 Task: Search for information about outdoor features available at your hotel on the Airbnb Help Centre.
Action: Mouse moved to (395, 625)
Screenshot: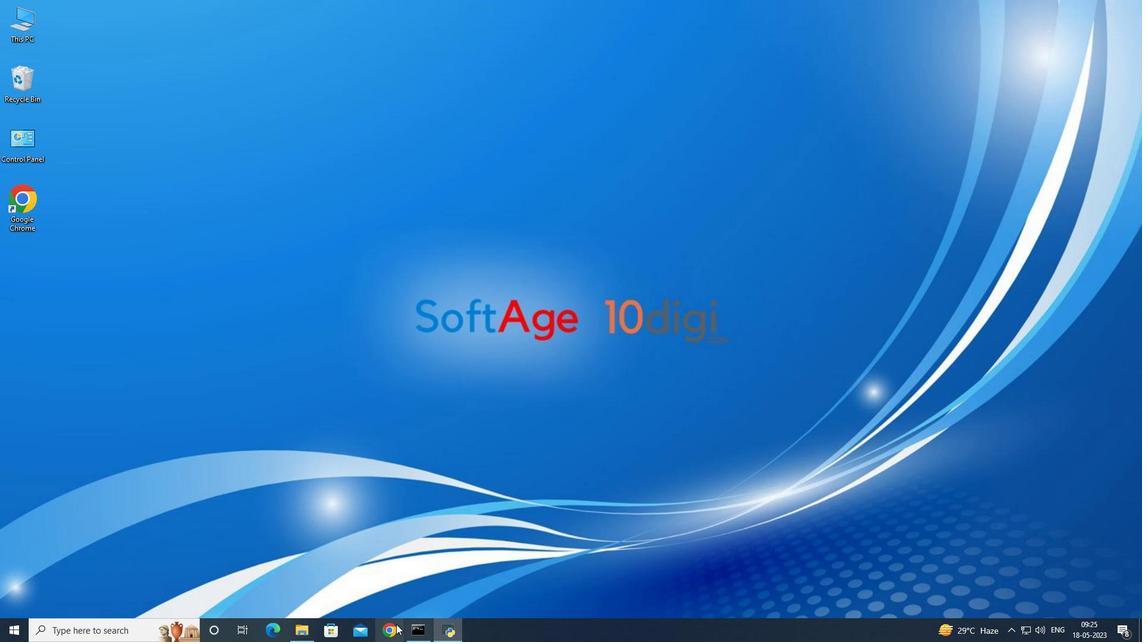 
Action: Mouse pressed left at (395, 625)
Screenshot: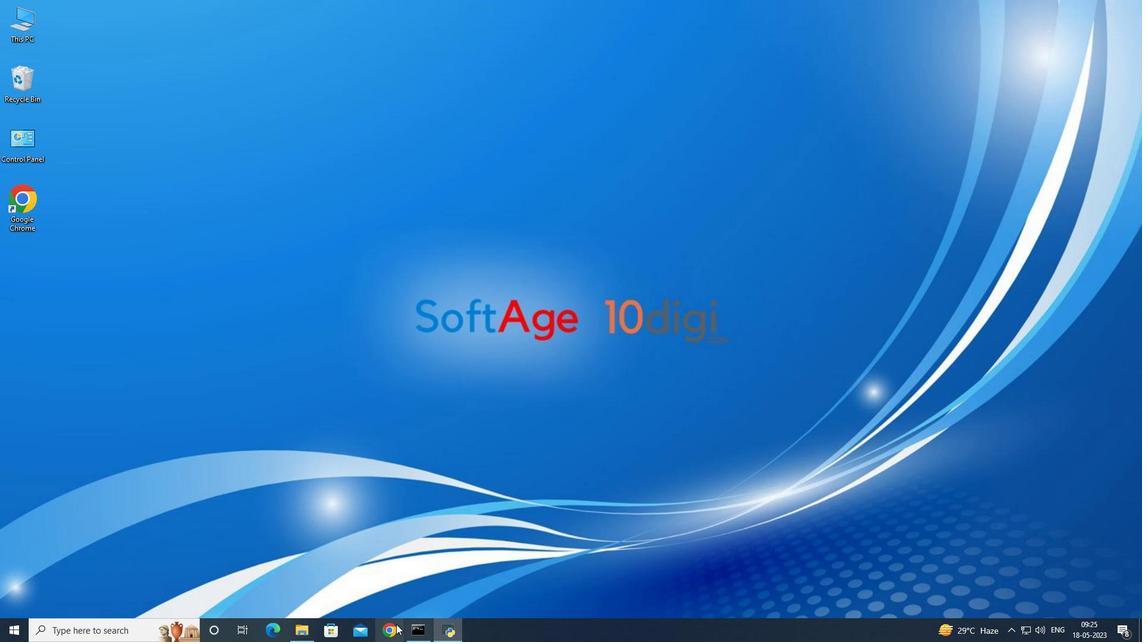 
Action: Mouse moved to (458, 250)
Screenshot: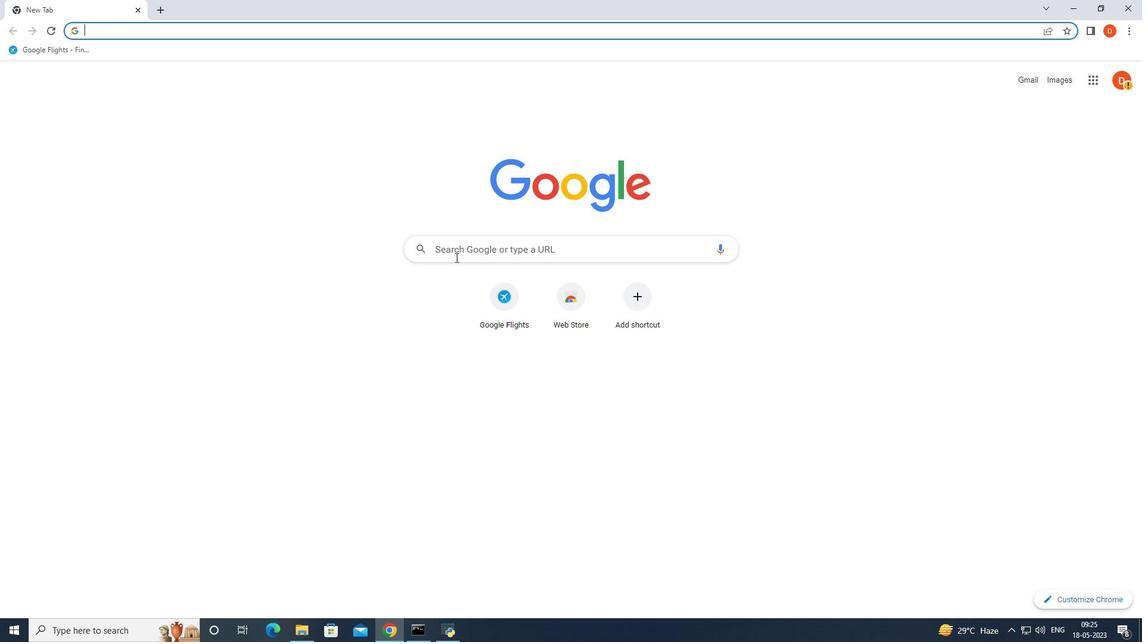 
Action: Mouse pressed left at (458, 250)
Screenshot: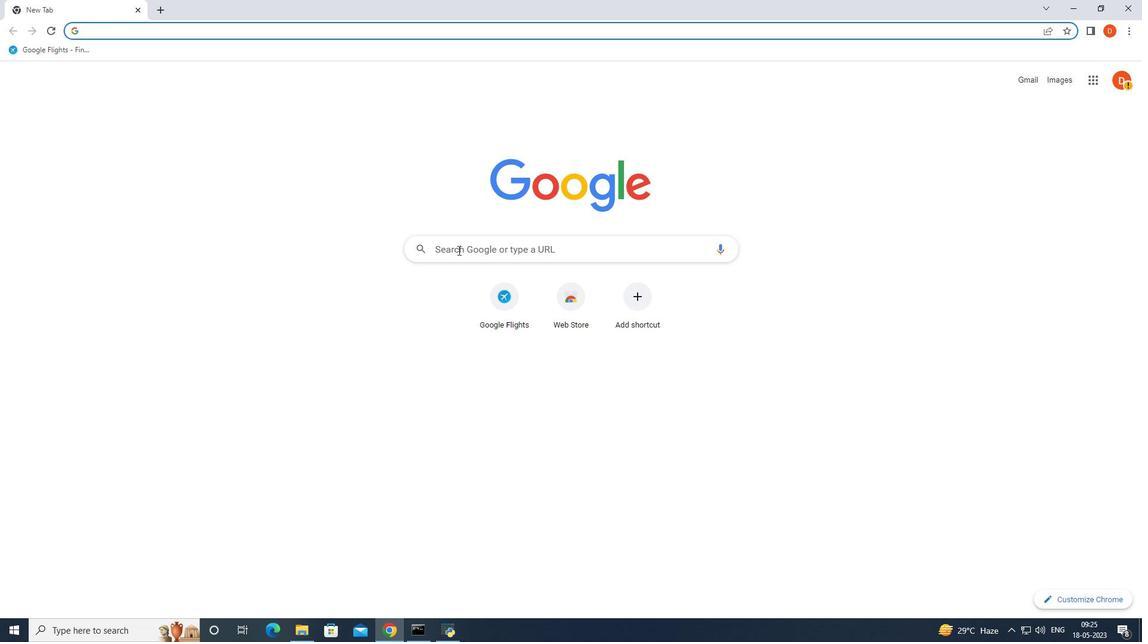 
Action: Mouse moved to (460, 304)
Screenshot: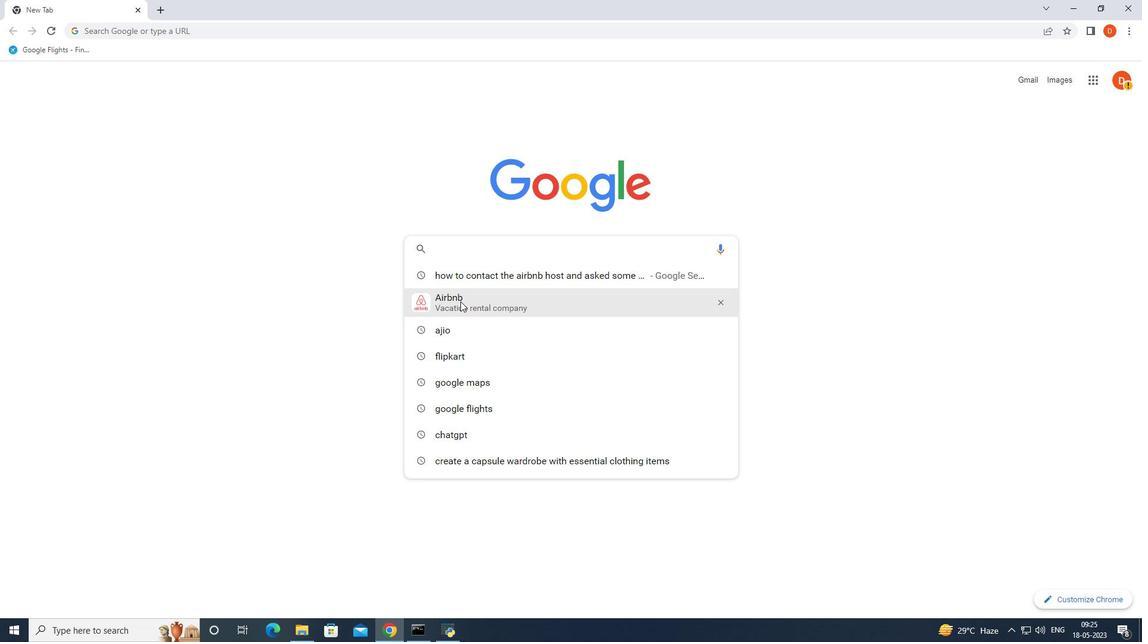 
Action: Mouse pressed left at (460, 304)
Screenshot: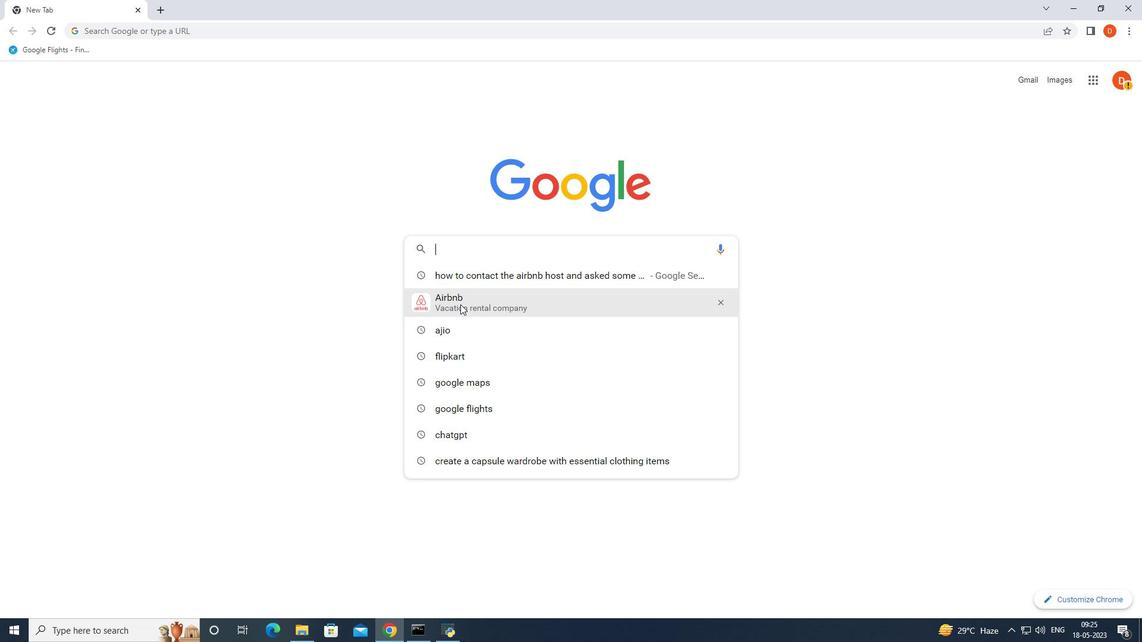 
Action: Mouse moved to (183, 182)
Screenshot: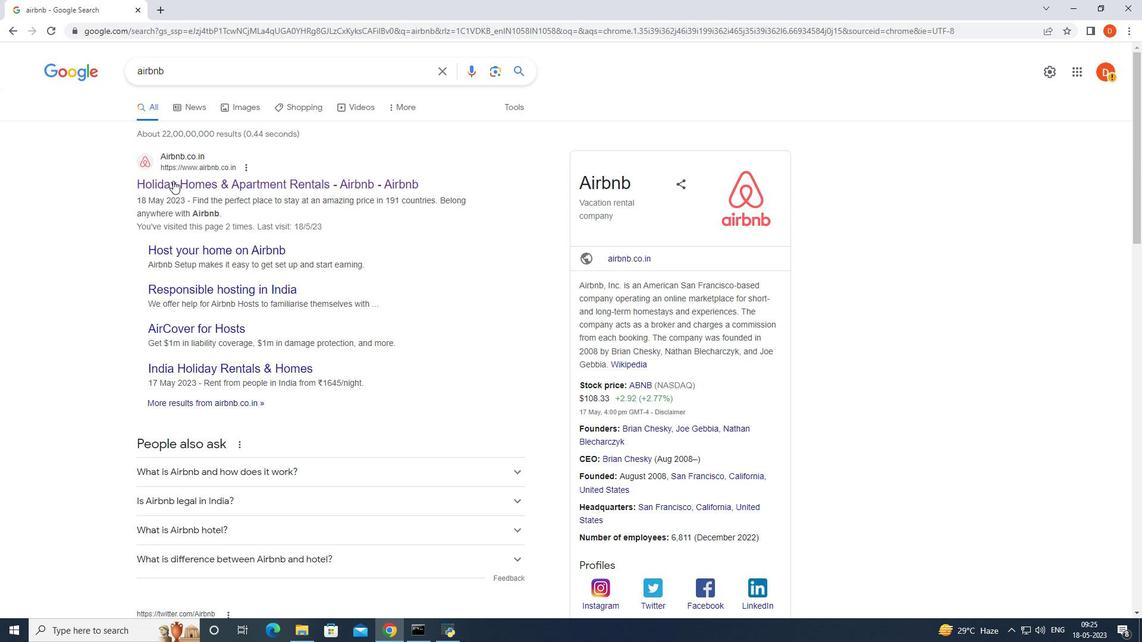 
Action: Mouse pressed left at (183, 182)
Screenshot: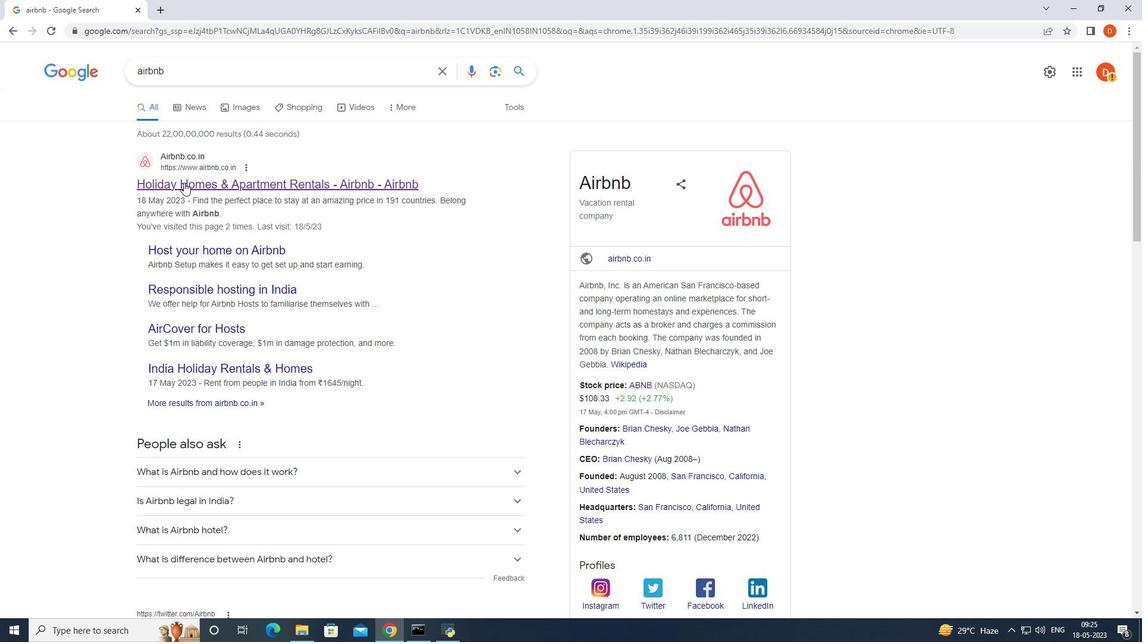 
Action: Mouse moved to (452, 372)
Screenshot: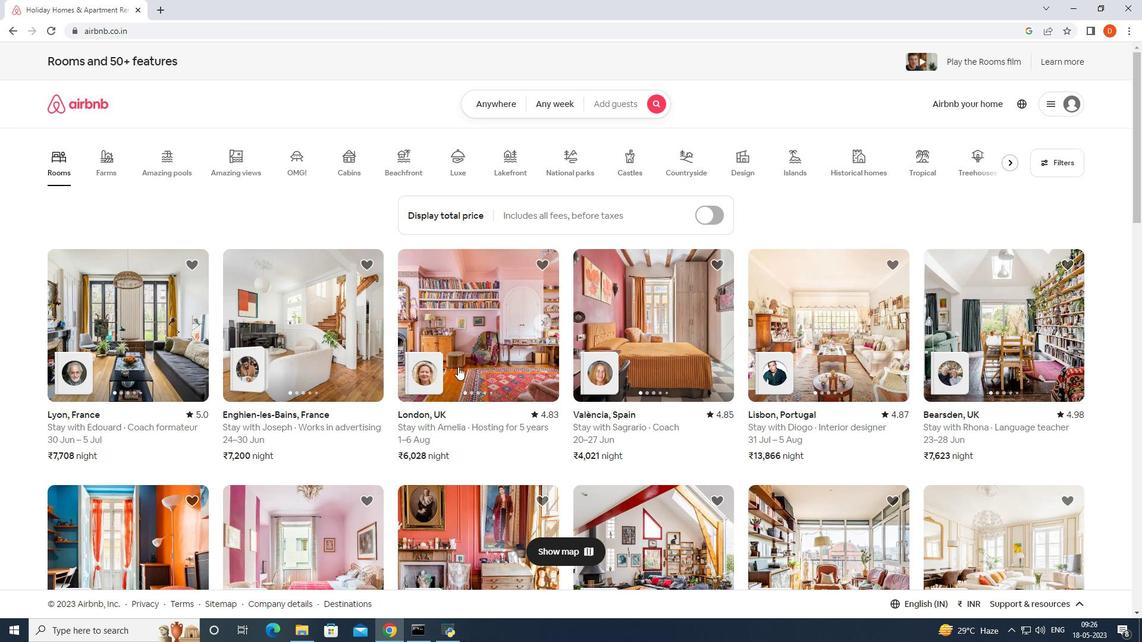 
Action: Mouse scrolled (452, 371) with delta (0, 0)
Screenshot: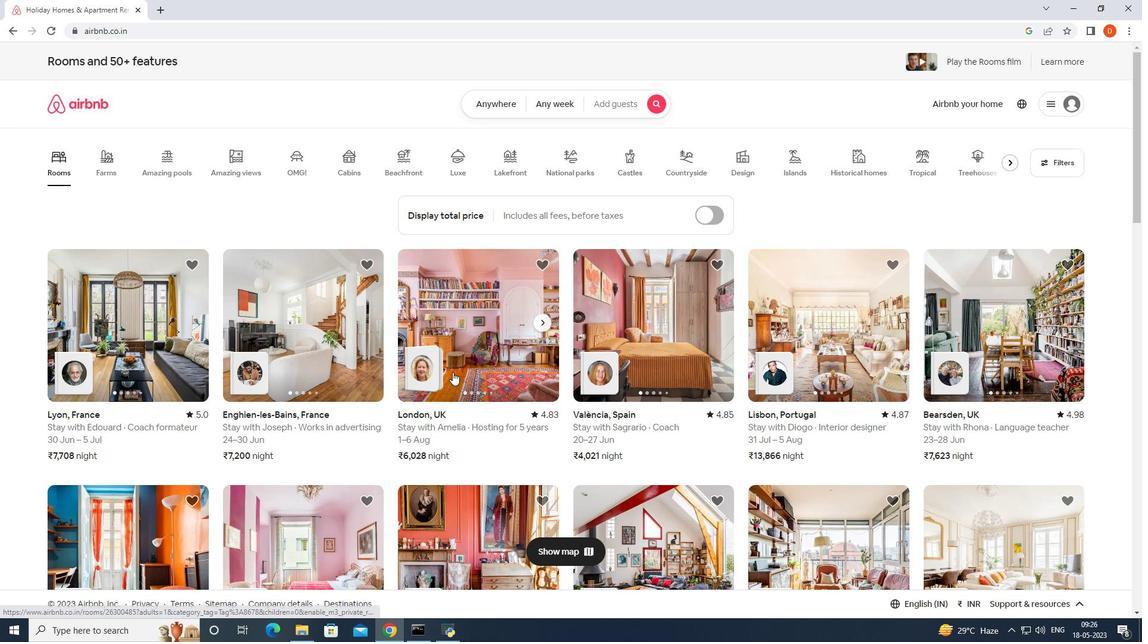 
Action: Mouse scrolled (452, 371) with delta (0, 0)
Screenshot: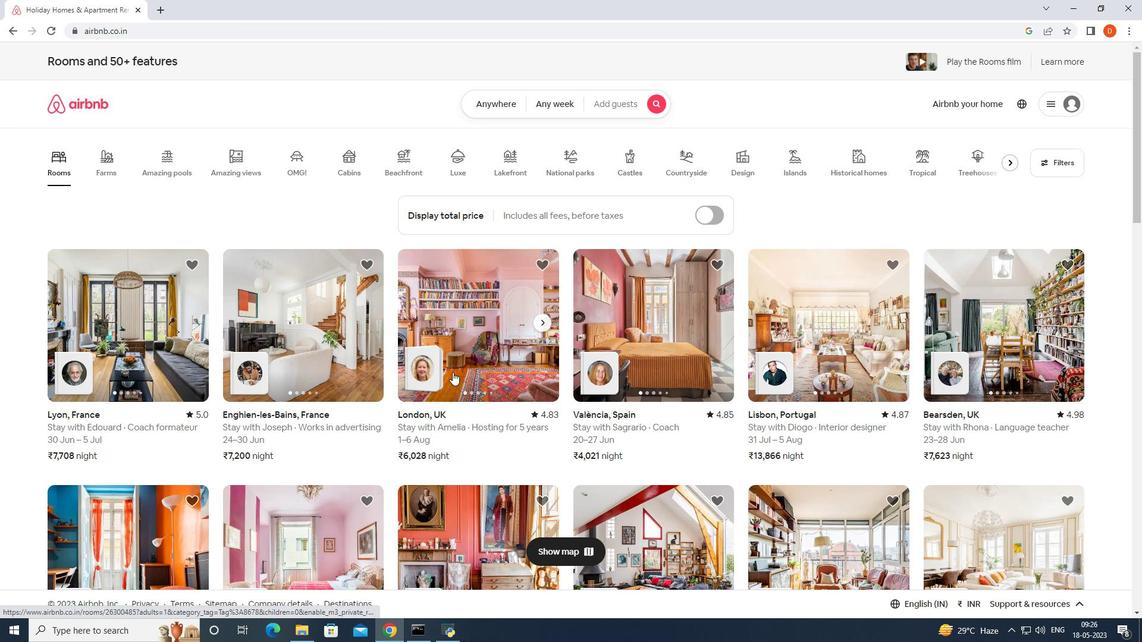 
Action: Mouse scrolled (452, 371) with delta (0, 0)
Screenshot: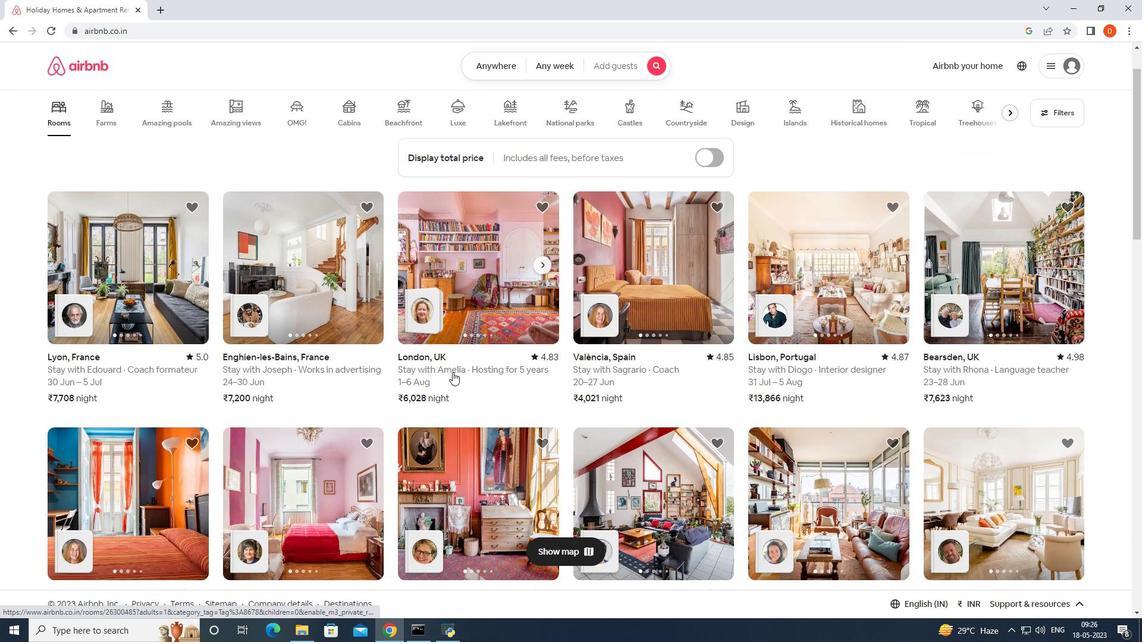 
Action: Mouse scrolled (452, 371) with delta (0, 0)
Screenshot: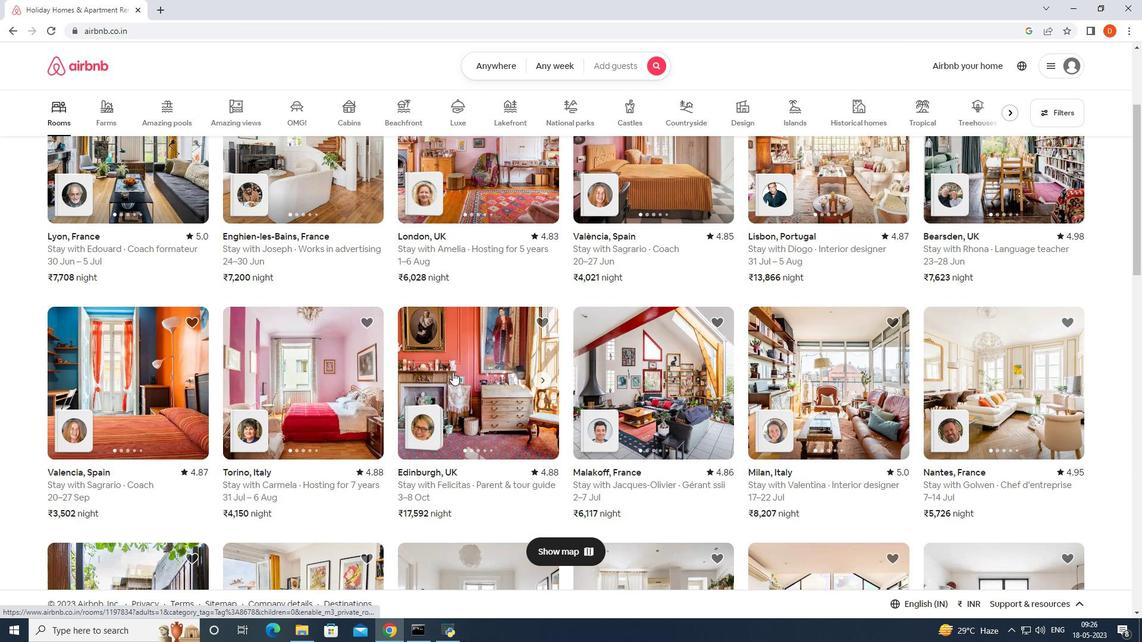 
Action: Mouse moved to (452, 372)
Screenshot: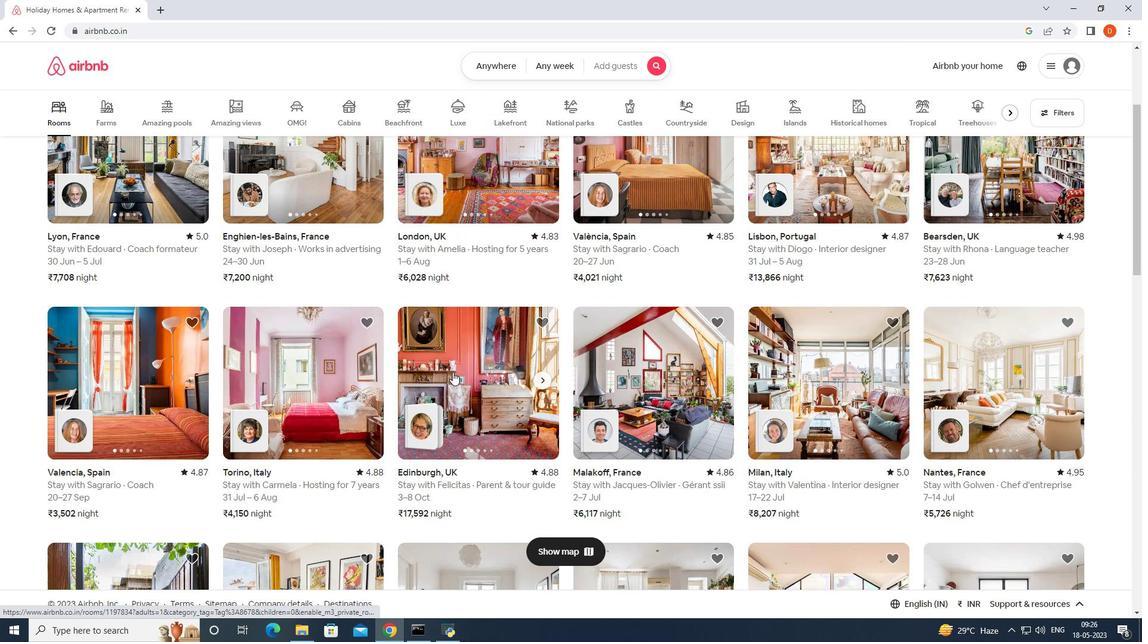 
Action: Mouse scrolled (452, 371) with delta (0, 0)
Screenshot: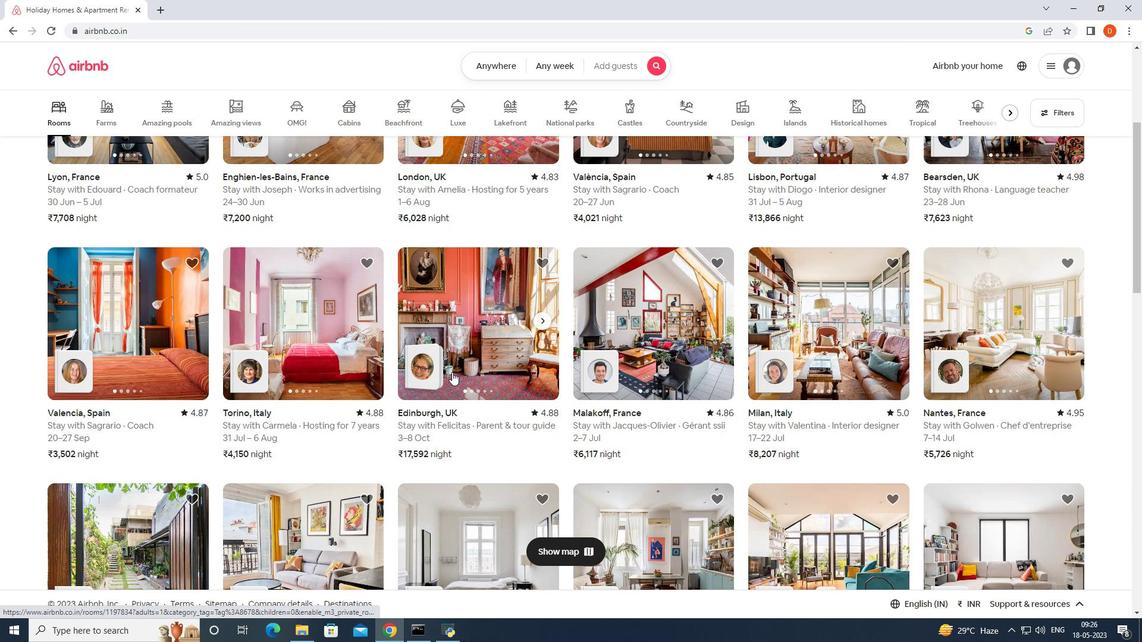 
Action: Mouse scrolled (452, 371) with delta (0, 0)
Screenshot: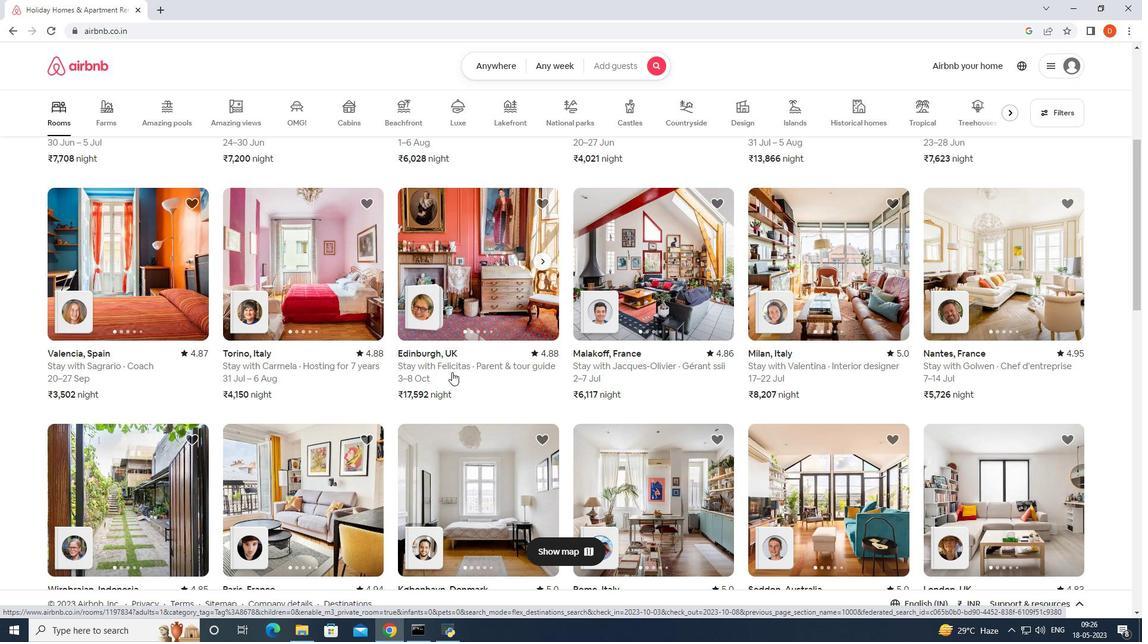 
Action: Mouse scrolled (452, 371) with delta (0, 0)
Screenshot: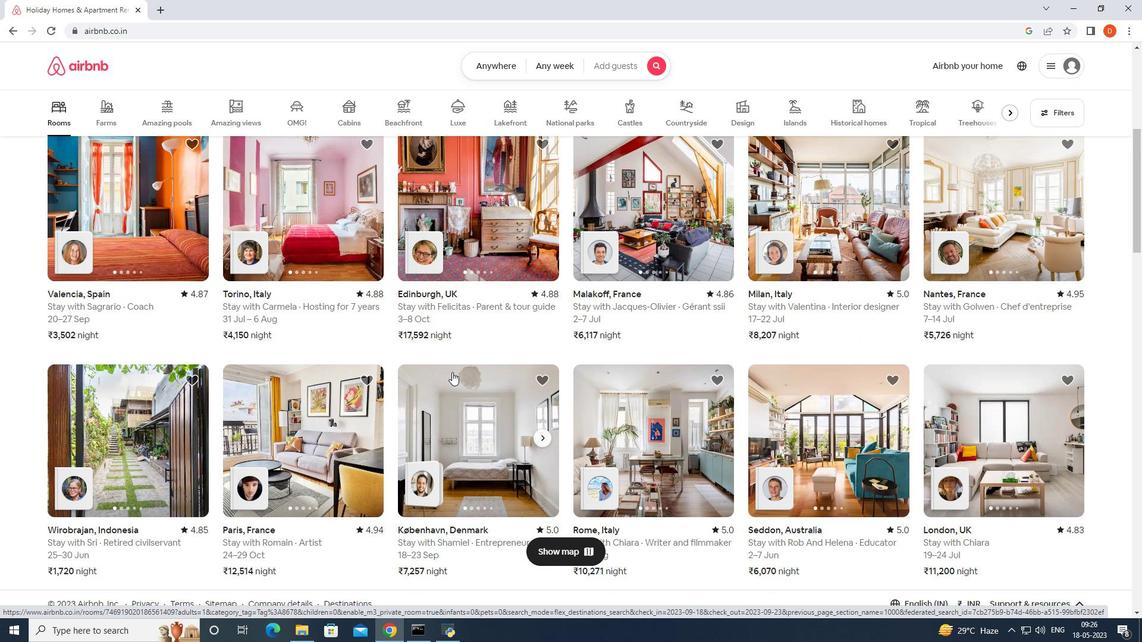 
Action: Mouse moved to (452, 373)
Screenshot: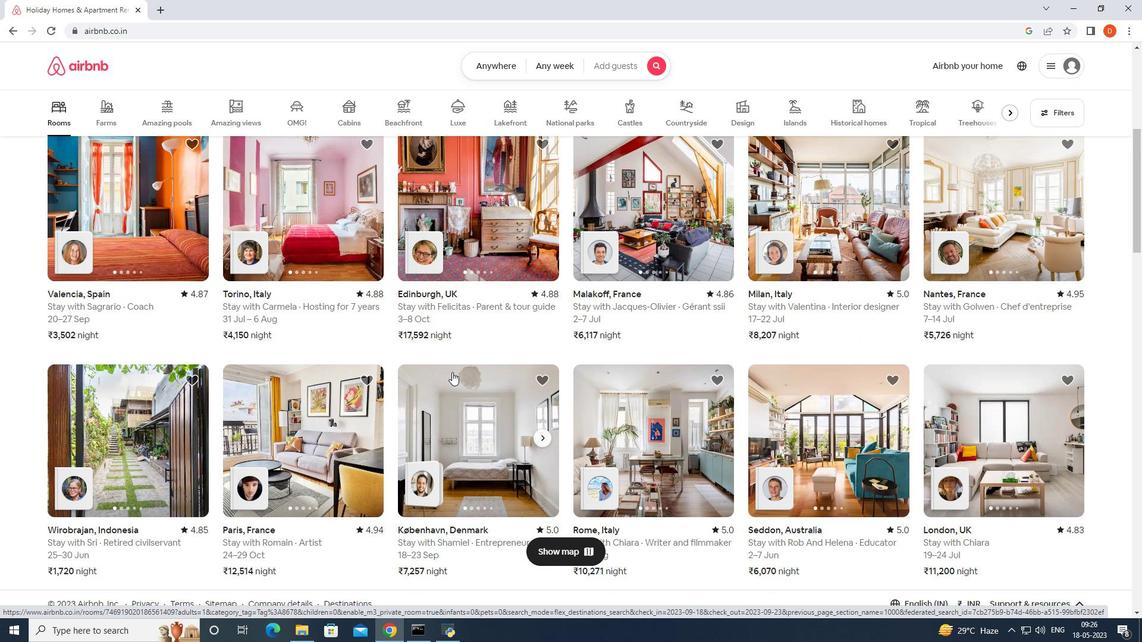 
Action: Mouse scrolled (452, 373) with delta (0, 0)
Screenshot: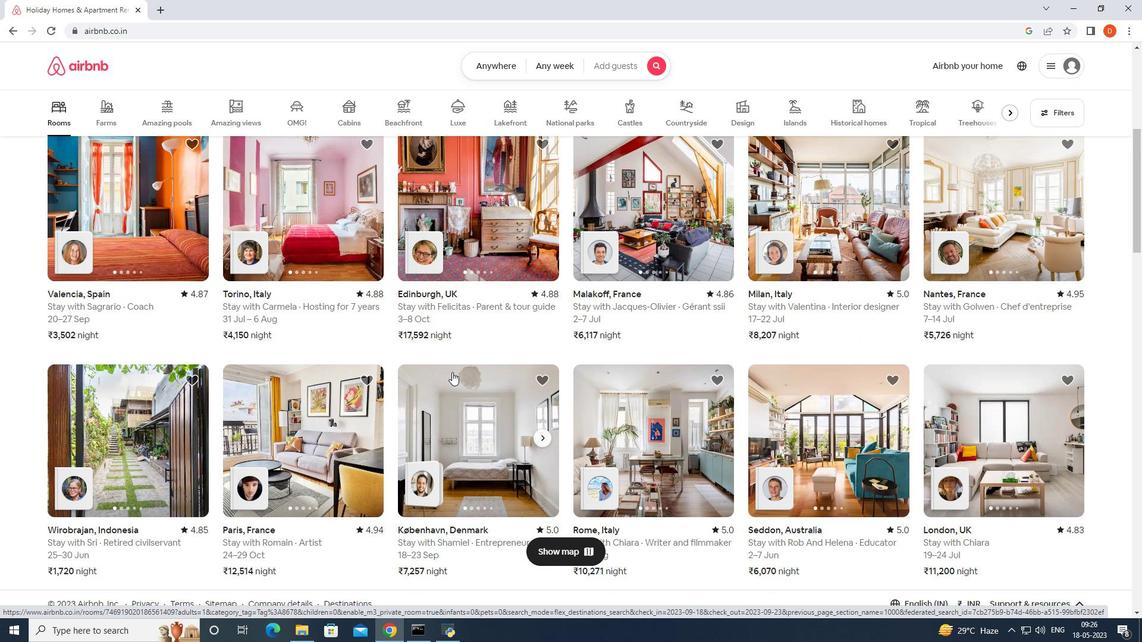 
Action: Mouse scrolled (452, 373) with delta (0, 0)
Screenshot: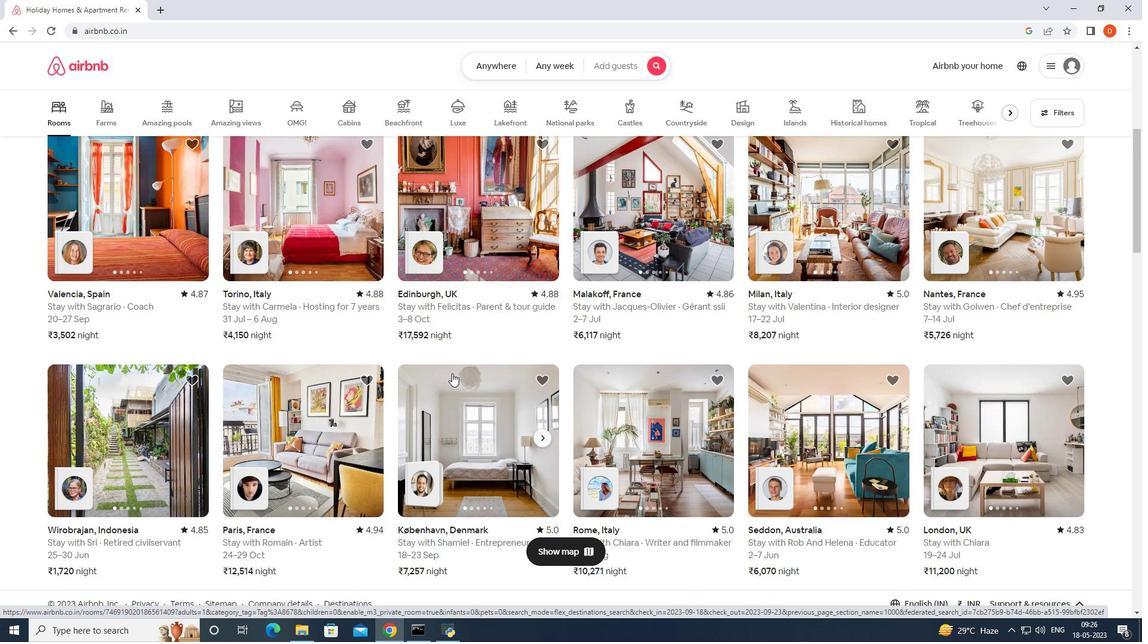 
Action: Mouse scrolled (452, 373) with delta (0, 0)
Screenshot: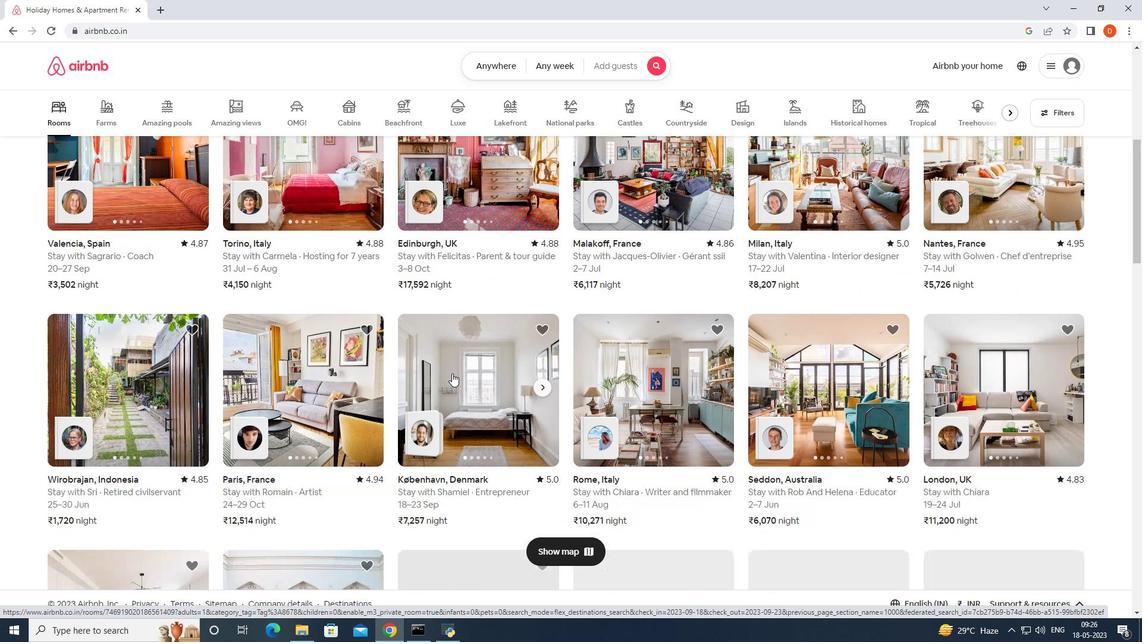 
Action: Mouse moved to (422, 254)
Screenshot: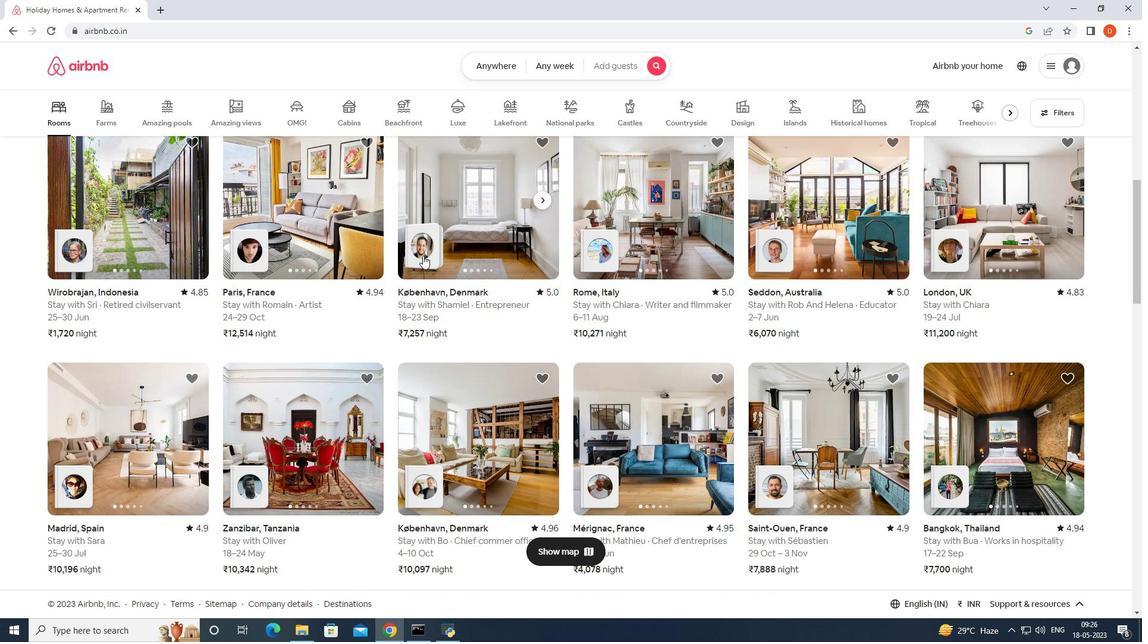 
Action: Mouse pressed middle at (422, 254)
Screenshot: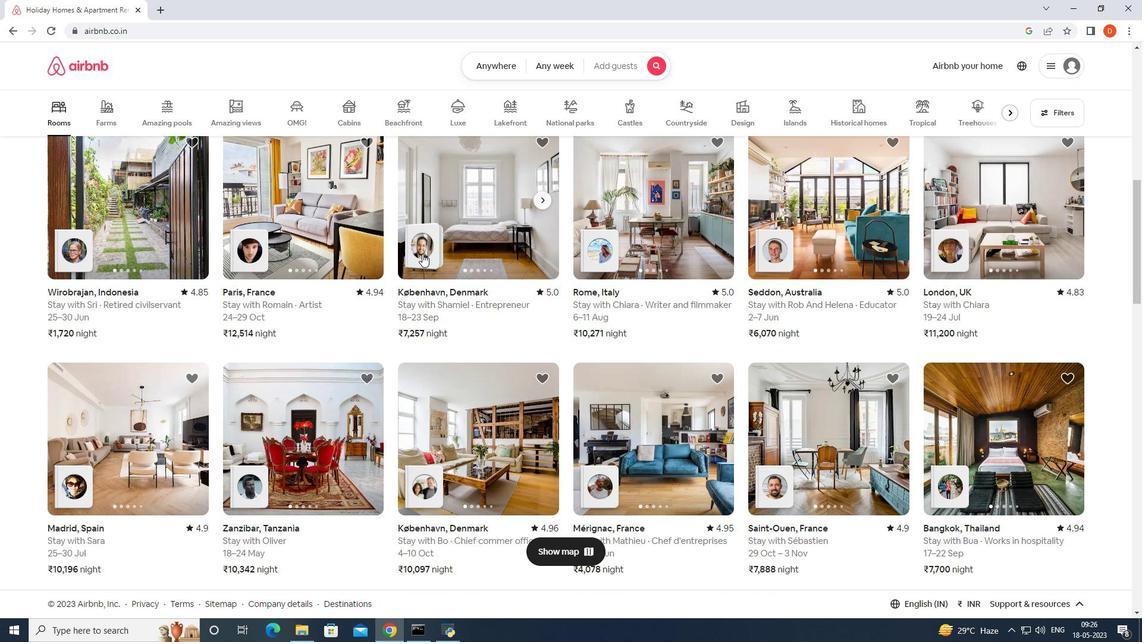
Action: Mouse pressed left at (422, 254)
Screenshot: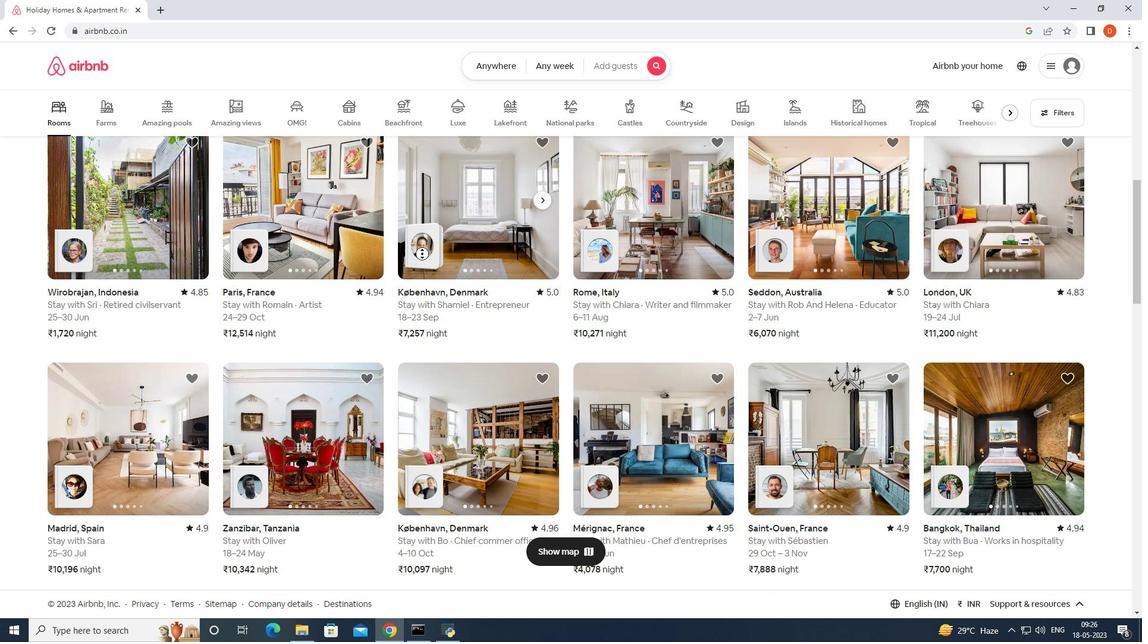 
Action: Mouse moved to (417, 246)
Screenshot: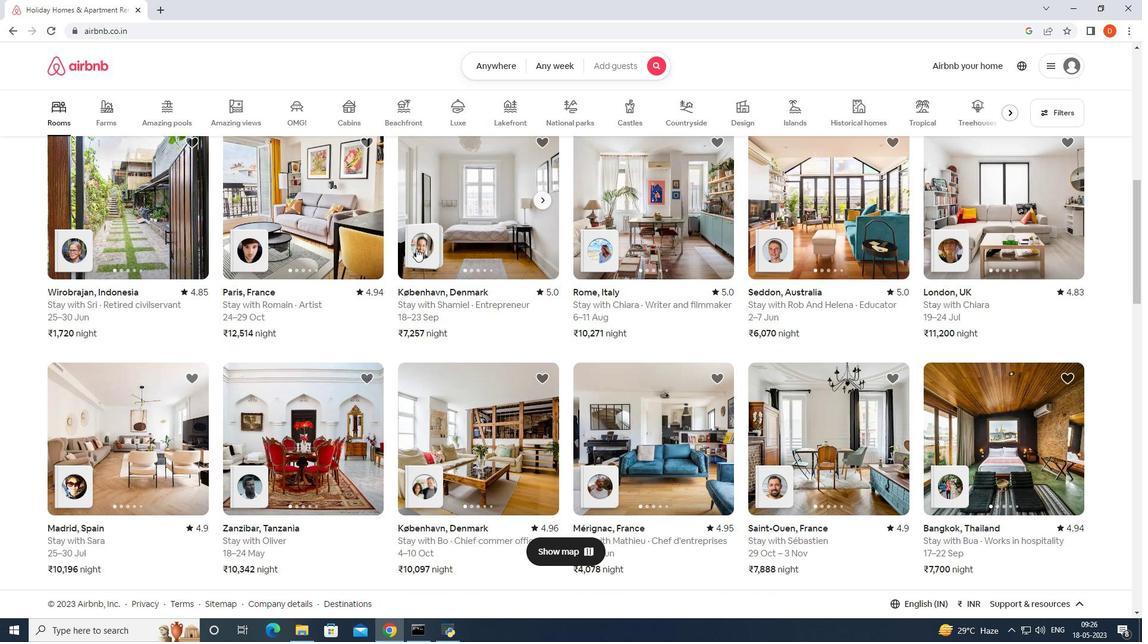 
Action: Mouse pressed left at (417, 246)
Screenshot: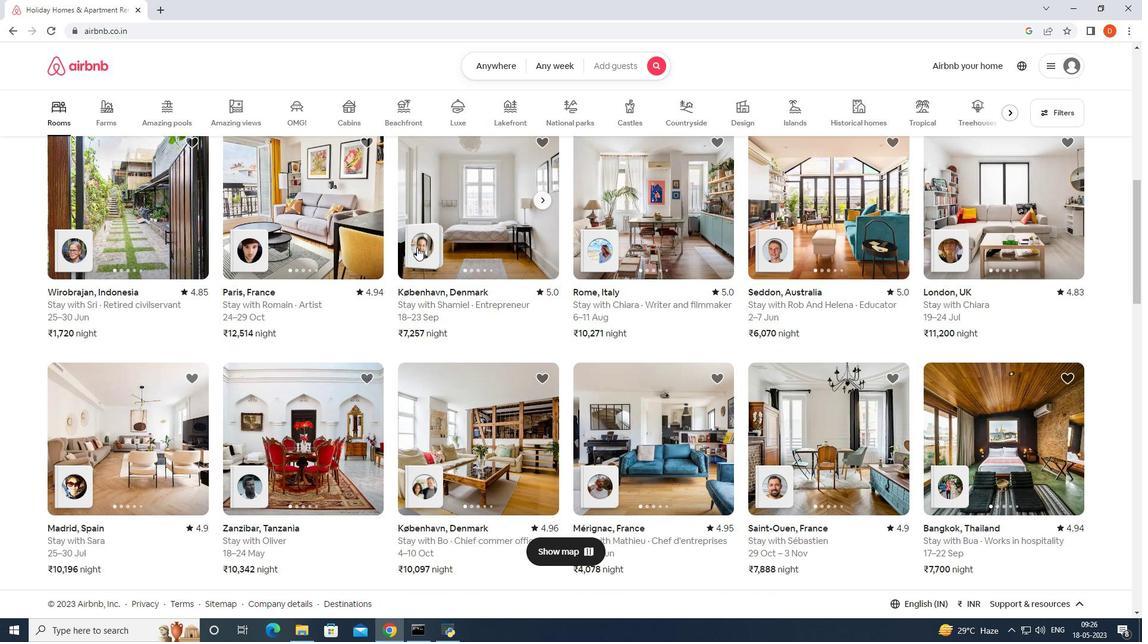 
Action: Mouse moved to (583, 317)
Screenshot: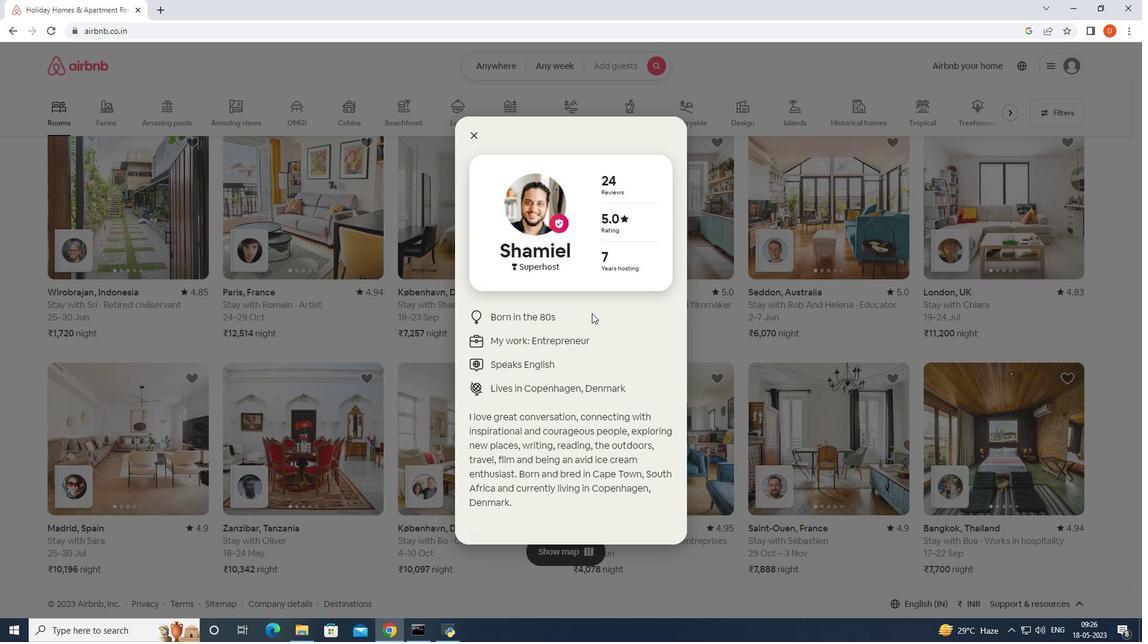 
Action: Mouse scrolled (583, 316) with delta (0, 0)
Screenshot: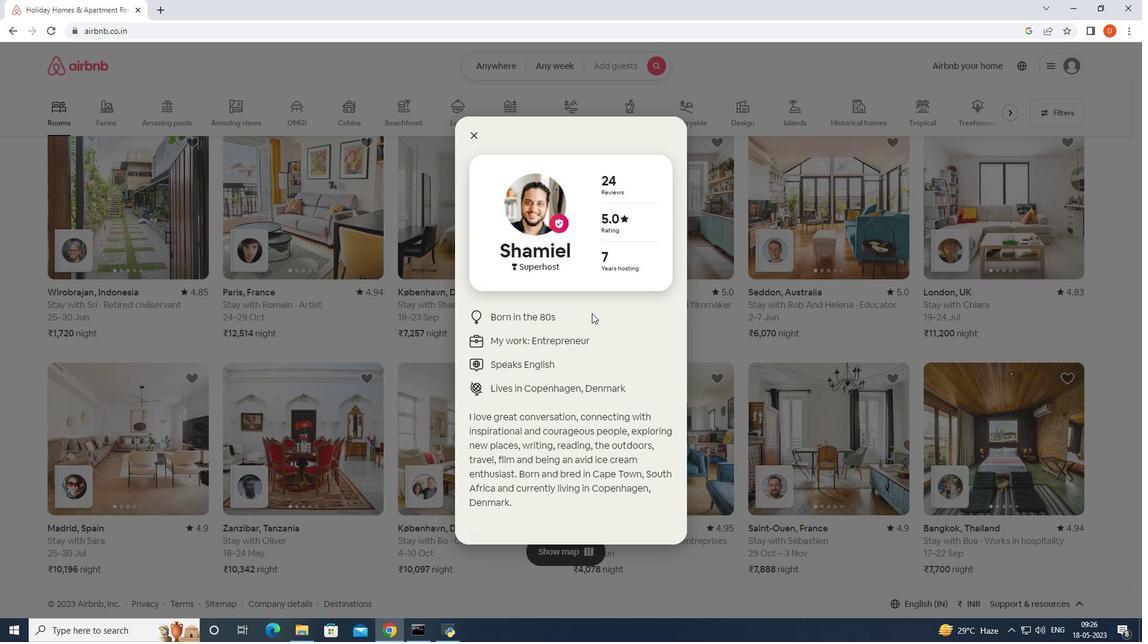 
Action: Mouse moved to (566, 322)
Screenshot: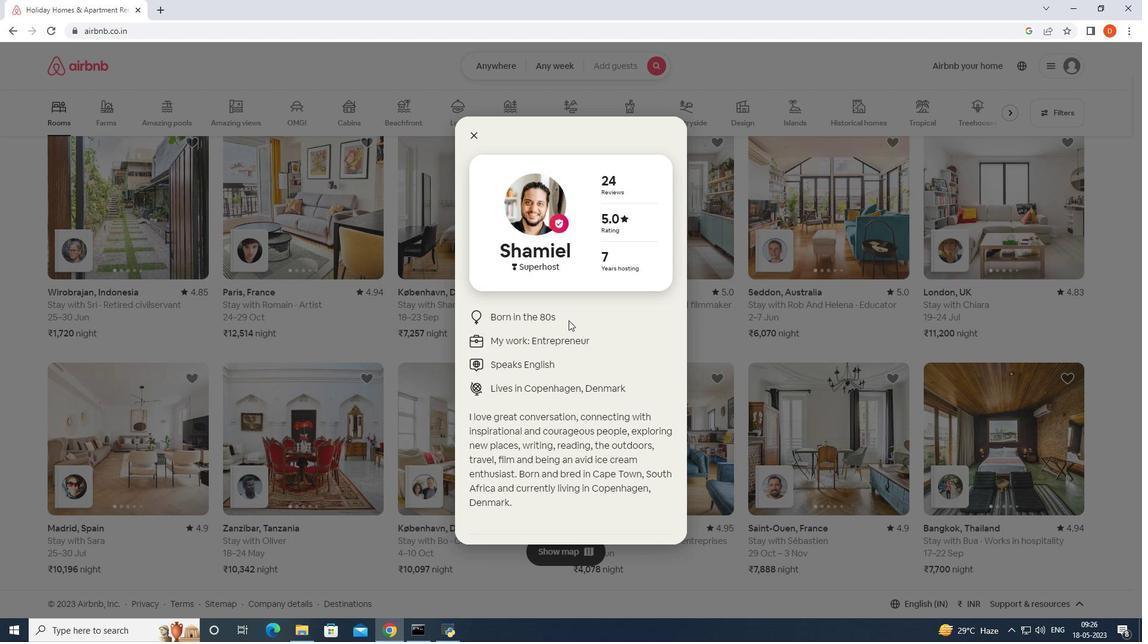 
Action: Mouse scrolled (566, 321) with delta (0, 0)
Screenshot: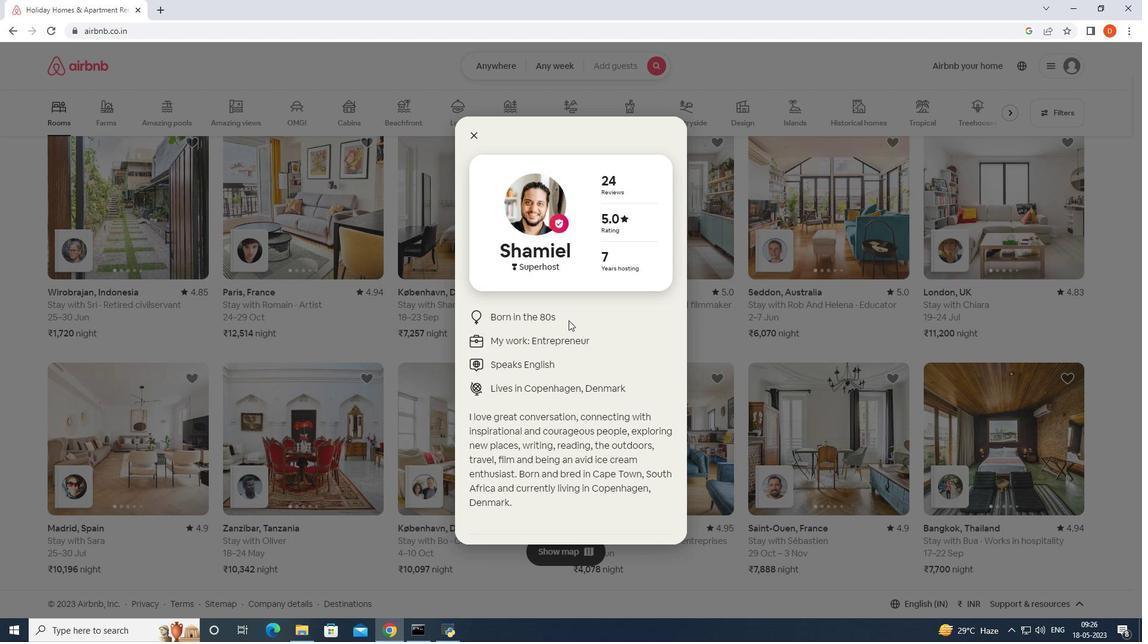 
Action: Mouse moved to (565, 323)
Screenshot: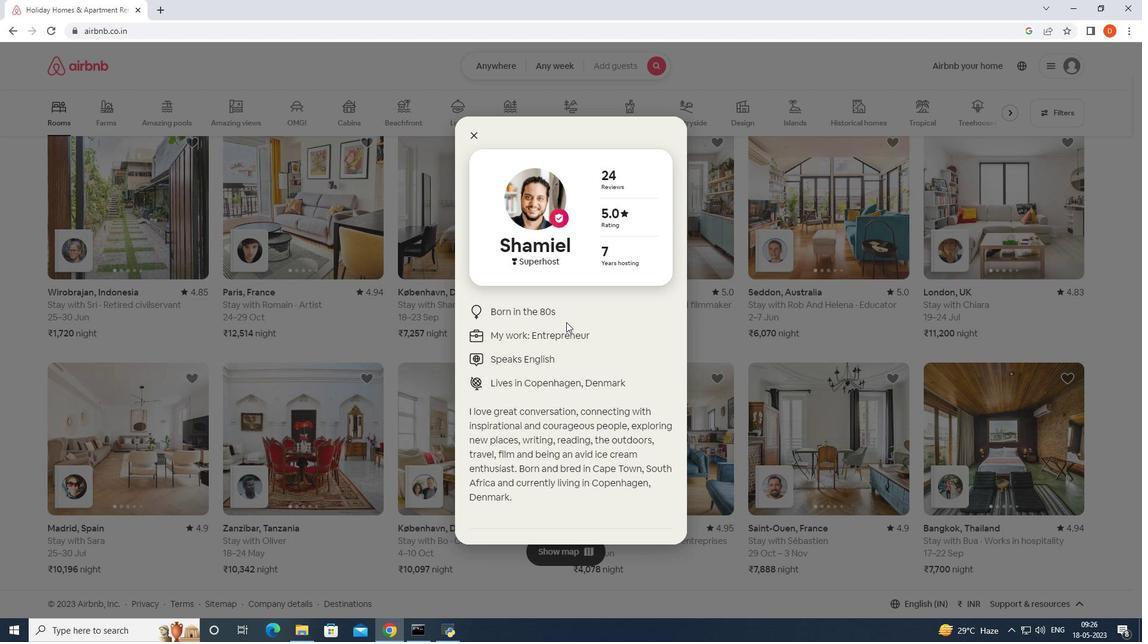 
Action: Mouse scrolled (565, 323) with delta (0, 0)
Screenshot: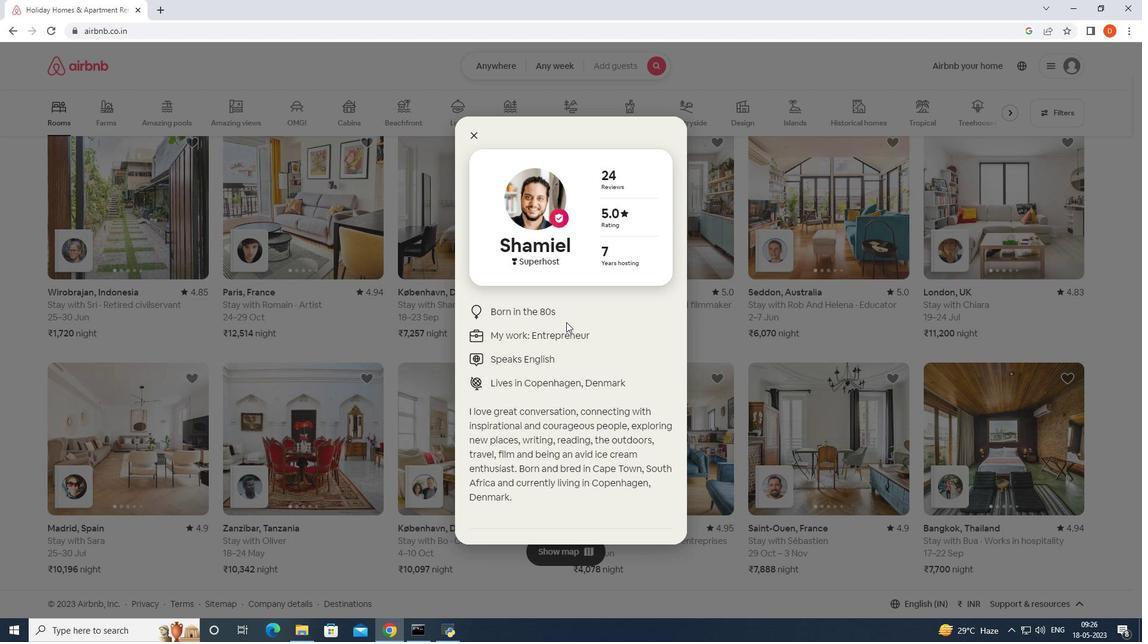 
Action: Mouse scrolled (565, 324) with delta (0, 0)
Screenshot: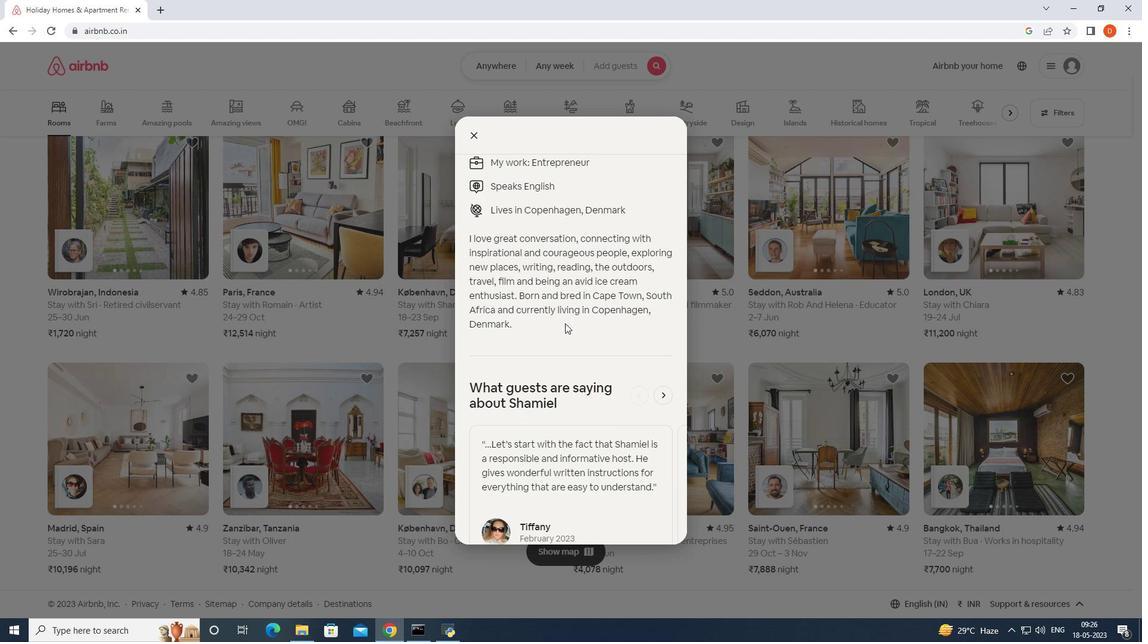 
Action: Mouse scrolled (565, 324) with delta (0, 0)
Screenshot: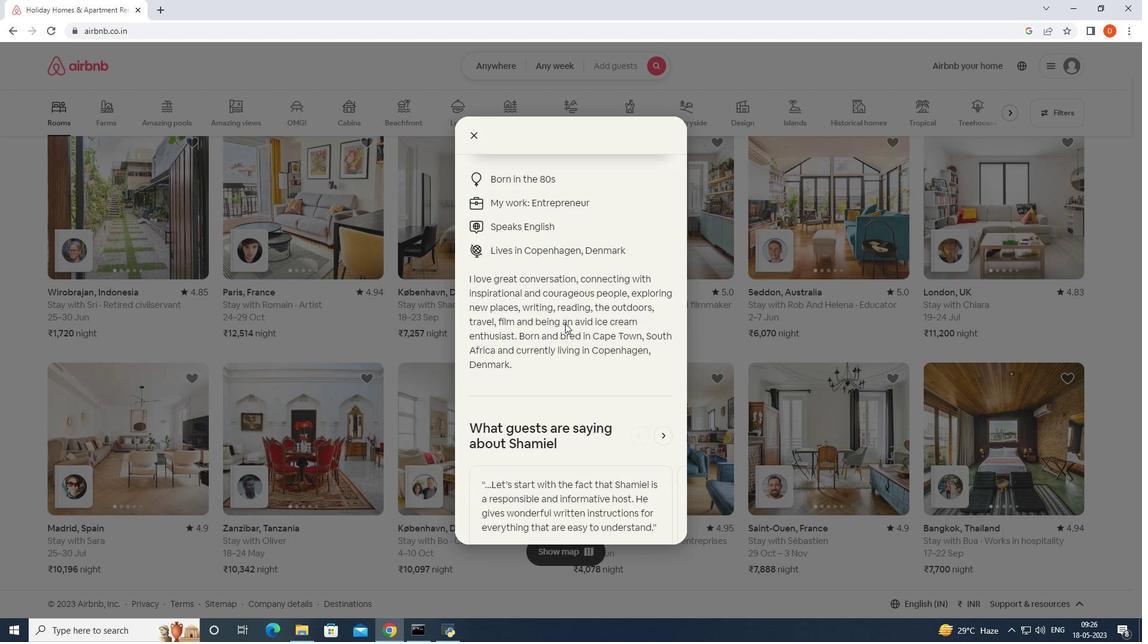 
Action: Mouse scrolled (565, 324) with delta (0, 0)
Screenshot: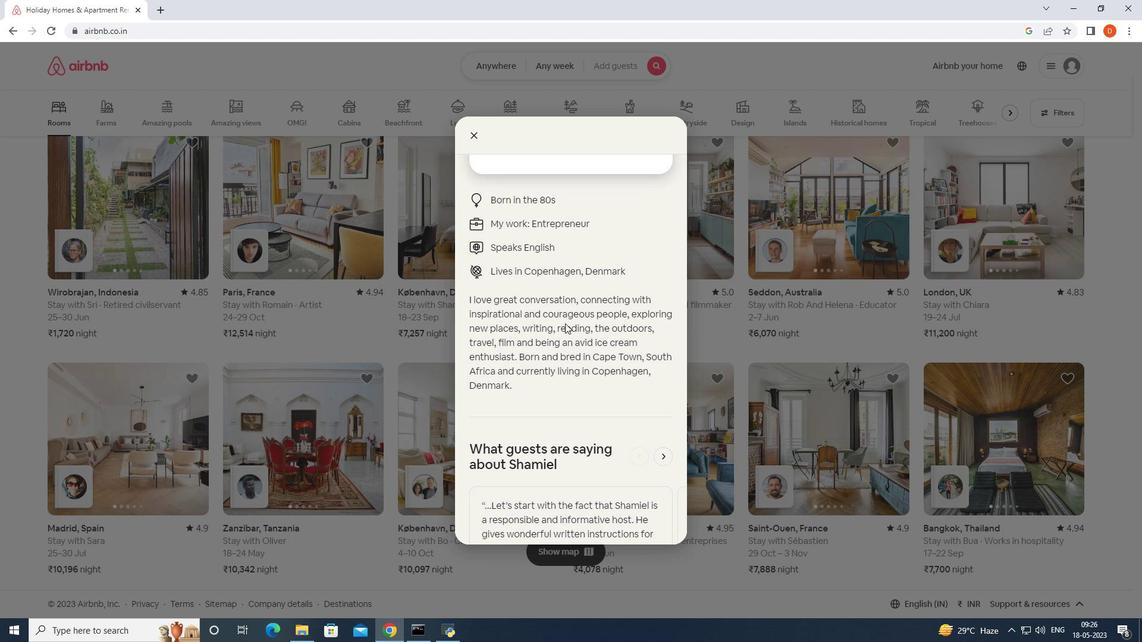 
Action: Mouse scrolled (565, 324) with delta (0, 0)
Screenshot: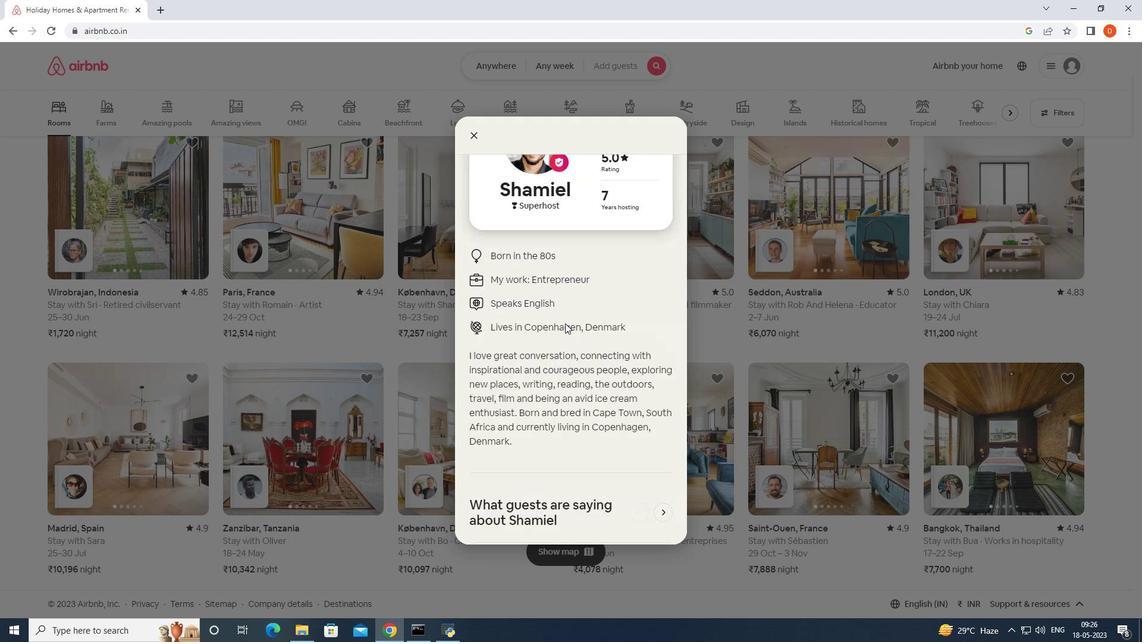 
Action: Mouse moved to (566, 324)
Screenshot: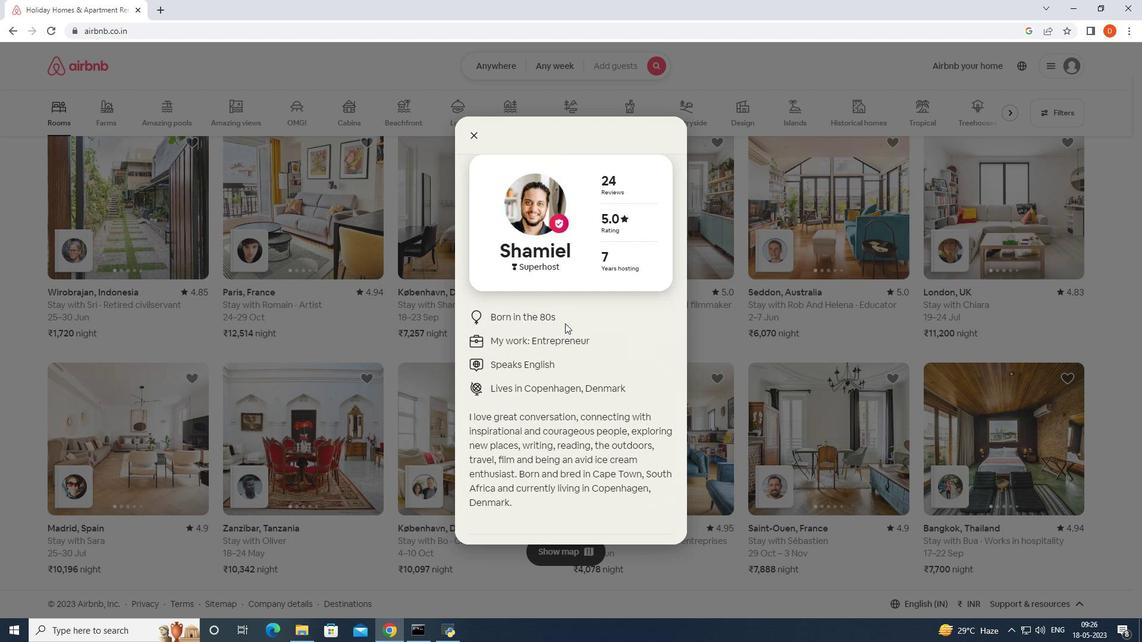 
Action: Mouse scrolled (566, 324) with delta (0, 0)
Screenshot: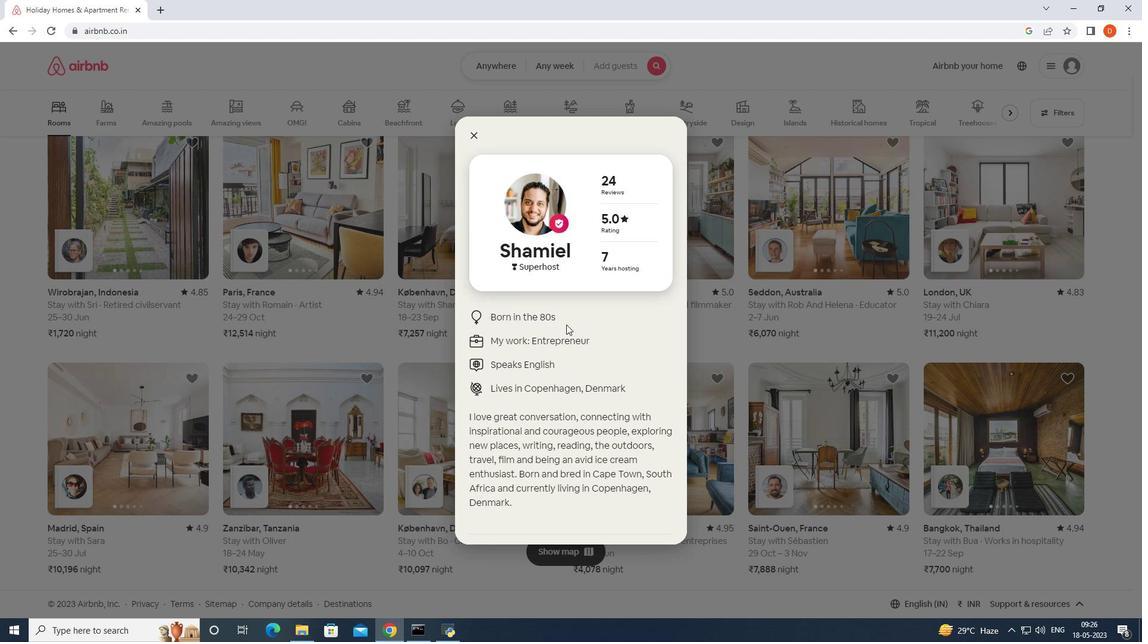 
Action: Mouse scrolled (566, 324) with delta (0, 0)
Screenshot: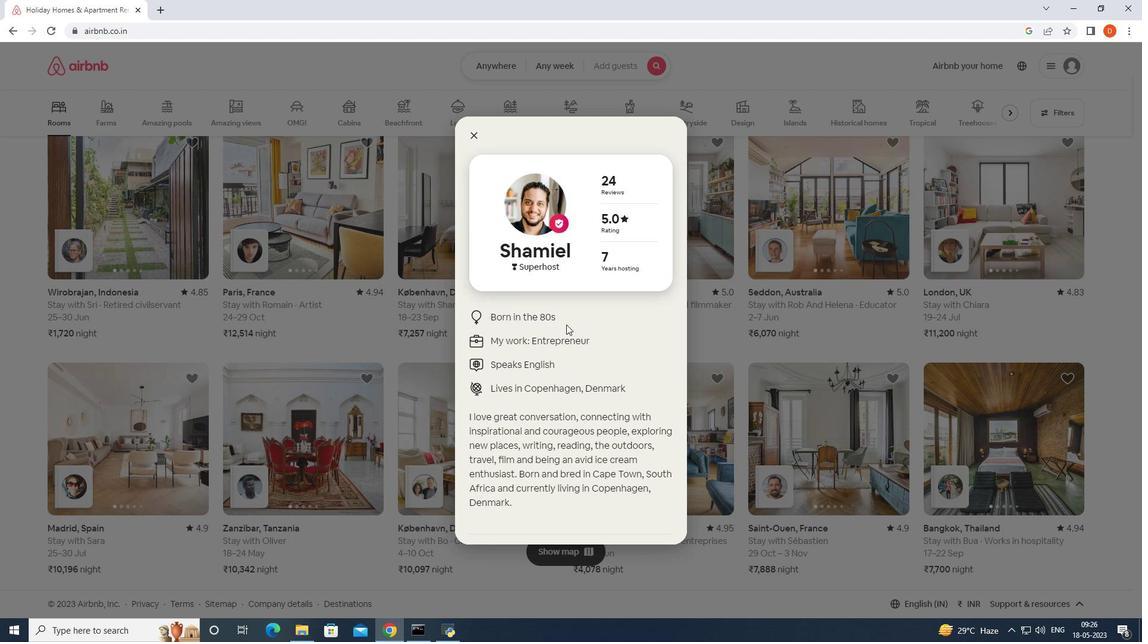 
Action: Mouse scrolled (566, 324) with delta (0, 0)
Screenshot: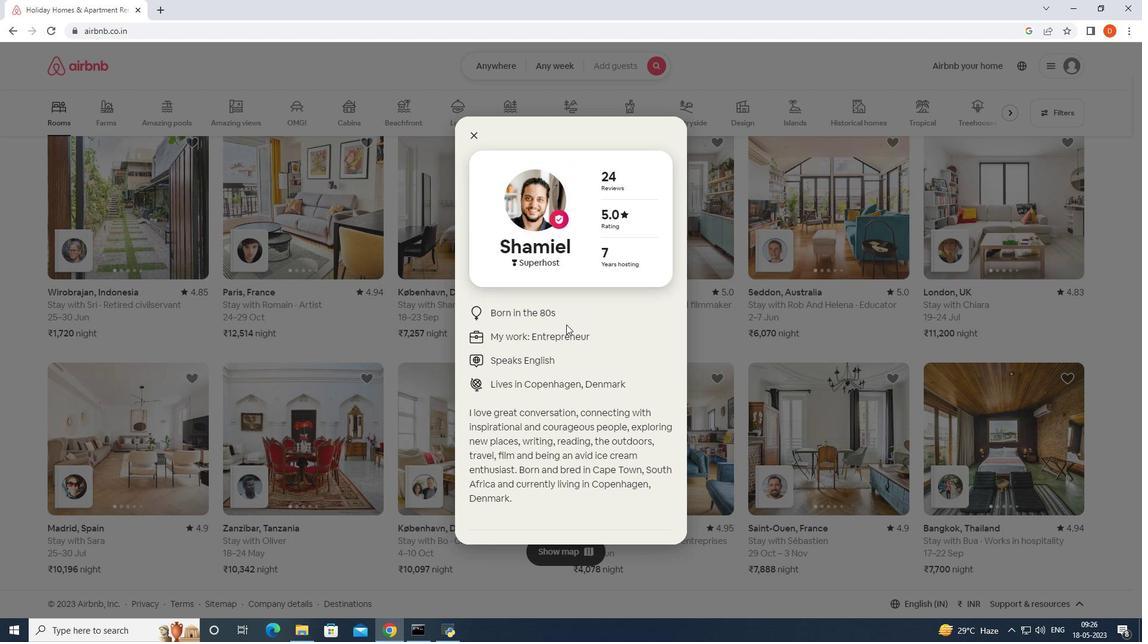 
Action: Mouse scrolled (566, 324) with delta (0, 0)
Screenshot: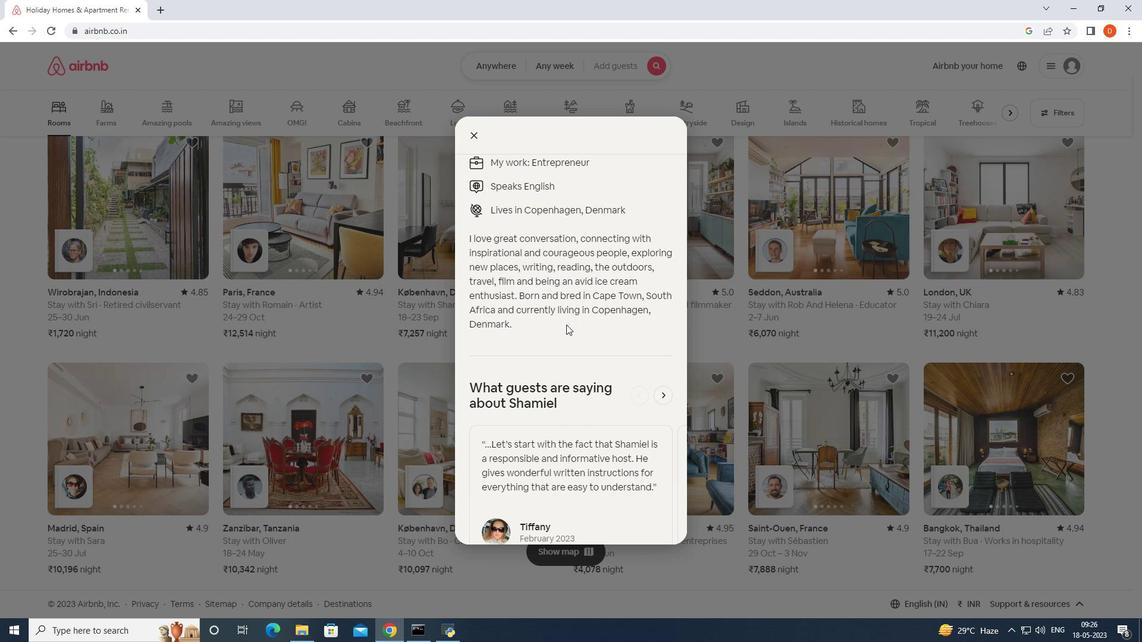 
Action: Mouse scrolled (566, 324) with delta (0, 0)
Screenshot: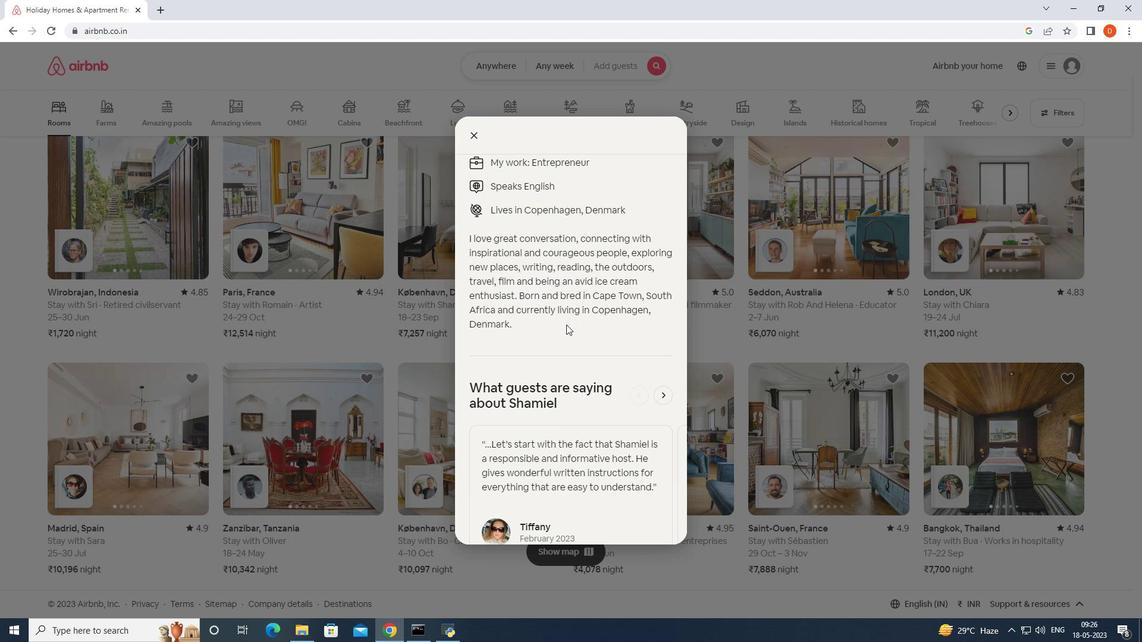 
Action: Mouse scrolled (566, 324) with delta (0, 0)
Screenshot: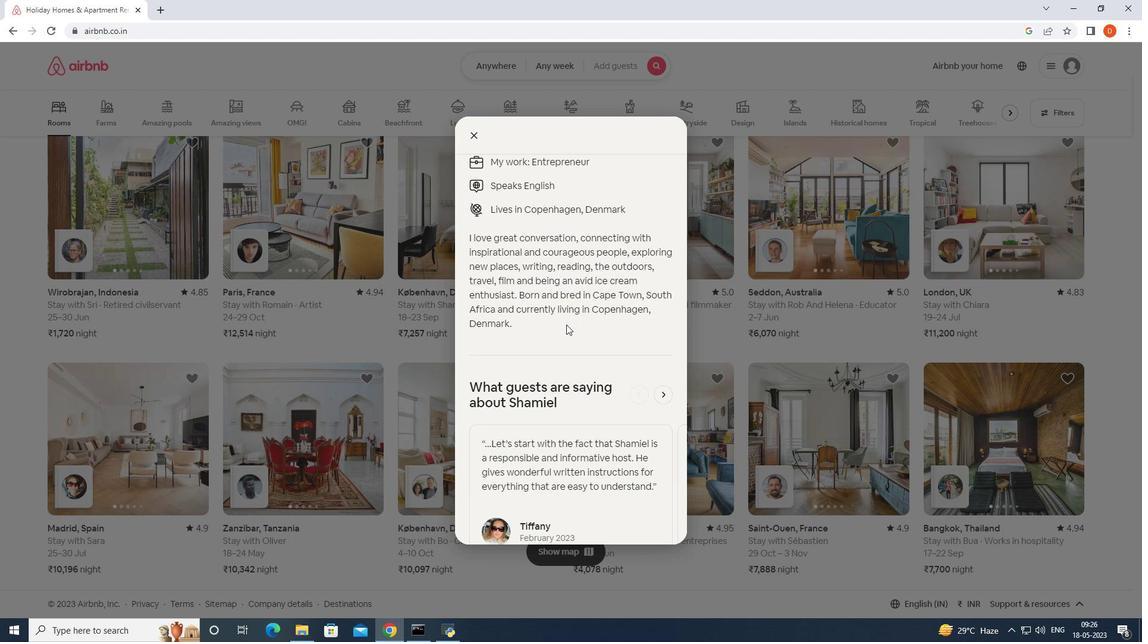 
Action: Mouse scrolled (566, 324) with delta (0, 0)
Screenshot: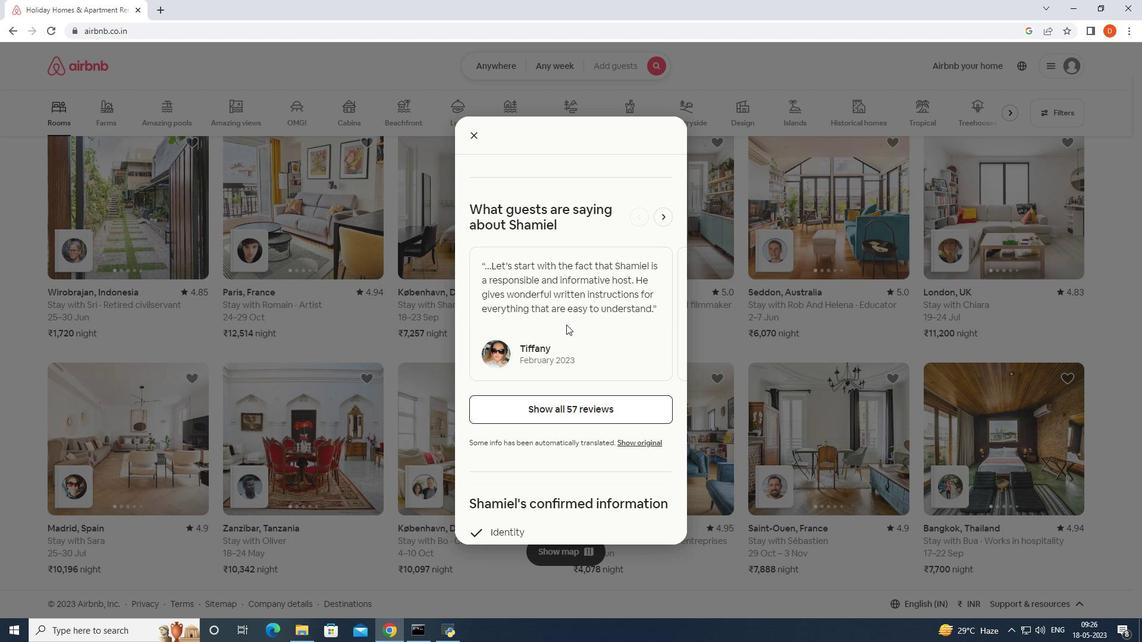 
Action: Mouse moved to (556, 349)
Screenshot: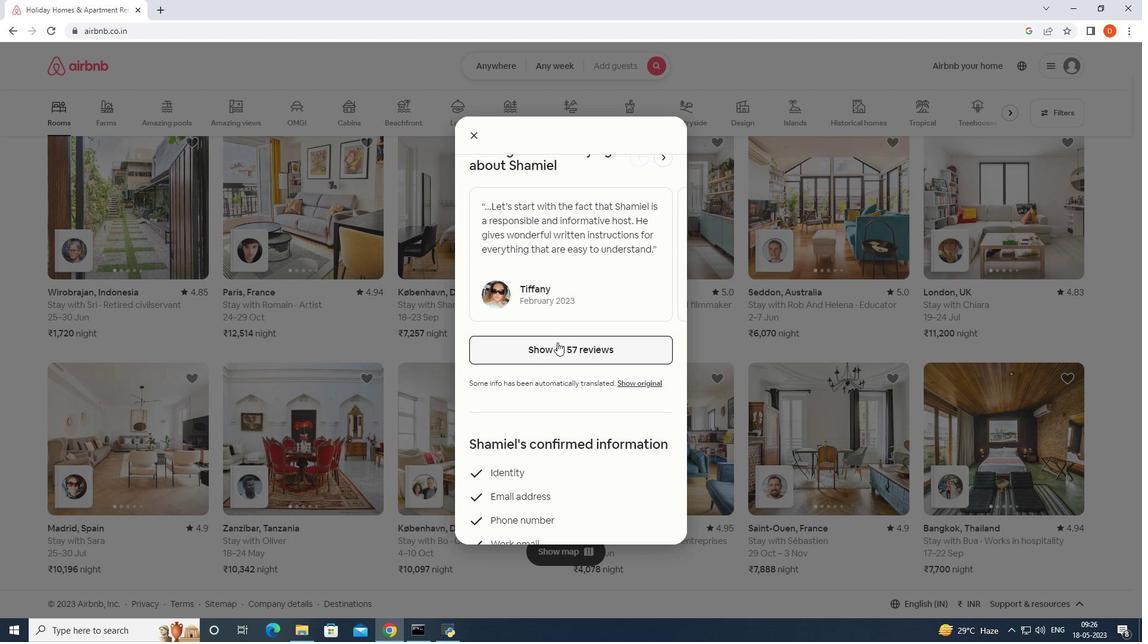 
Action: Mouse pressed left at (556, 349)
Screenshot: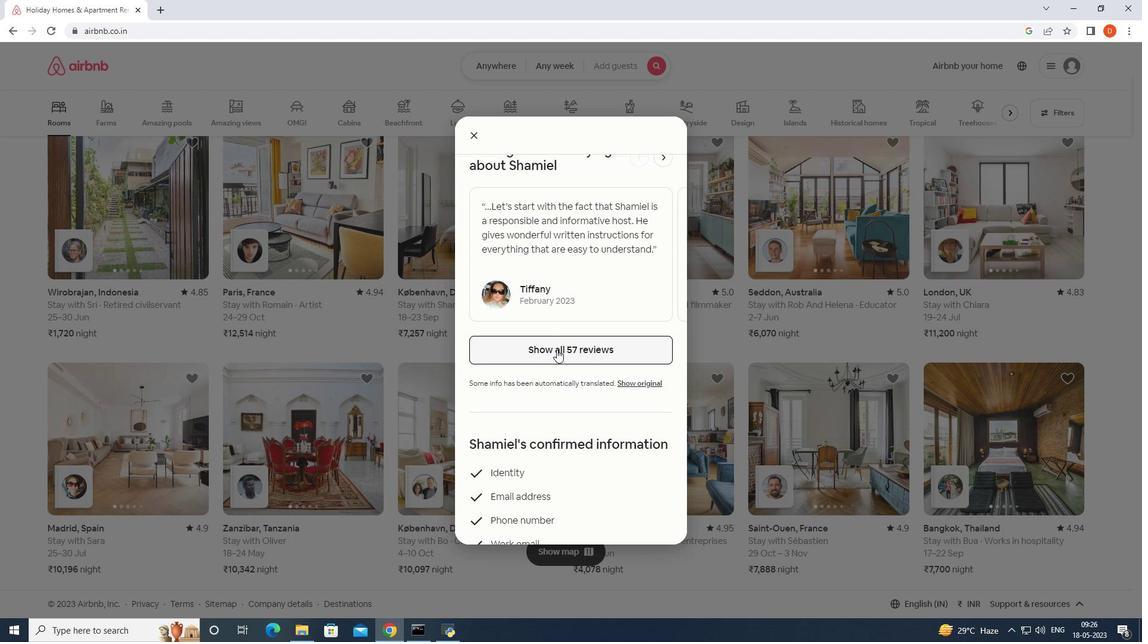 
Action: Mouse moved to (553, 351)
Screenshot: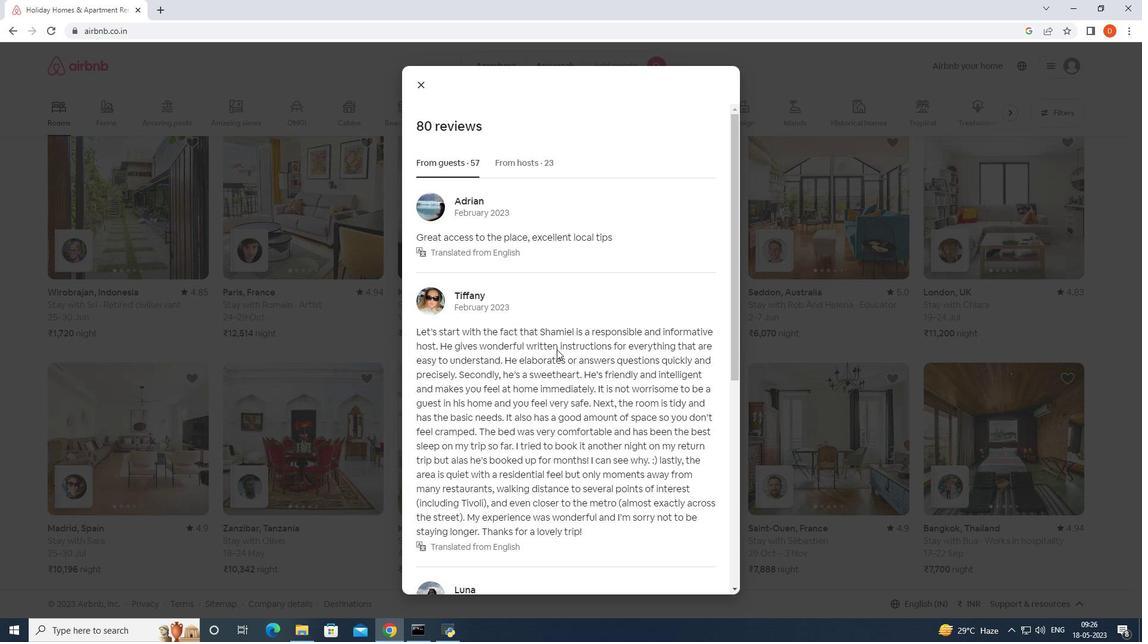 
Action: Mouse scrolled (553, 350) with delta (0, 0)
Screenshot: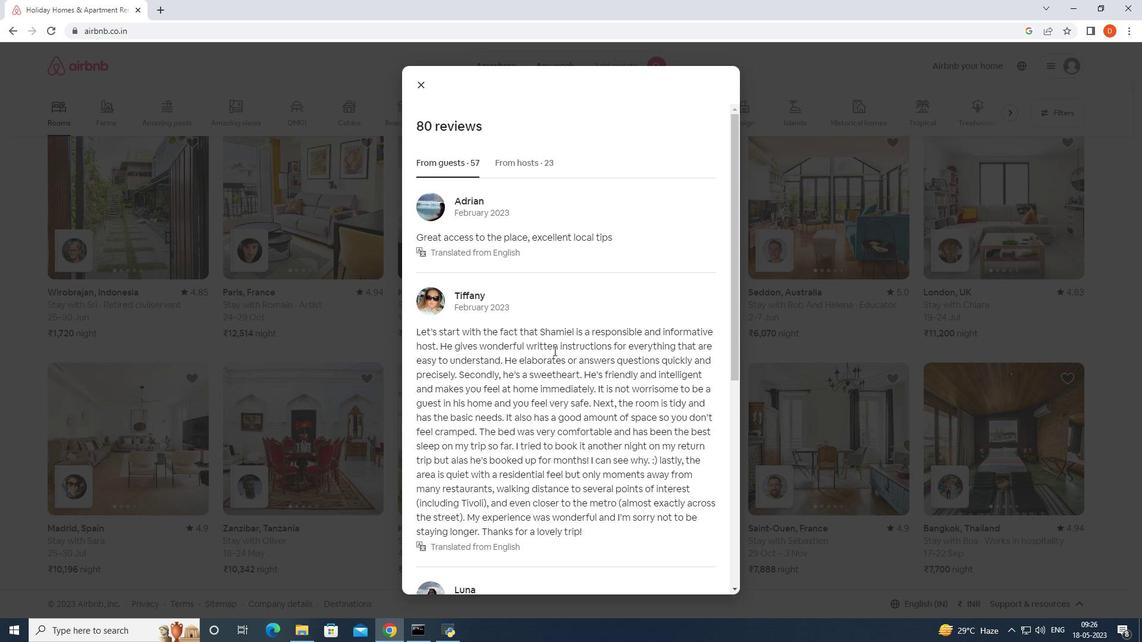 
Action: Mouse scrolled (553, 350) with delta (0, 0)
Screenshot: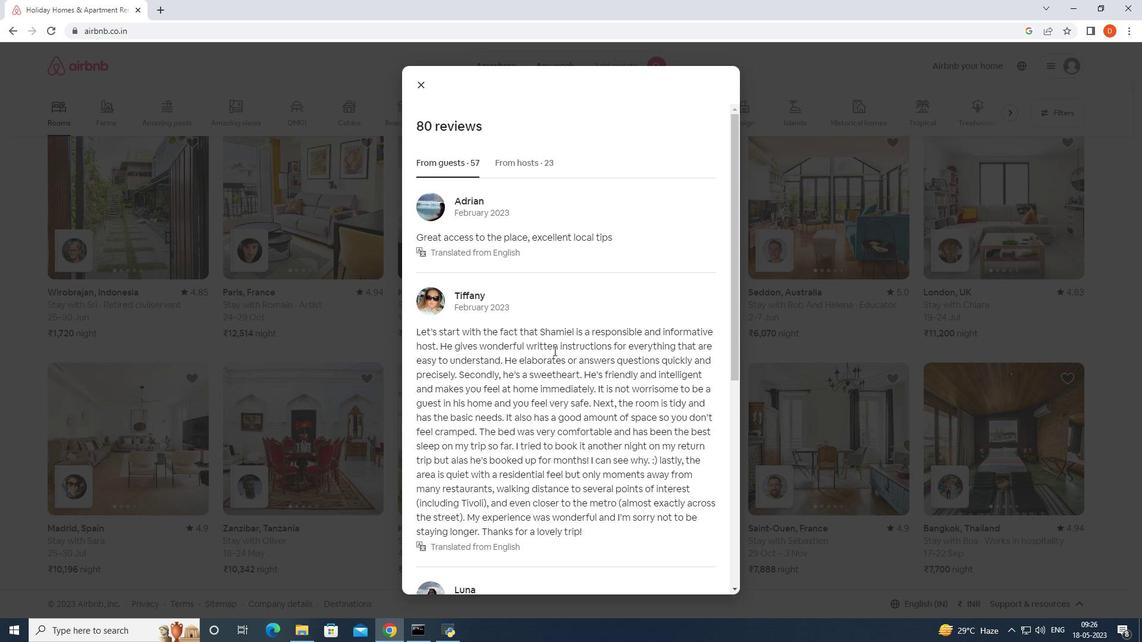 
Action: Mouse scrolled (553, 350) with delta (0, 0)
Screenshot: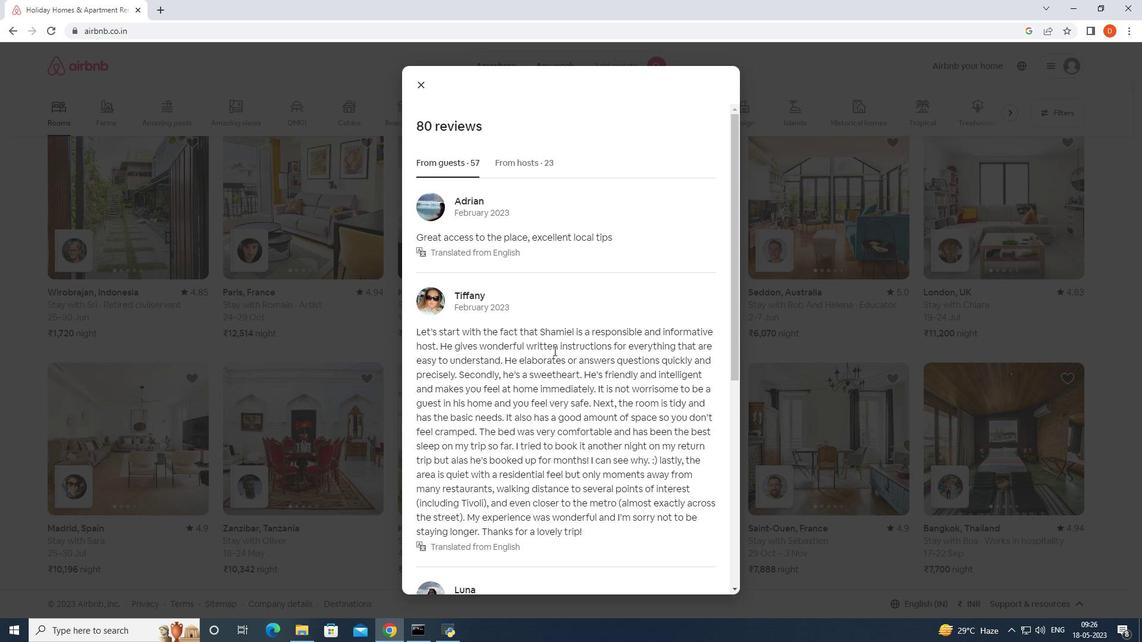 
Action: Mouse scrolled (553, 350) with delta (0, 0)
Screenshot: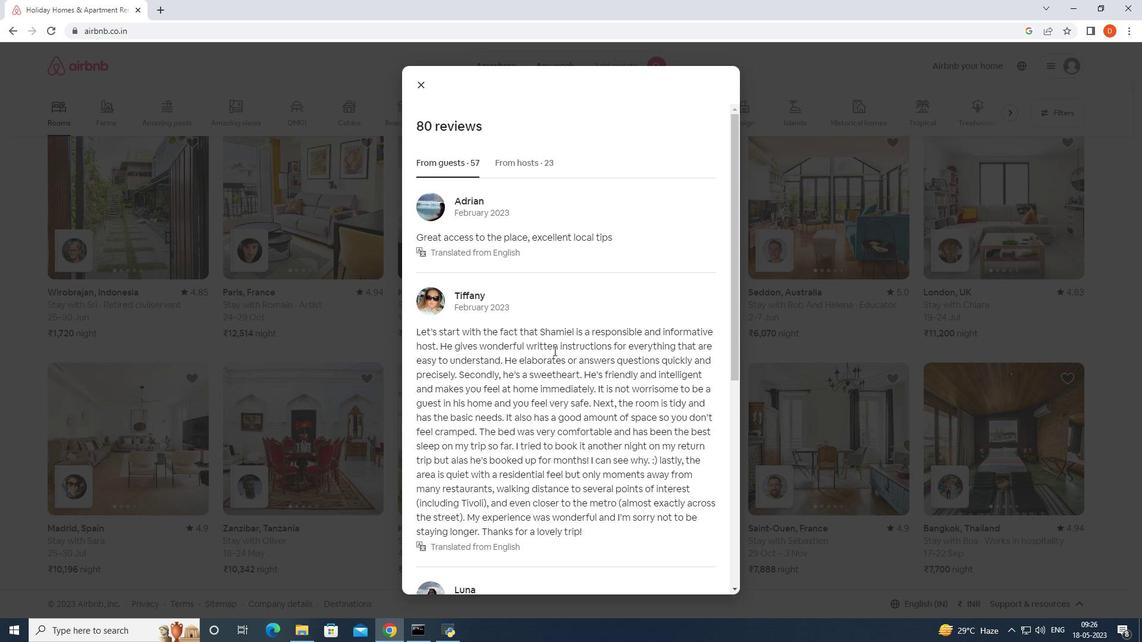 
Action: Mouse moved to (553, 348)
Screenshot: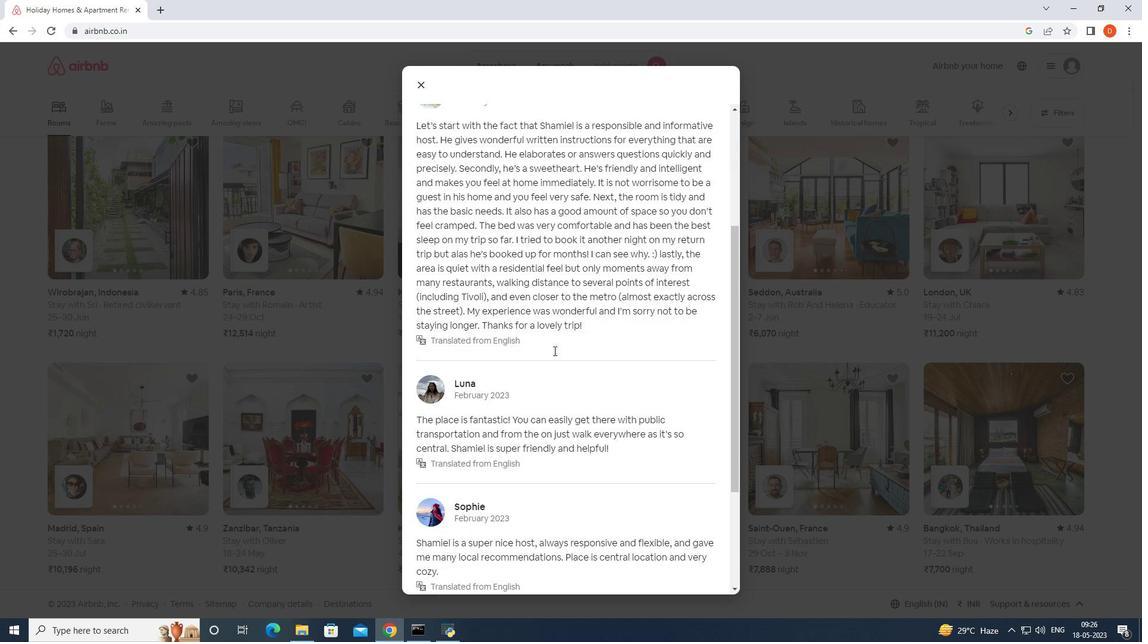 
Action: Mouse scrolled (553, 347) with delta (0, 0)
Screenshot: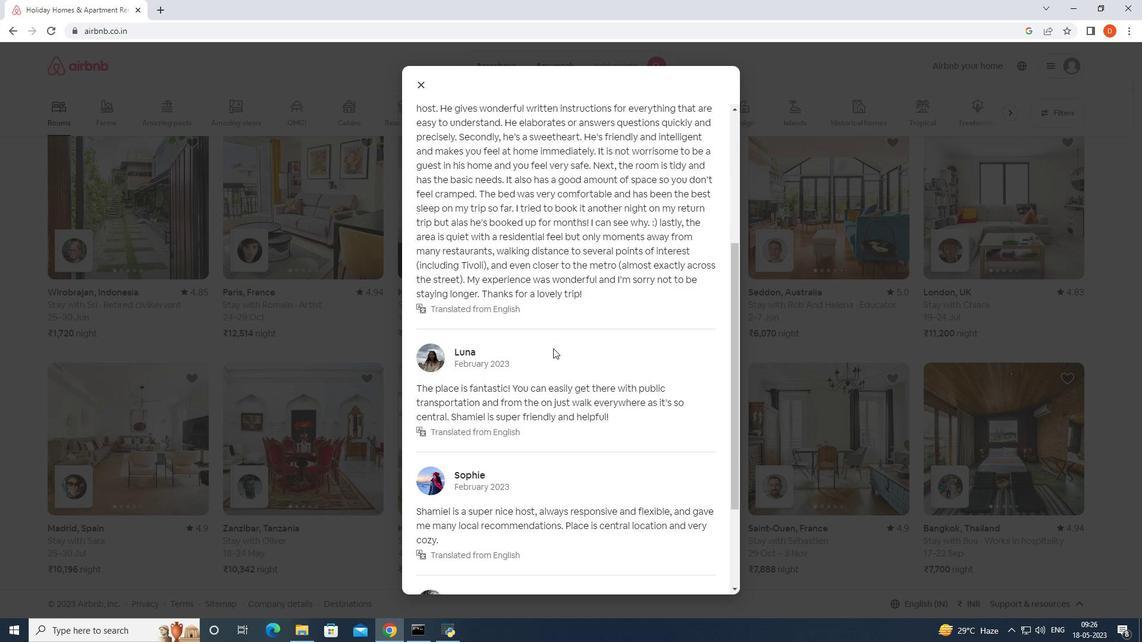 
Action: Mouse scrolled (553, 347) with delta (0, 0)
Screenshot: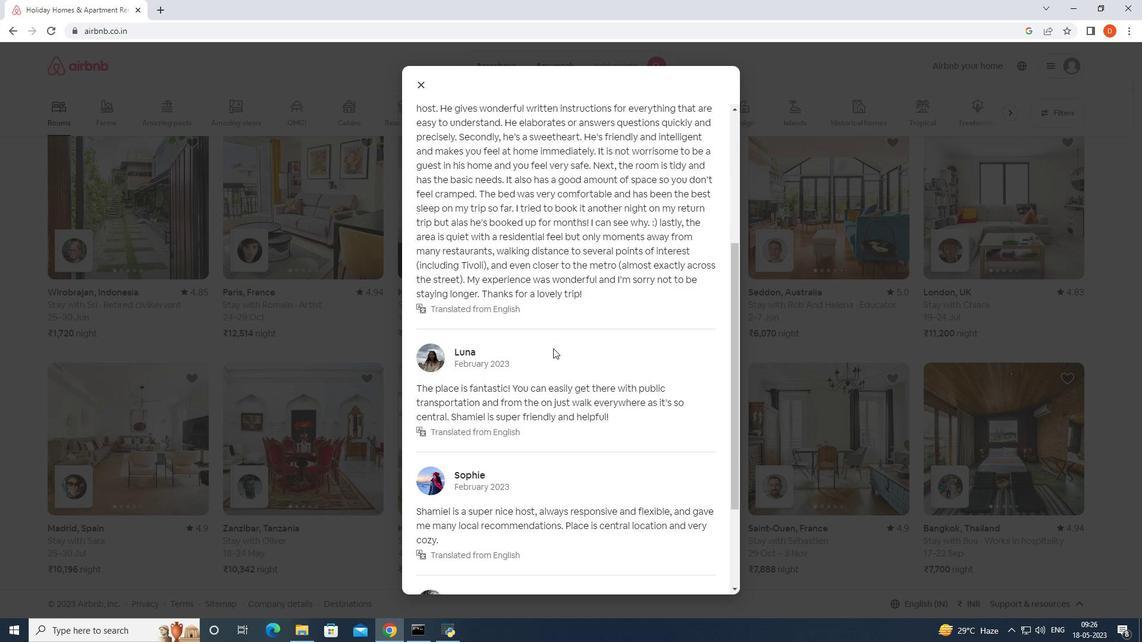 
Action: Mouse moved to (553, 348)
Screenshot: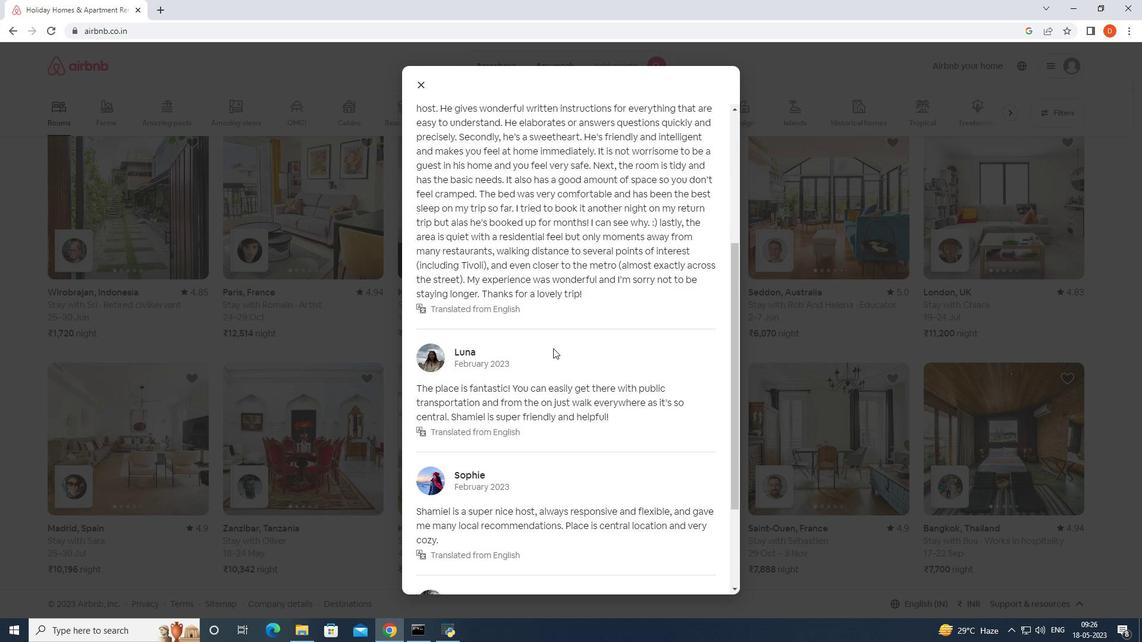 
Action: Mouse scrolled (553, 347) with delta (0, 0)
Screenshot: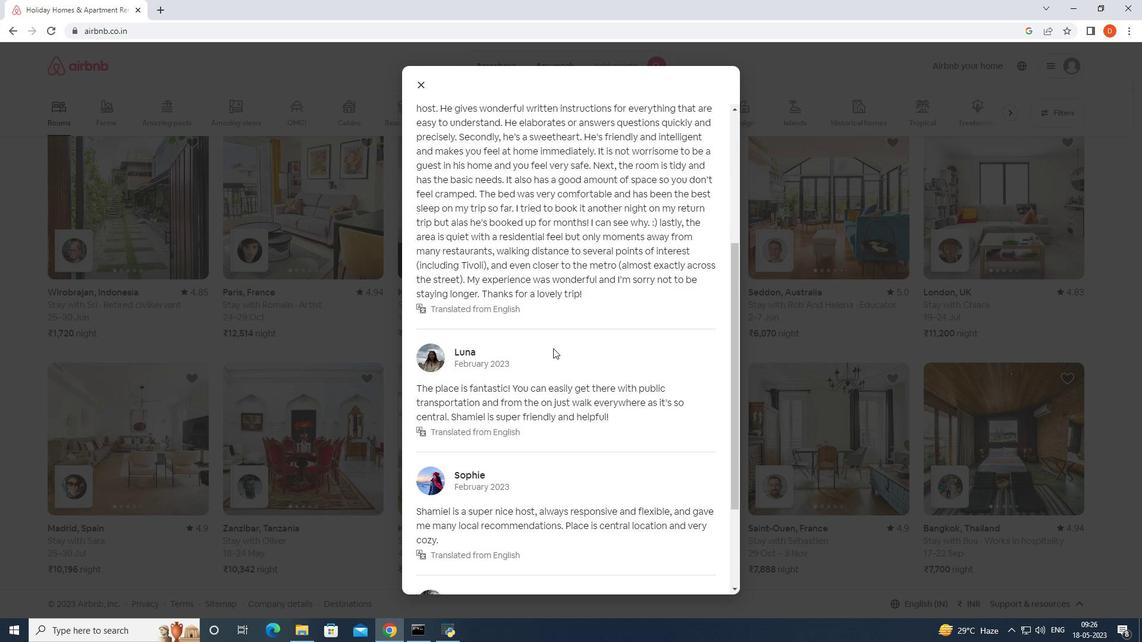 
Action: Mouse scrolled (553, 347) with delta (0, 0)
Screenshot: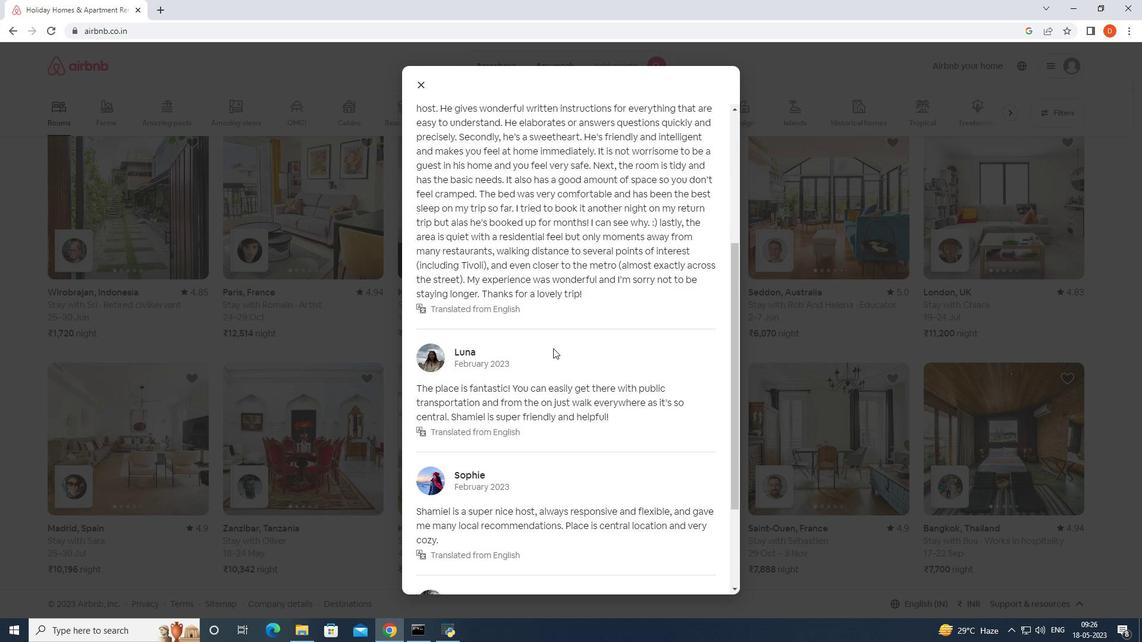 
Action: Mouse moved to (553, 349)
Screenshot: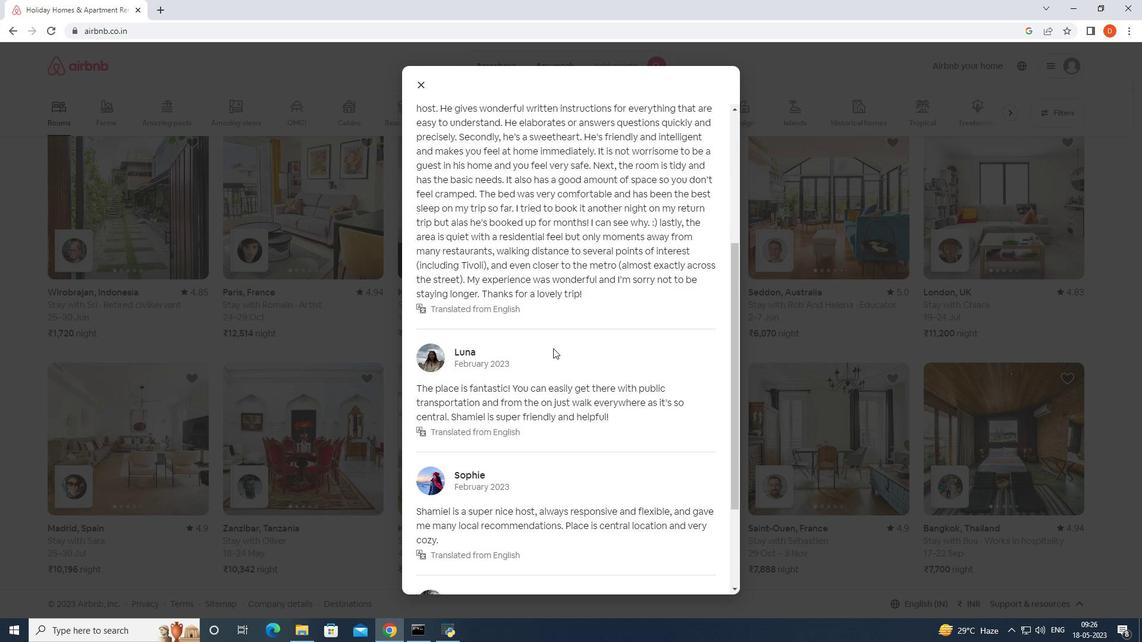 
Action: Mouse scrolled (553, 348) with delta (0, 0)
Screenshot: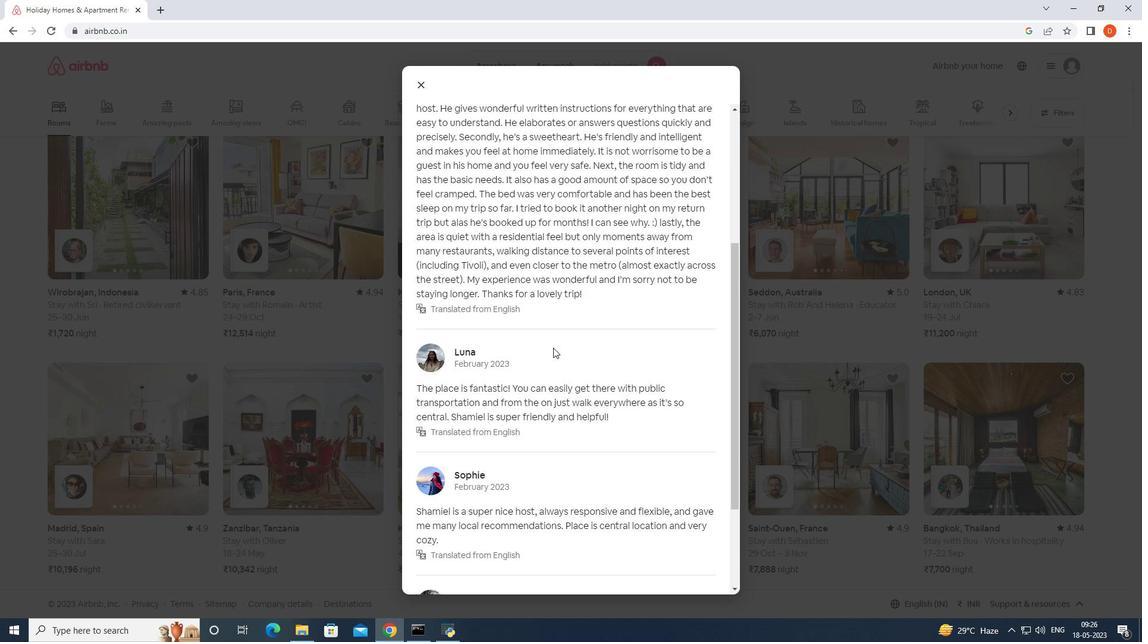
Action: Mouse moved to (552, 349)
Screenshot: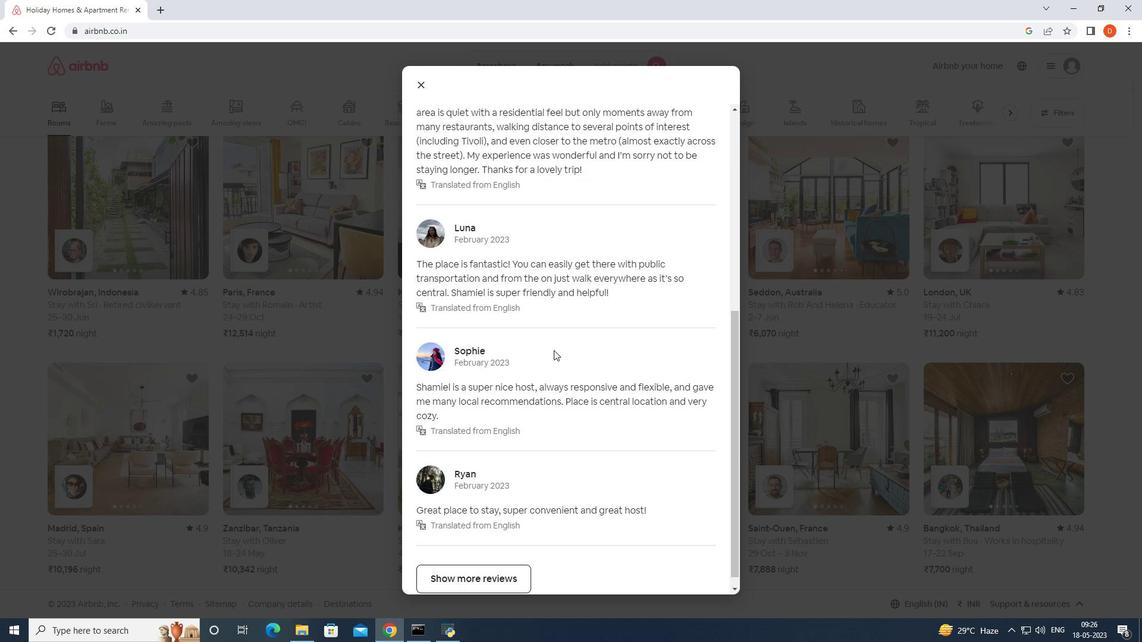 
Action: Mouse scrolled (552, 348) with delta (0, 0)
Screenshot: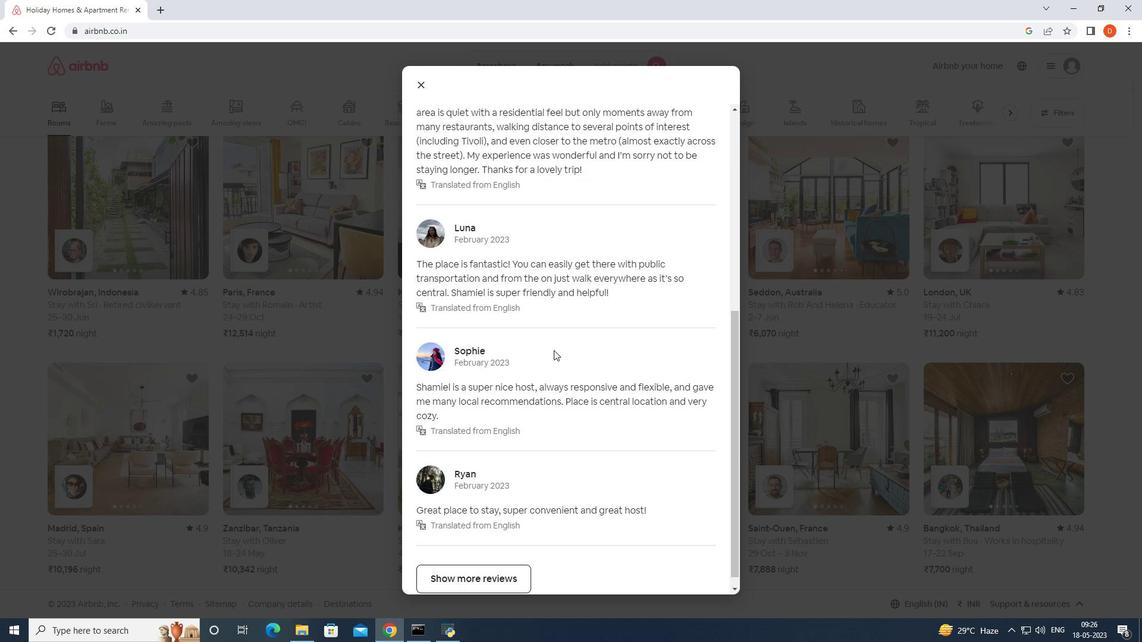 
Action: Mouse moved to (552, 349)
Screenshot: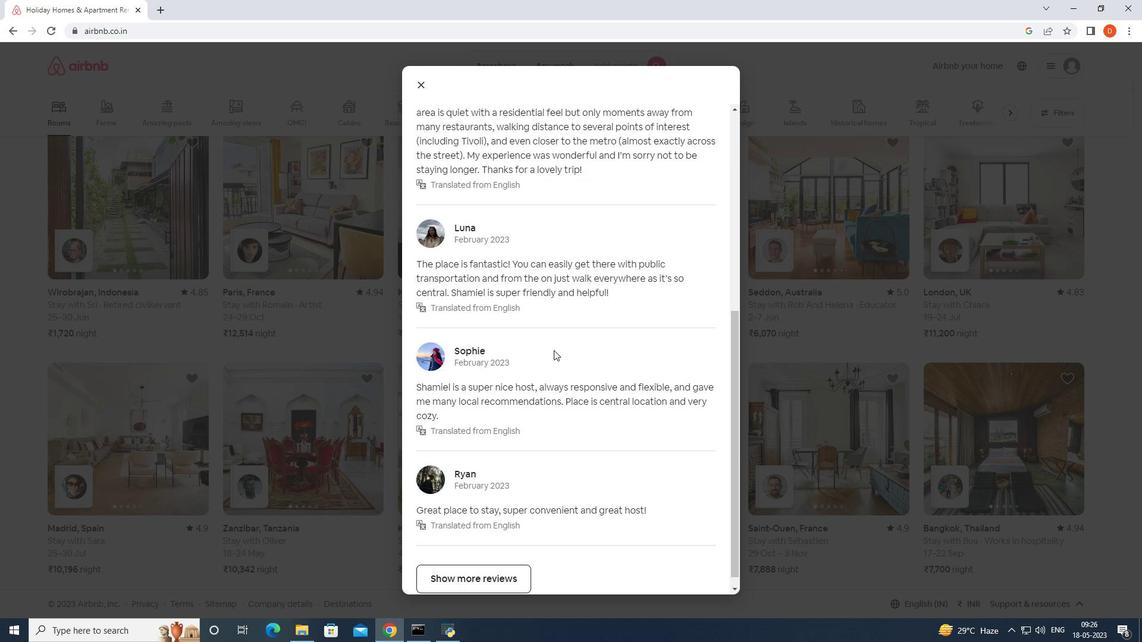 
Action: Mouse scrolled (552, 349) with delta (0, 0)
Screenshot: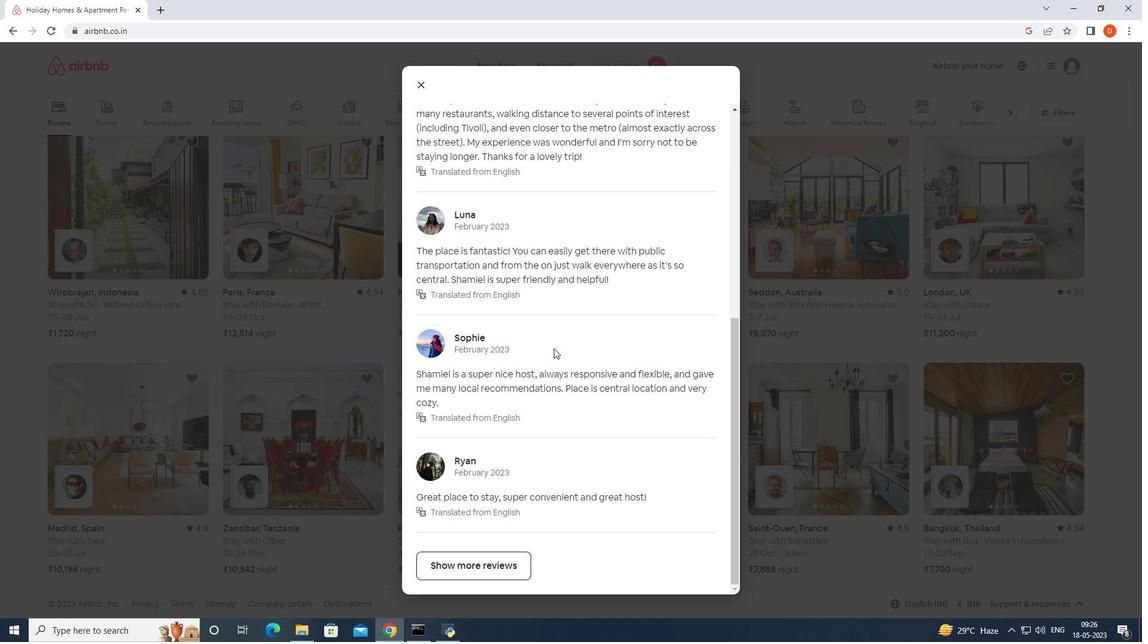 
Action: Mouse scrolled (552, 349) with delta (0, 0)
Screenshot: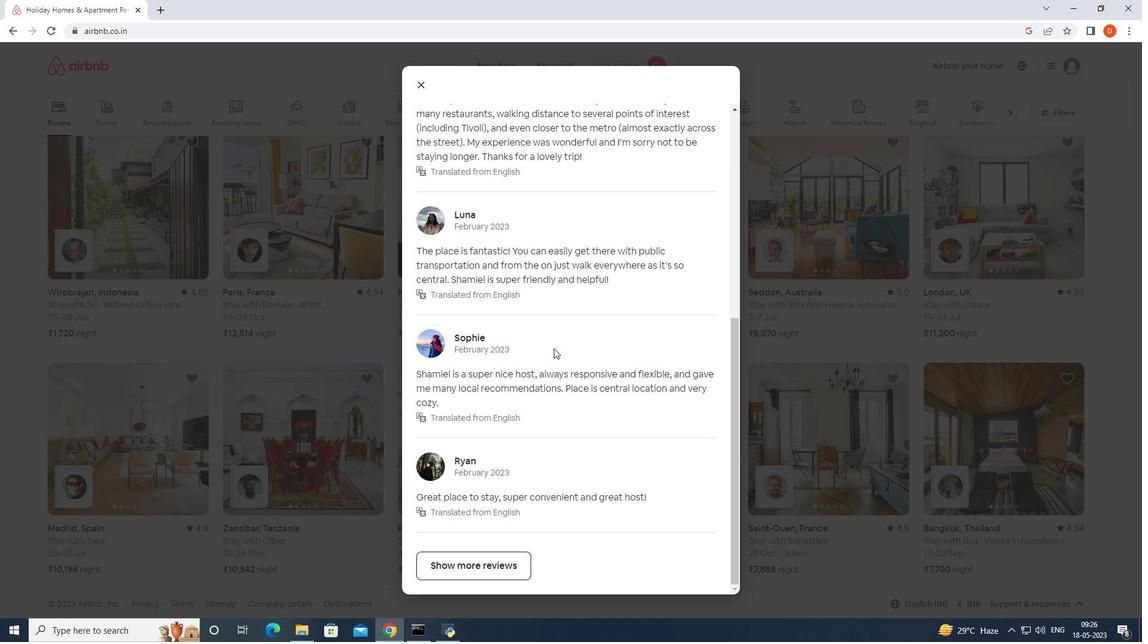 
Action: Mouse scrolled (552, 349) with delta (0, 0)
Screenshot: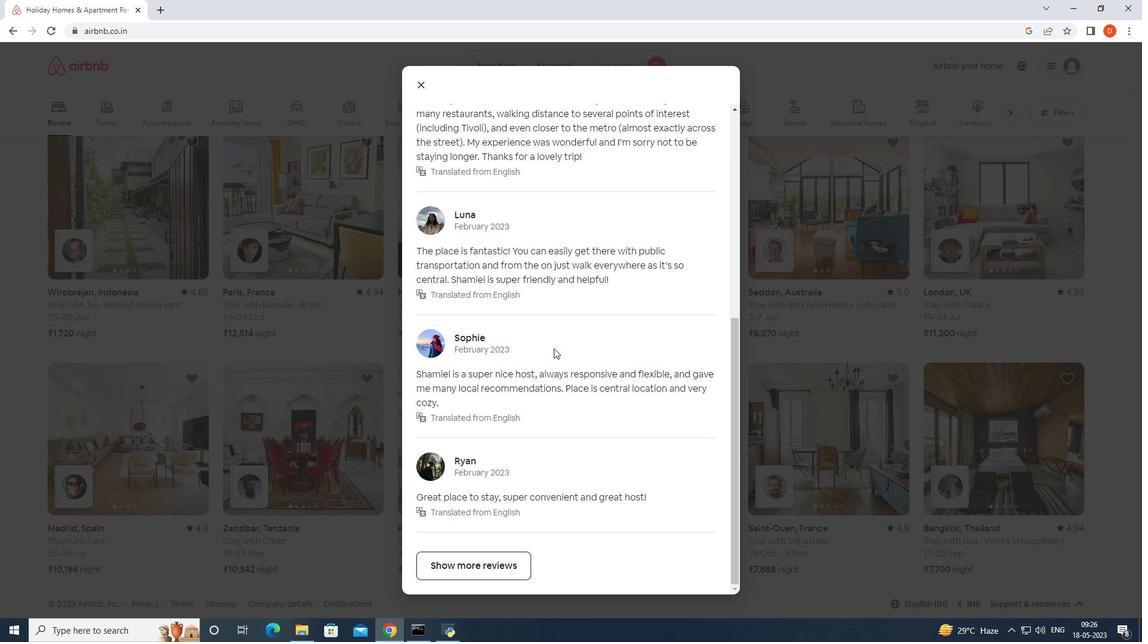 
Action: Mouse scrolled (552, 349) with delta (0, 0)
Screenshot: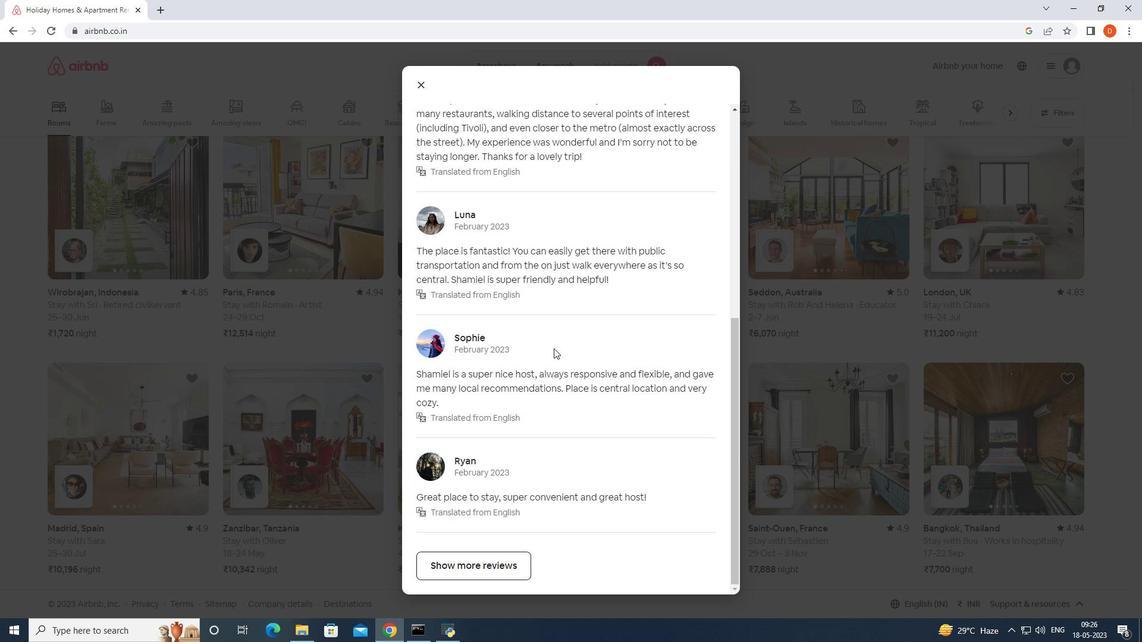 
Action: Mouse moved to (552, 349)
Screenshot: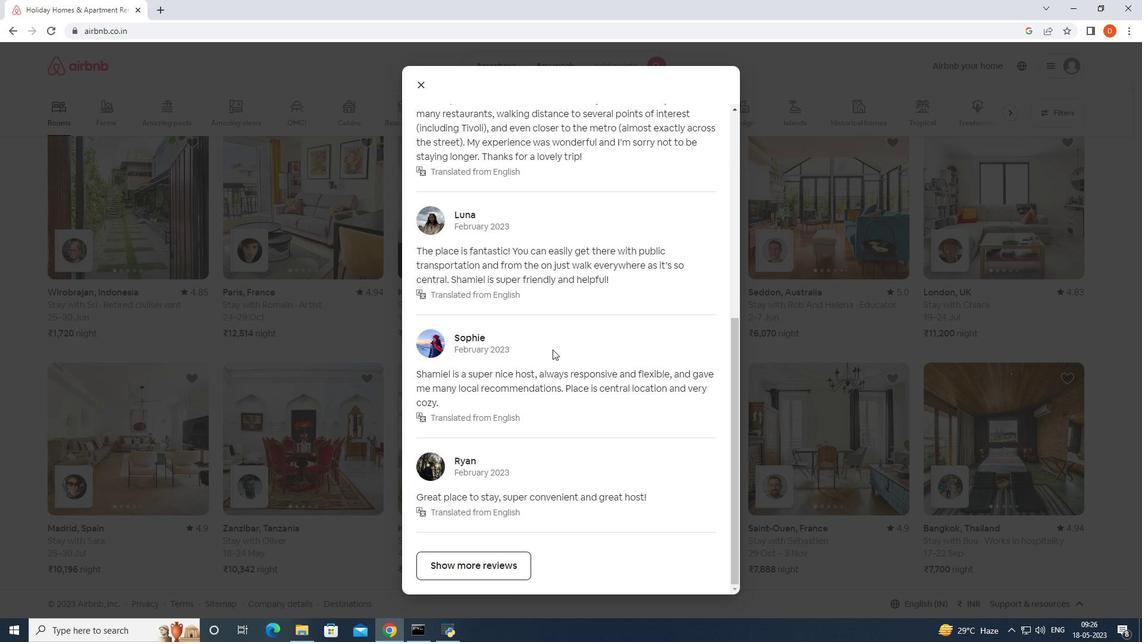 
Action: Mouse scrolled (552, 349) with delta (0, 0)
Screenshot: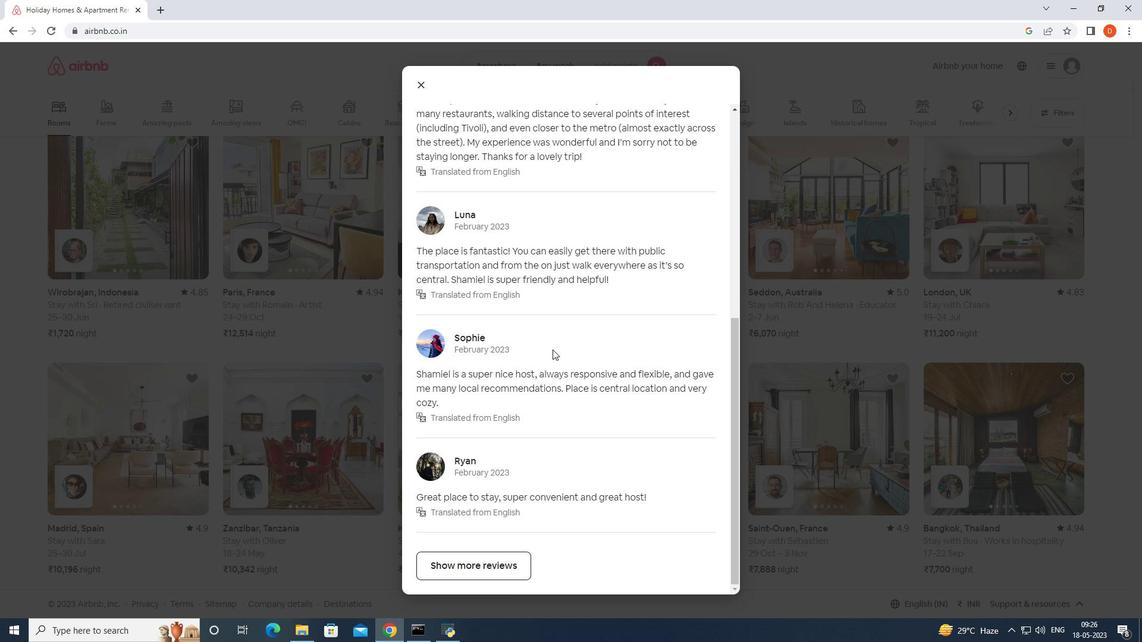 
Action: Mouse moved to (551, 352)
Screenshot: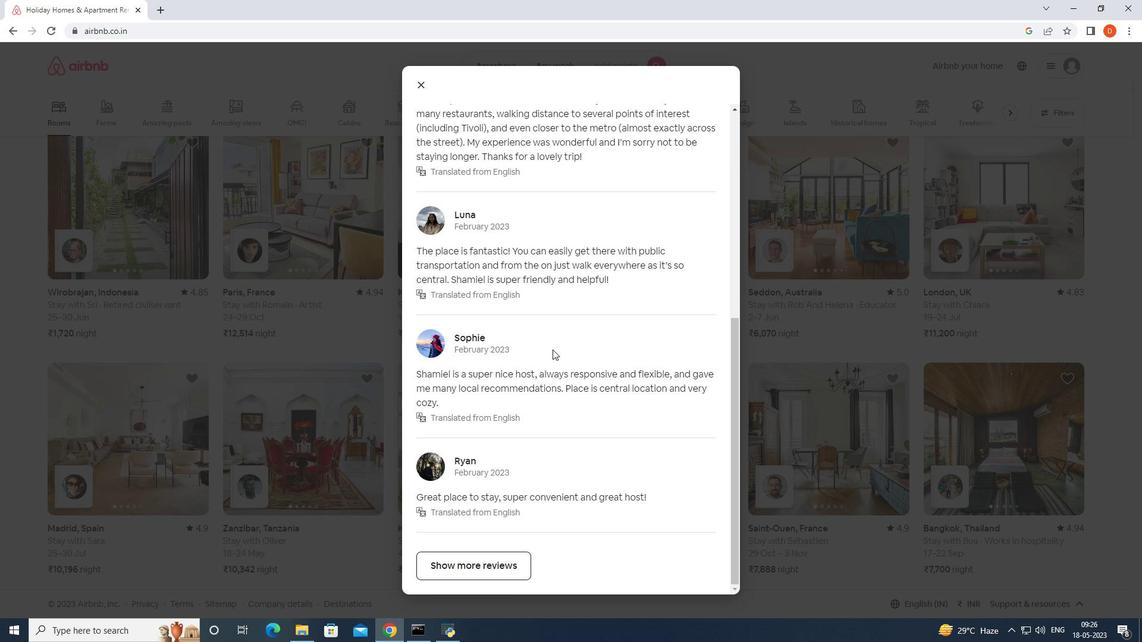 
Action: Mouse scrolled (551, 351) with delta (0, 0)
Screenshot: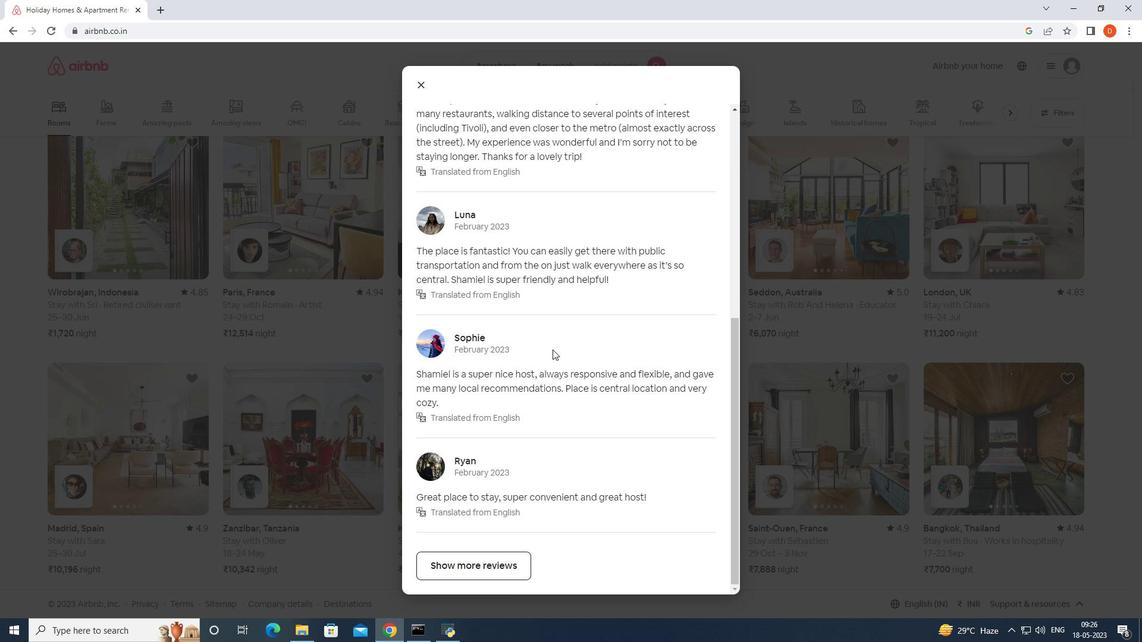 
Action: Mouse moved to (475, 548)
Screenshot: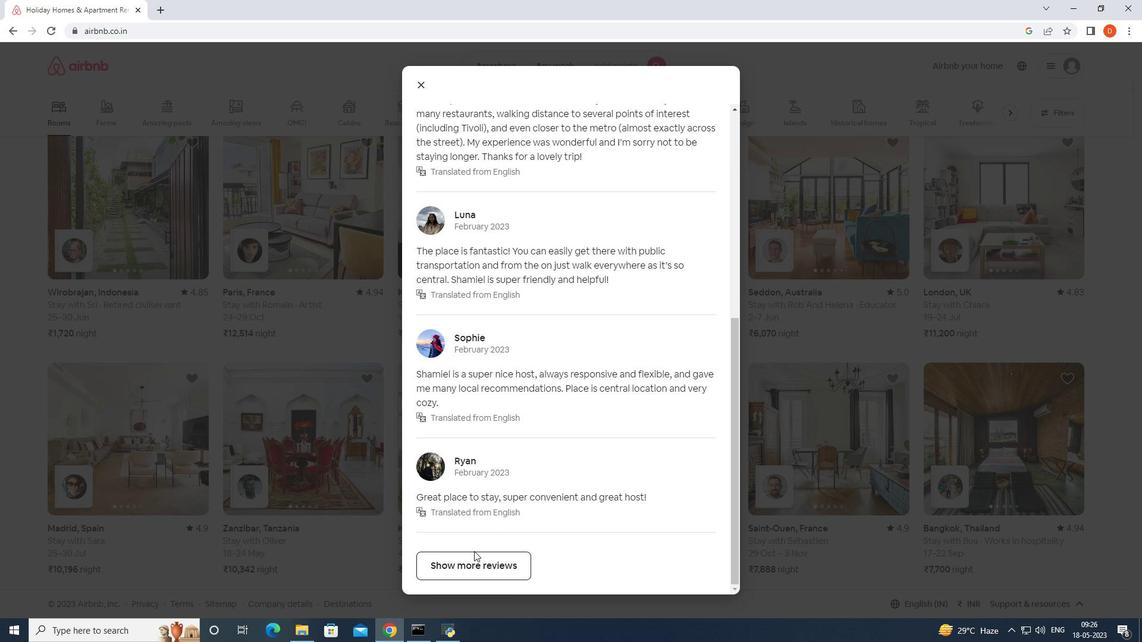 
Action: Mouse pressed left at (475, 548)
Screenshot: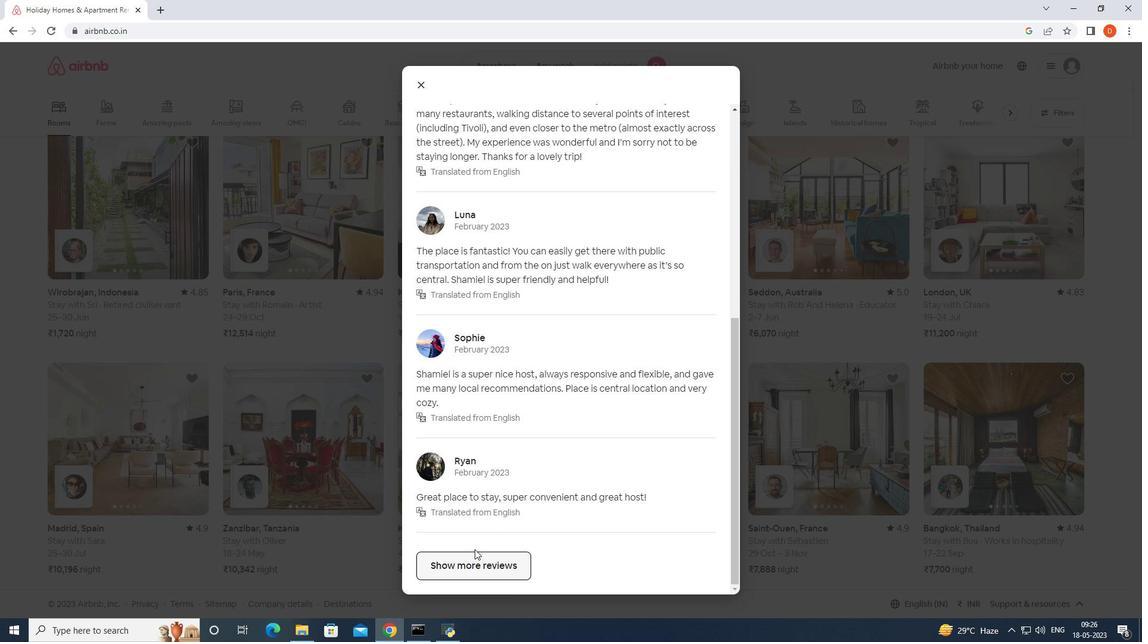 
Action: Mouse moved to (477, 562)
Screenshot: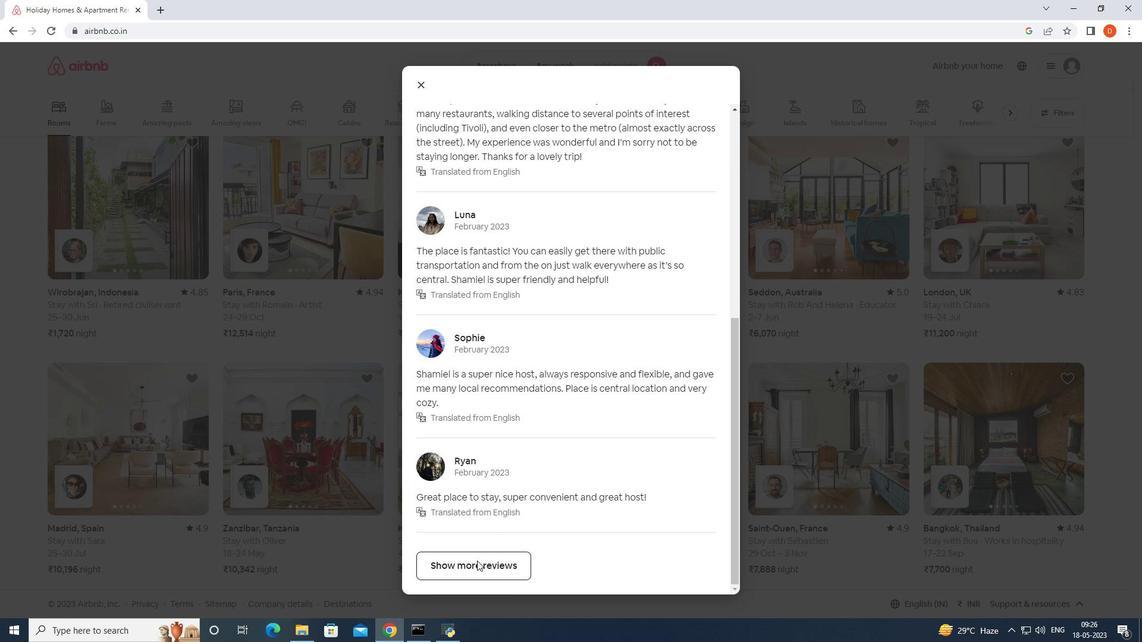
Action: Mouse pressed left at (477, 562)
Screenshot: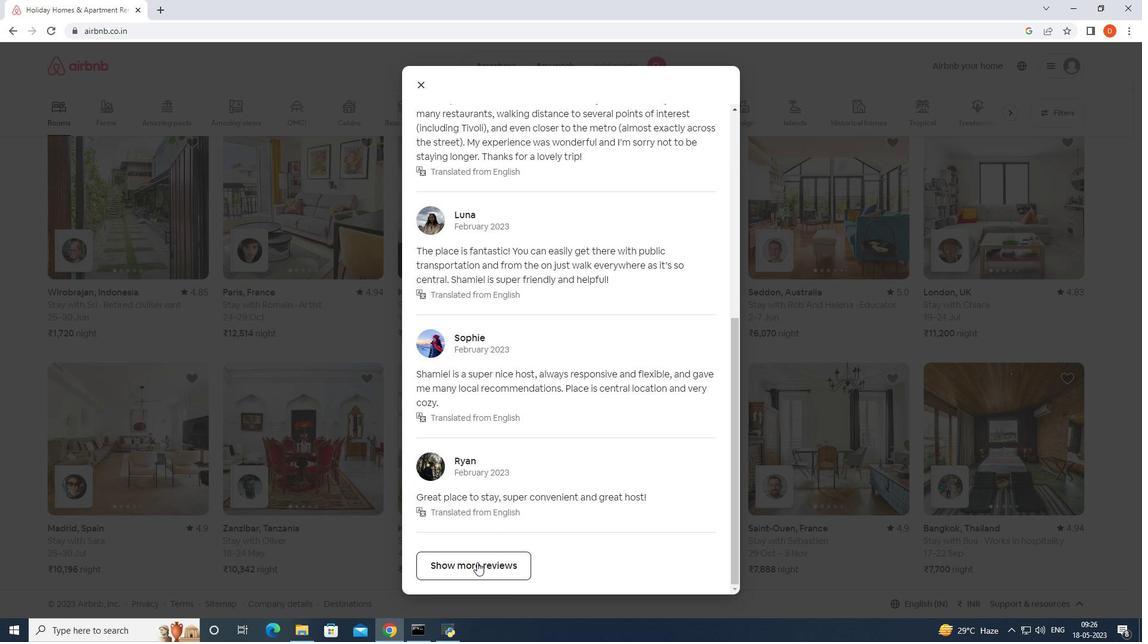 
Action: Mouse moved to (477, 561)
Screenshot: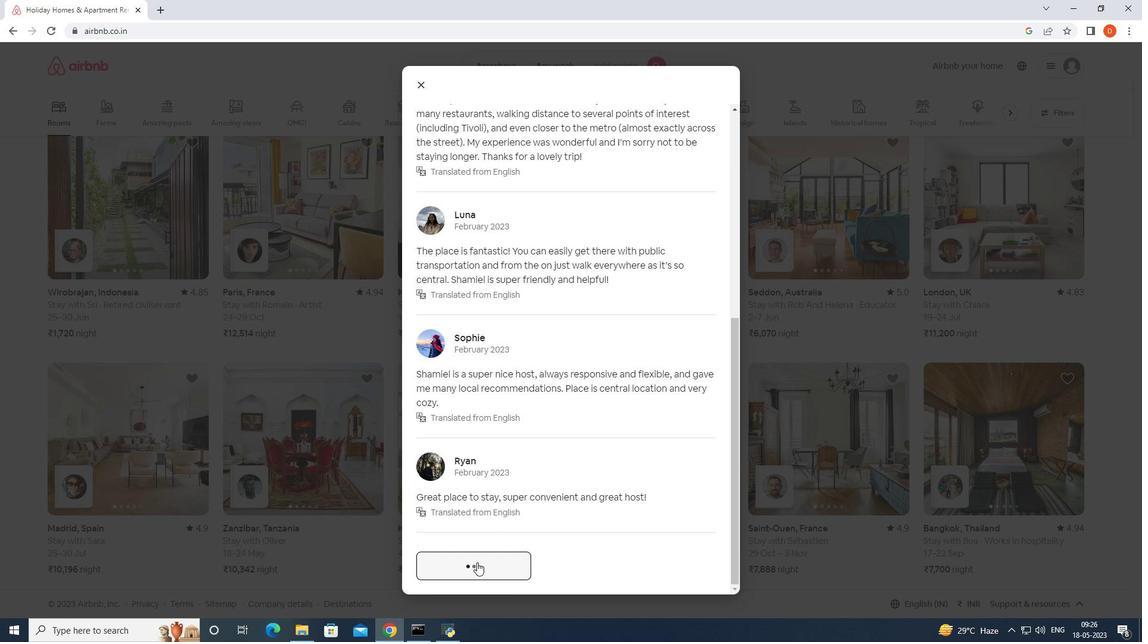 
Action: Mouse scrolled (477, 560) with delta (0, 0)
Screenshot: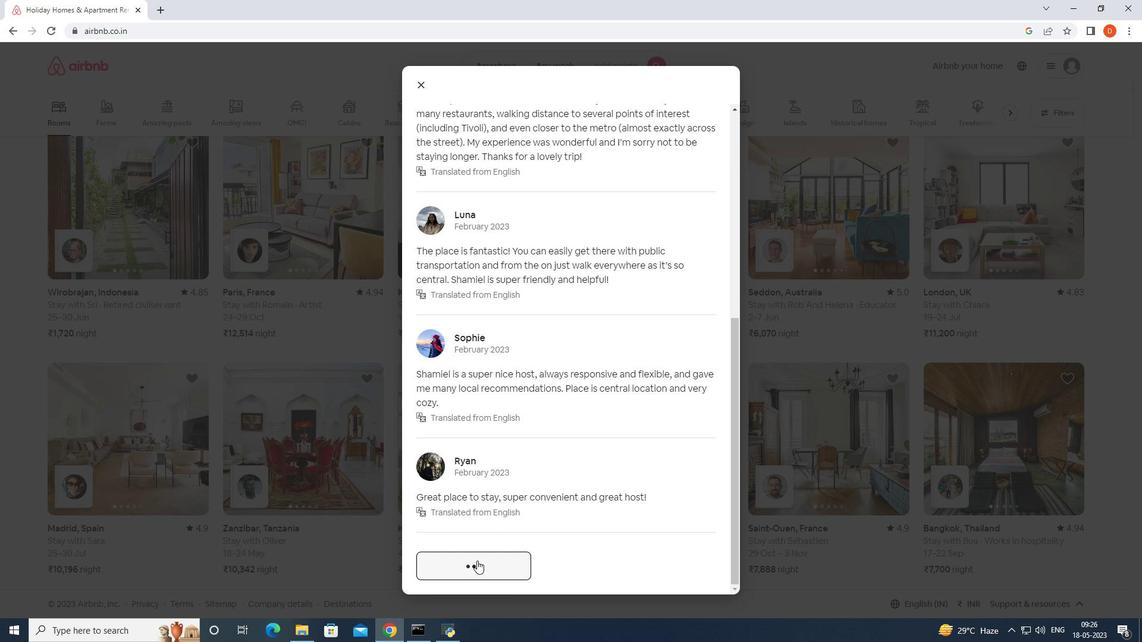 
Action: Mouse scrolled (477, 560) with delta (0, 0)
Screenshot: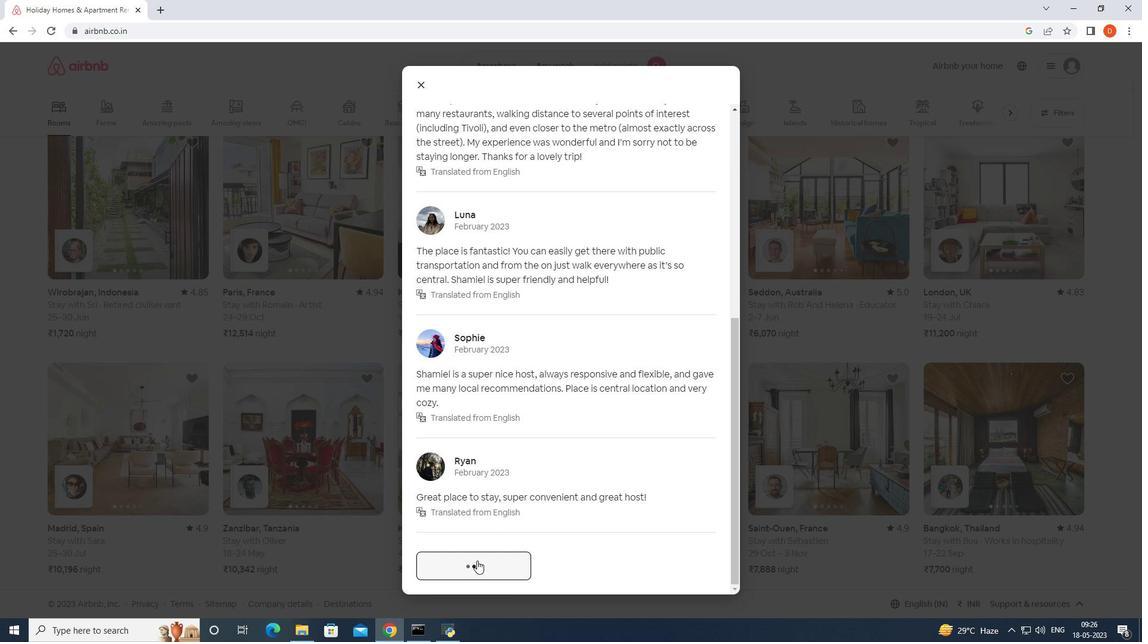 
Action: Mouse scrolled (477, 560) with delta (0, 0)
Screenshot: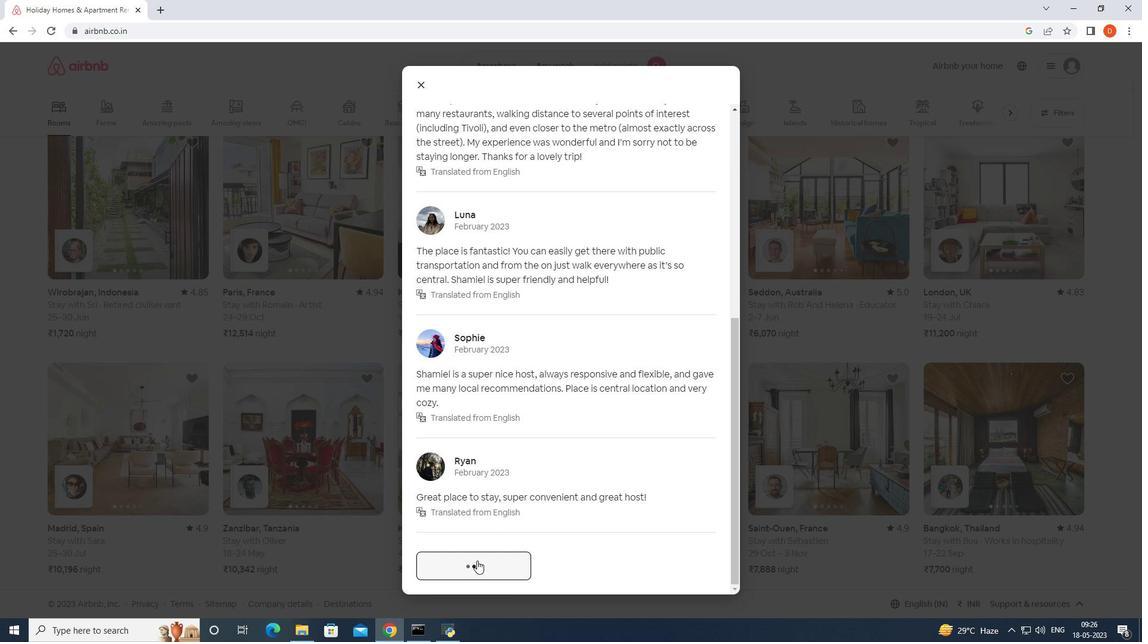 
Action: Mouse scrolled (477, 560) with delta (0, 0)
Screenshot: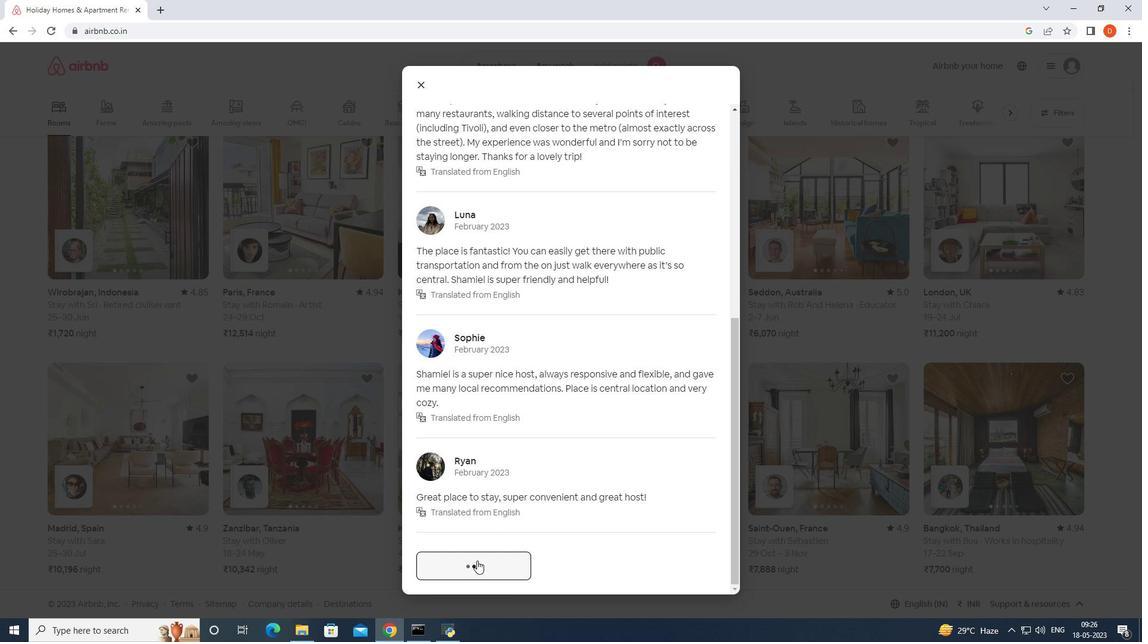 
Action: Mouse scrolled (477, 560) with delta (0, 0)
Screenshot: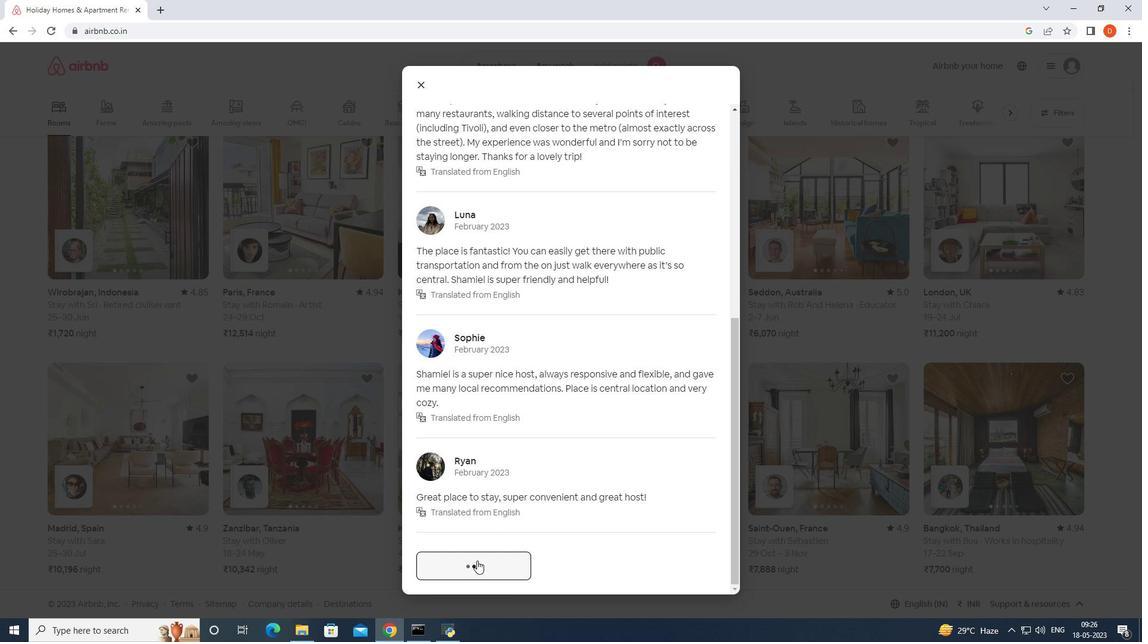 
Action: Mouse moved to (478, 552)
Screenshot: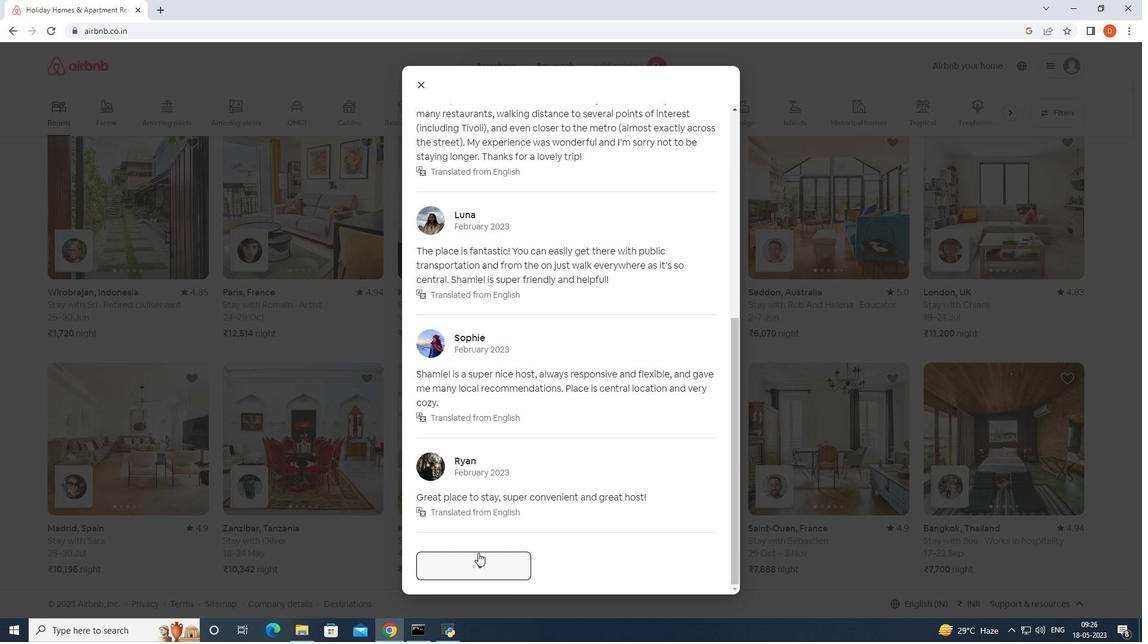 
Action: Mouse scrolled (478, 551) with delta (0, 0)
Screenshot: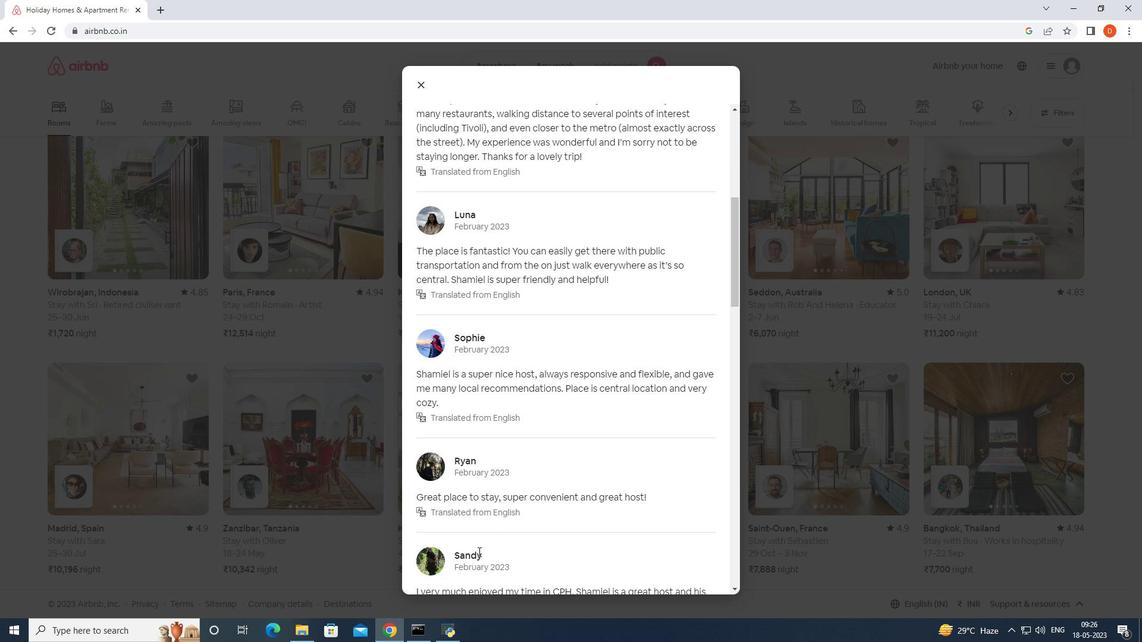 
Action: Mouse scrolled (478, 551) with delta (0, 0)
Screenshot: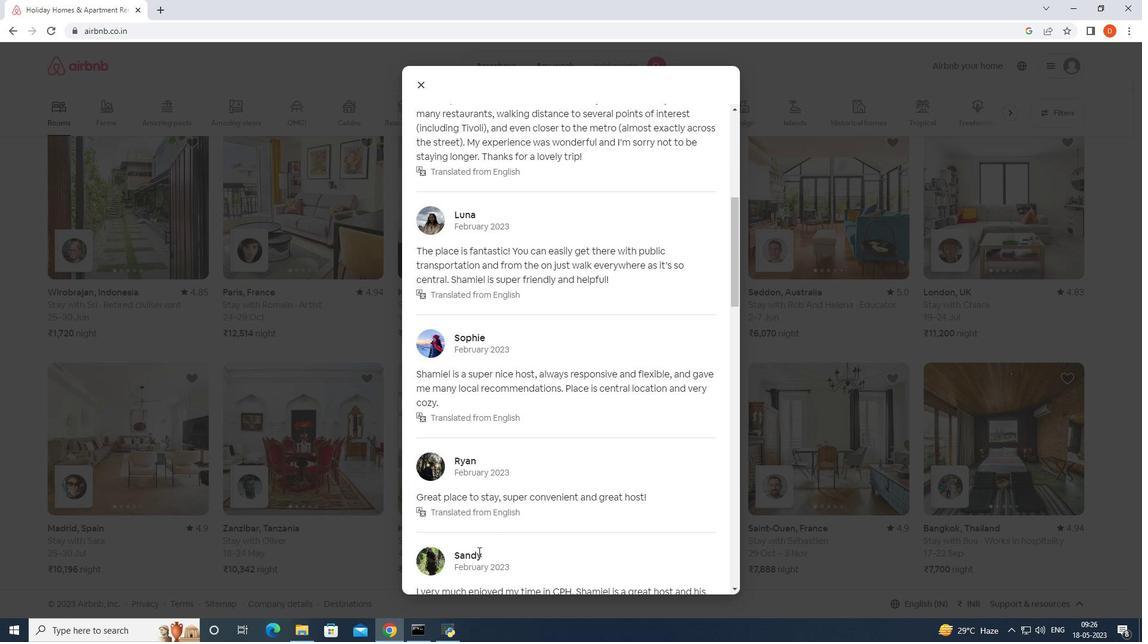 
Action: Mouse moved to (486, 540)
Screenshot: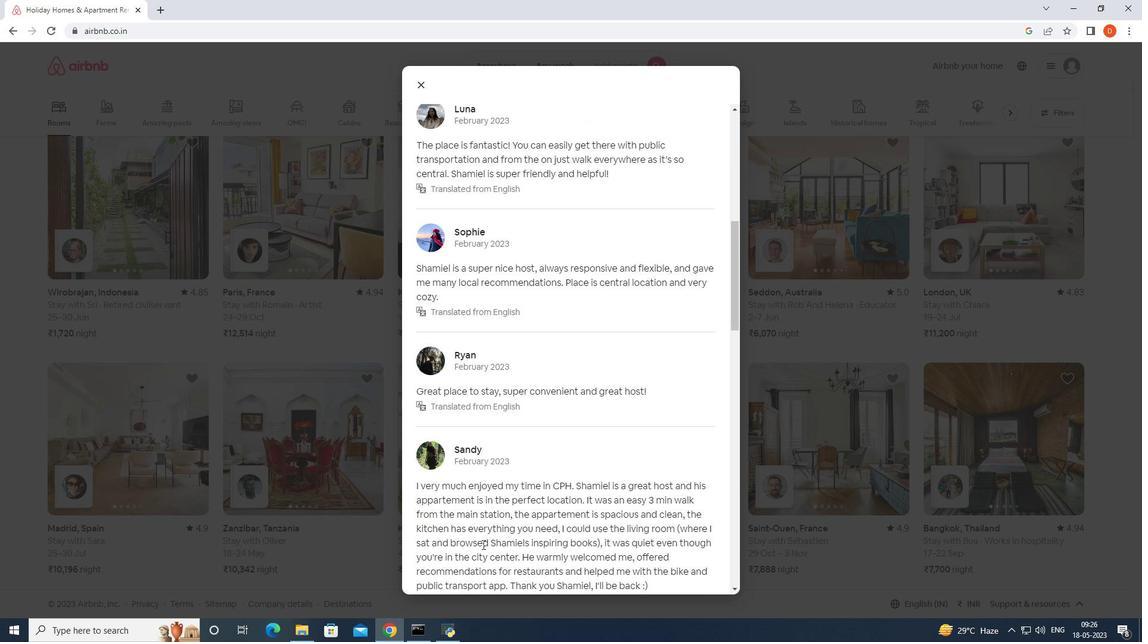 
Action: Mouse scrolled (486, 539) with delta (0, 0)
Screenshot: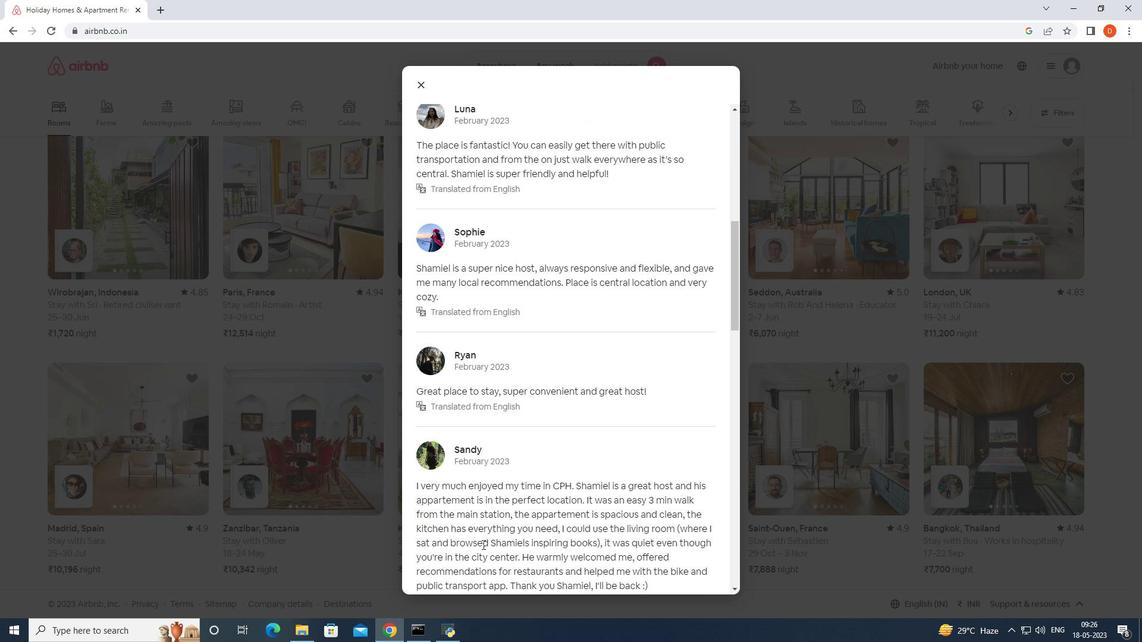 
Action: Mouse scrolled (486, 539) with delta (0, 0)
Screenshot: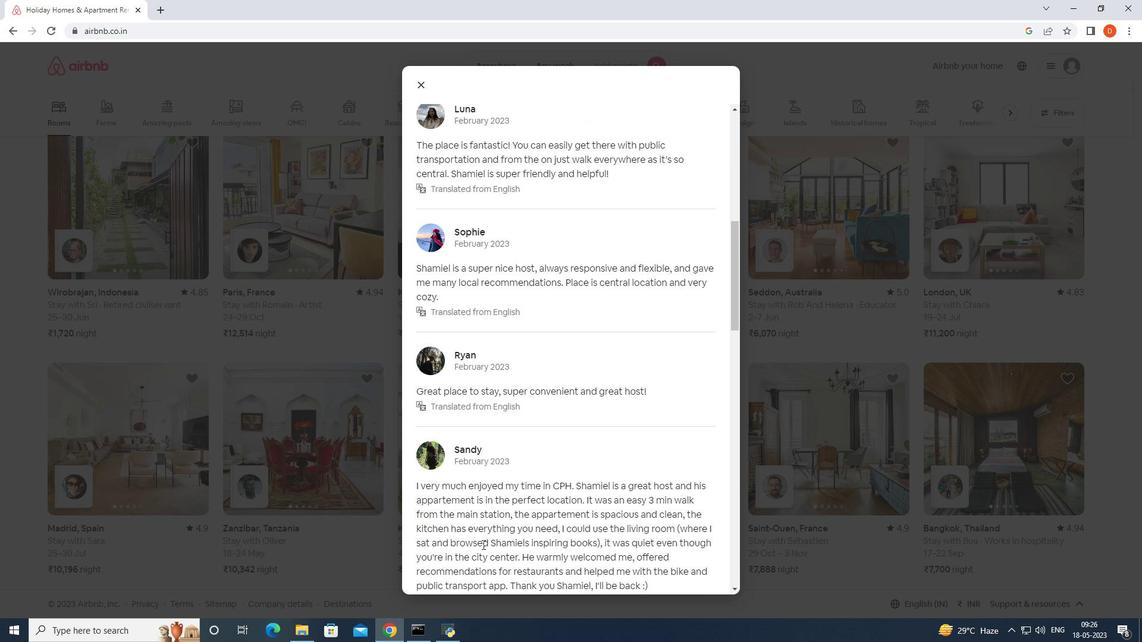 
Action: Mouse scrolled (486, 539) with delta (0, 0)
Screenshot: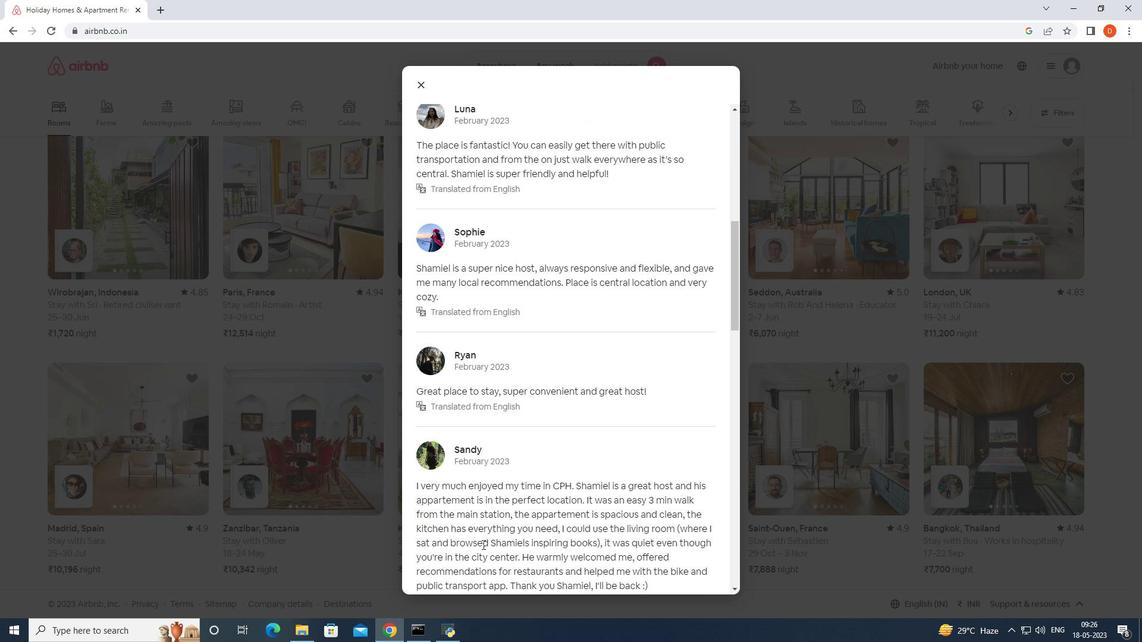 
Action: Mouse scrolled (486, 539) with delta (0, 0)
Screenshot: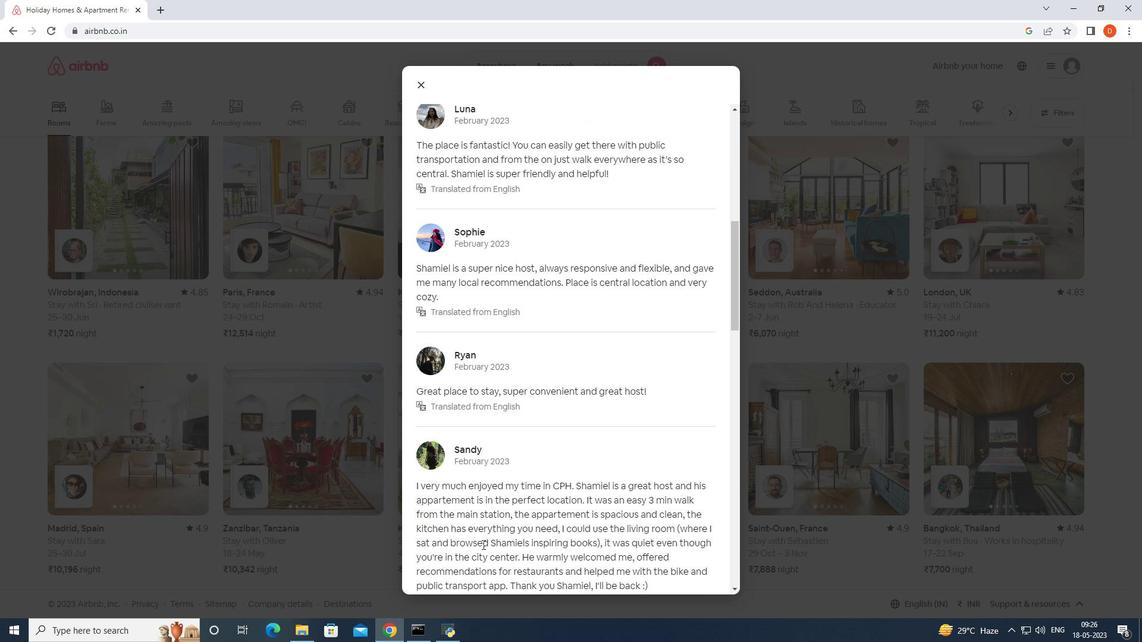 
Action: Mouse scrolled (486, 539) with delta (0, 0)
Screenshot: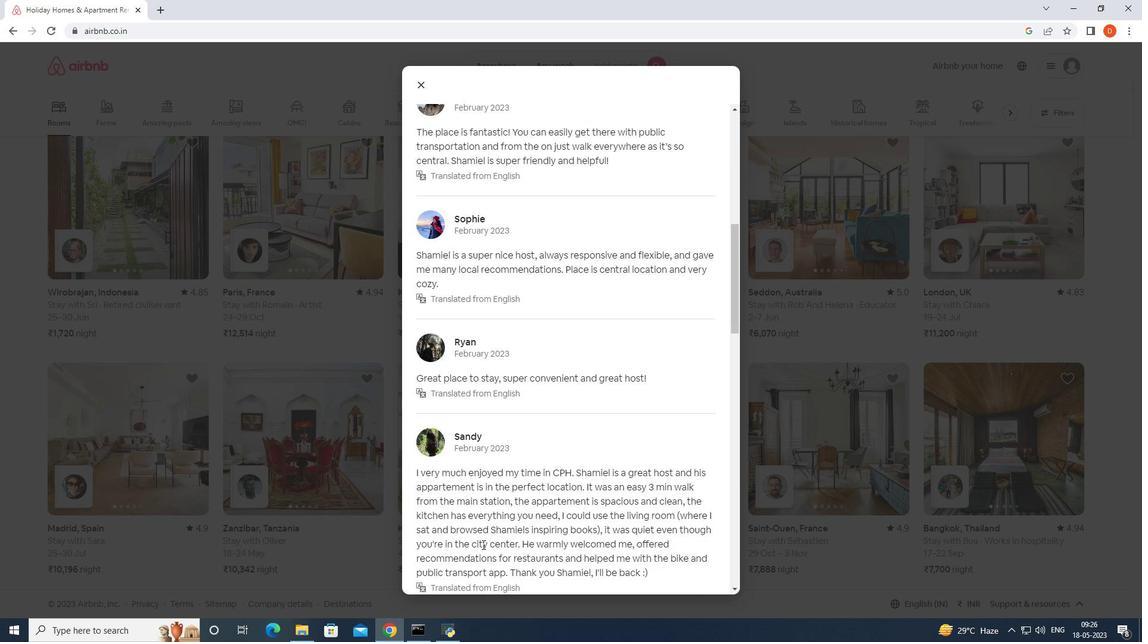 
Action: Mouse moved to (487, 539)
Screenshot: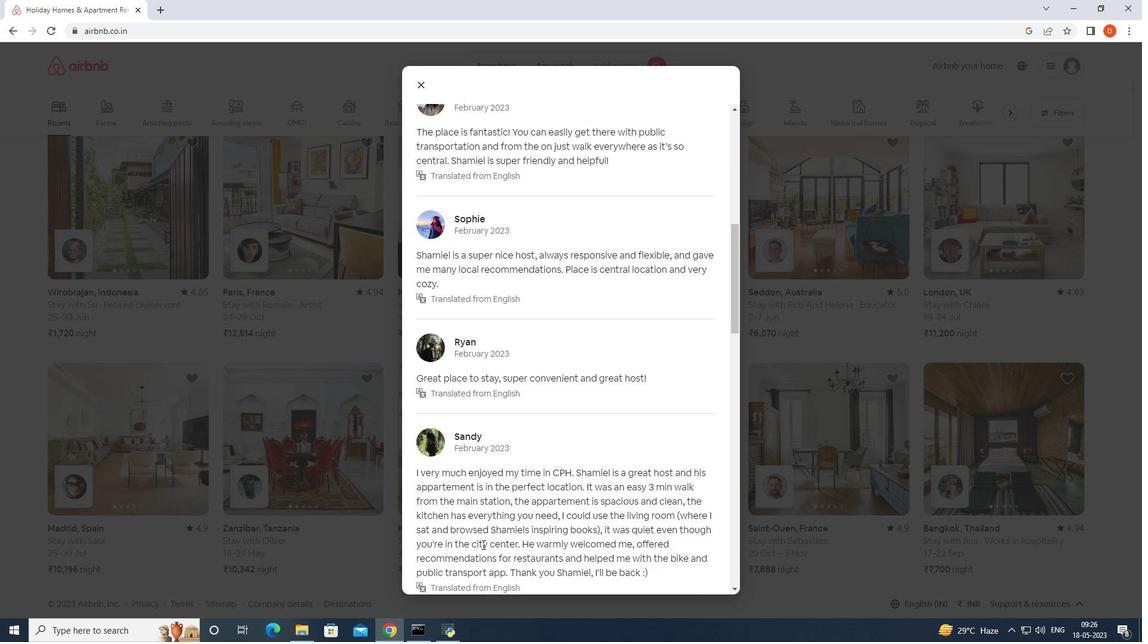 
Action: Mouse scrolled (487, 539) with delta (0, 0)
Screenshot: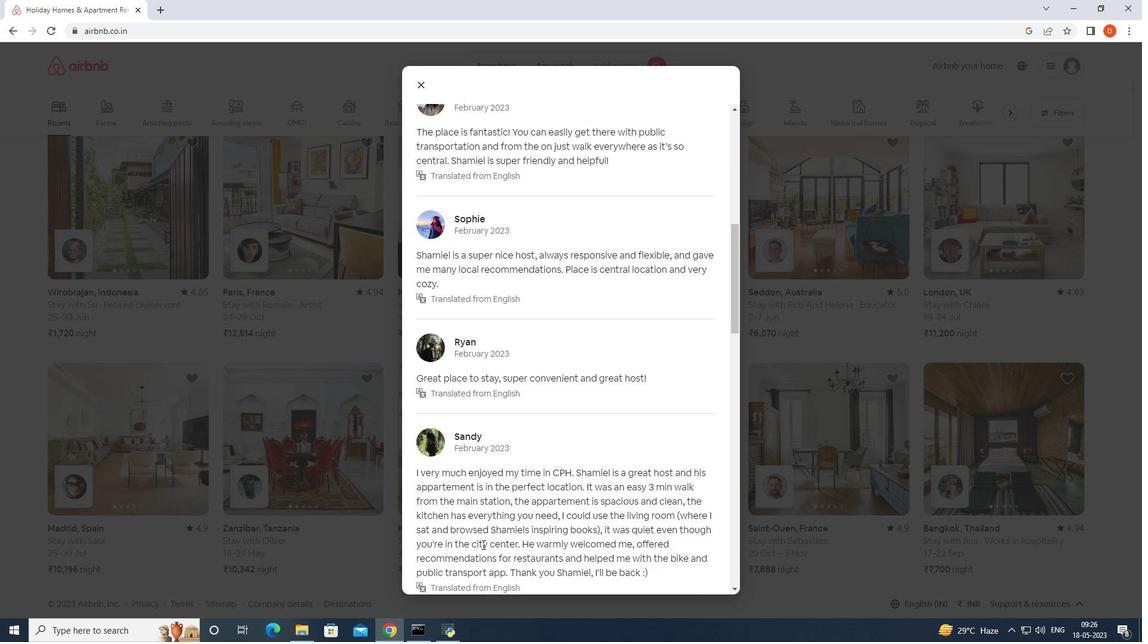 
Action: Mouse moved to (484, 530)
Screenshot: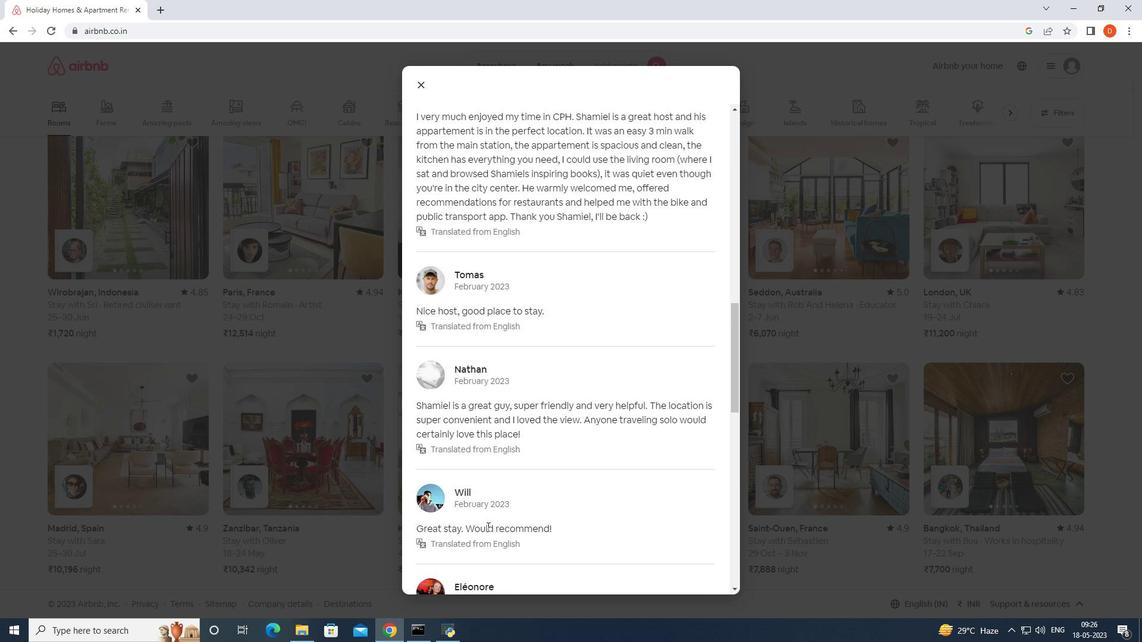 
Action: Mouse scrolled (484, 529) with delta (0, 0)
Screenshot: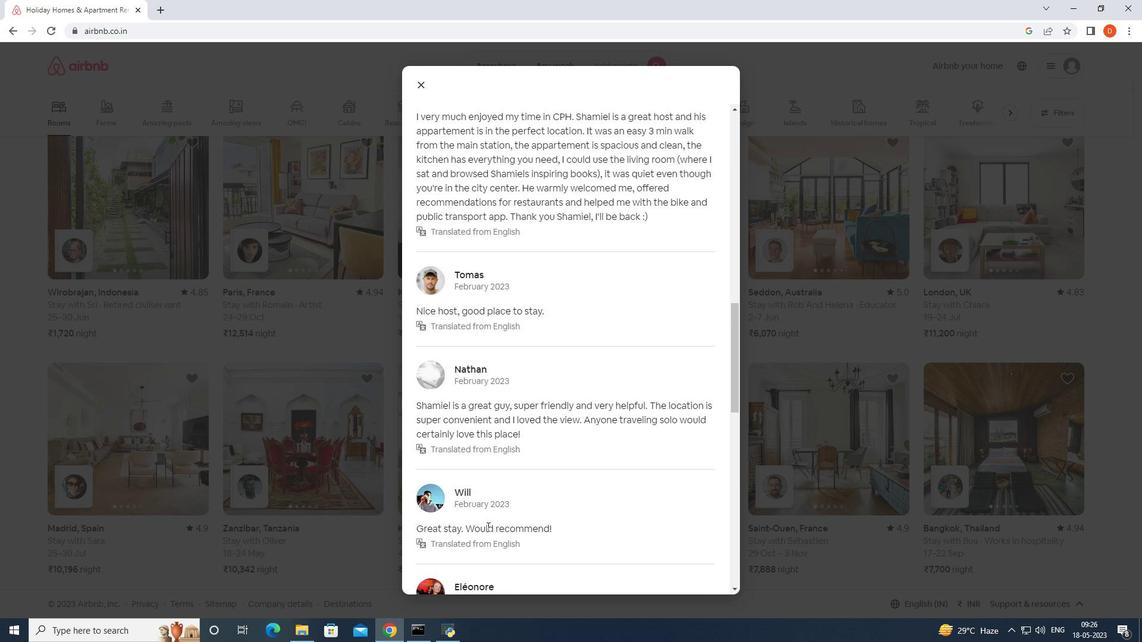 
Action: Mouse moved to (484, 531)
Screenshot: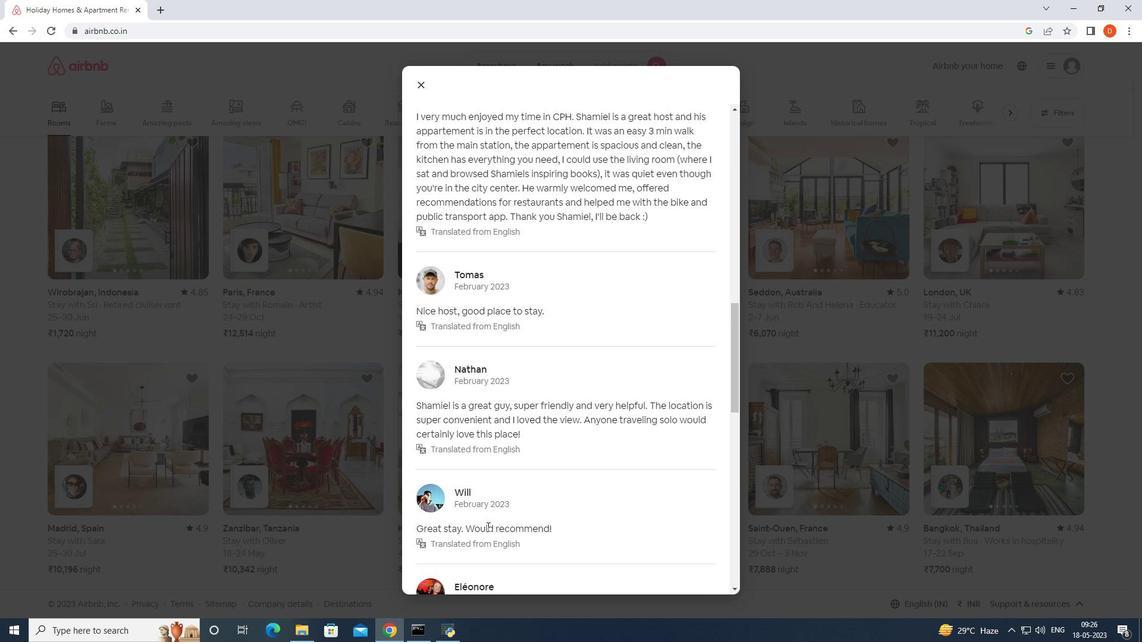 
Action: Mouse scrolled (484, 530) with delta (0, 0)
Screenshot: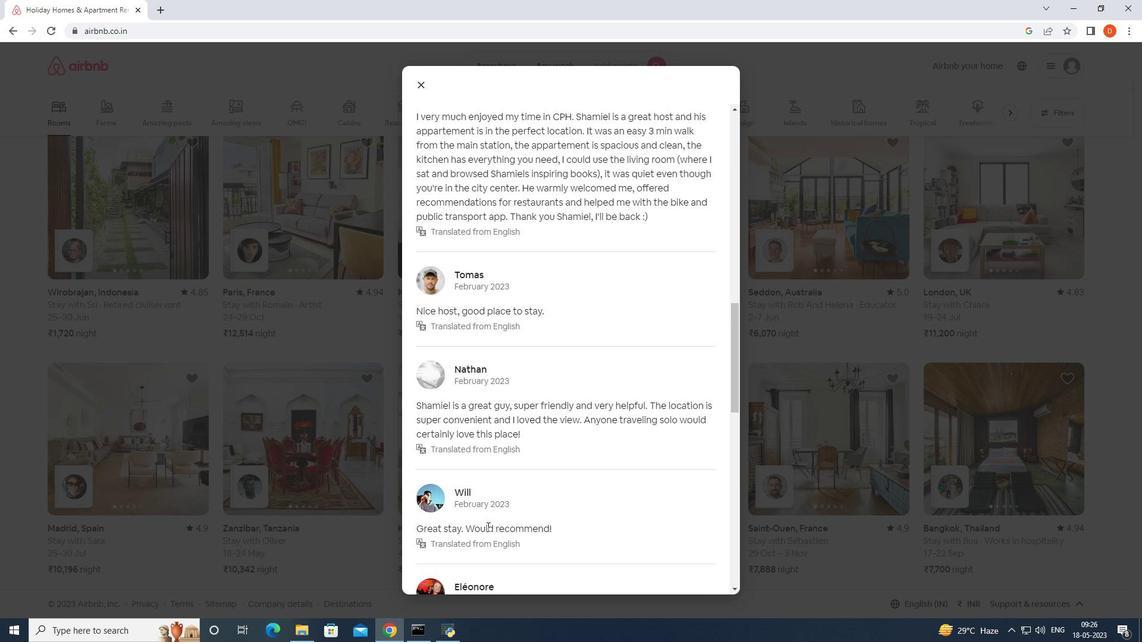 
Action: Mouse scrolled (484, 530) with delta (0, 0)
Screenshot: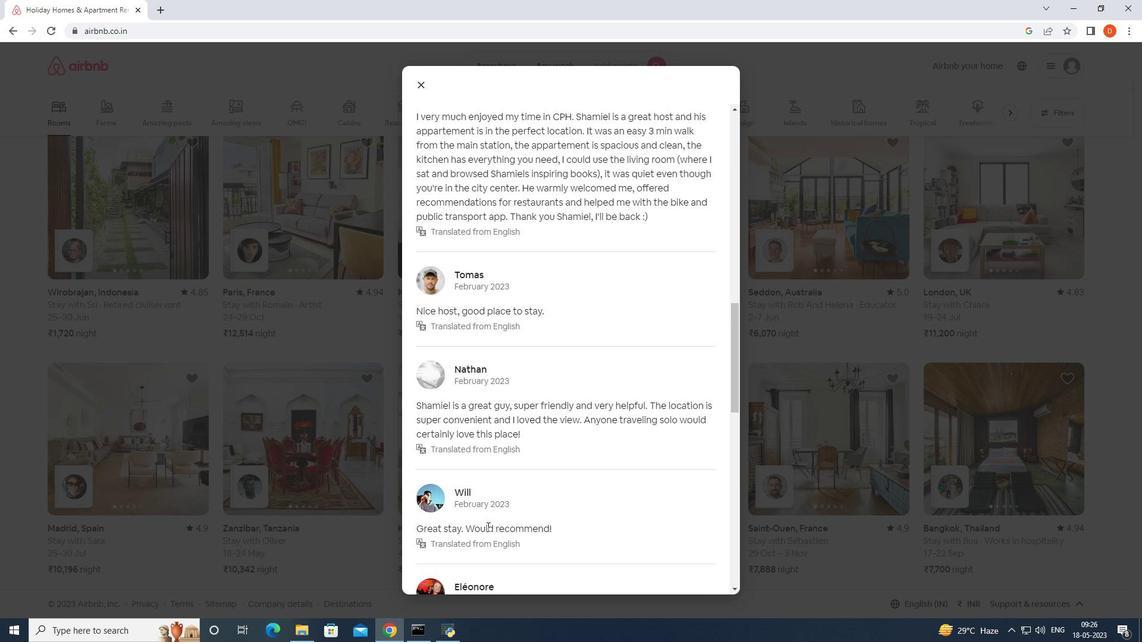 
Action: Mouse scrolled (484, 530) with delta (0, 0)
Screenshot: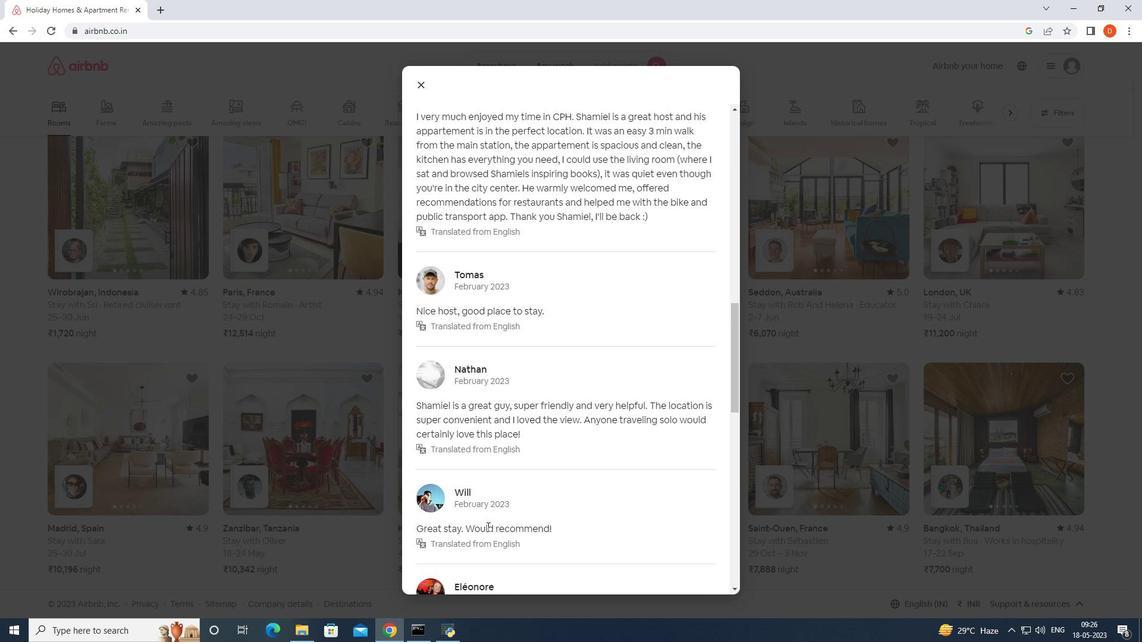 
Action: Mouse scrolled (484, 530) with delta (0, 0)
Screenshot: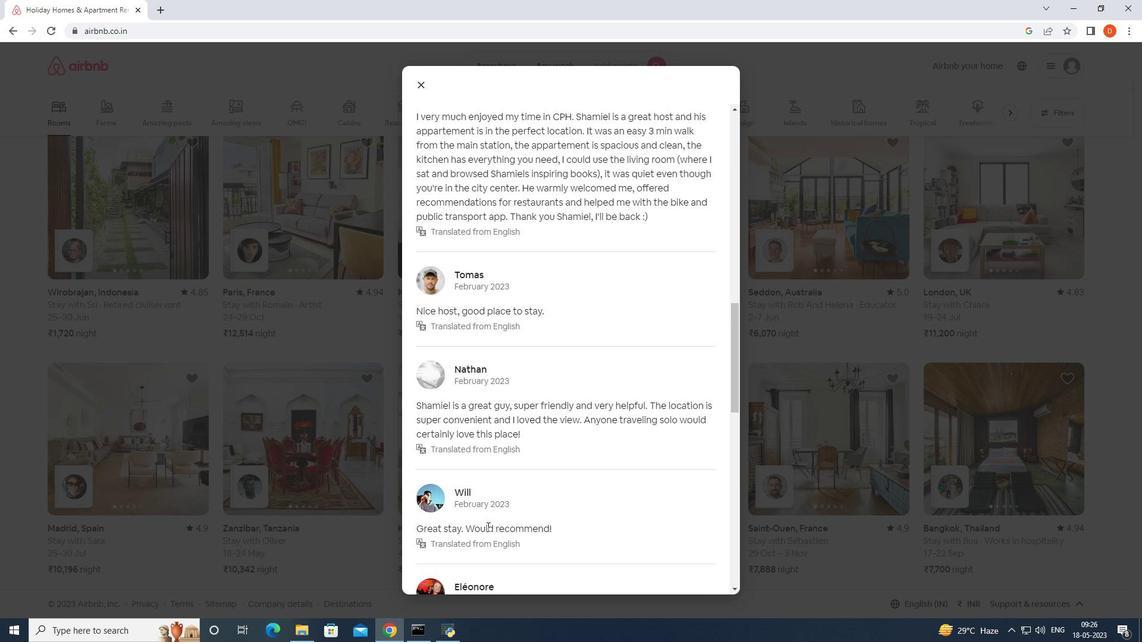 
Action: Mouse moved to (484, 530)
Screenshot: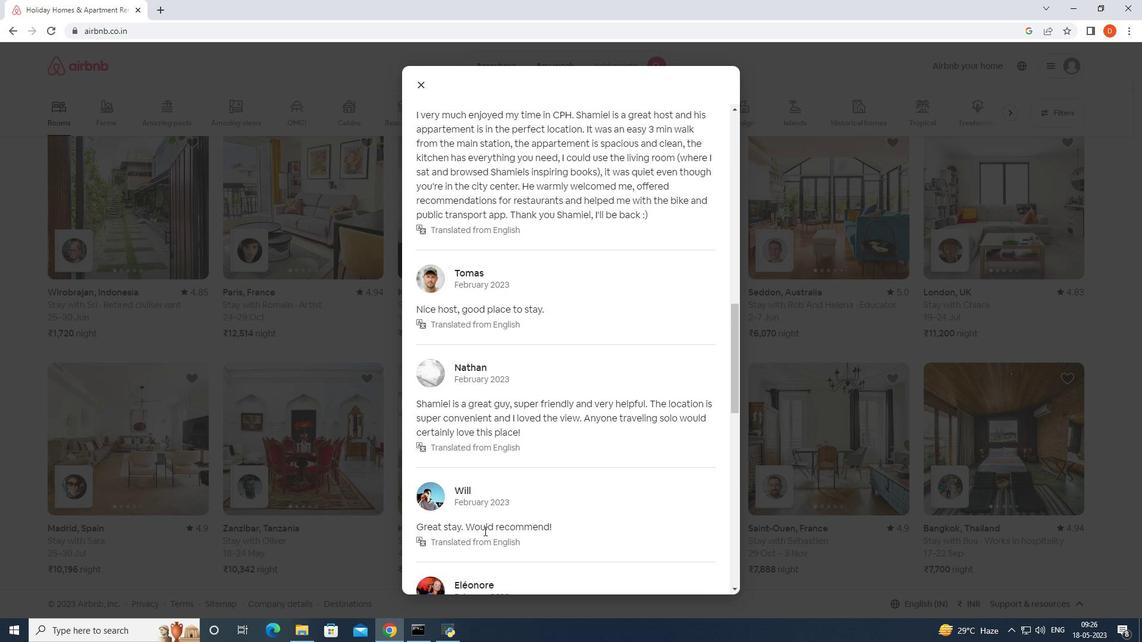 
Action: Mouse scrolled (484, 530) with delta (0, 0)
Screenshot: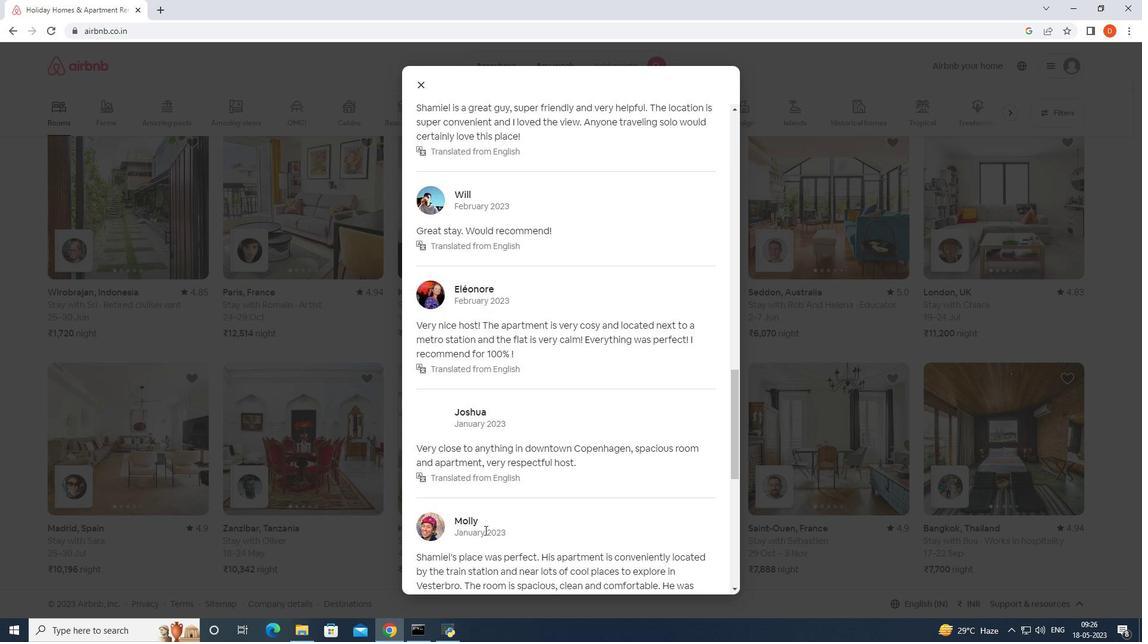 
Action: Mouse scrolled (484, 530) with delta (0, 0)
Screenshot: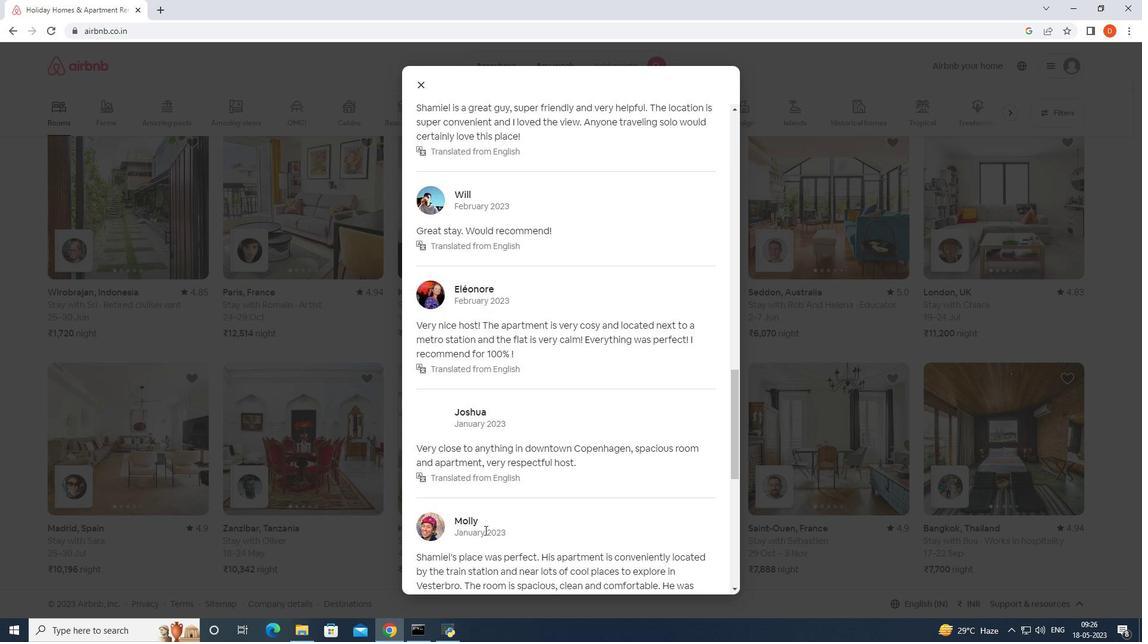 
Action: Mouse moved to (484, 530)
Screenshot: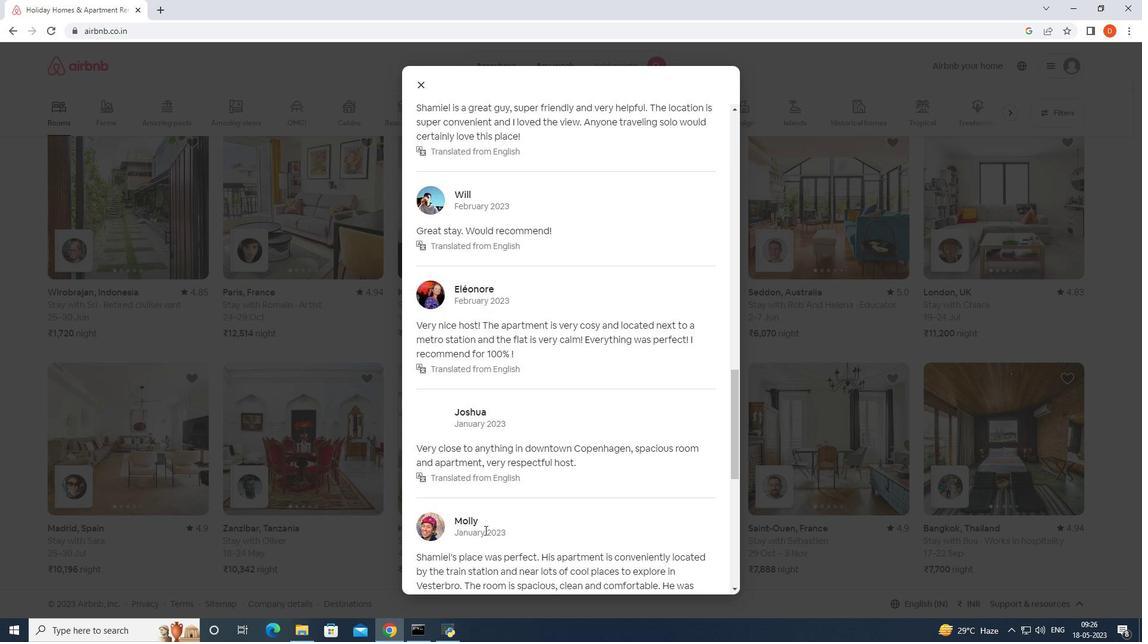 
Action: Mouse scrolled (484, 530) with delta (0, 0)
Screenshot: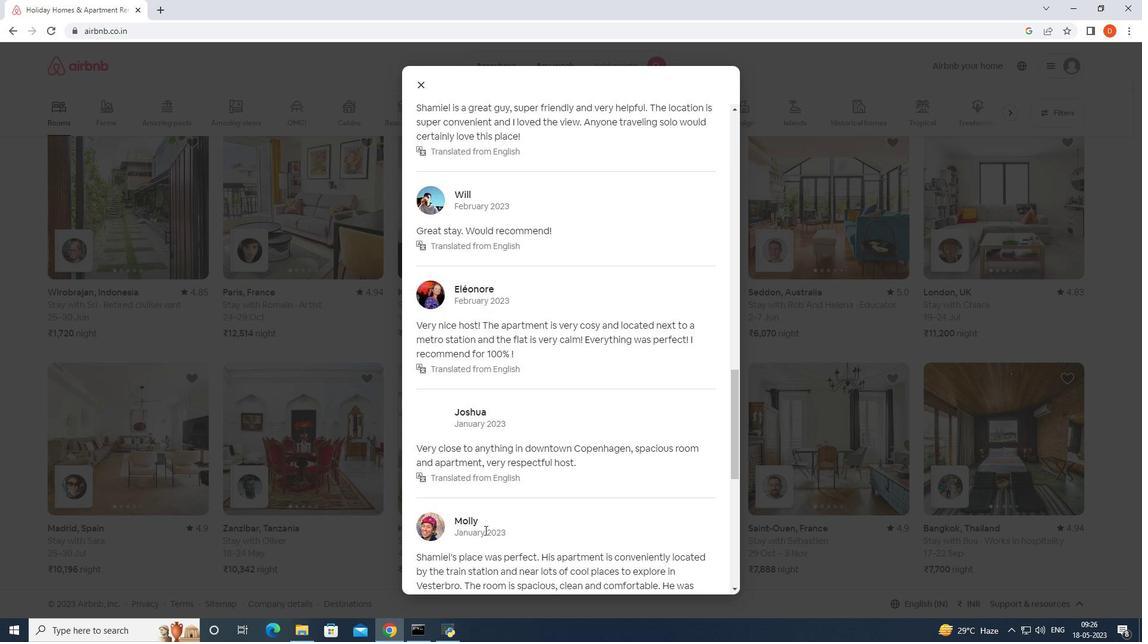
Action: Mouse moved to (484, 530)
Screenshot: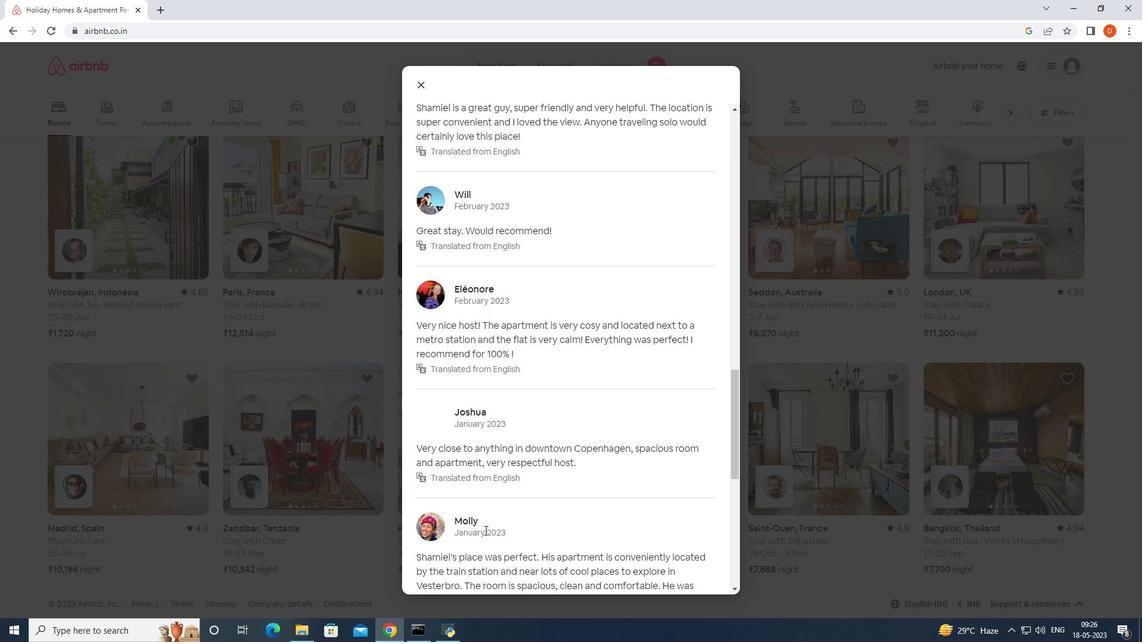 
Action: Mouse scrolled (484, 530) with delta (0, 0)
Screenshot: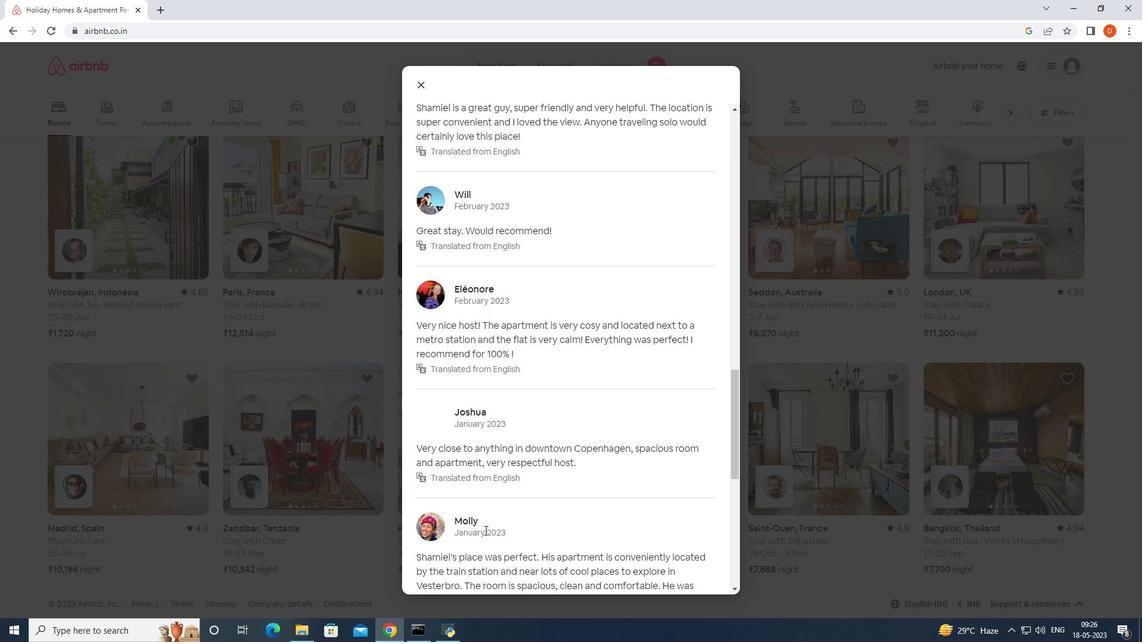 
Action: Mouse scrolled (484, 530) with delta (0, 0)
Screenshot: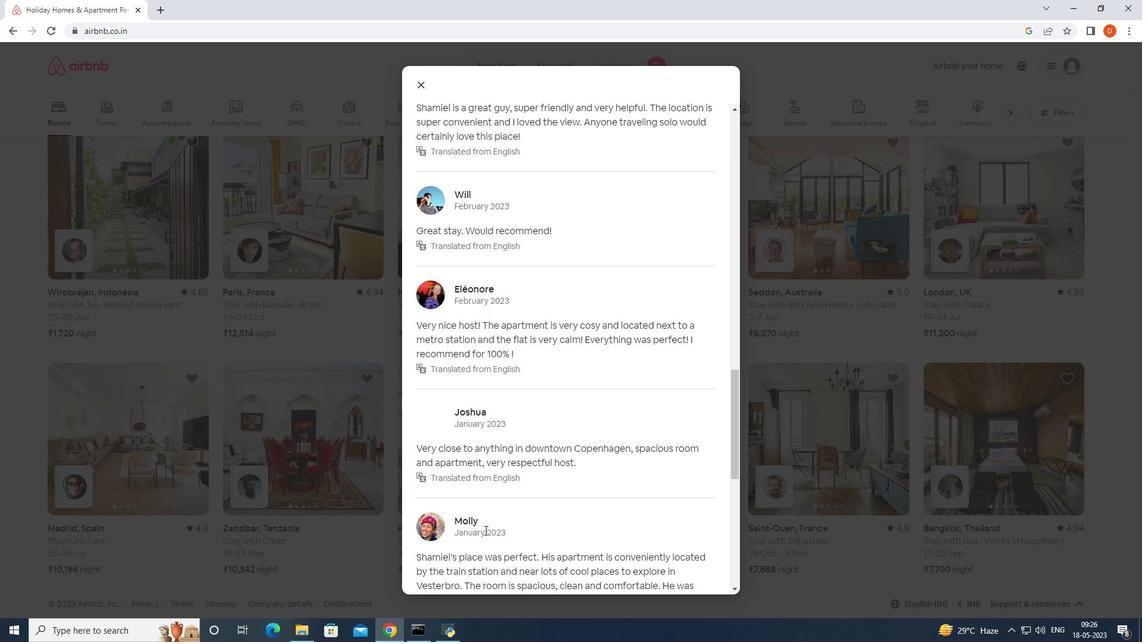 
Action: Mouse scrolled (484, 530) with delta (0, 0)
Screenshot: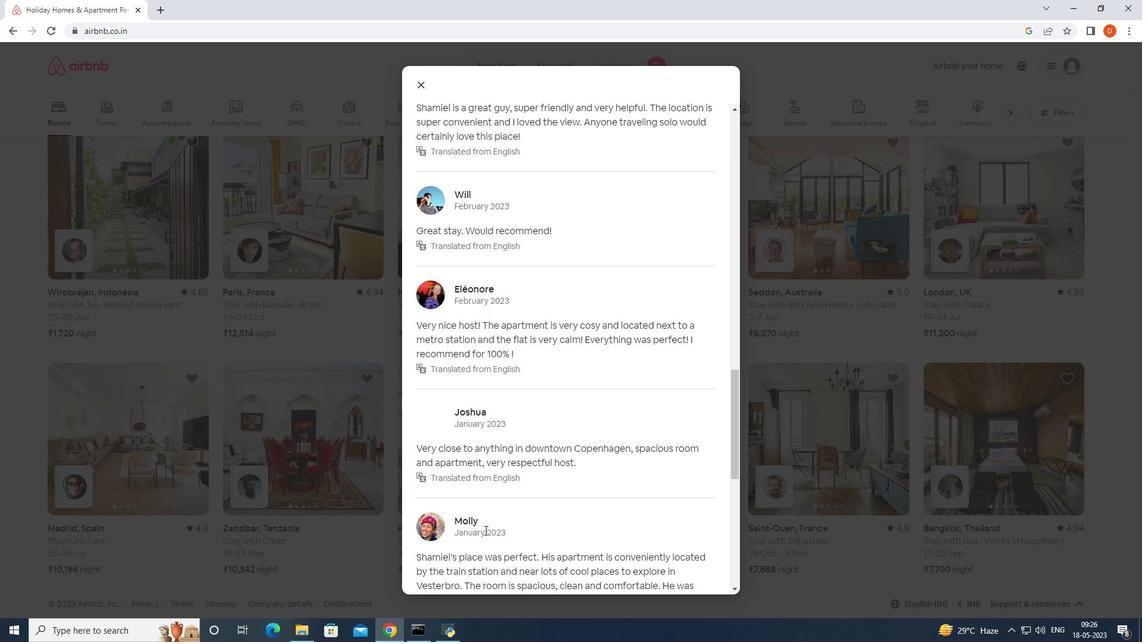 
Action: Mouse moved to (484, 528)
Screenshot: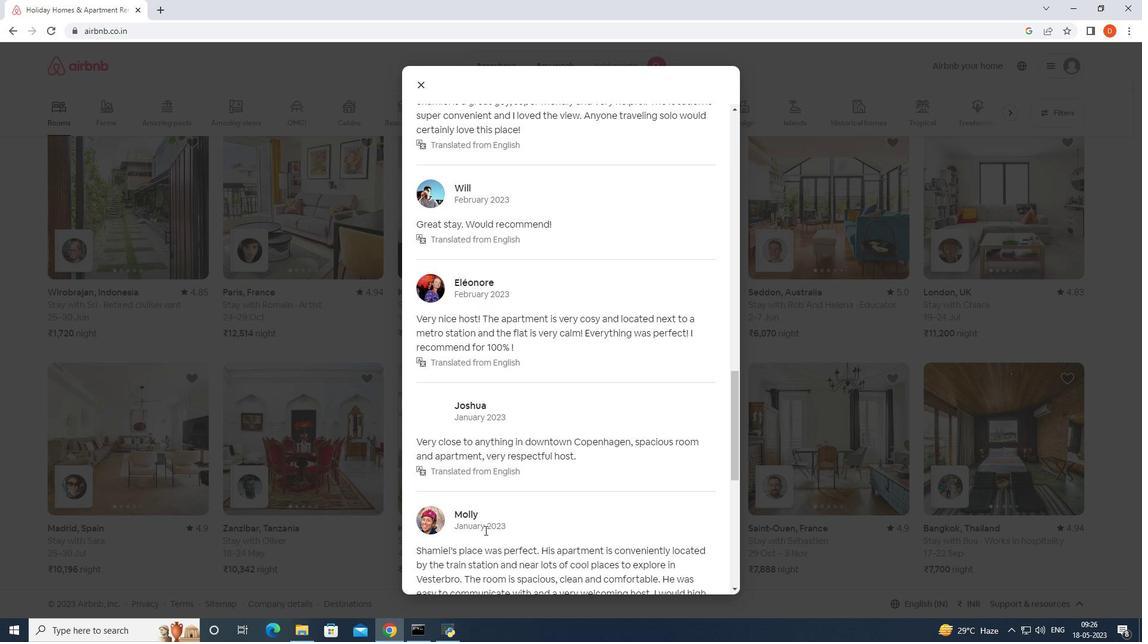 
Action: Mouse scrolled (484, 528) with delta (0, 0)
Screenshot: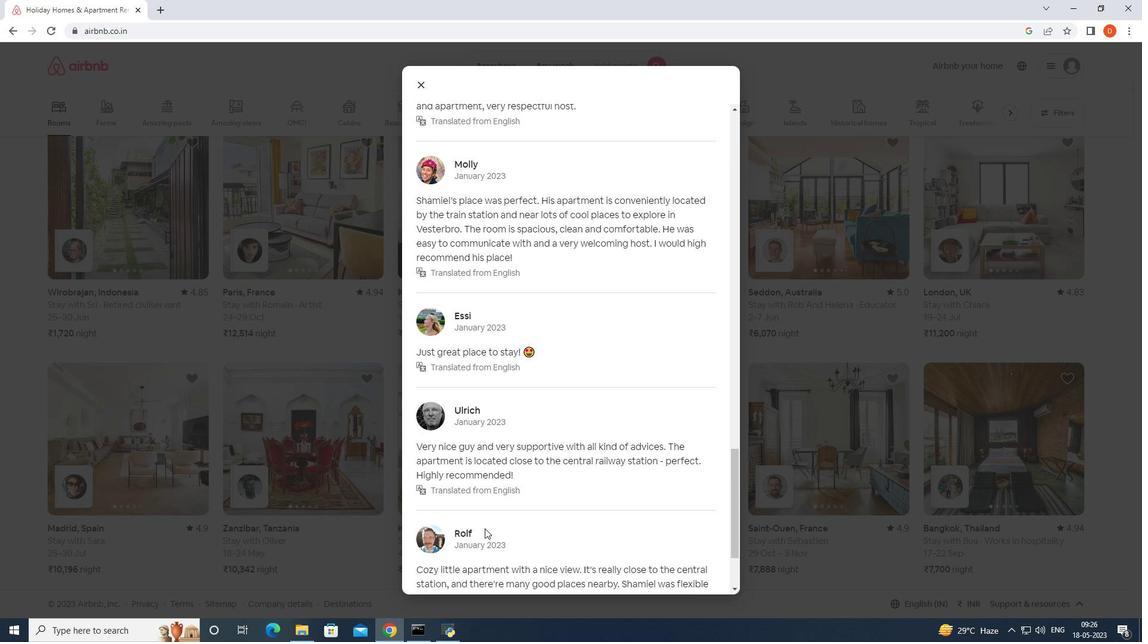 
Action: Mouse scrolled (484, 528) with delta (0, 0)
Screenshot: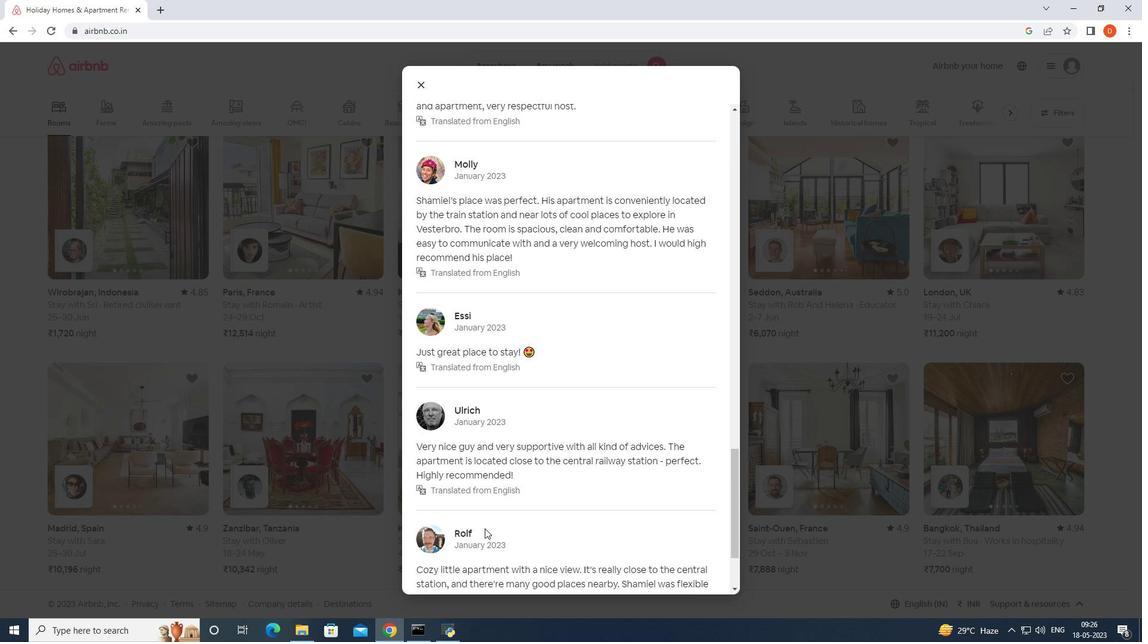
Action: Mouse scrolled (484, 528) with delta (0, 0)
Screenshot: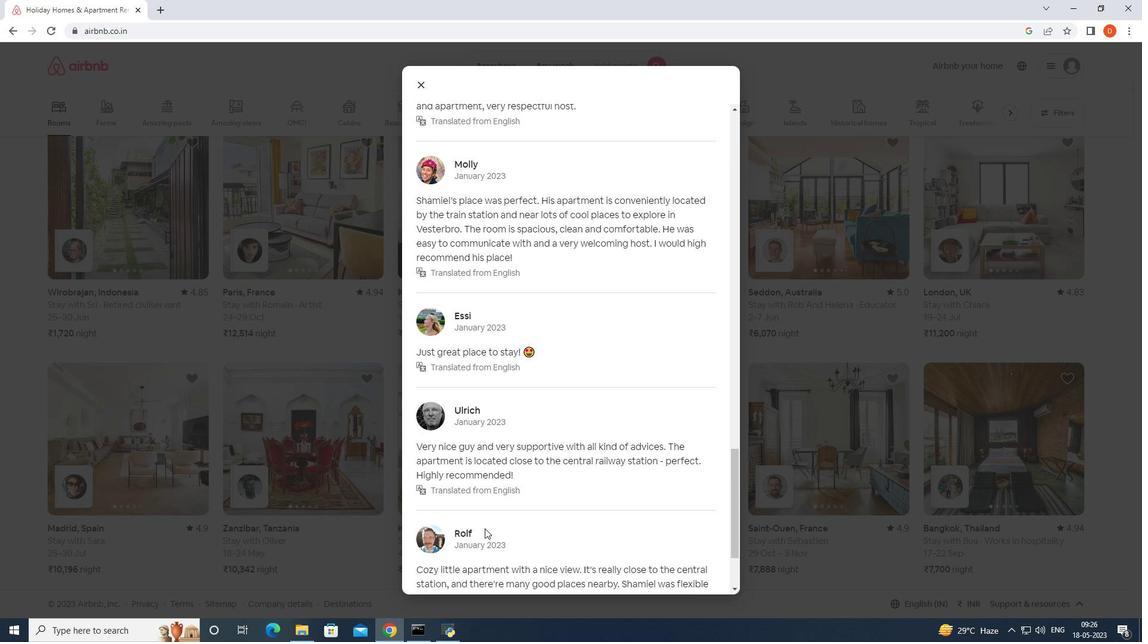 
Action: Mouse scrolled (484, 528) with delta (0, 0)
Screenshot: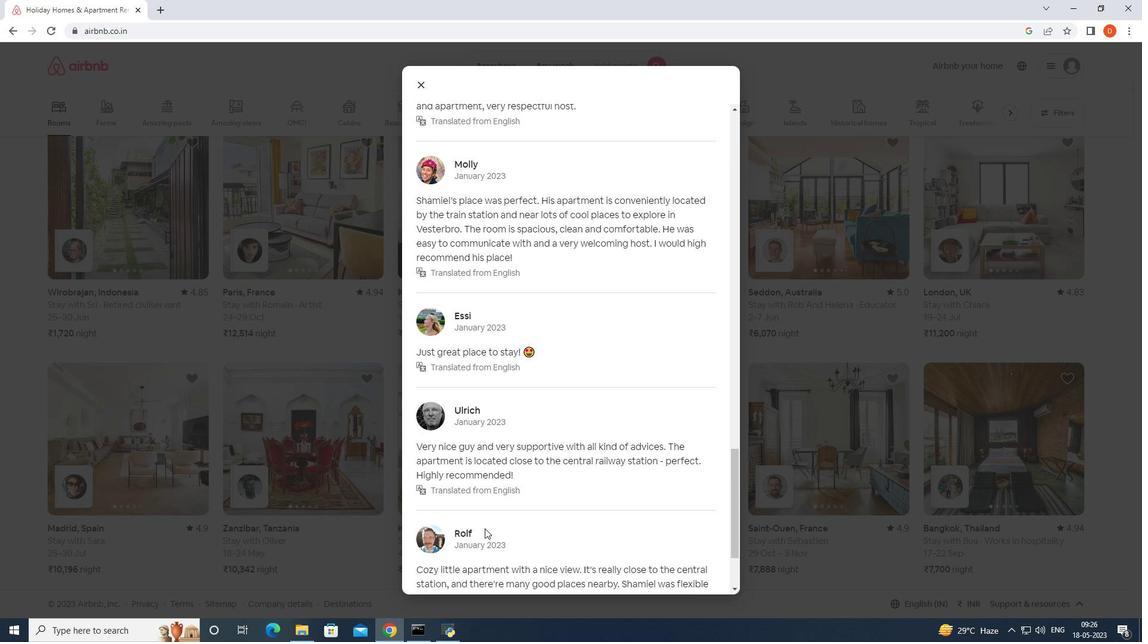 
Action: Mouse scrolled (484, 528) with delta (0, 0)
Screenshot: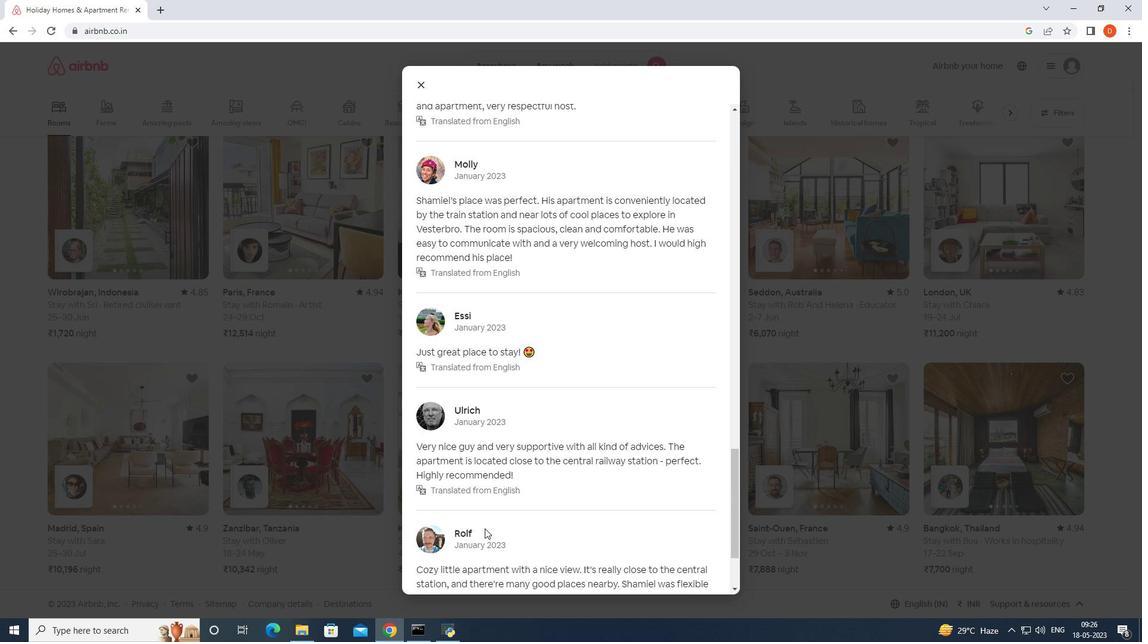 
Action: Mouse scrolled (484, 528) with delta (0, 0)
Screenshot: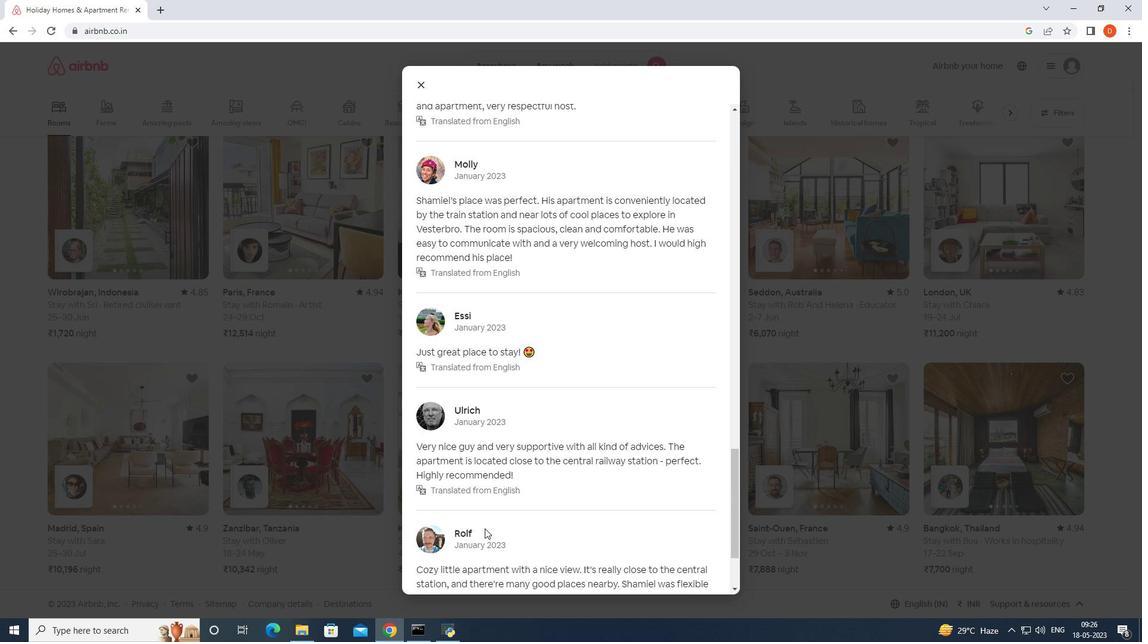 
Action: Mouse moved to (486, 523)
Screenshot: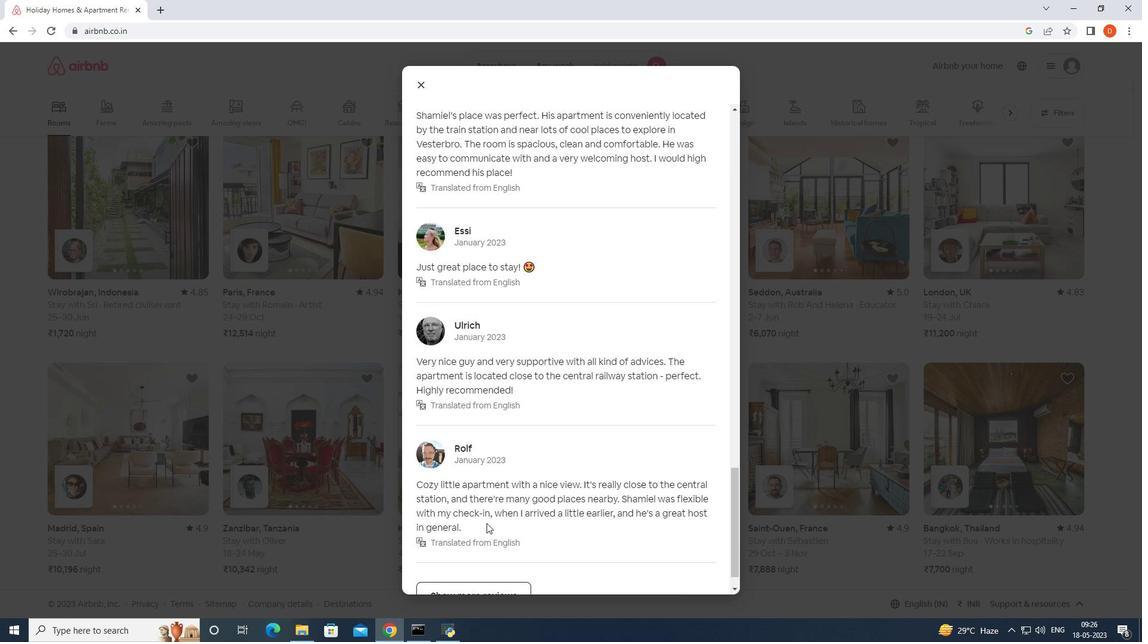 
Action: Mouse scrolled (486, 523) with delta (0, 0)
Screenshot: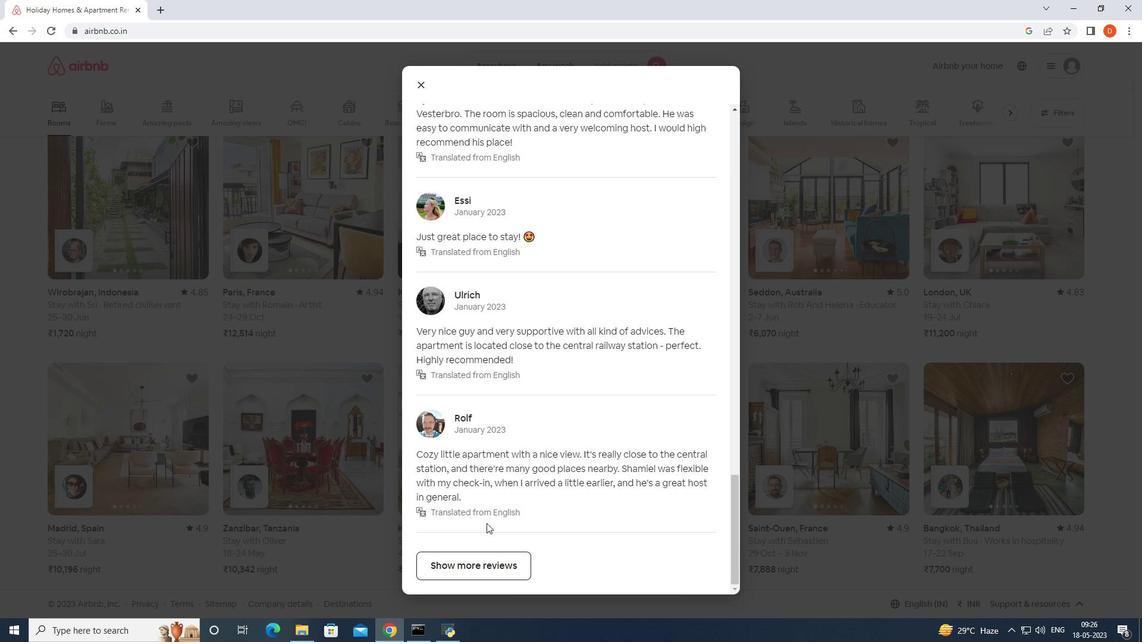 
Action: Mouse scrolled (486, 523) with delta (0, 0)
Screenshot: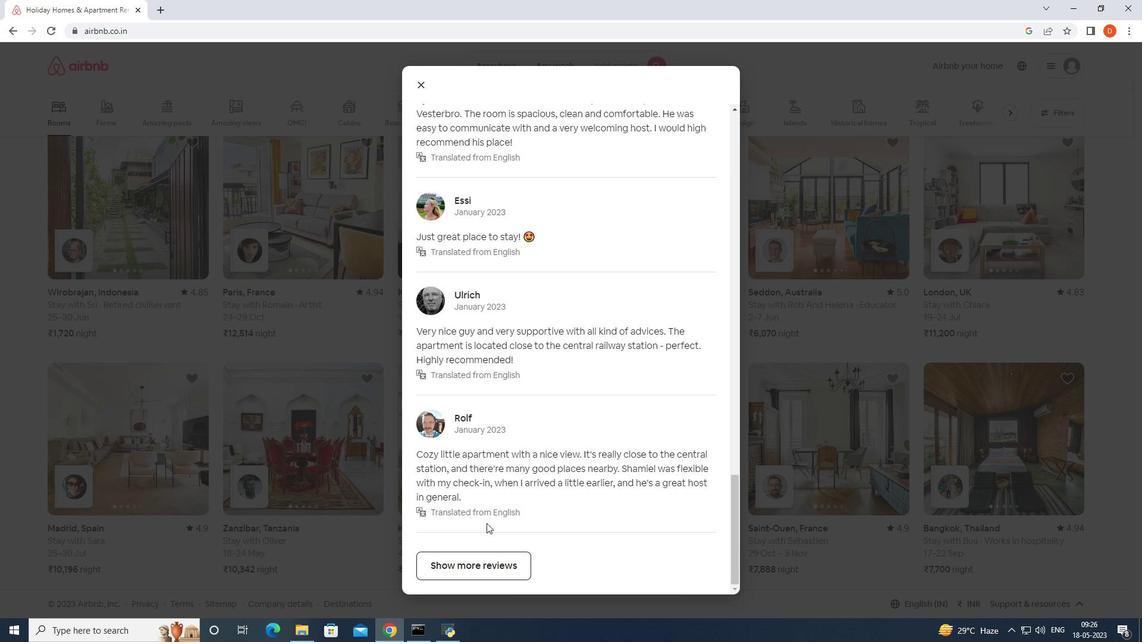 
Action: Mouse moved to (486, 523)
Screenshot: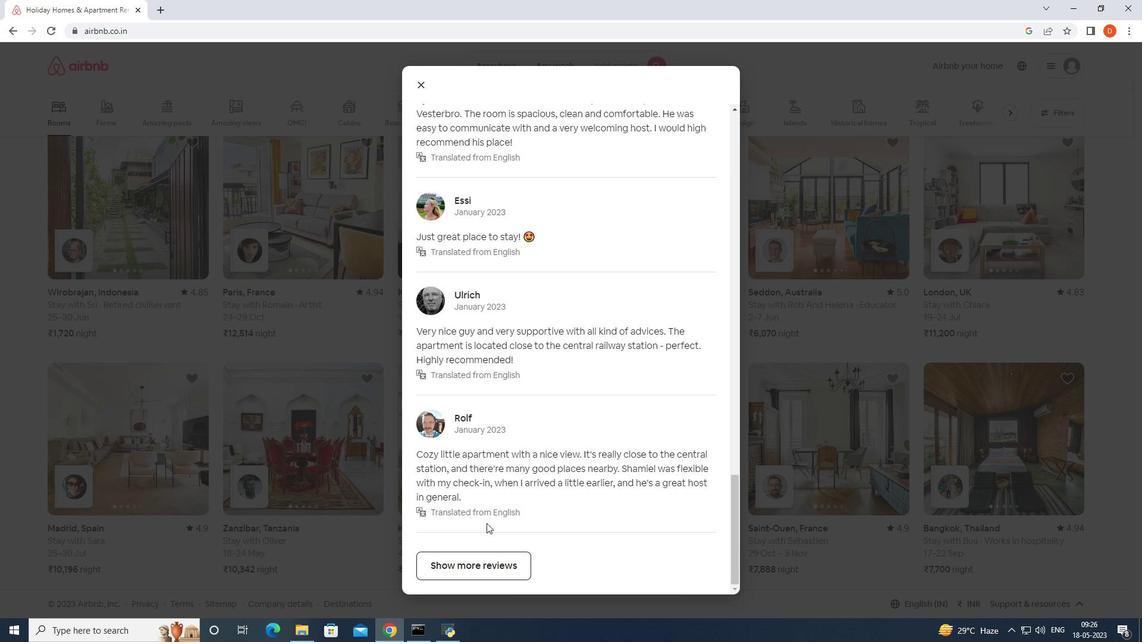 
Action: Mouse scrolled (486, 523) with delta (0, 0)
Screenshot: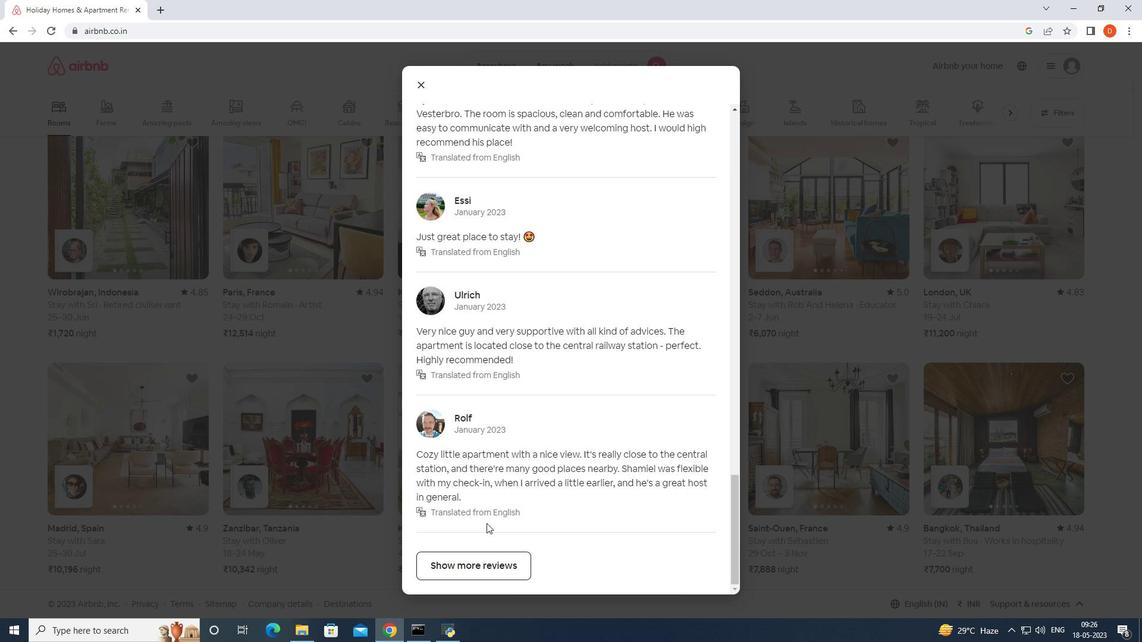 
Action: Mouse scrolled (486, 523) with delta (0, 0)
Screenshot: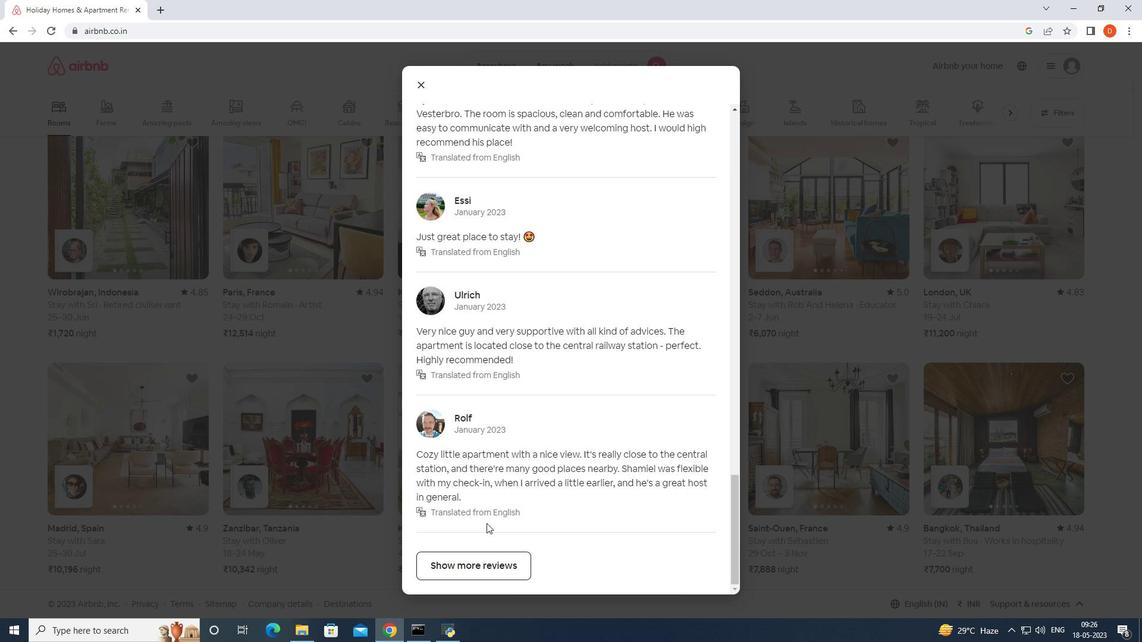 
Action: Mouse scrolled (486, 523) with delta (0, 0)
Screenshot: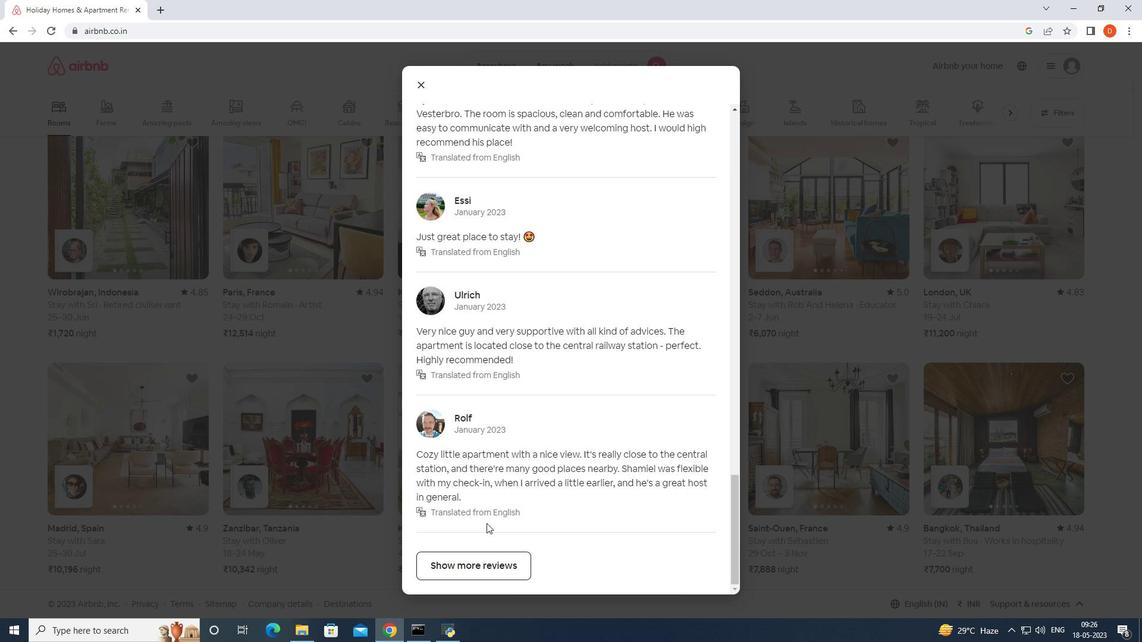 
Action: Mouse scrolled (486, 523) with delta (0, 0)
Screenshot: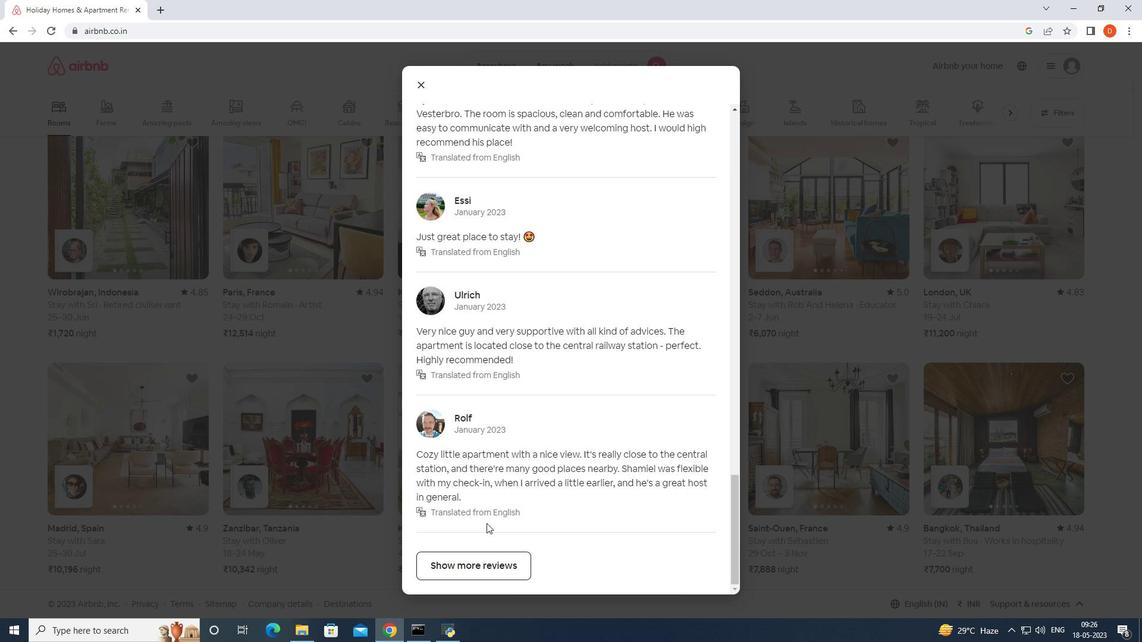 
Action: Mouse moved to (486, 522)
Screenshot: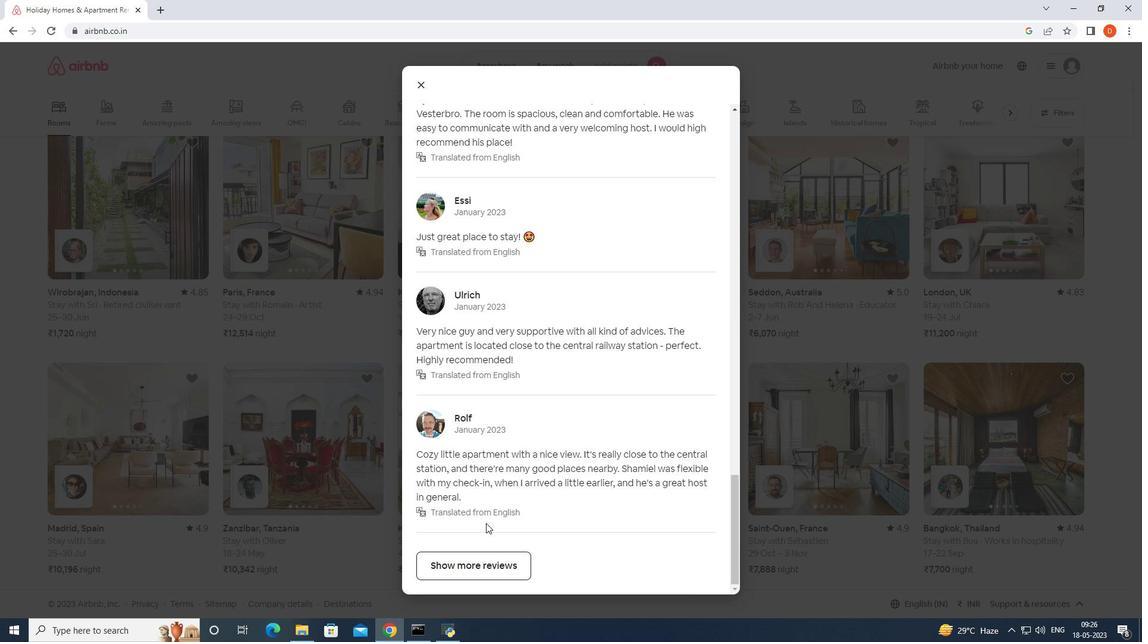
Action: Mouse scrolled (486, 521) with delta (0, 0)
Screenshot: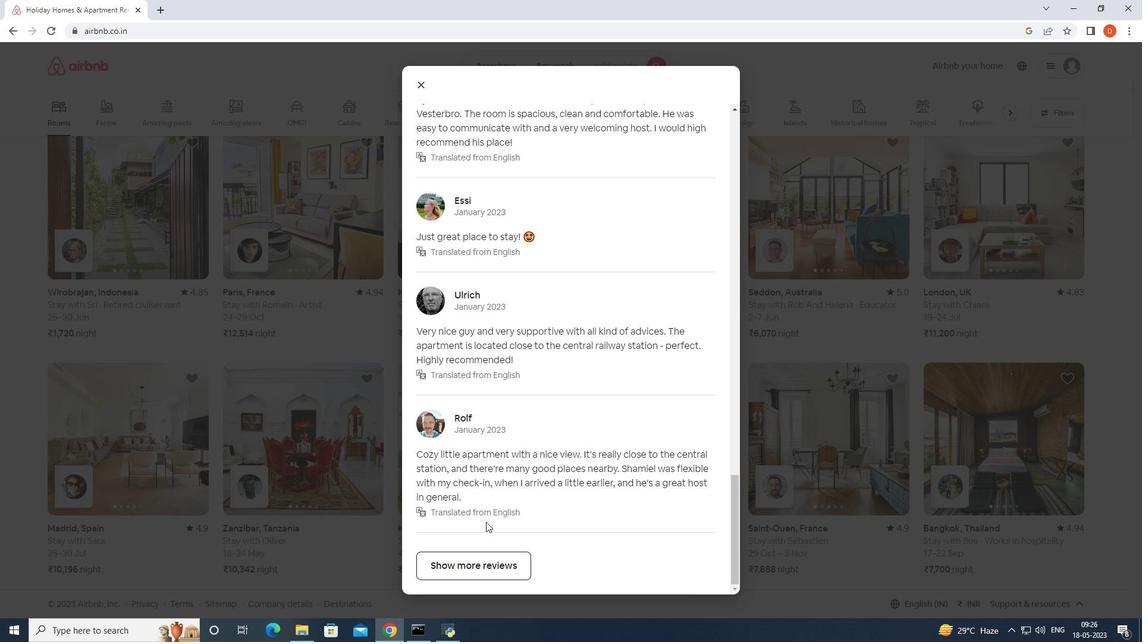 
Action: Mouse scrolled (486, 521) with delta (0, 0)
Screenshot: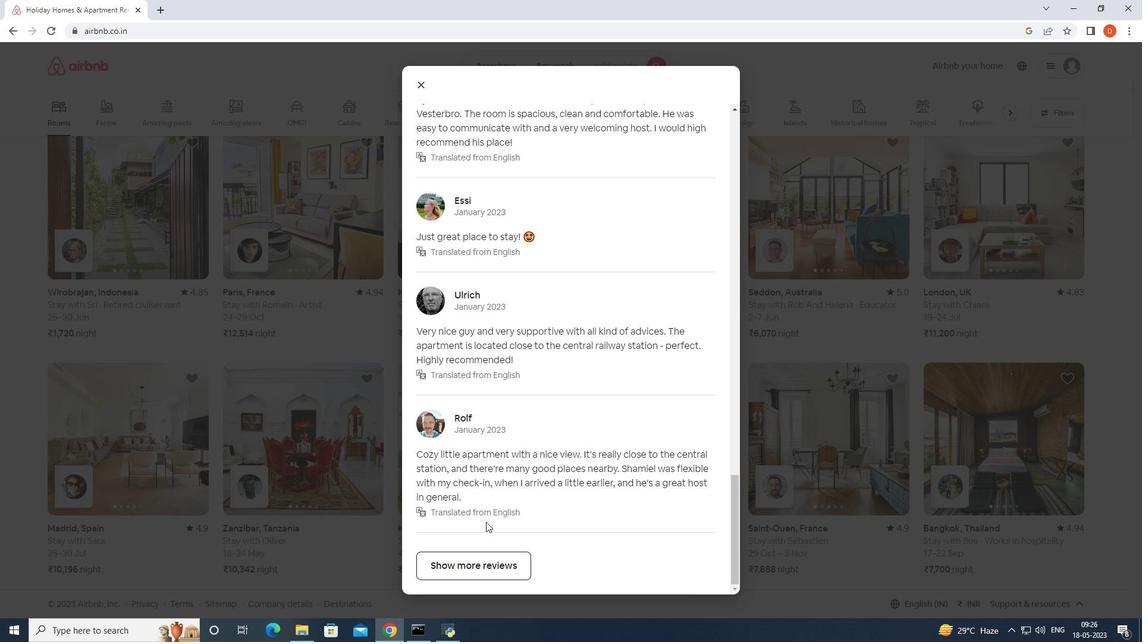 
Action: Mouse scrolled (486, 521) with delta (0, 0)
Screenshot: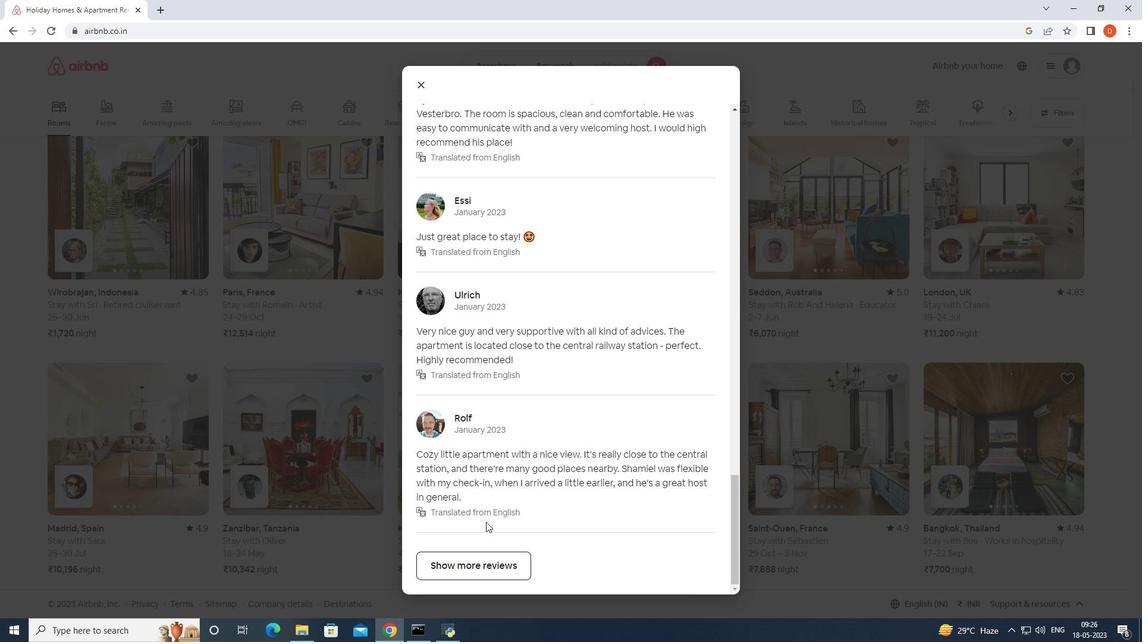 
Action: Mouse moved to (485, 522)
Screenshot: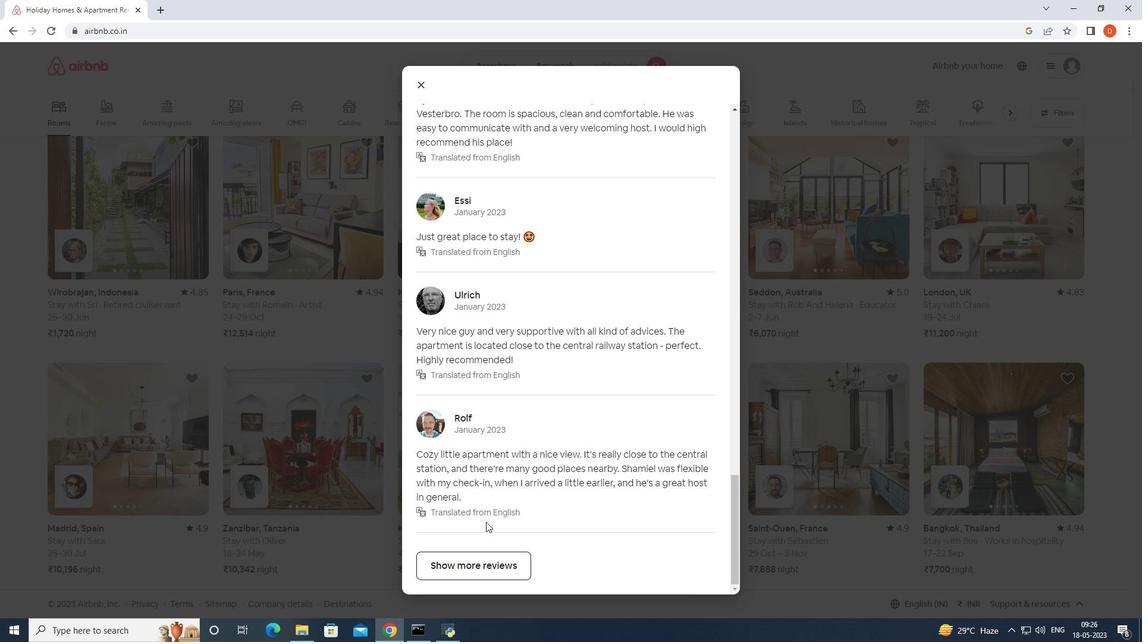 
Action: Mouse scrolled (485, 521) with delta (0, 0)
Screenshot: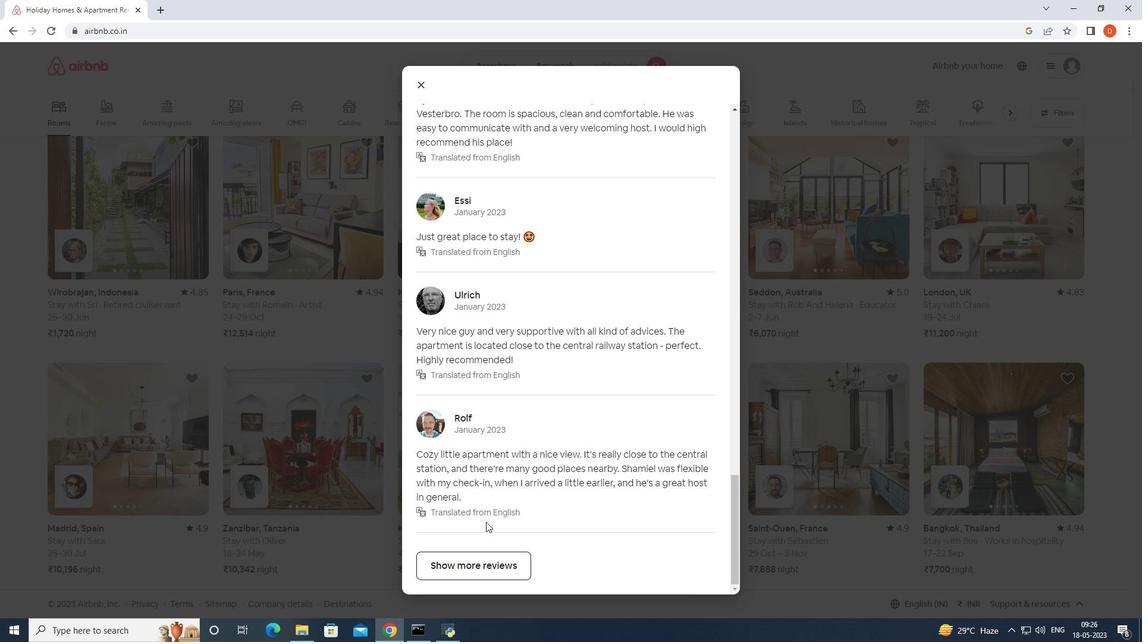 
Action: Mouse moved to (487, 558)
Screenshot: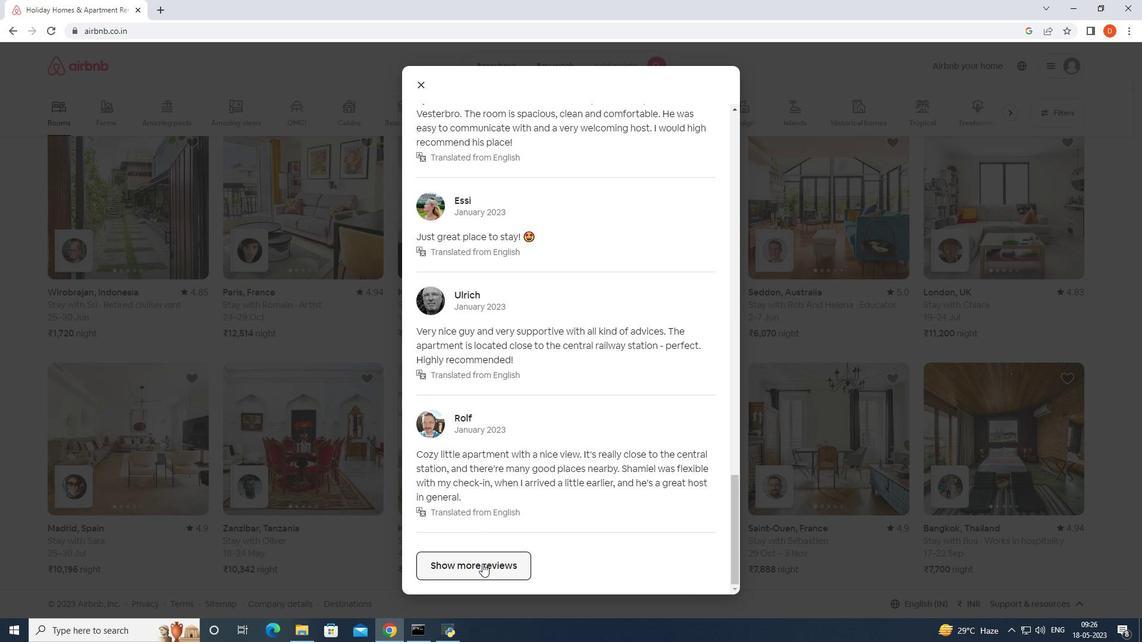 
Action: Mouse pressed left at (487, 558)
Screenshot: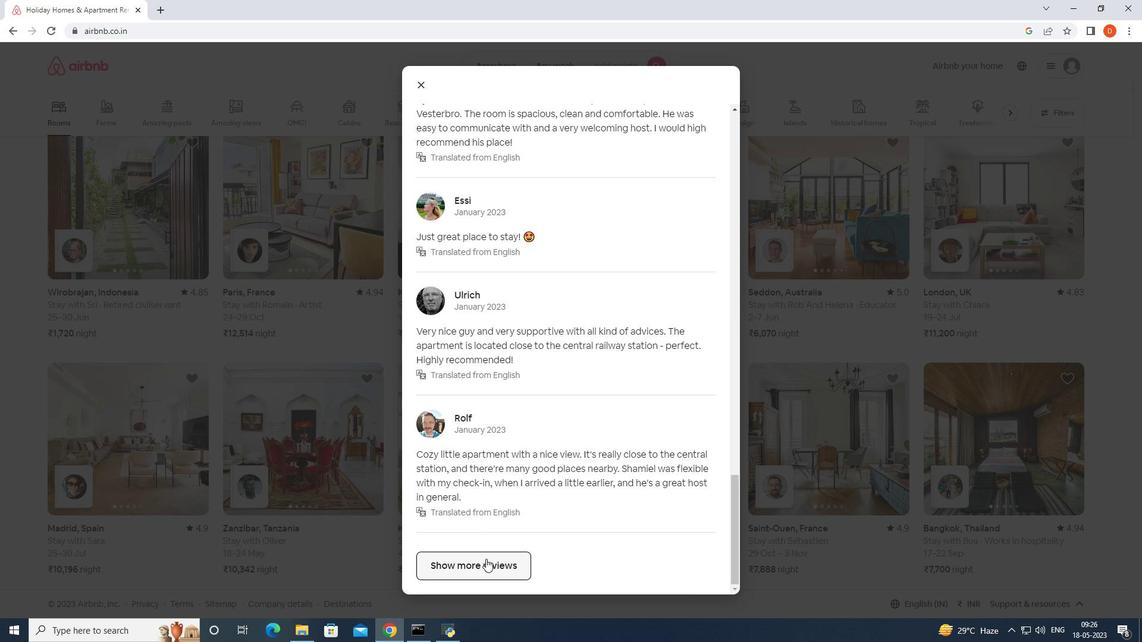
Action: Mouse moved to (487, 559)
Screenshot: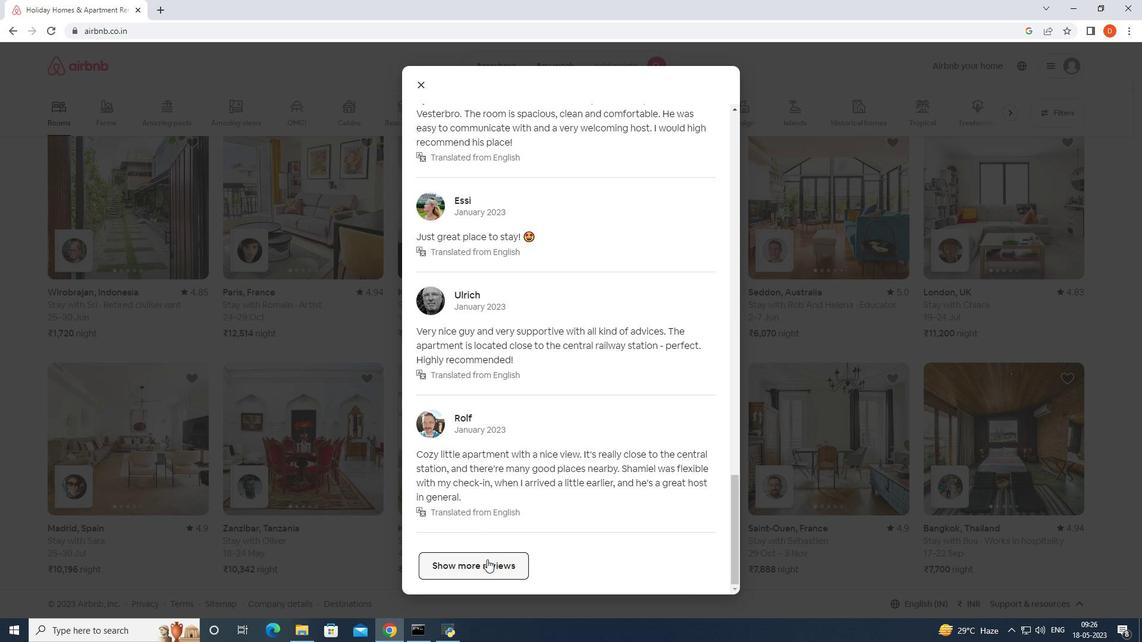 
Action: Mouse scrolled (487, 559) with delta (0, 0)
Screenshot: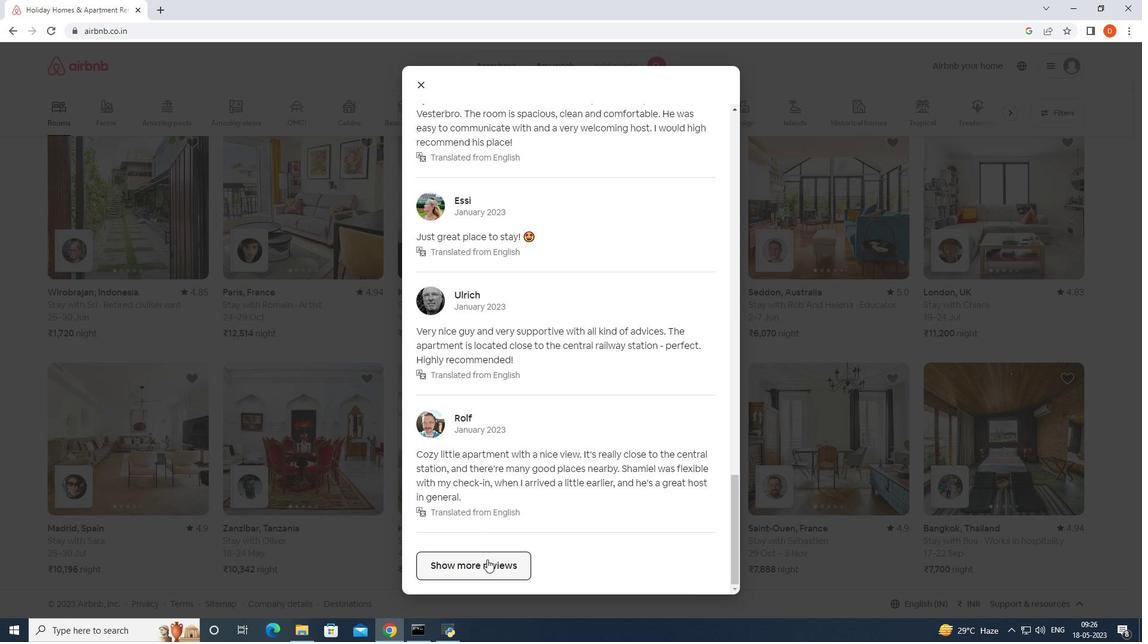 
Action: Mouse scrolled (487, 559) with delta (0, 0)
Screenshot: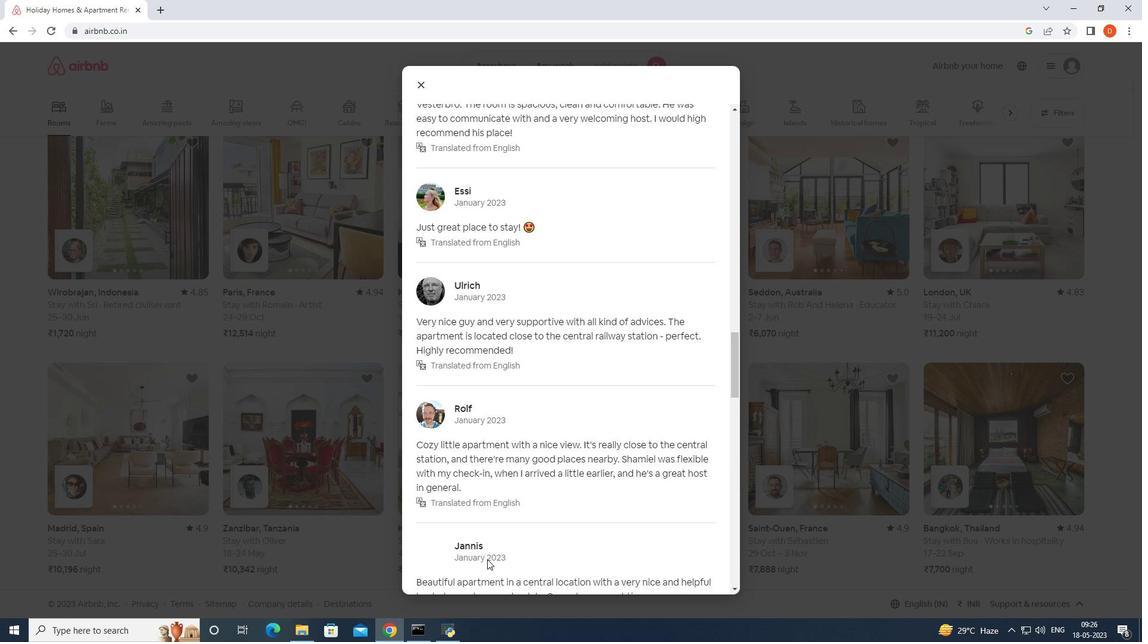 
Action: Mouse scrolled (487, 559) with delta (0, 0)
Screenshot: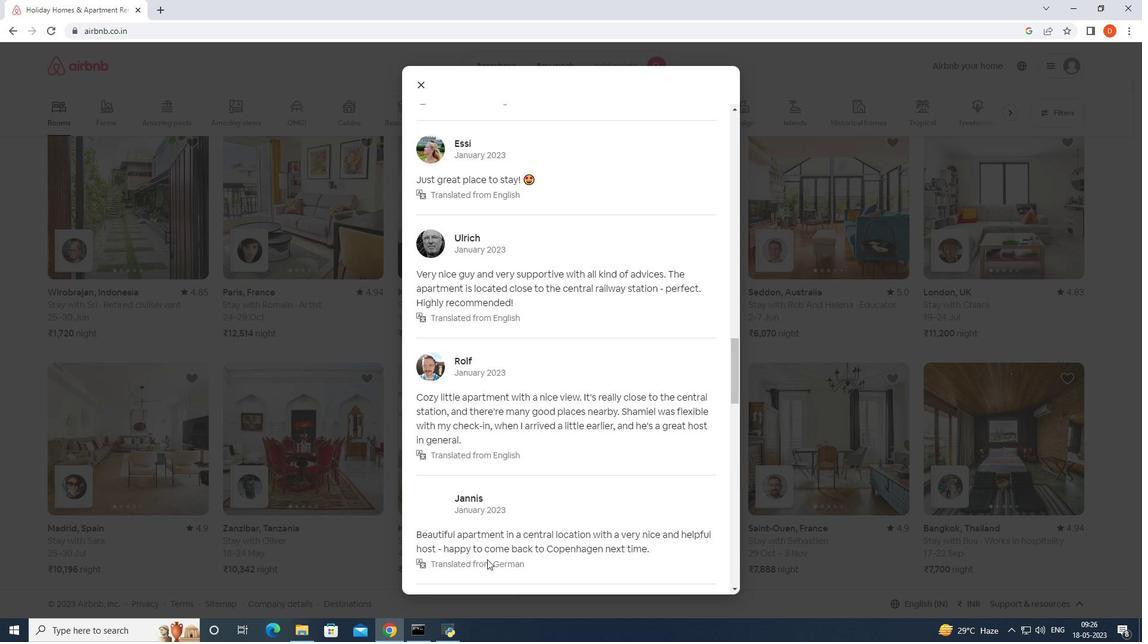 
Action: Mouse scrolled (487, 559) with delta (0, 0)
Screenshot: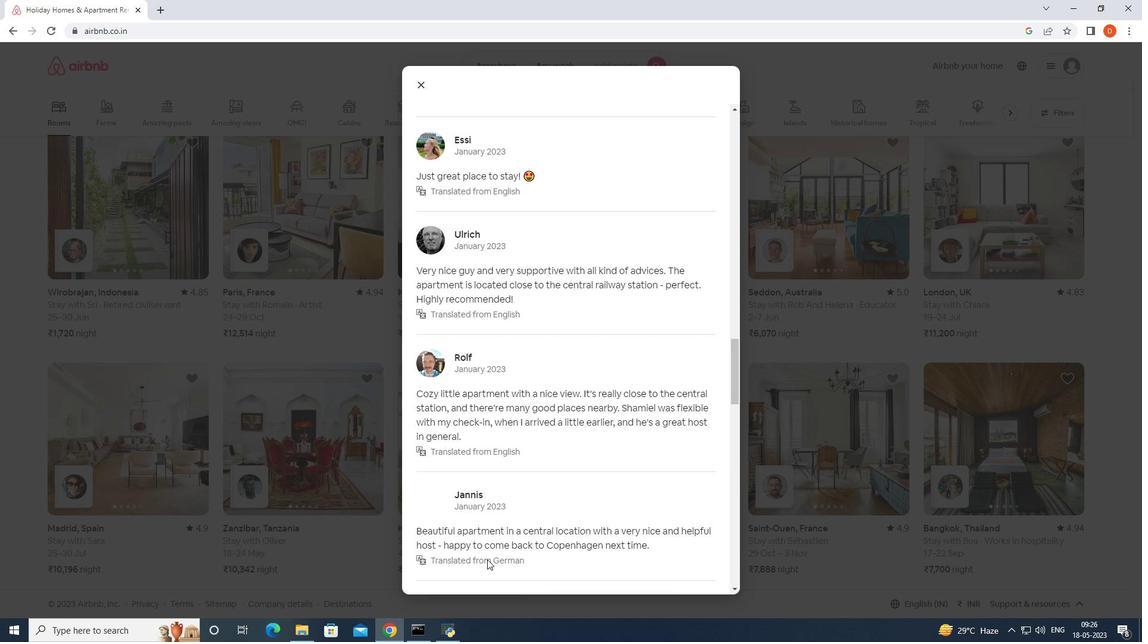 
Action: Mouse scrolled (487, 559) with delta (0, 0)
Screenshot: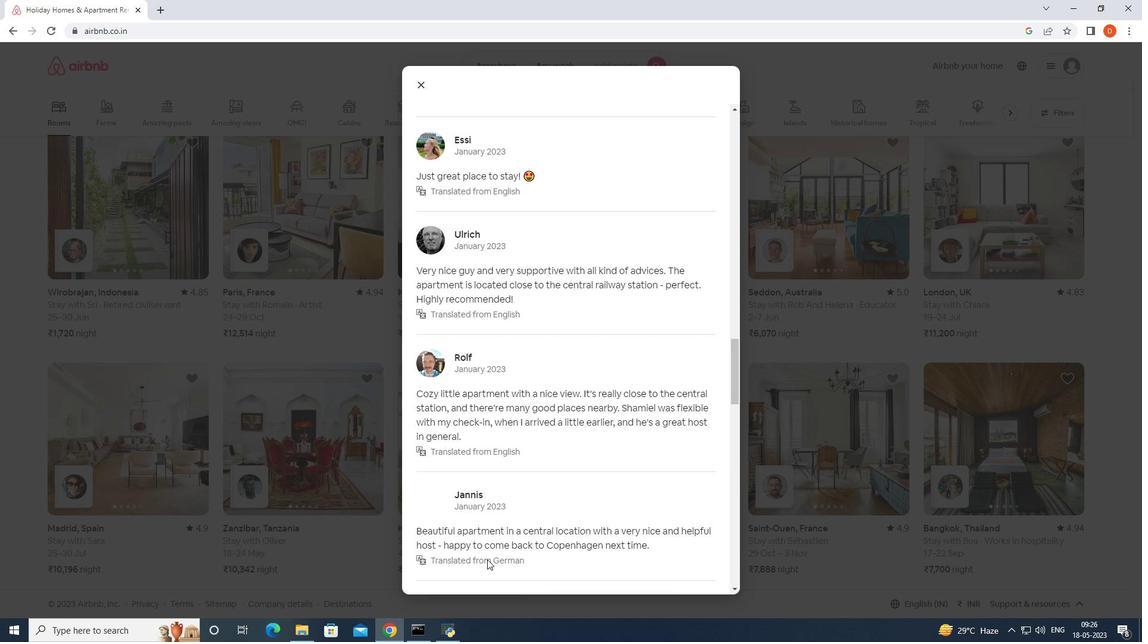 
Action: Mouse scrolled (487, 559) with delta (0, 0)
Screenshot: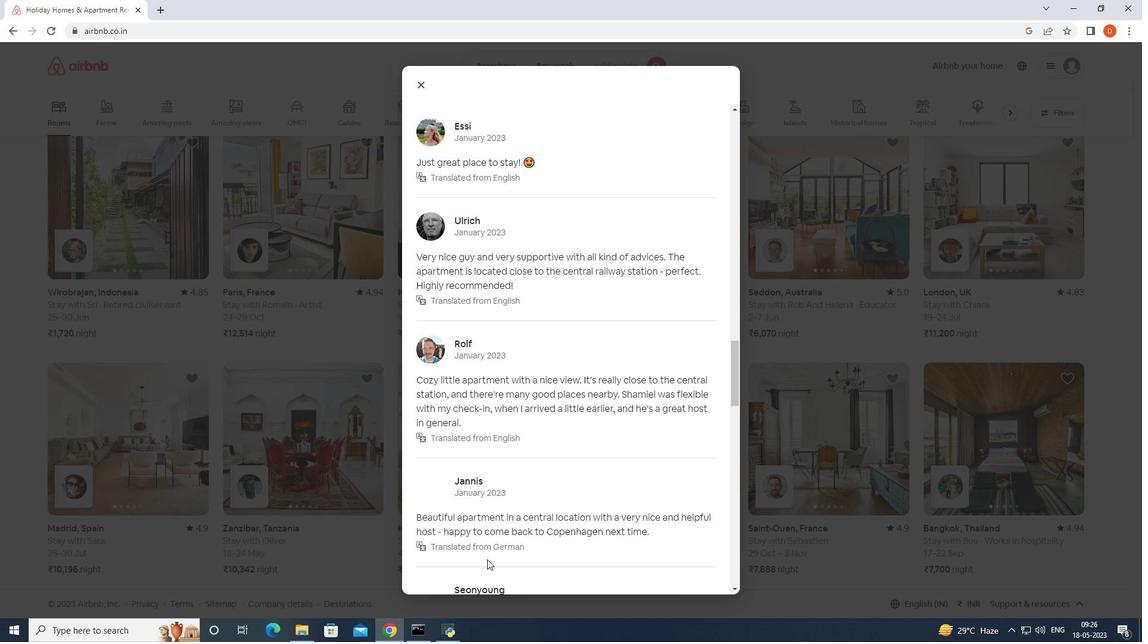 
Action: Mouse scrolled (487, 559) with delta (0, 0)
Screenshot: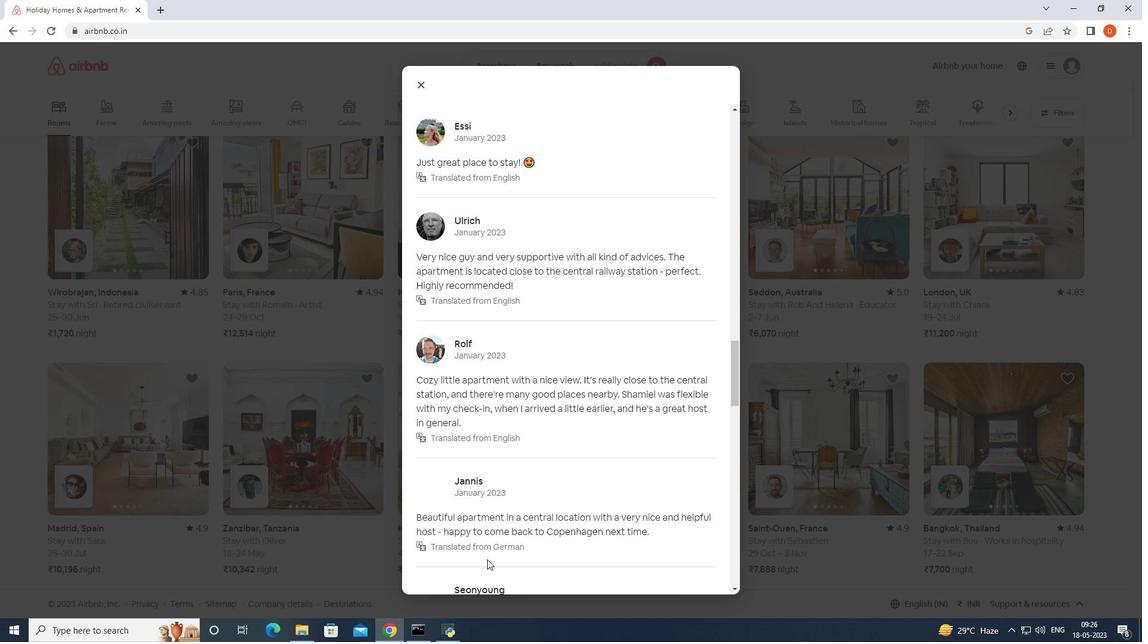 
Action: Mouse moved to (486, 557)
Screenshot: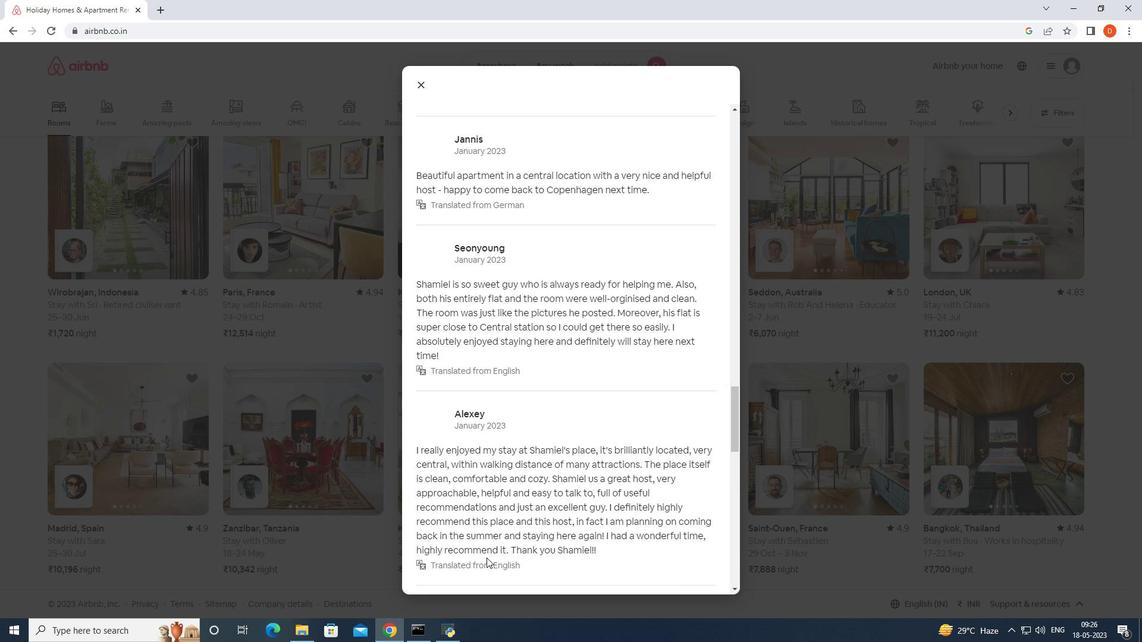 
Action: Mouse scrolled (486, 556) with delta (0, 0)
Screenshot: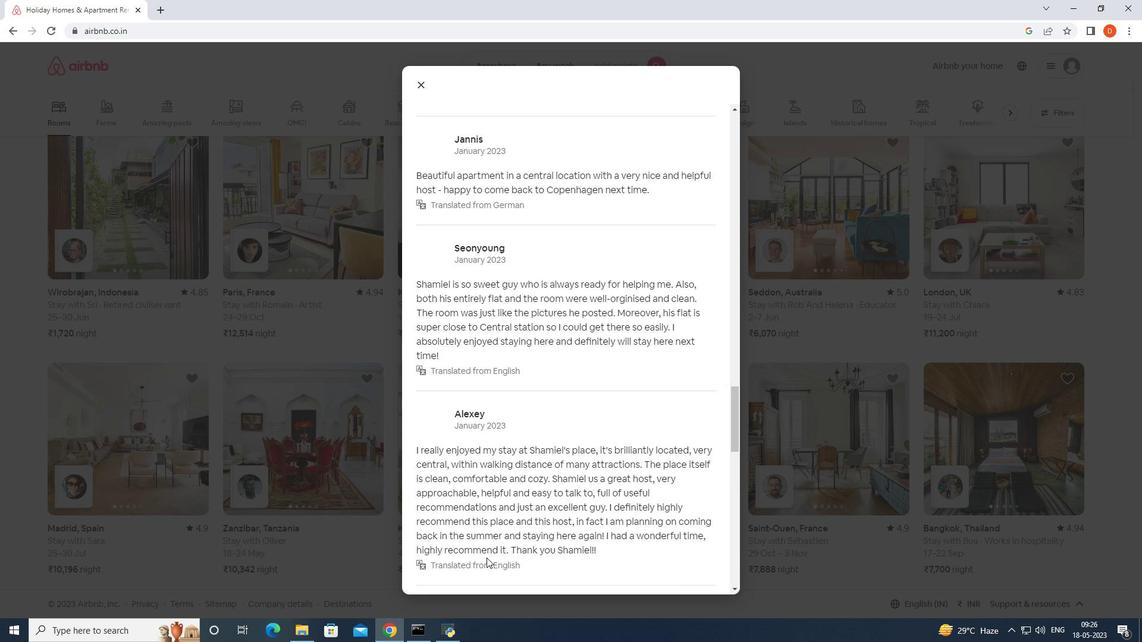
Action: Mouse scrolled (486, 556) with delta (0, 0)
Screenshot: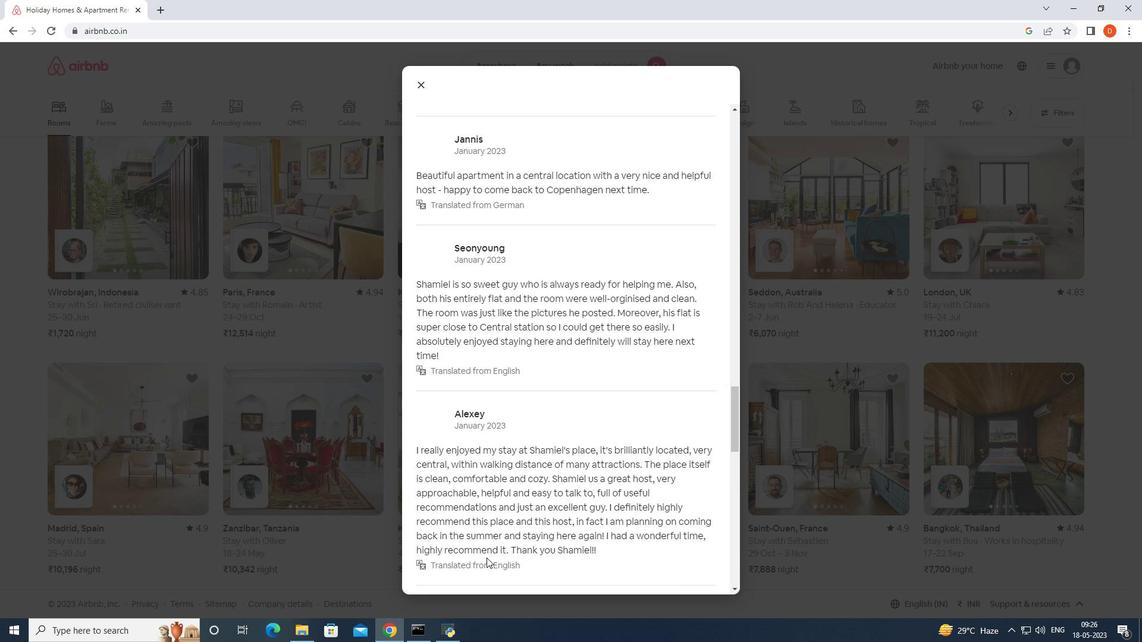 
Action: Mouse scrolled (486, 556) with delta (0, 0)
Screenshot: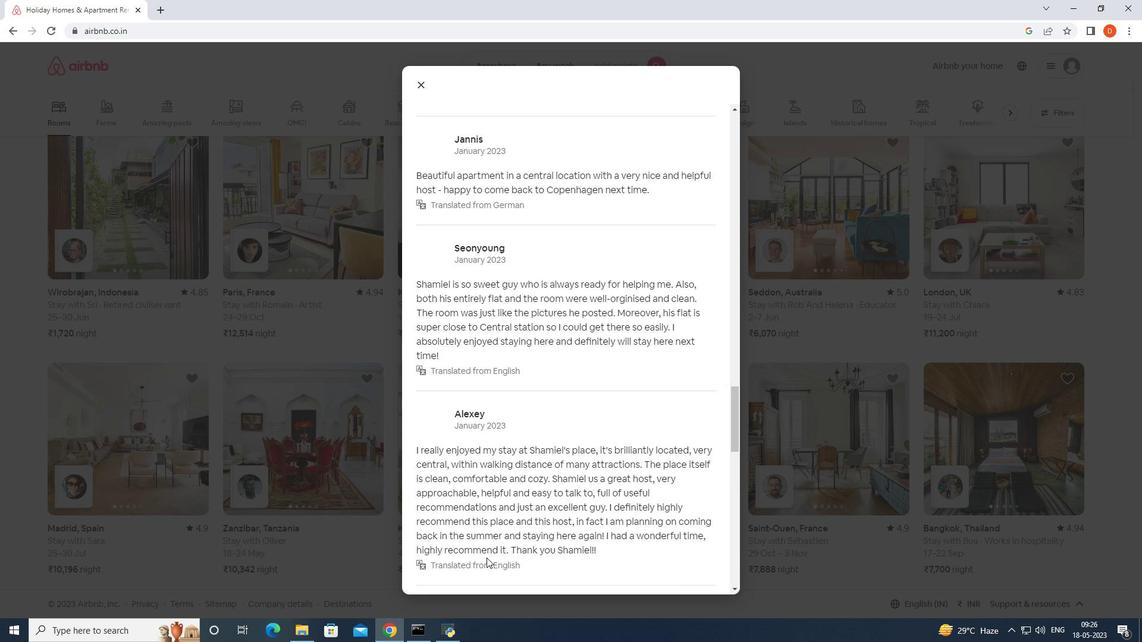 
Action: Mouse scrolled (486, 556) with delta (0, 0)
Screenshot: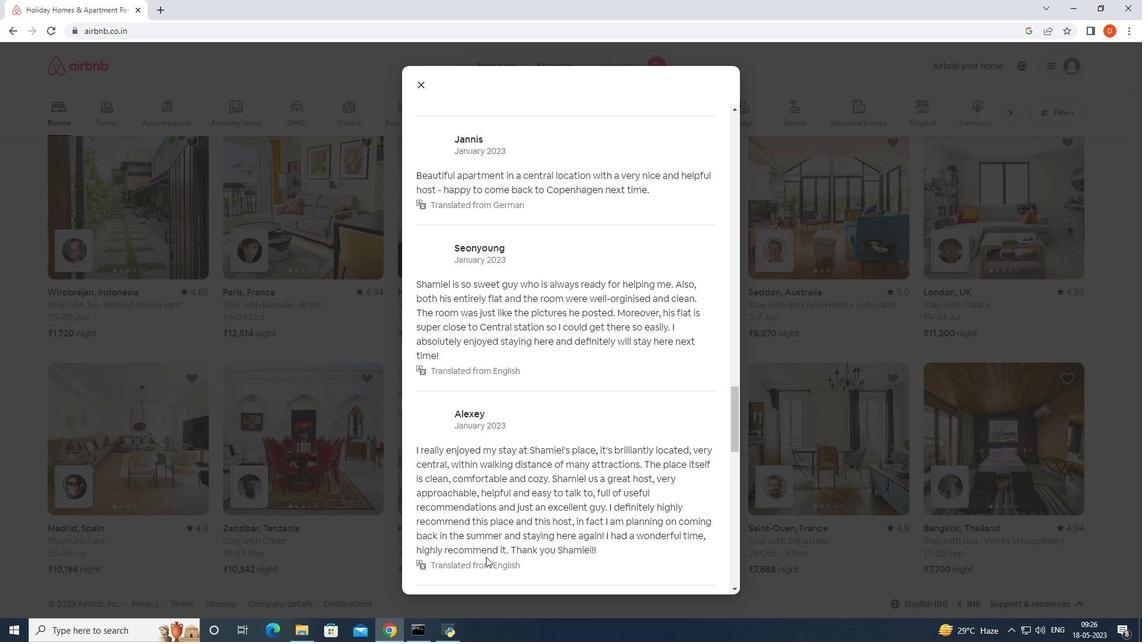 
Action: Mouse scrolled (486, 556) with delta (0, 0)
Screenshot: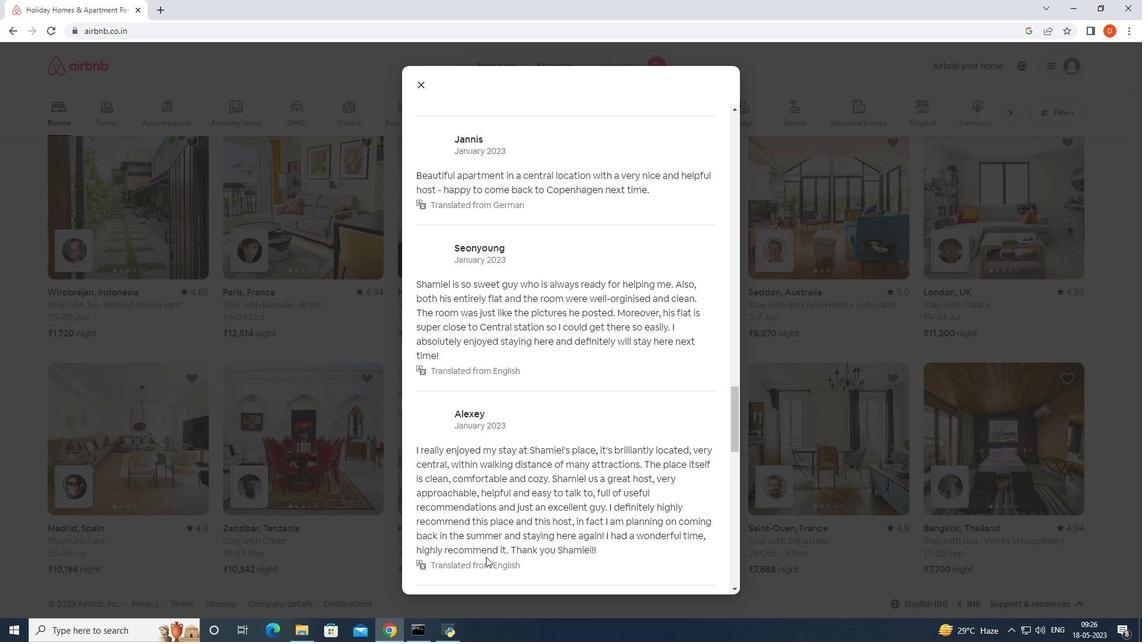 
Action: Mouse scrolled (486, 556) with delta (0, 0)
Screenshot: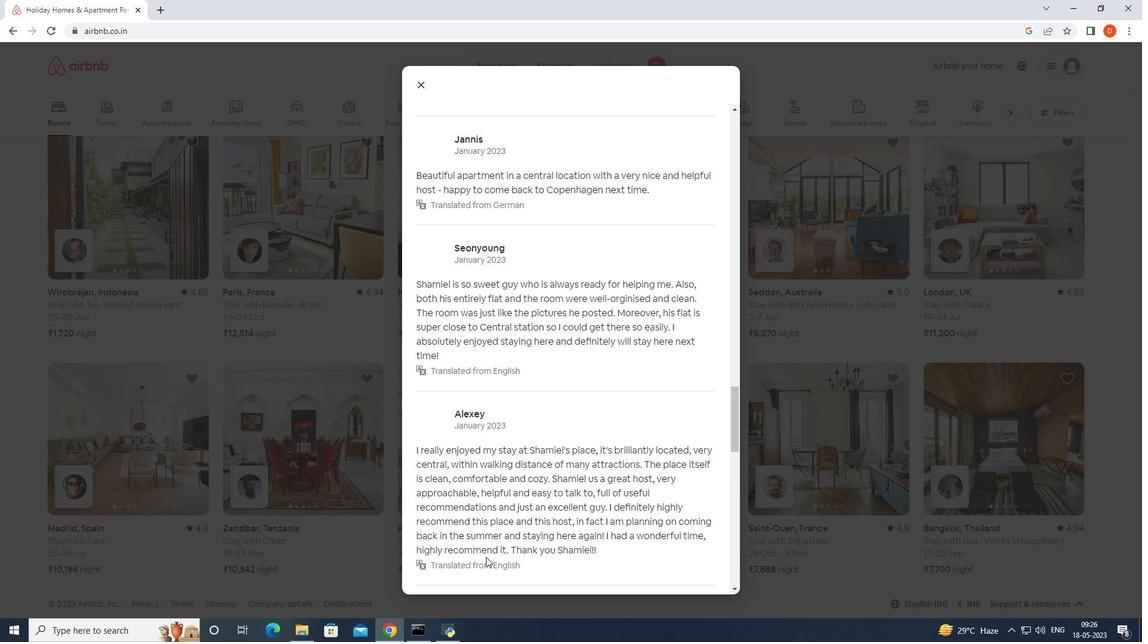 
Action: Mouse moved to (486, 554)
Screenshot: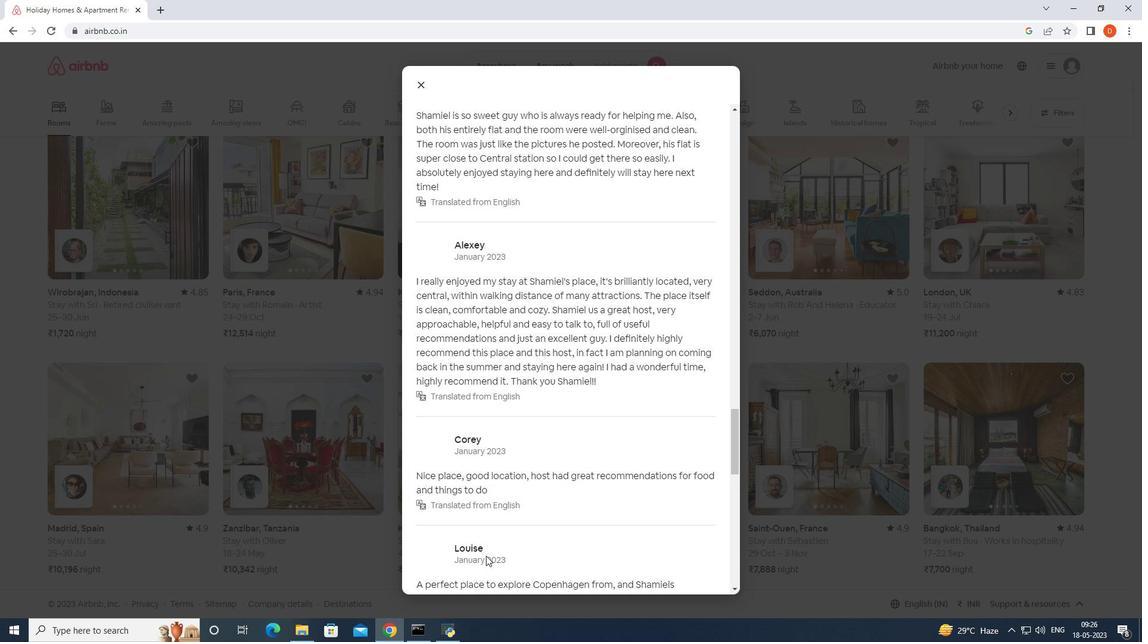 
Action: Mouse scrolled (486, 553) with delta (0, 0)
Screenshot: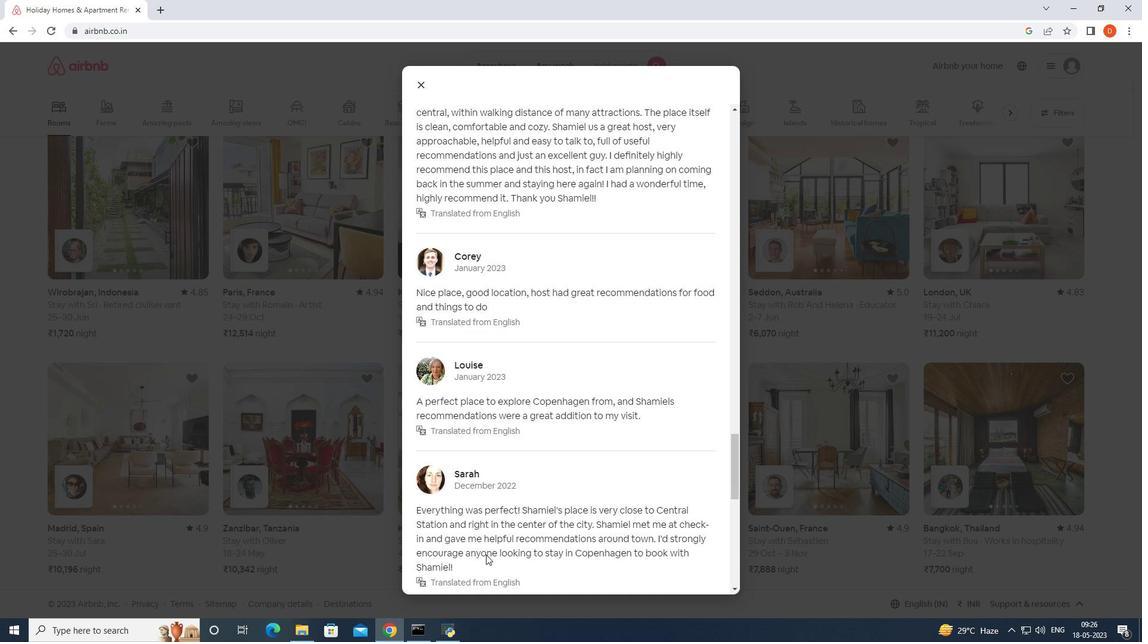 
Action: Mouse scrolled (486, 553) with delta (0, 0)
Screenshot: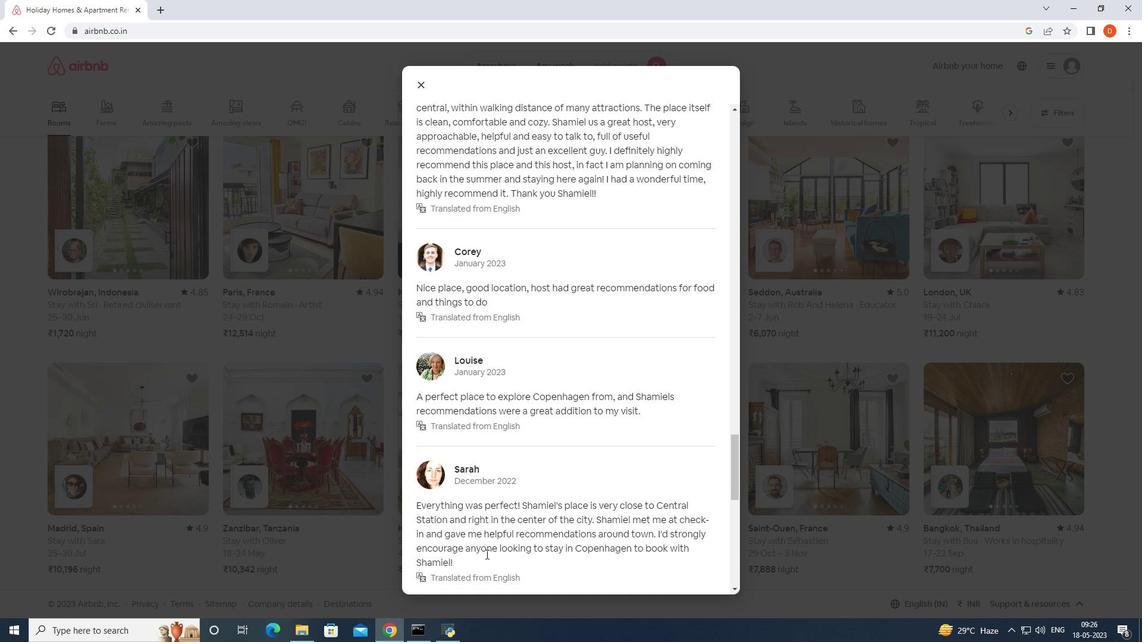 
Action: Mouse scrolled (486, 553) with delta (0, 0)
Screenshot: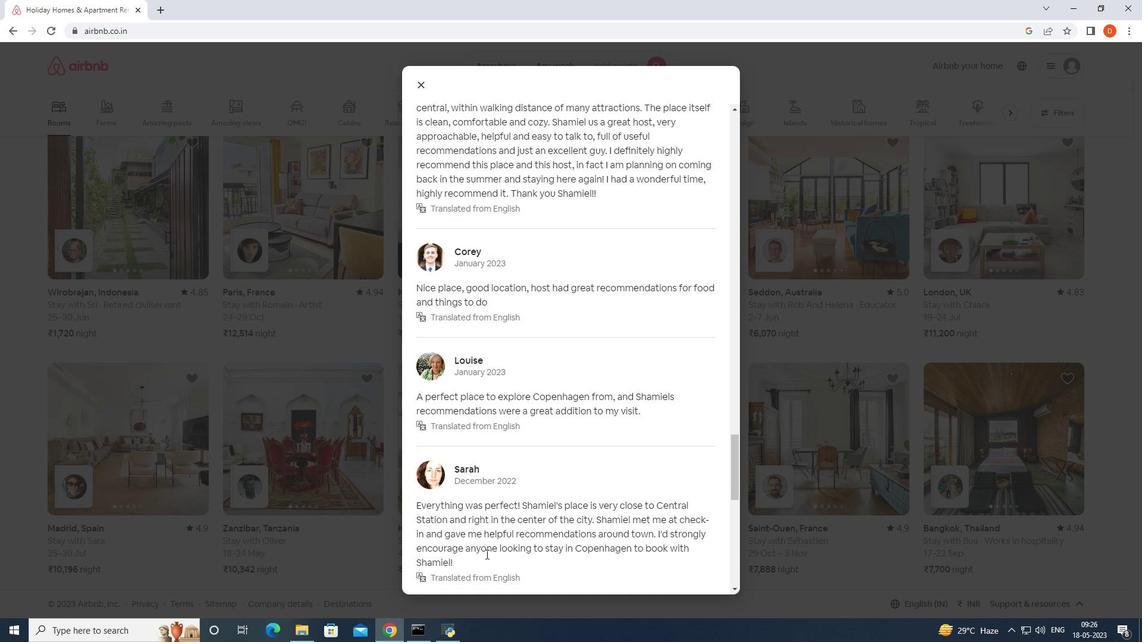 
Action: Mouse scrolled (486, 553) with delta (0, 0)
Screenshot: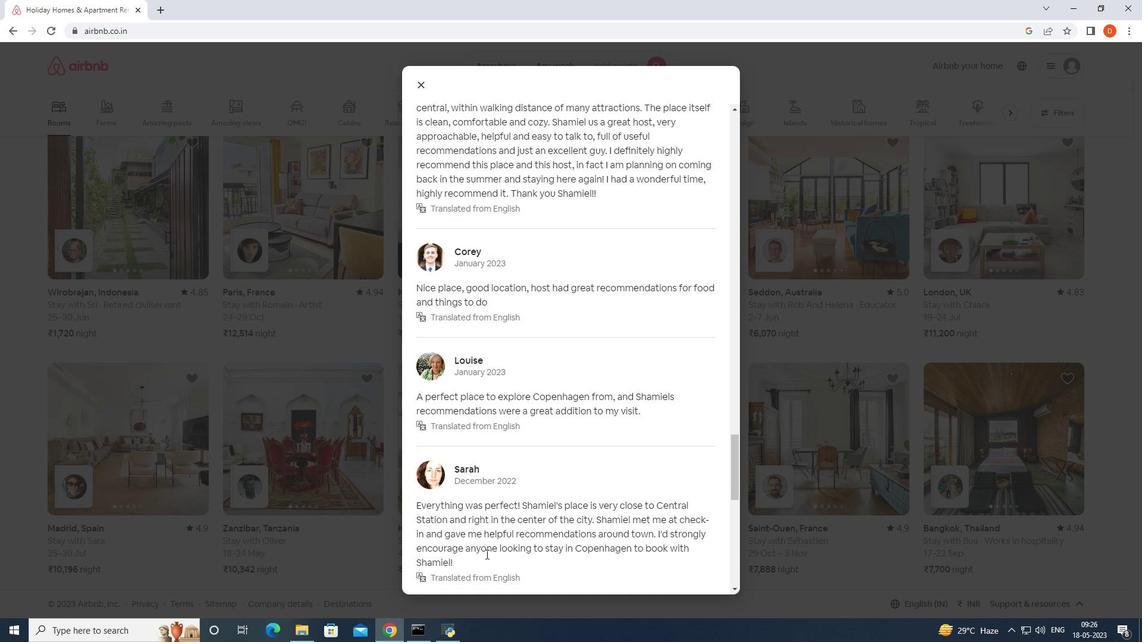 
Action: Mouse scrolled (486, 553) with delta (0, 0)
Screenshot: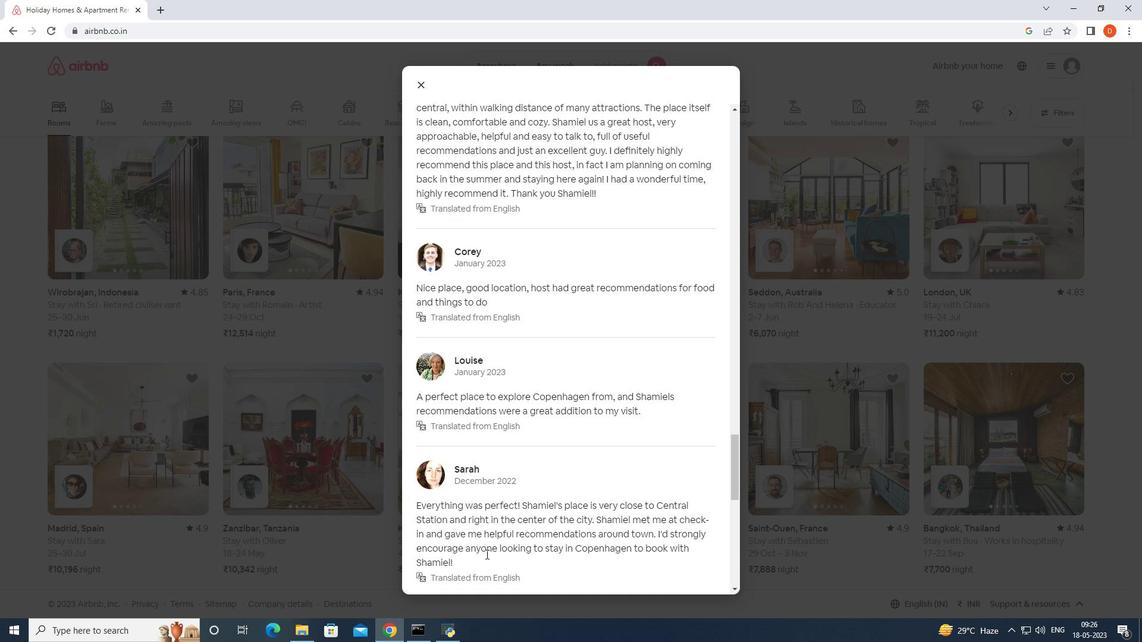 
Action: Mouse scrolled (486, 553) with delta (0, 0)
Screenshot: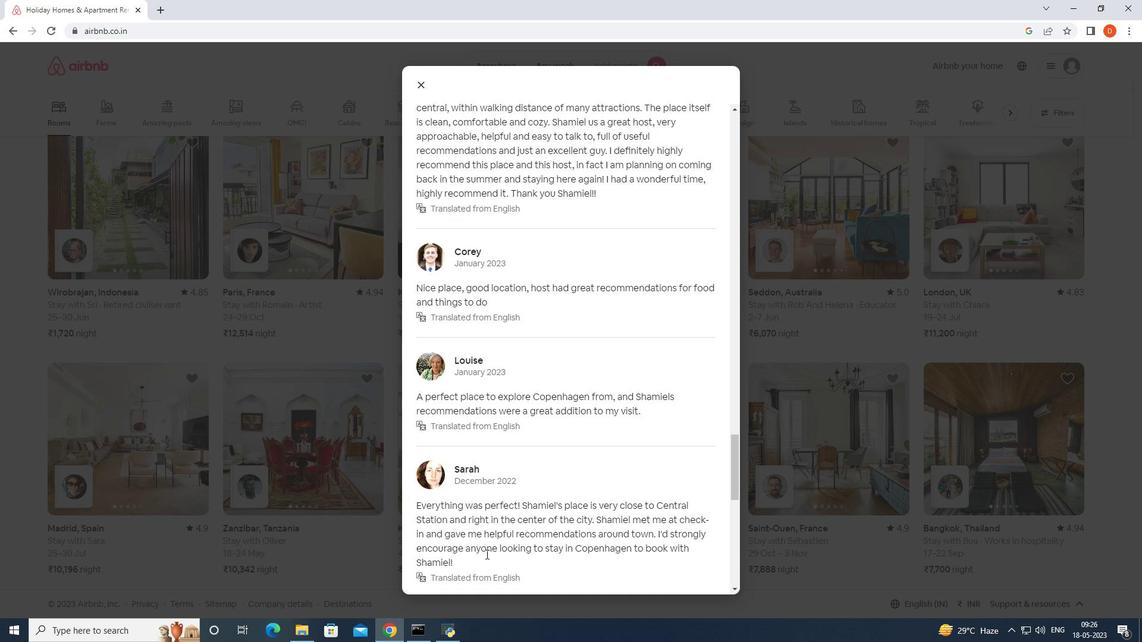 
Action: Mouse scrolled (486, 553) with delta (0, 0)
Screenshot: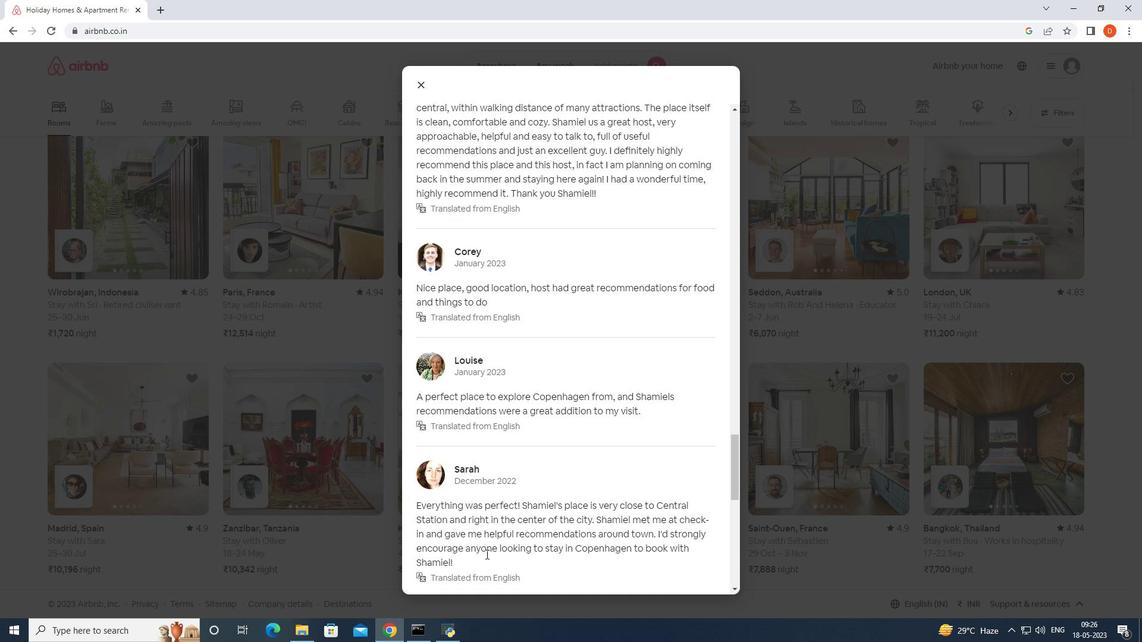 
Action: Mouse moved to (486, 552)
Screenshot: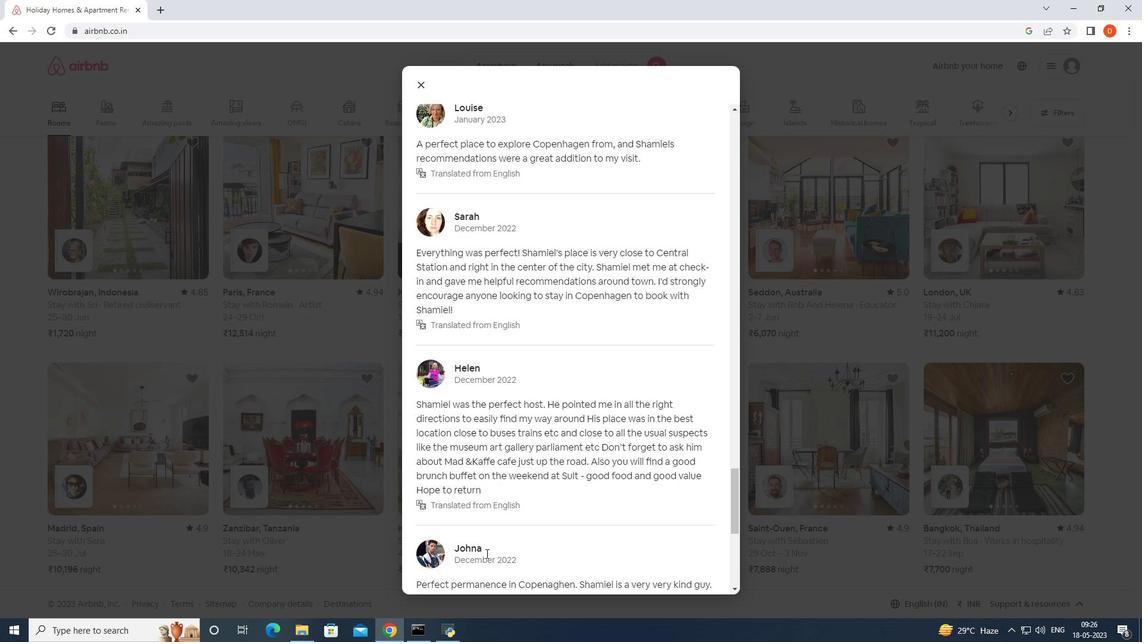 
Action: Mouse scrolled (486, 552) with delta (0, 0)
Screenshot: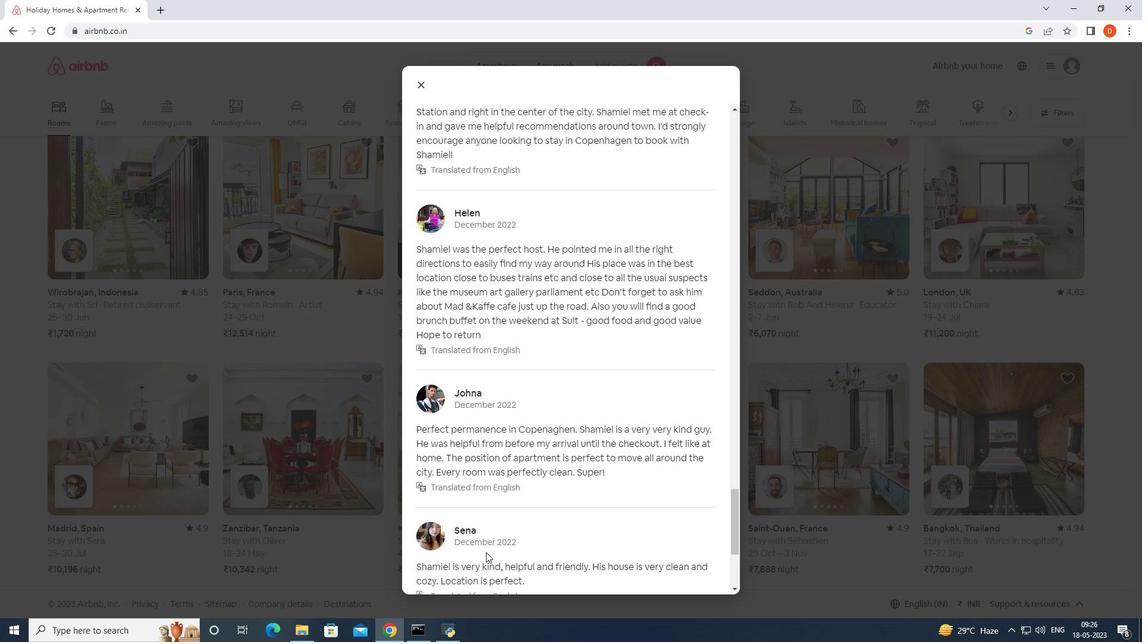 
Action: Mouse scrolled (486, 552) with delta (0, 0)
Screenshot: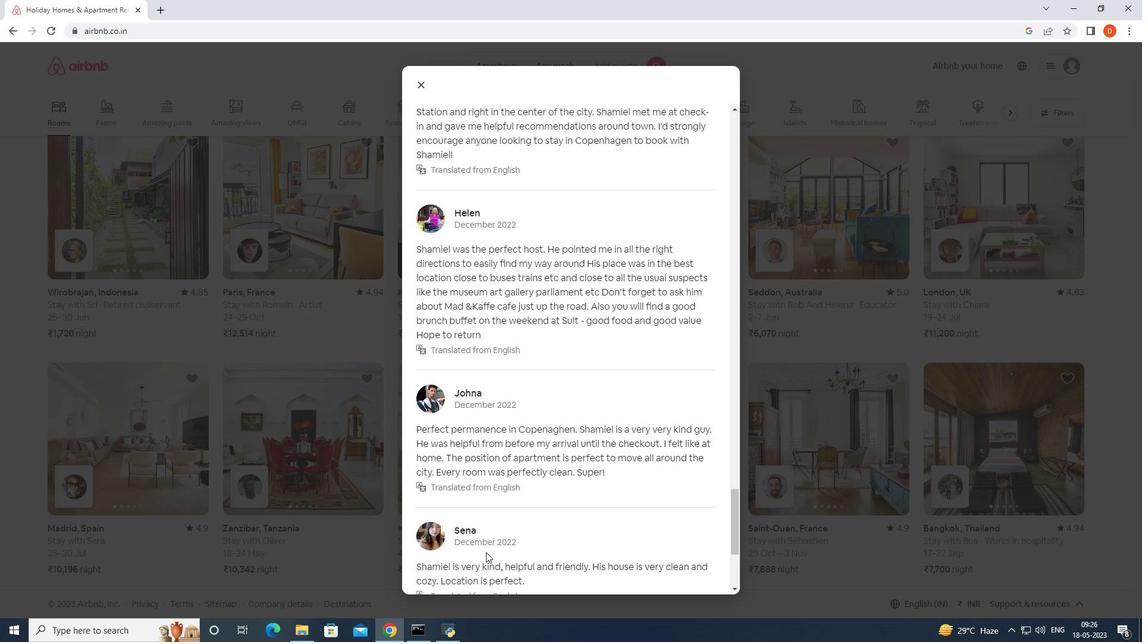 
Action: Mouse scrolled (486, 552) with delta (0, 0)
Screenshot: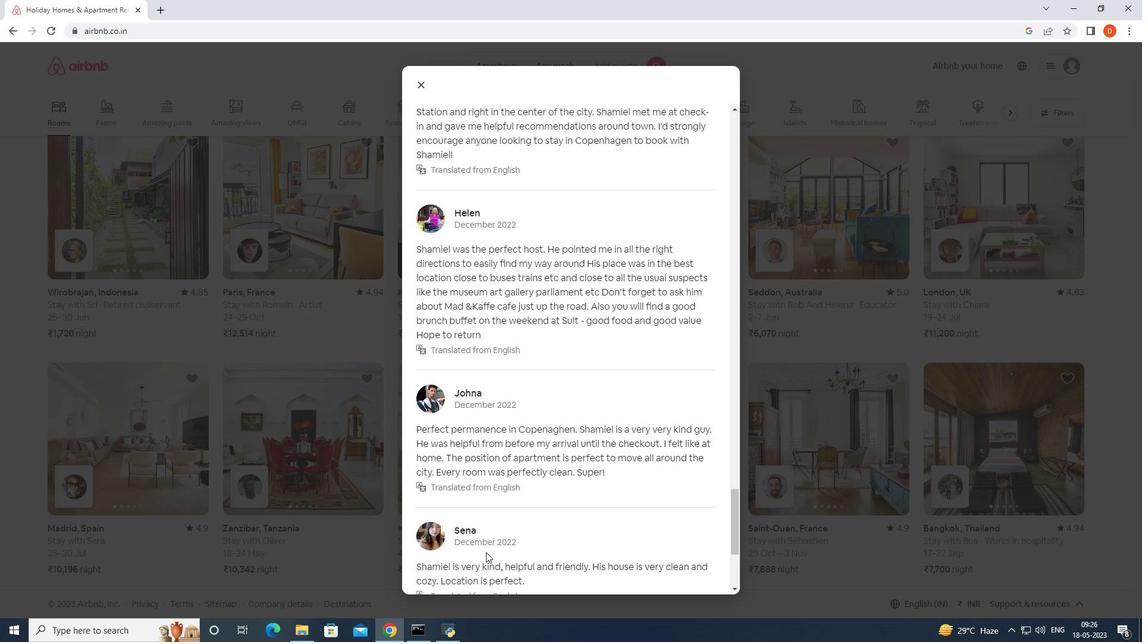 
Action: Mouse moved to (486, 552)
Screenshot: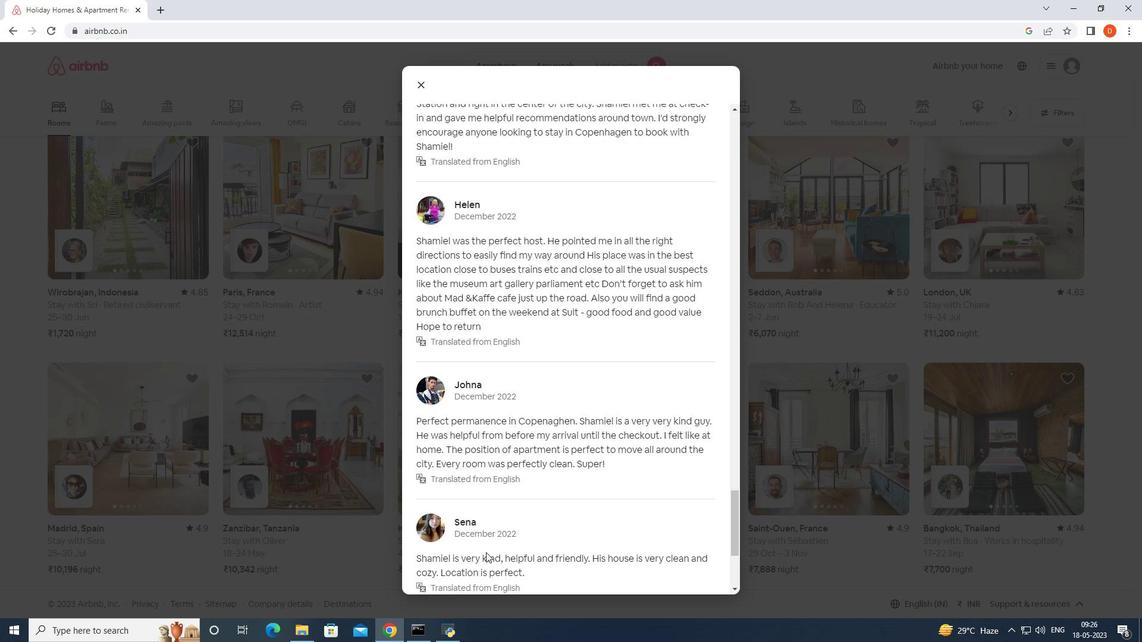 
Action: Mouse scrolled (486, 552) with delta (0, 0)
Screenshot: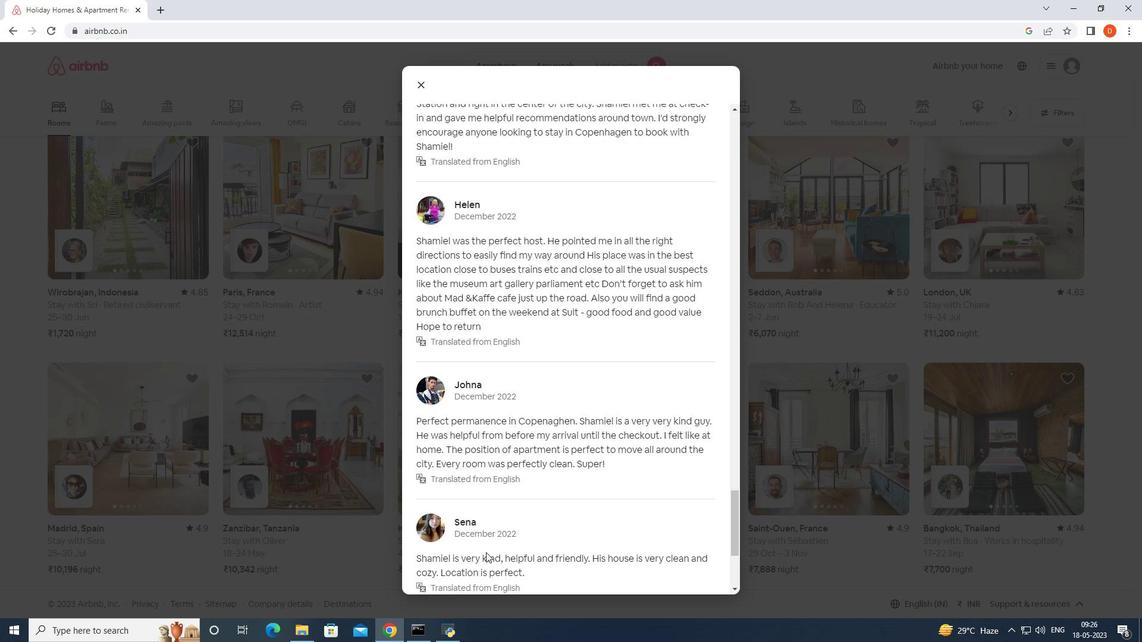 
Action: Mouse scrolled (486, 552) with delta (0, 0)
Screenshot: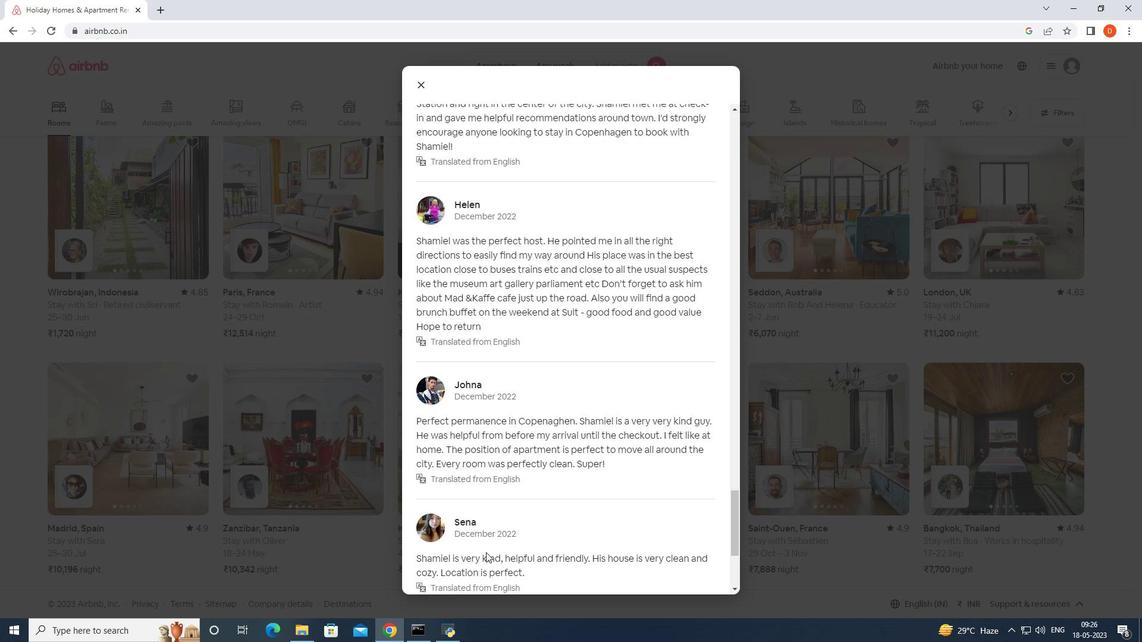 
Action: Mouse moved to (484, 550)
Screenshot: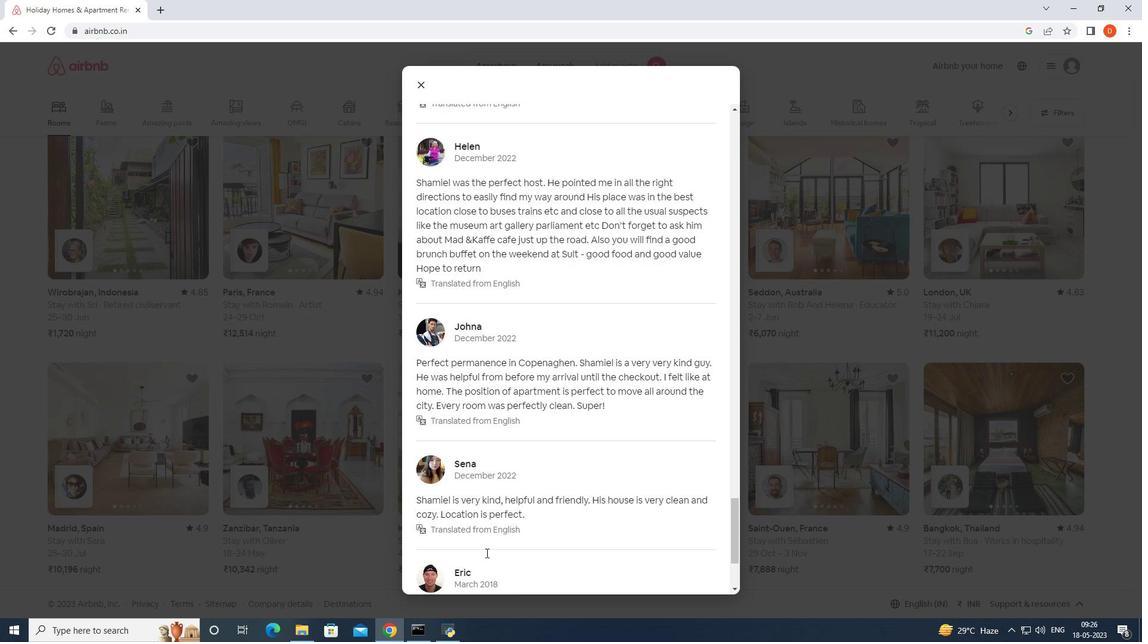 
Action: Mouse scrolled (484, 549) with delta (0, 0)
Screenshot: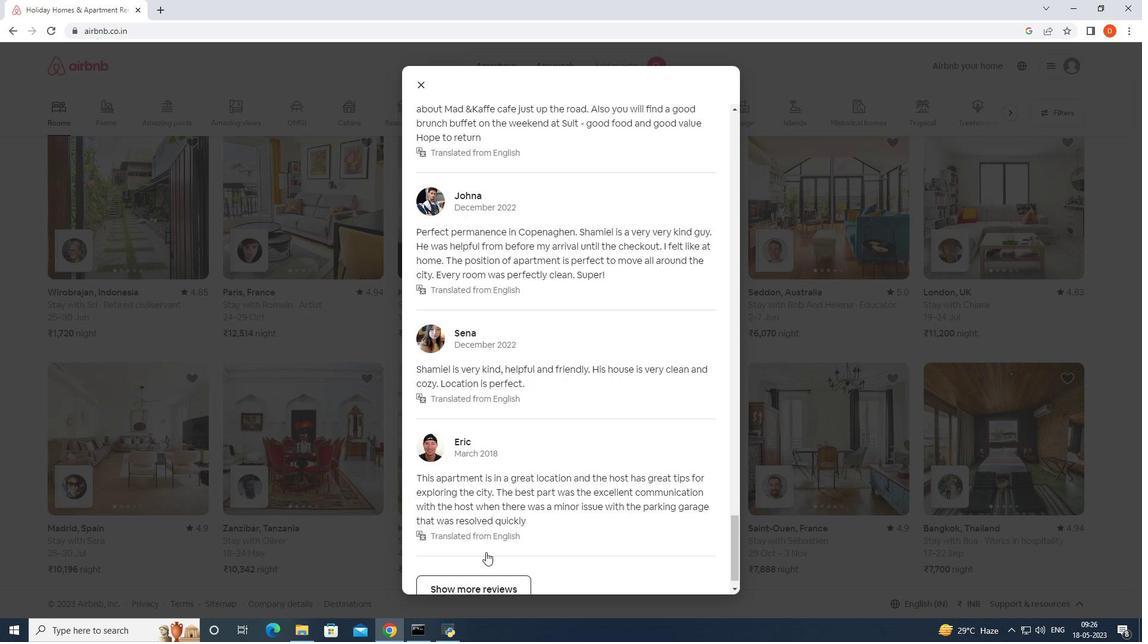 
Action: Mouse moved to (484, 550)
Screenshot: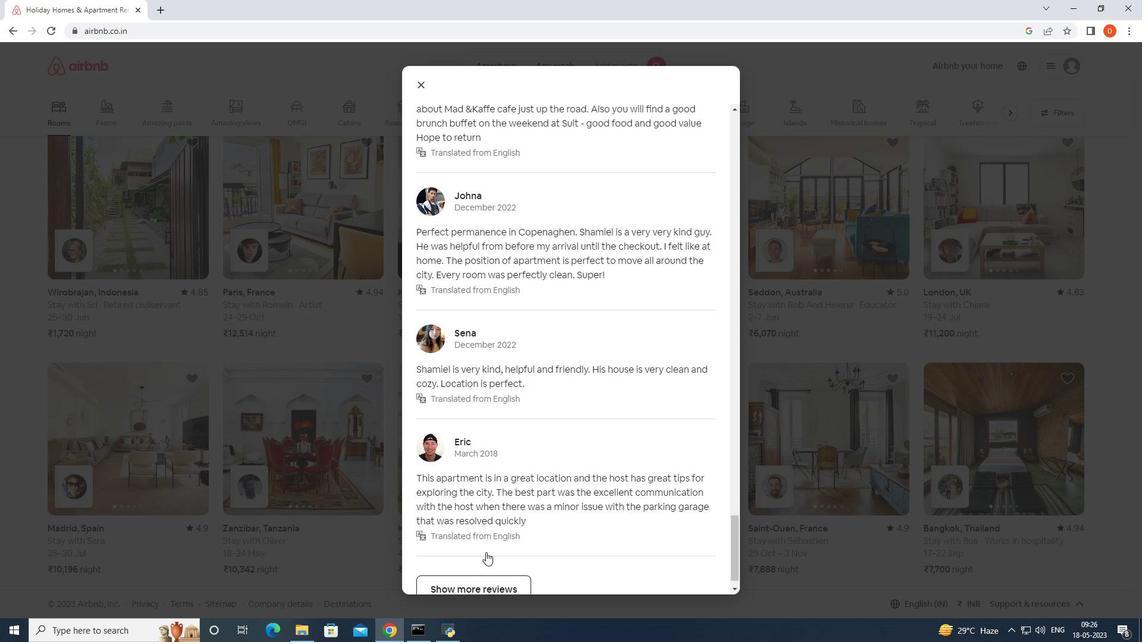 
Action: Mouse scrolled (484, 550) with delta (0, 0)
Screenshot: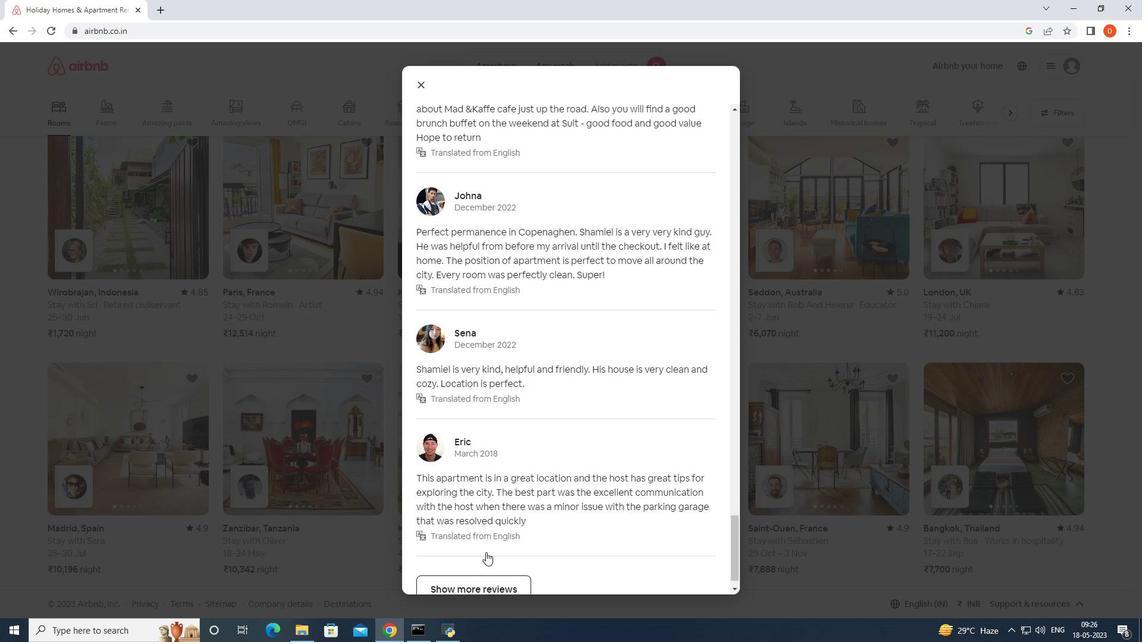 
Action: Mouse moved to (484, 551)
Screenshot: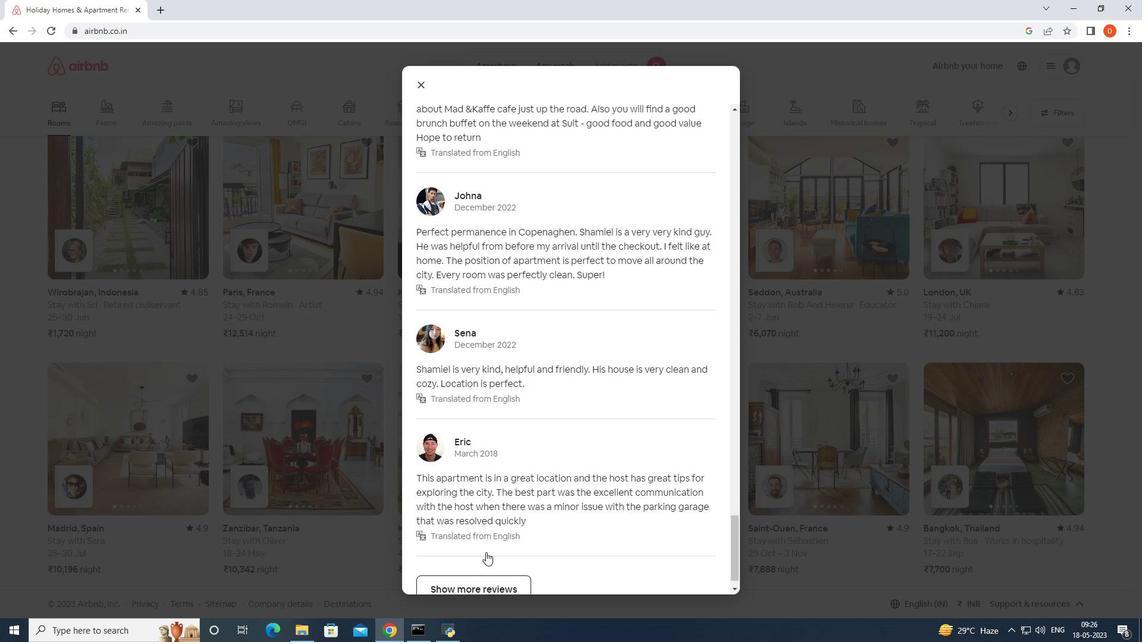 
Action: Mouse scrolled (484, 550) with delta (0, 0)
Screenshot: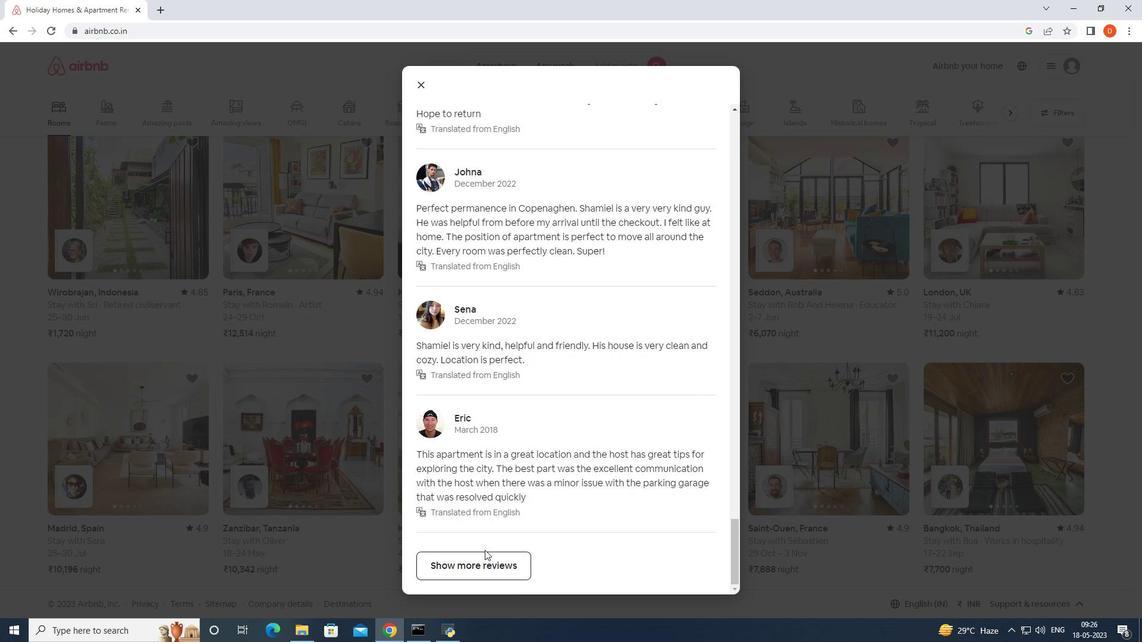 
Action: Mouse scrolled (484, 550) with delta (0, 0)
Screenshot: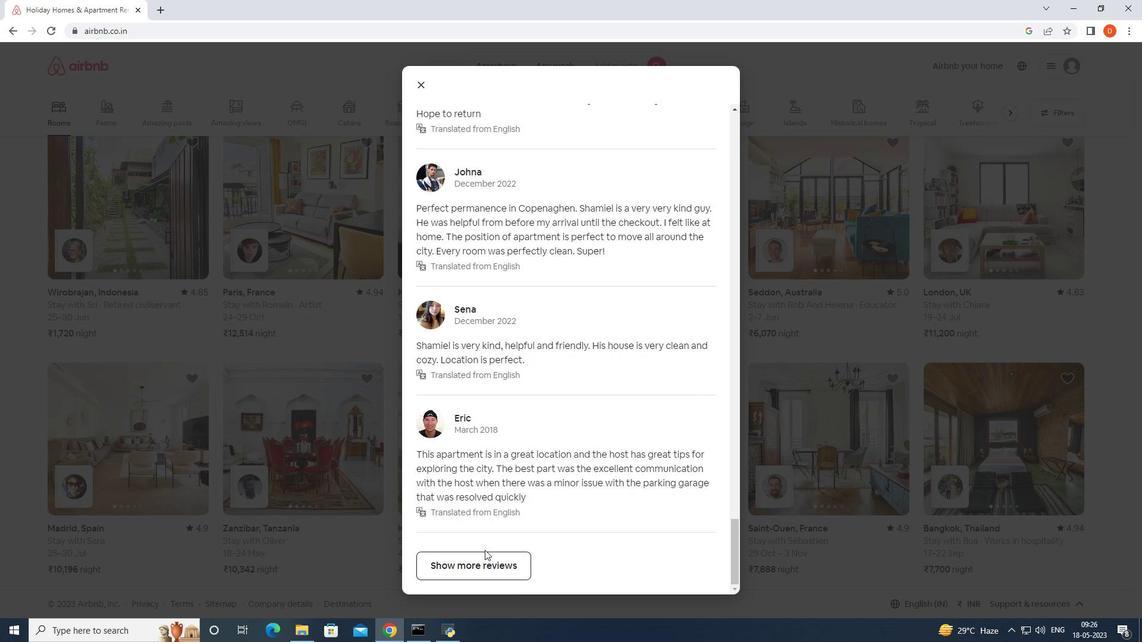 
Action: Mouse scrolled (484, 550) with delta (0, 0)
Screenshot: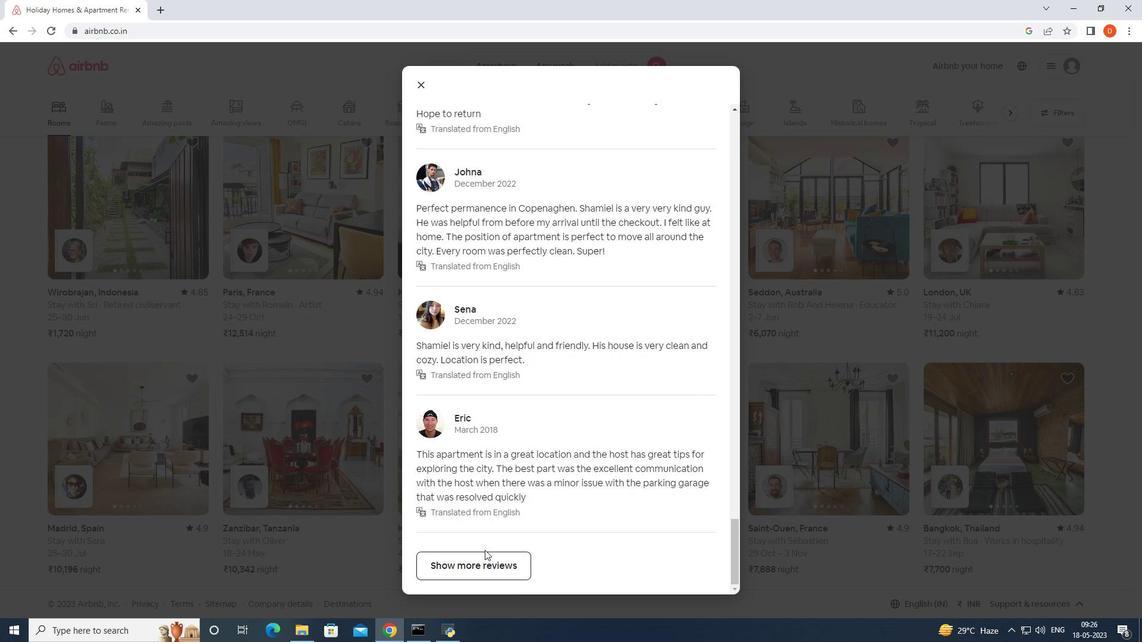 
Action: Mouse scrolled (484, 550) with delta (0, 0)
Screenshot: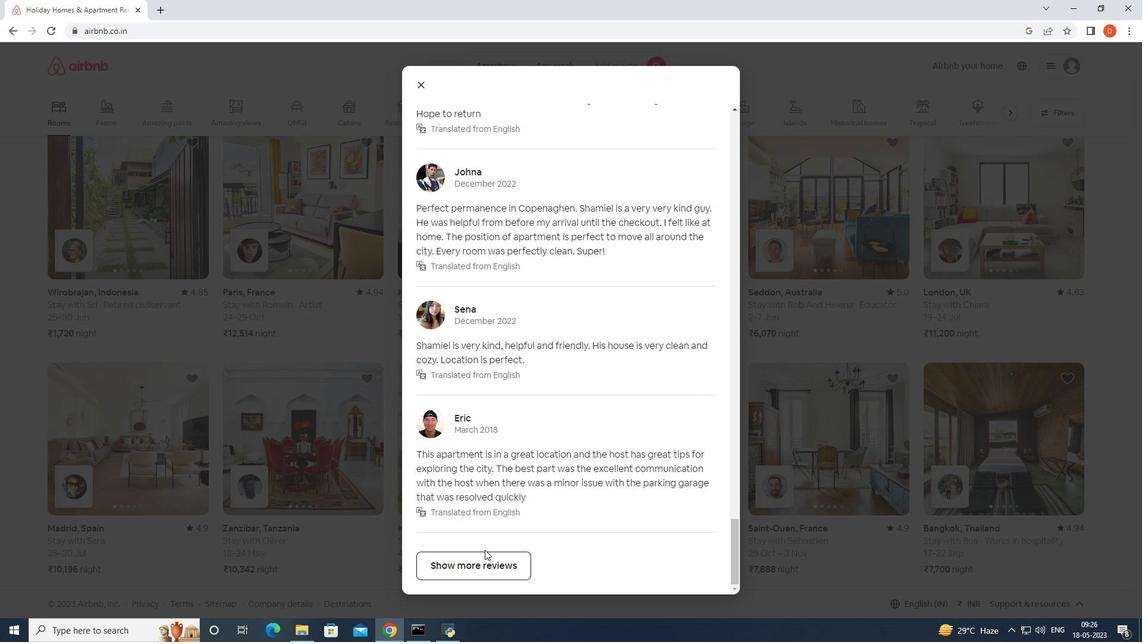 
Action: Mouse scrolled (484, 550) with delta (0, 0)
Screenshot: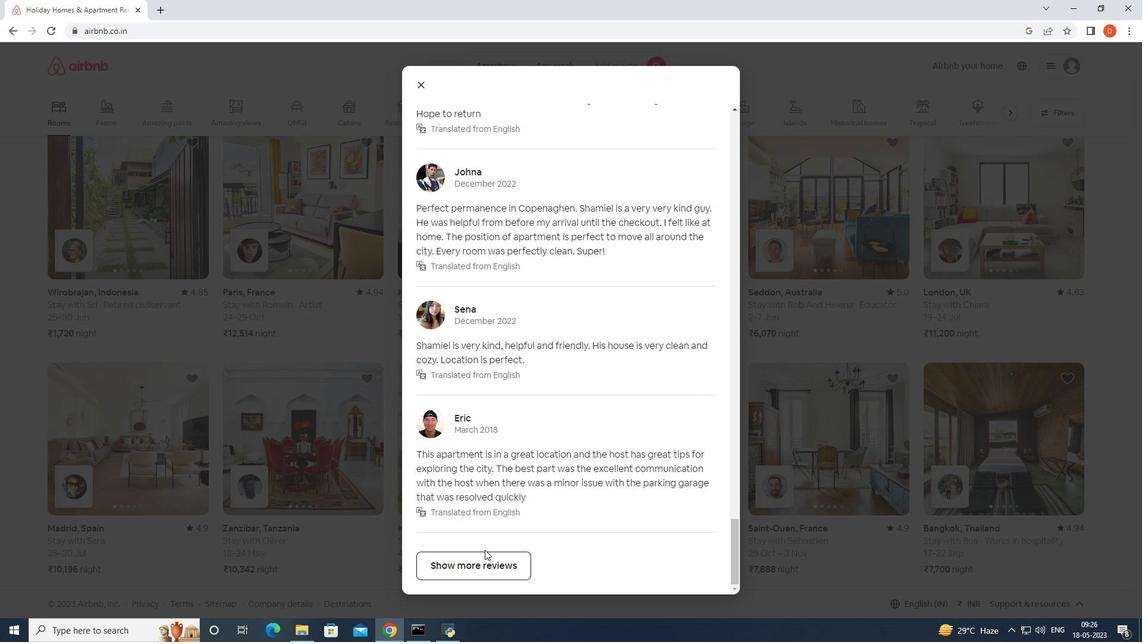 
Action: Mouse moved to (478, 565)
Screenshot: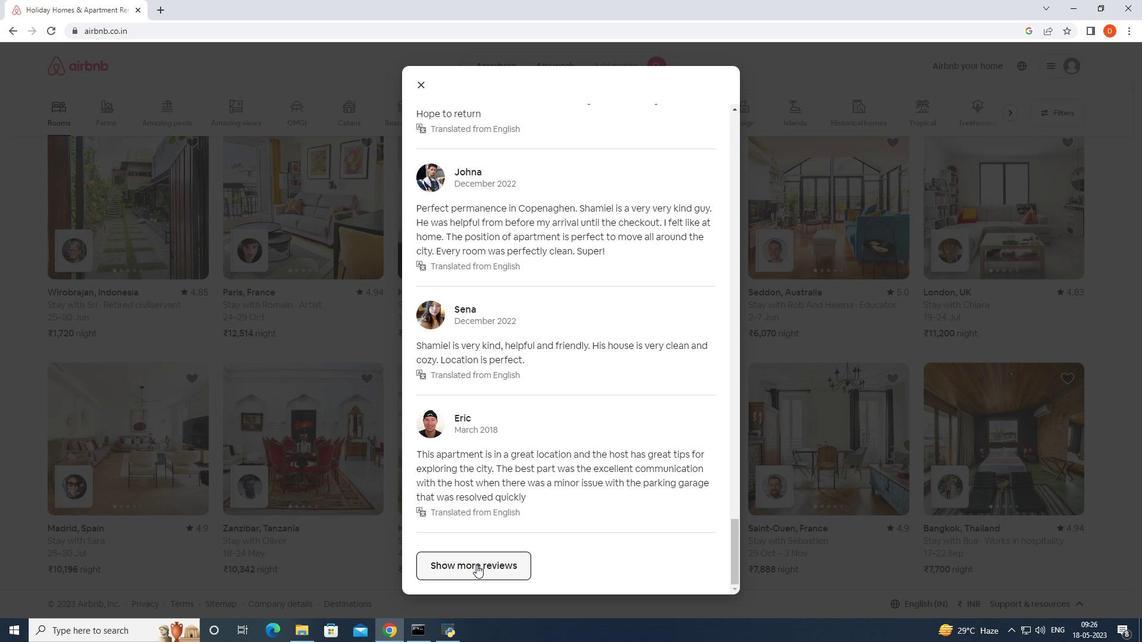 
Action: Mouse pressed left at (478, 565)
Screenshot: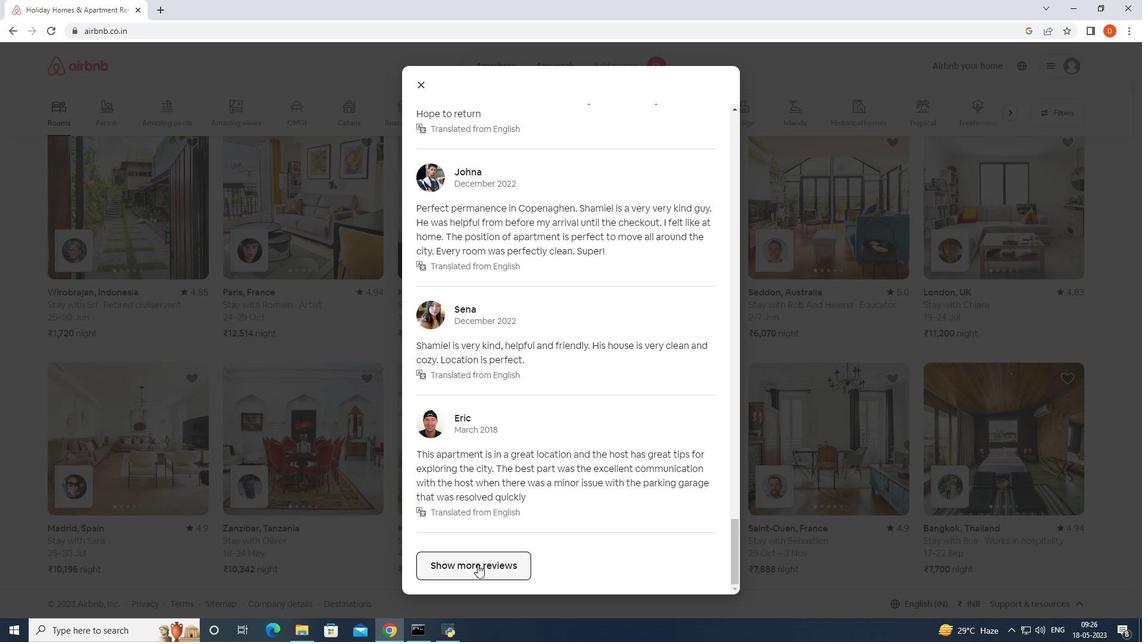 
Action: Mouse moved to (480, 564)
Screenshot: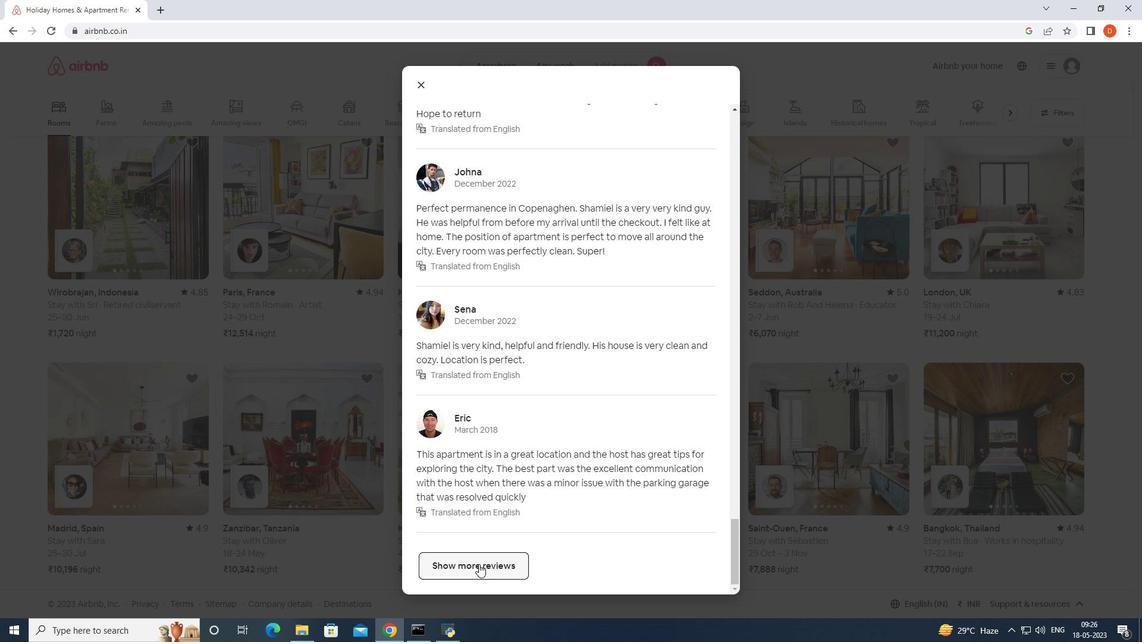 
Action: Mouse scrolled (480, 563) with delta (0, 0)
Screenshot: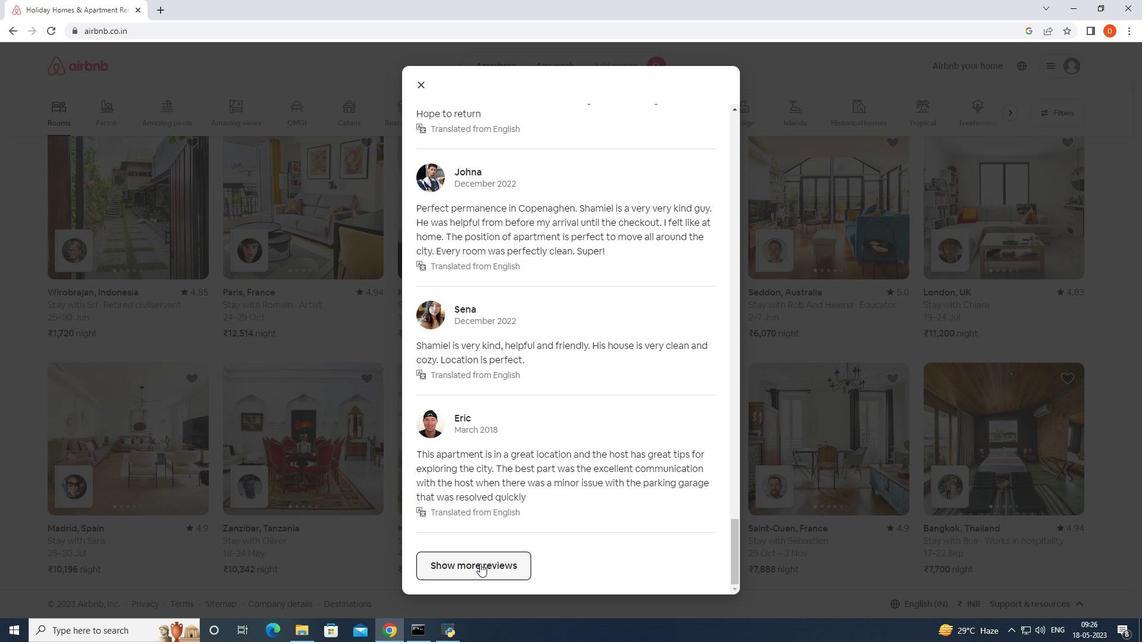 
Action: Mouse scrolled (480, 563) with delta (0, 0)
Screenshot: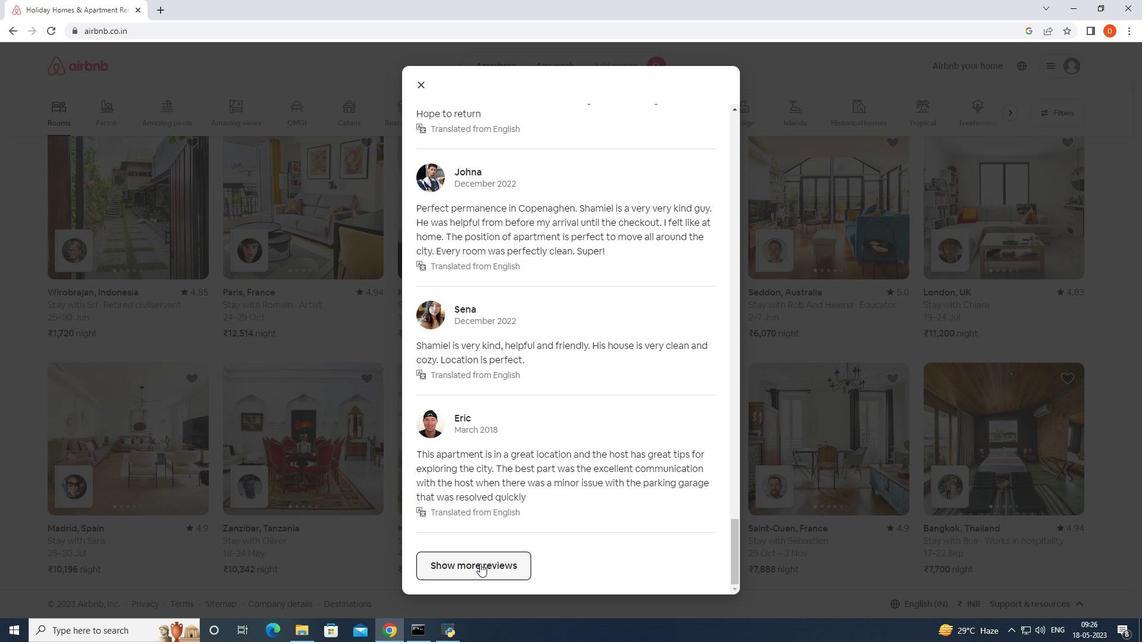 
Action: Mouse scrolled (480, 563) with delta (0, 0)
Screenshot: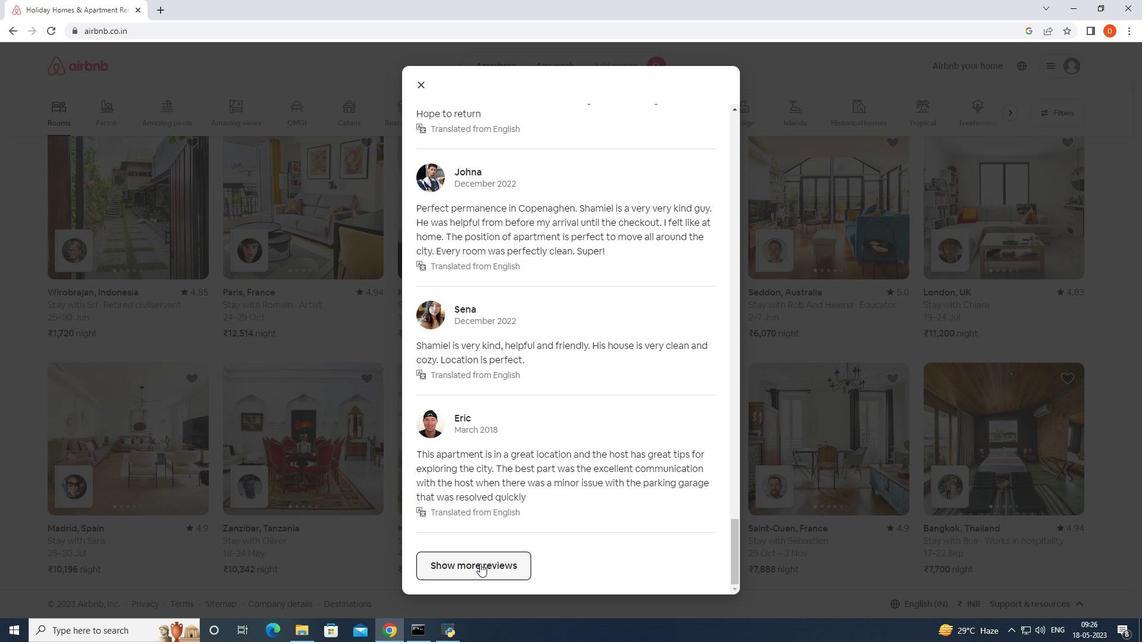 
Action: Mouse scrolled (480, 563) with delta (0, 0)
Screenshot: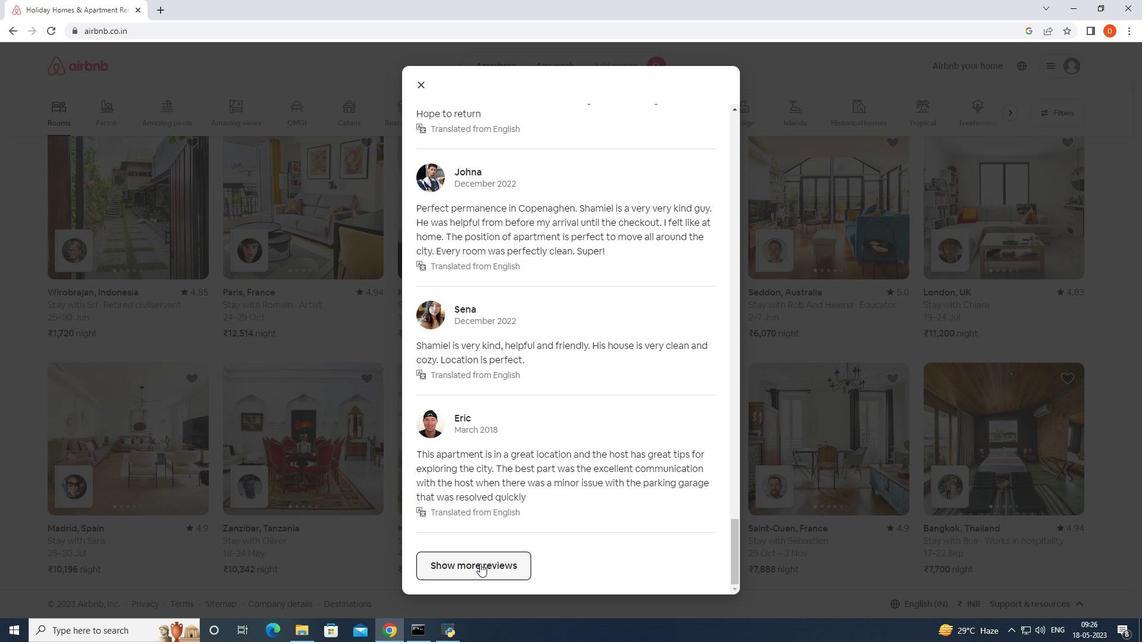 
Action: Mouse scrolled (480, 563) with delta (0, 0)
Screenshot: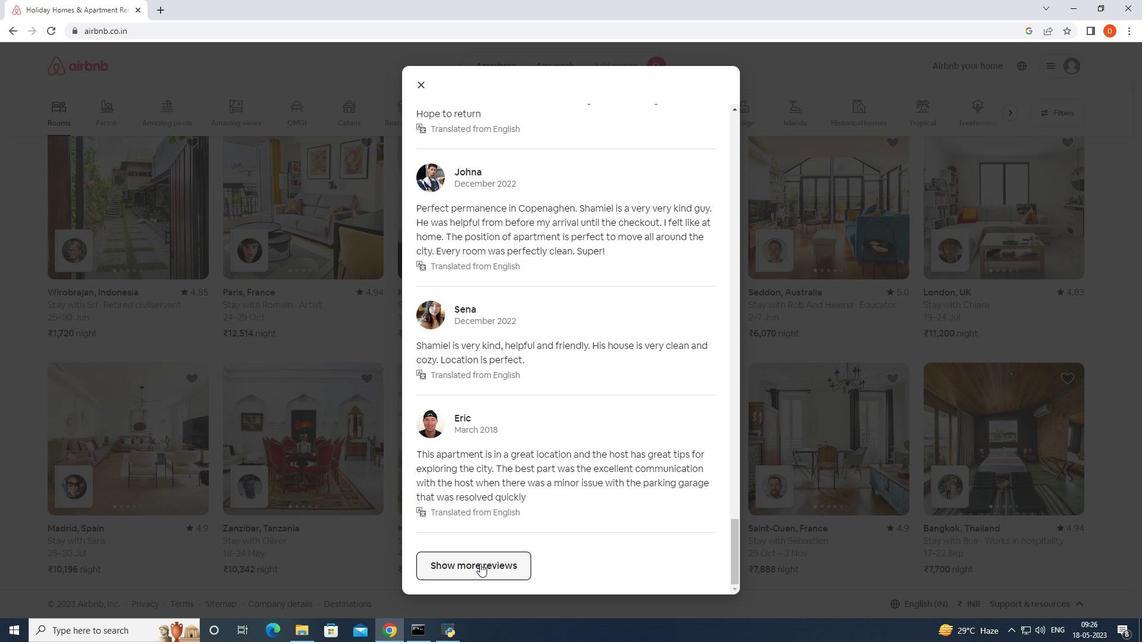 
Action: Mouse scrolled (480, 563) with delta (0, 0)
Screenshot: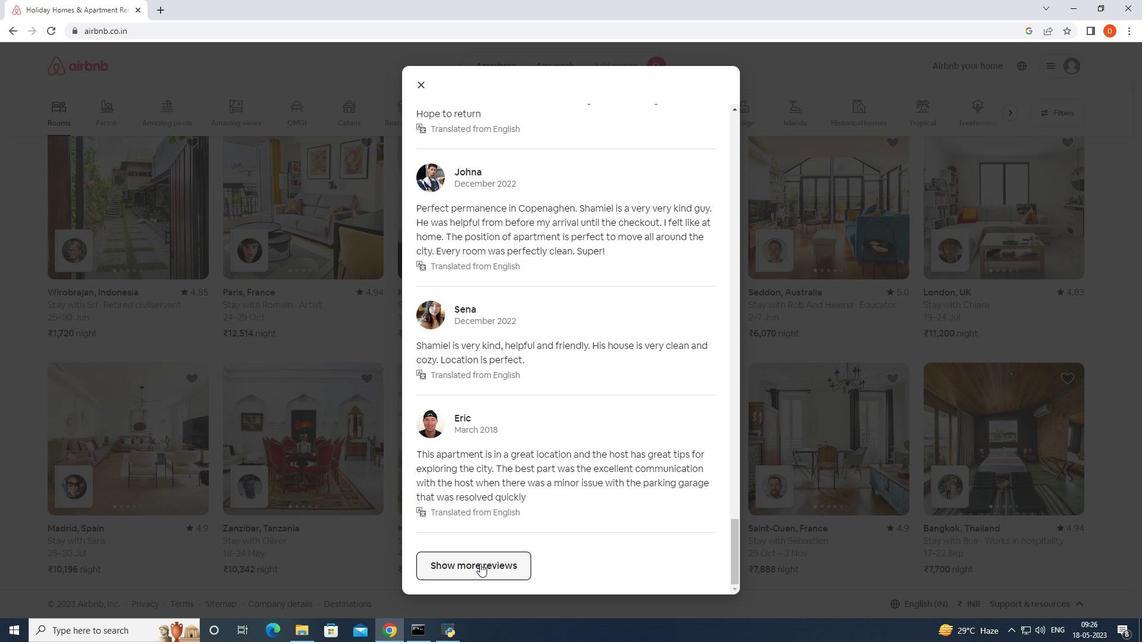 
Action: Mouse scrolled (480, 563) with delta (0, 0)
Screenshot: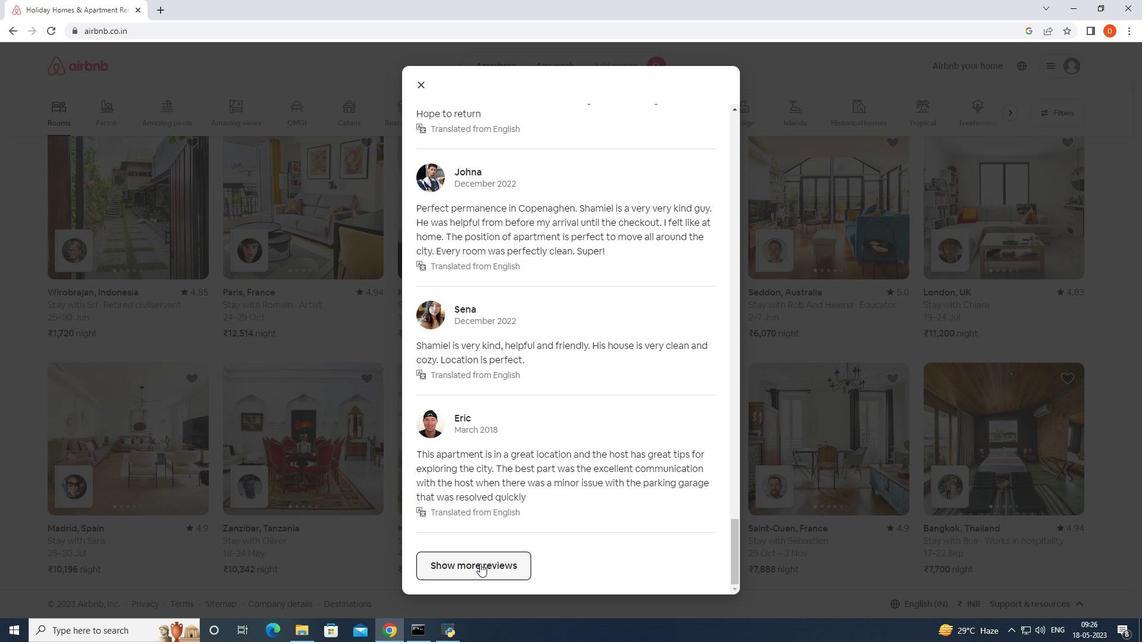 
Action: Mouse moved to (480, 562)
Screenshot: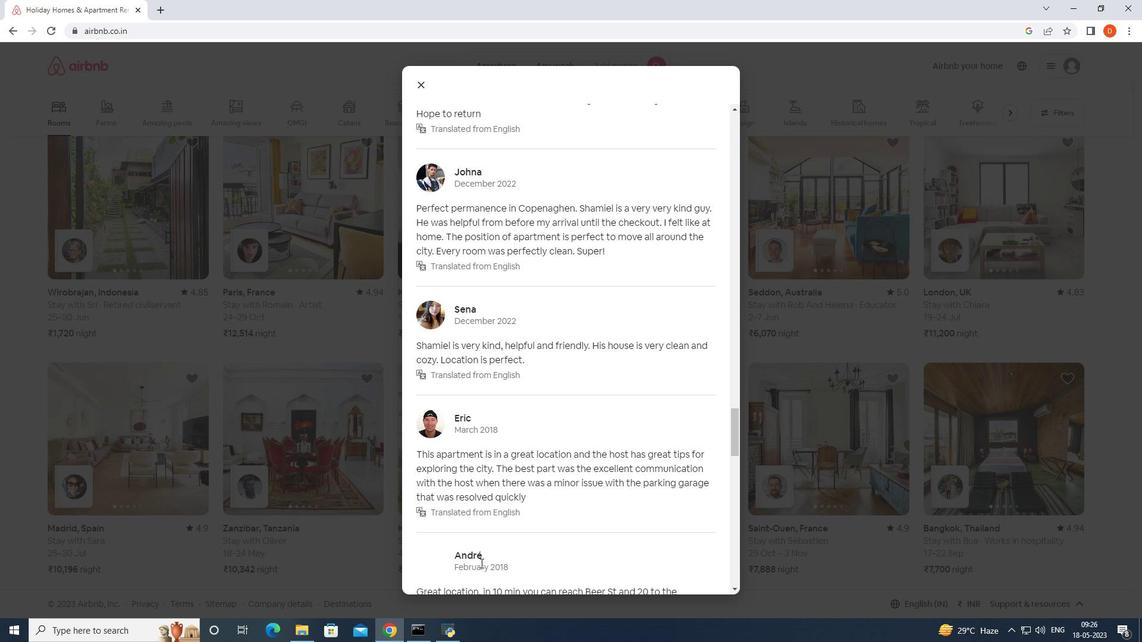 
Action: Mouse scrolled (480, 562) with delta (0, 0)
Screenshot: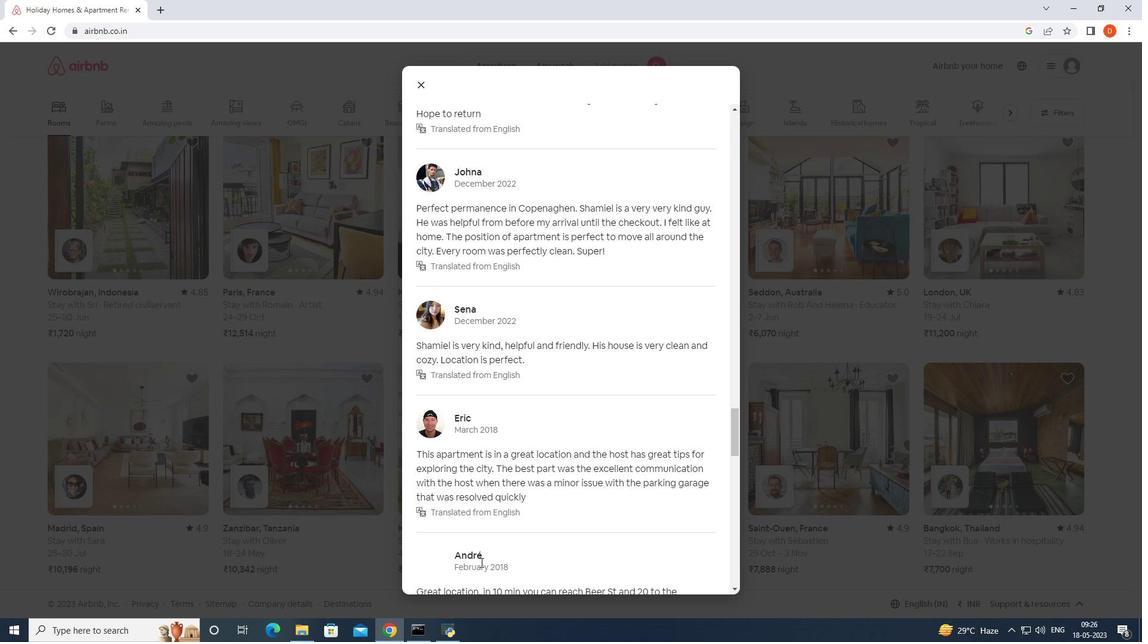 
Action: Mouse scrolled (480, 562) with delta (0, 0)
Screenshot: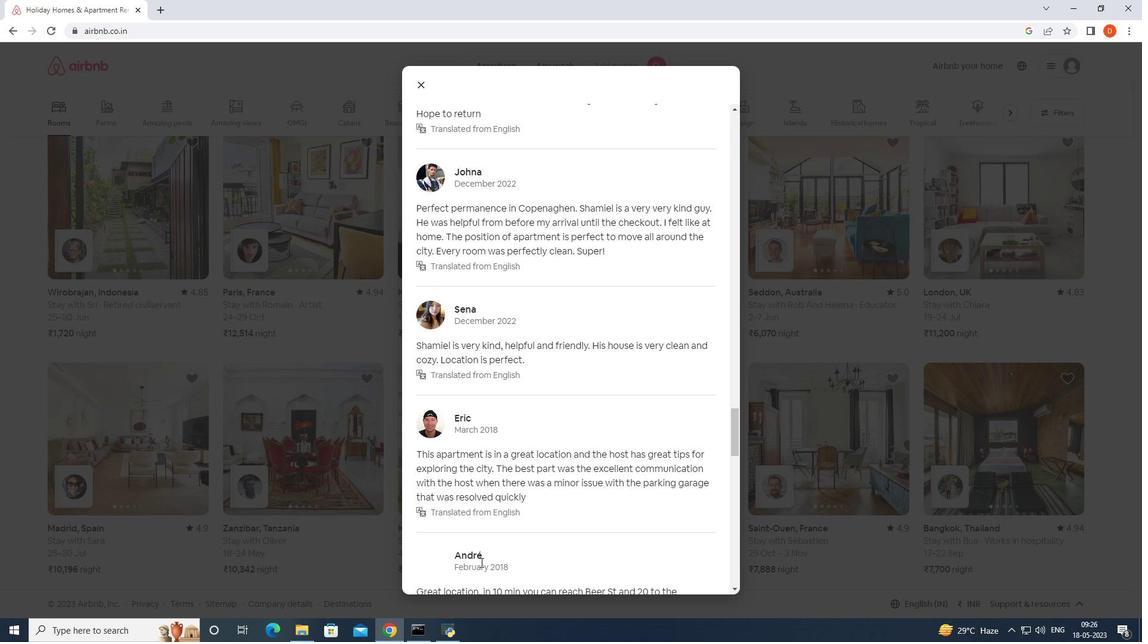 
Action: Mouse scrolled (480, 562) with delta (0, 0)
Screenshot: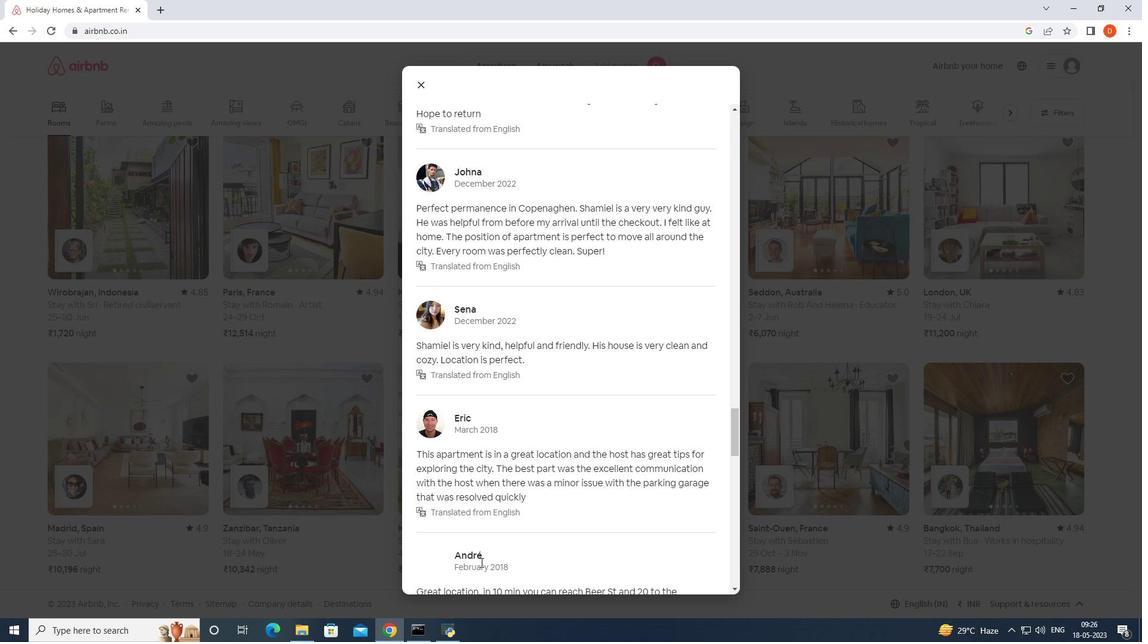 
Action: Mouse scrolled (480, 562) with delta (0, 0)
Screenshot: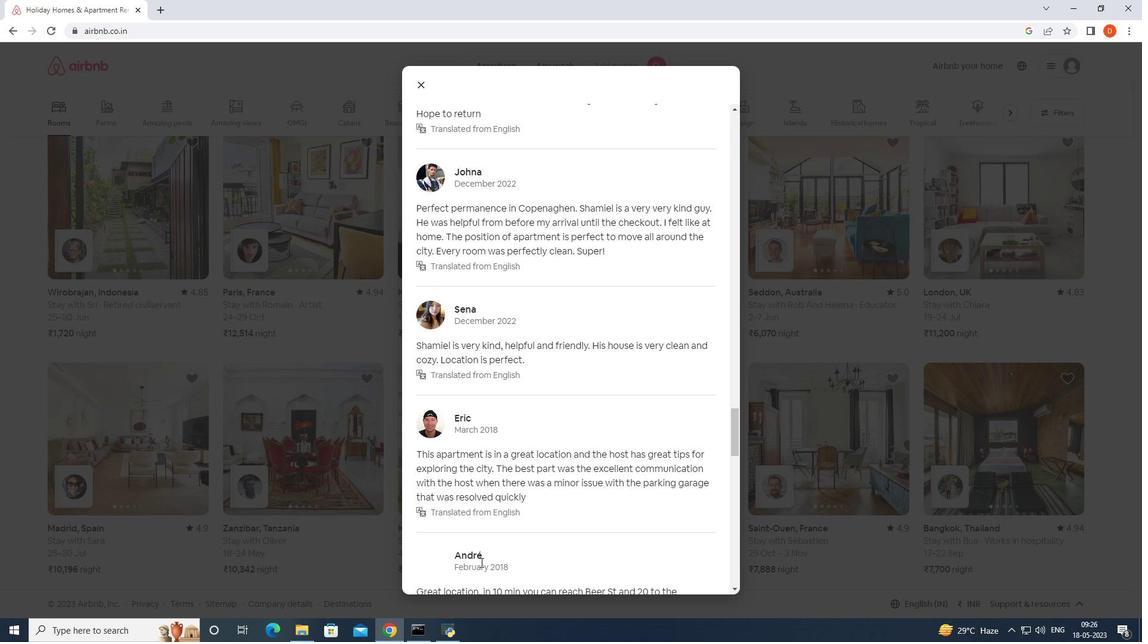 
Action: Mouse scrolled (480, 562) with delta (0, 0)
Screenshot: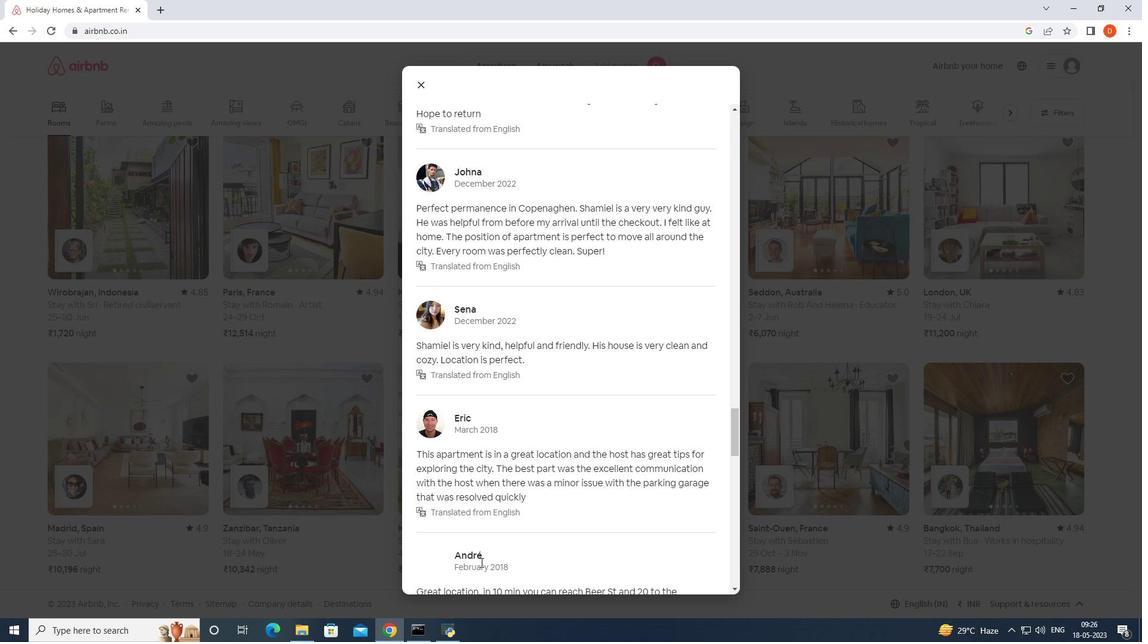 
Action: Mouse scrolled (480, 562) with delta (0, 0)
Screenshot: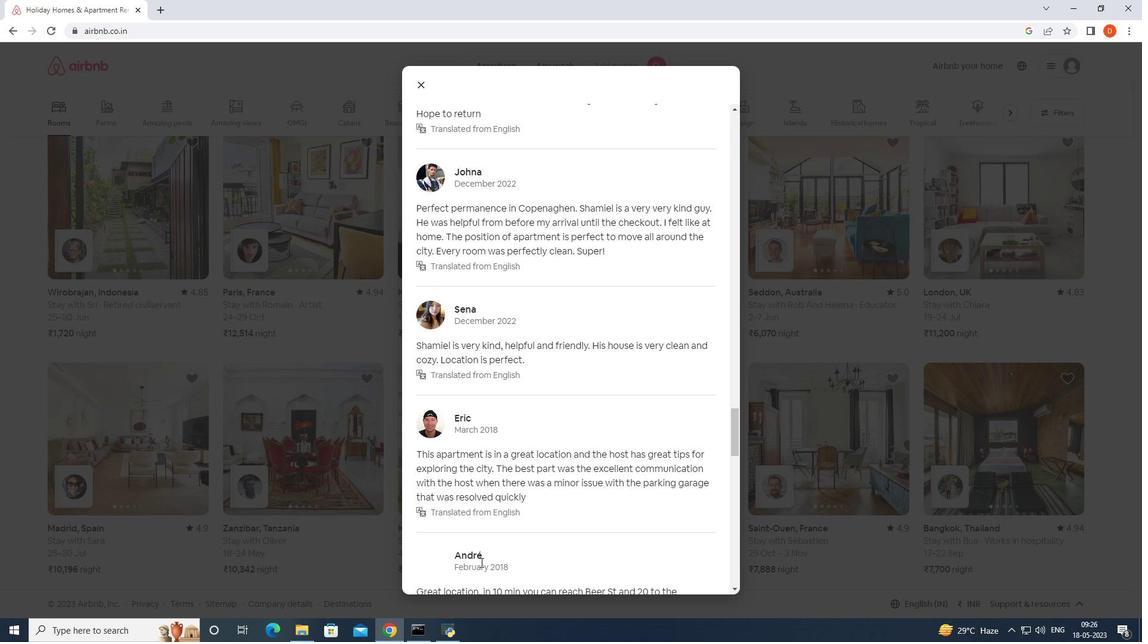 
Action: Mouse moved to (480, 560)
Screenshot: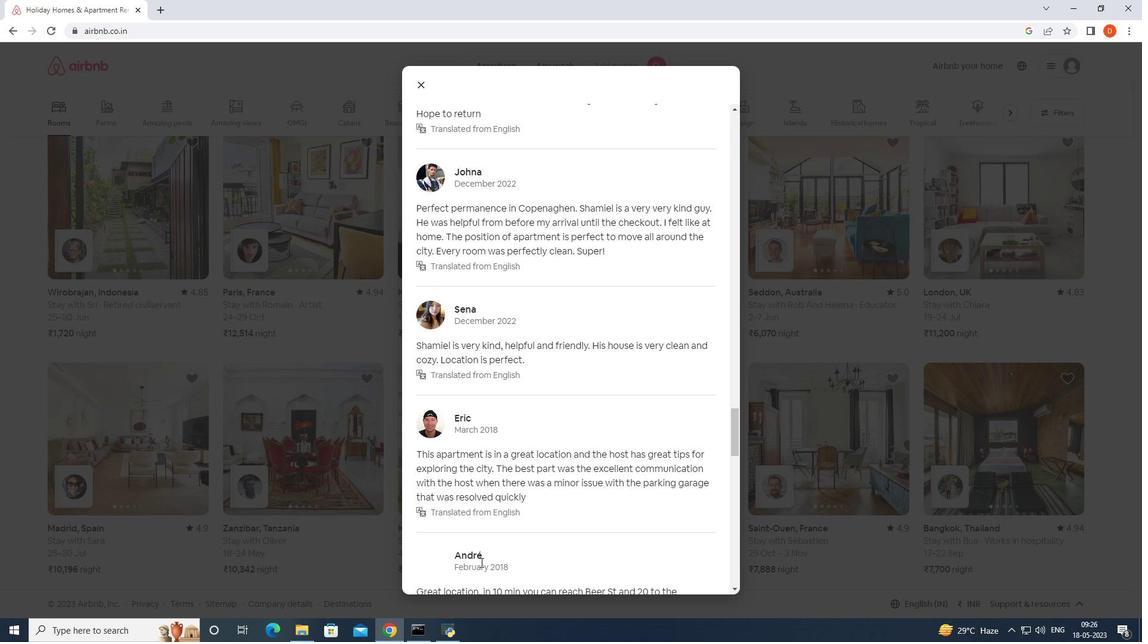 
Action: Mouse scrolled (480, 559) with delta (0, 0)
Screenshot: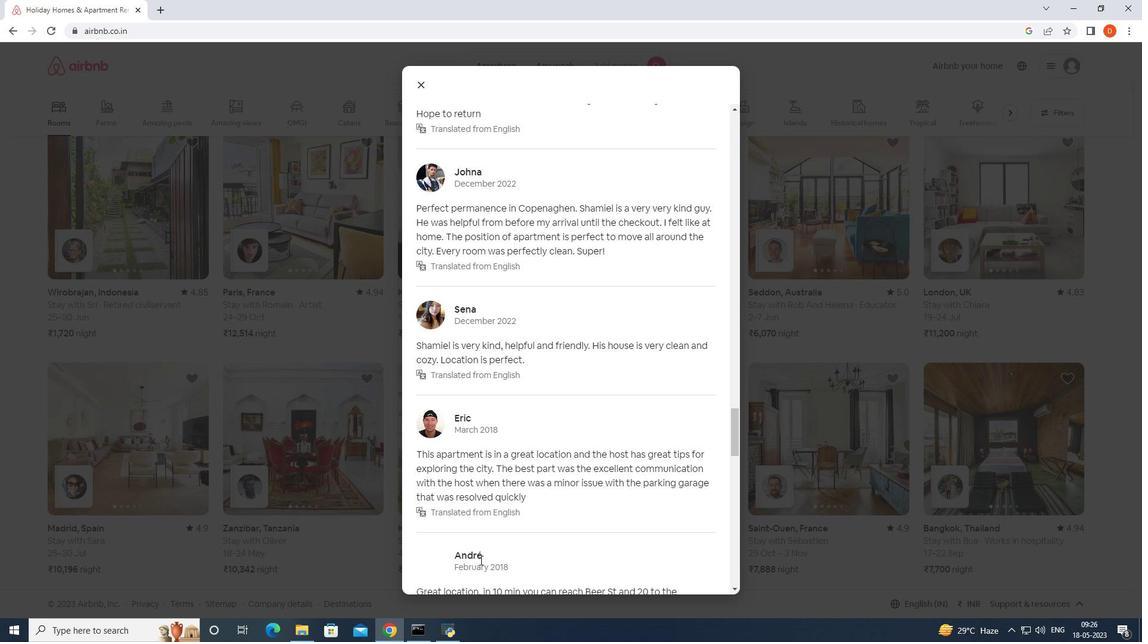 
Action: Mouse moved to (492, 515)
Screenshot: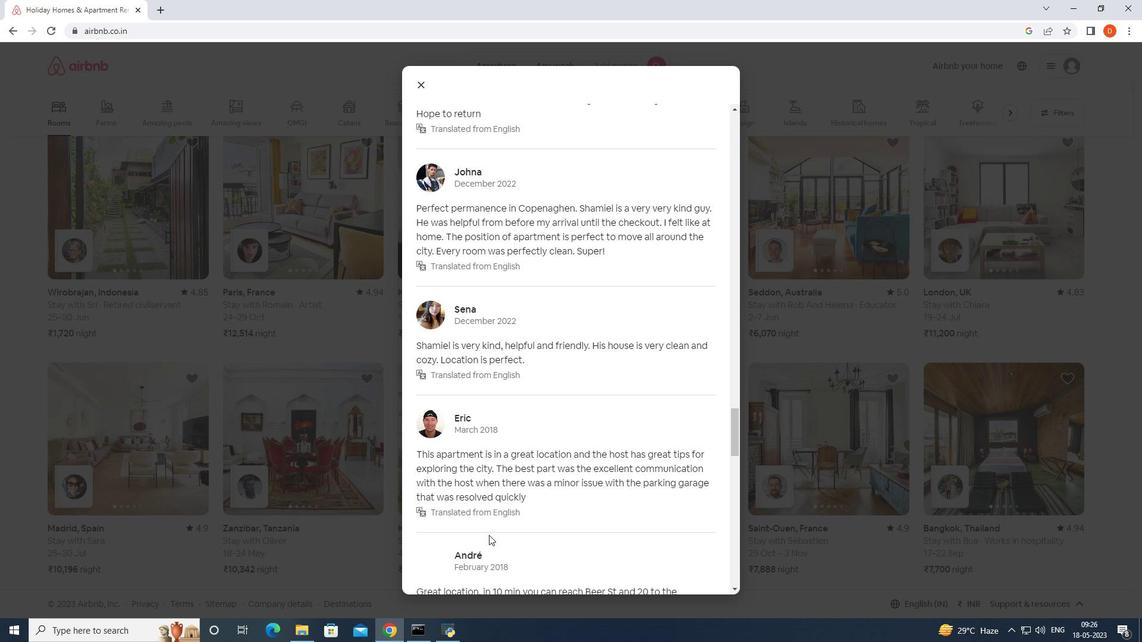 
Action: Mouse scrolled (492, 514) with delta (0, 0)
Screenshot: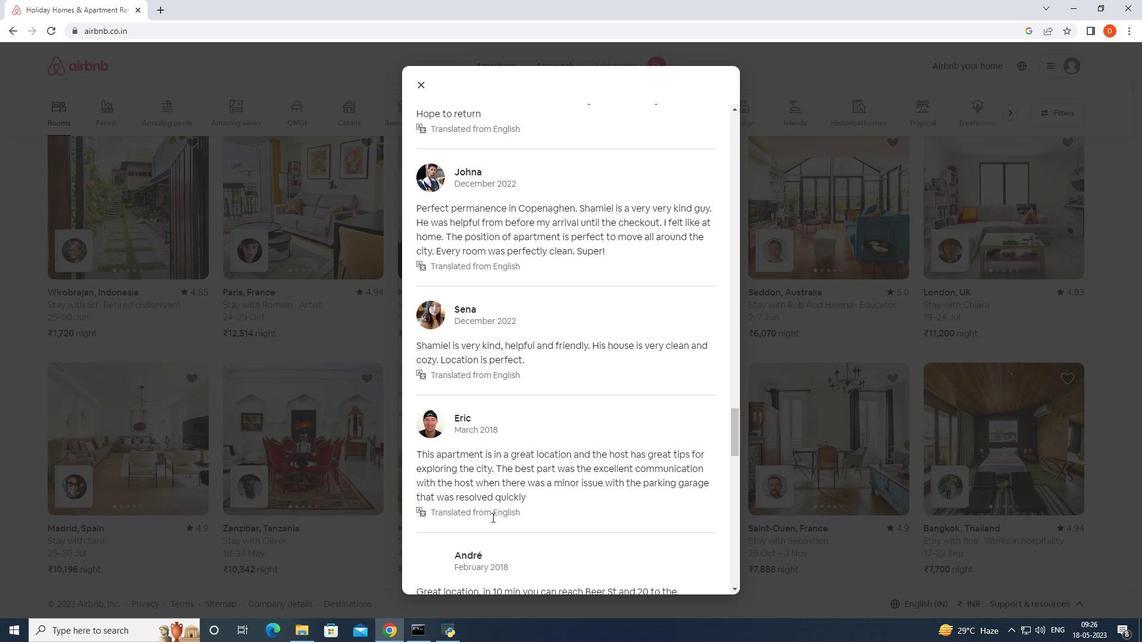 
Action: Mouse scrolled (492, 514) with delta (0, 0)
Screenshot: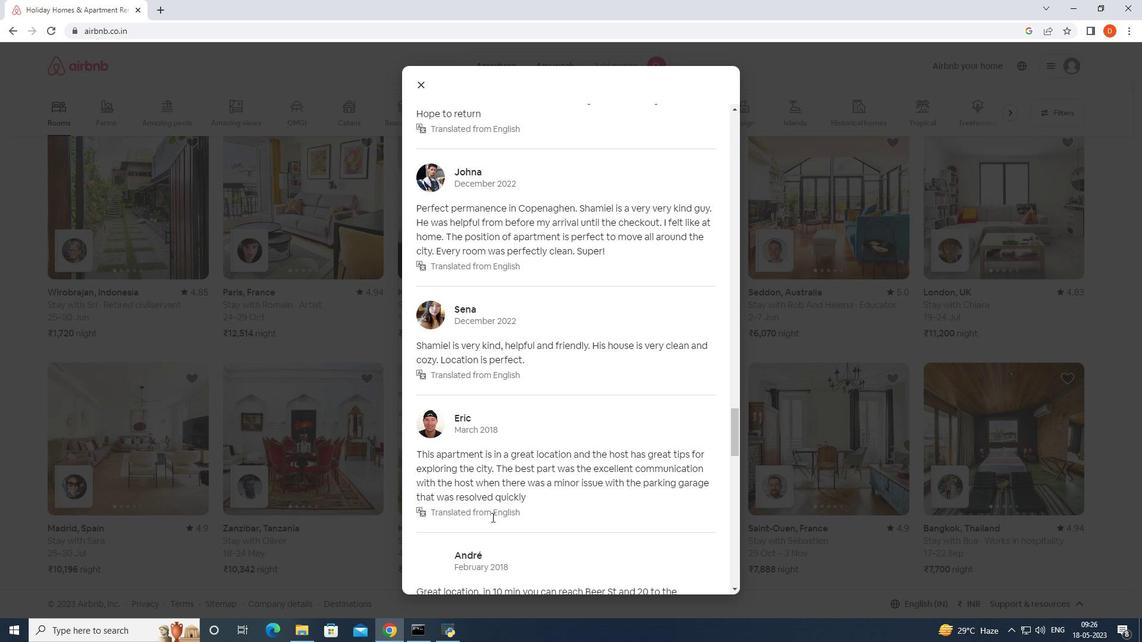 
Action: Mouse scrolled (492, 514) with delta (0, 0)
Screenshot: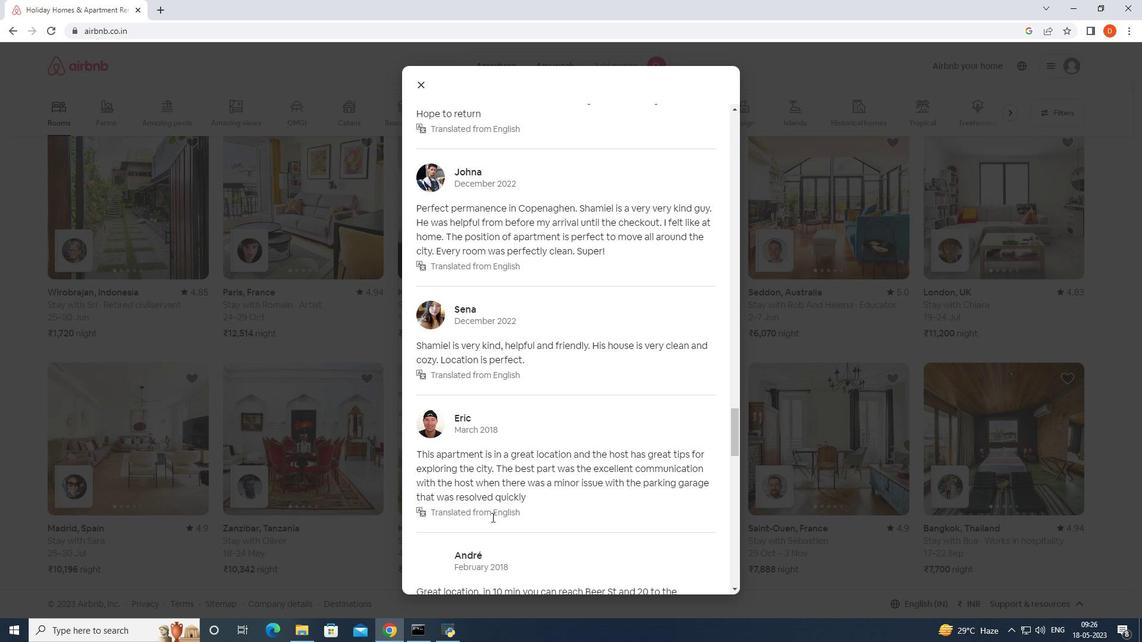 
Action: Mouse scrolled (492, 514) with delta (0, 0)
Screenshot: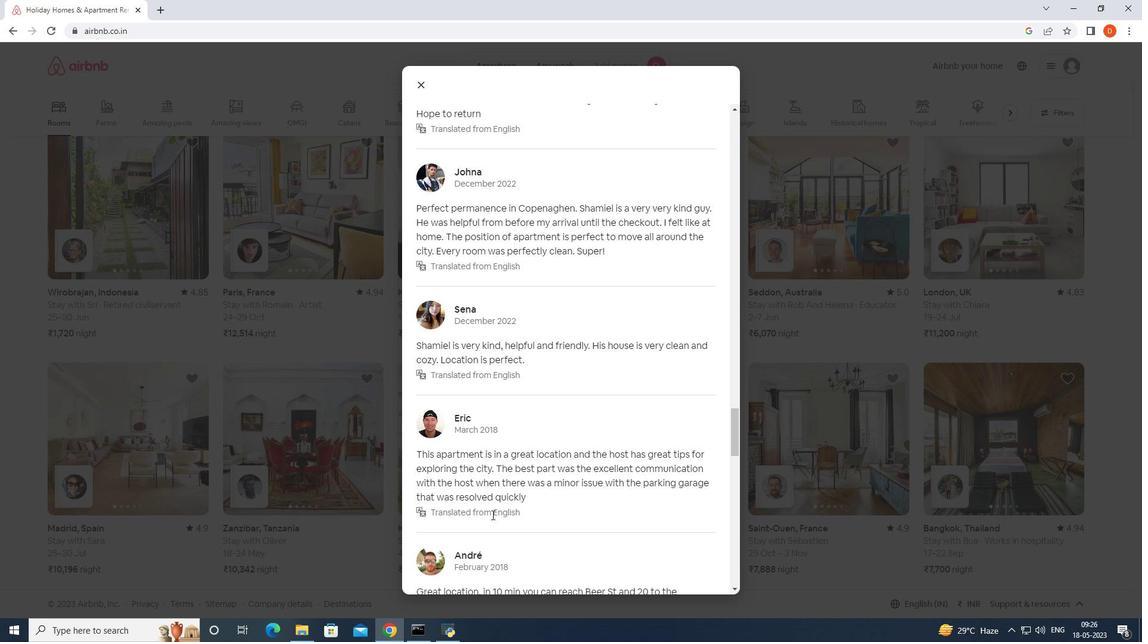 
Action: Mouse scrolled (492, 514) with delta (0, 0)
Screenshot: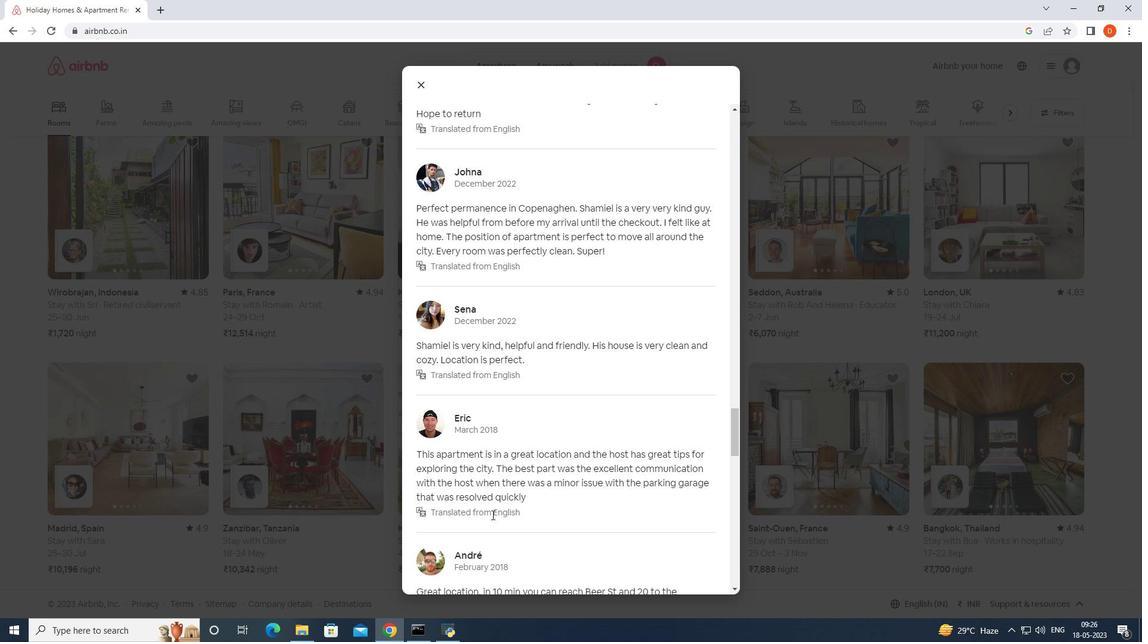 
Action: Mouse moved to (491, 516)
Screenshot: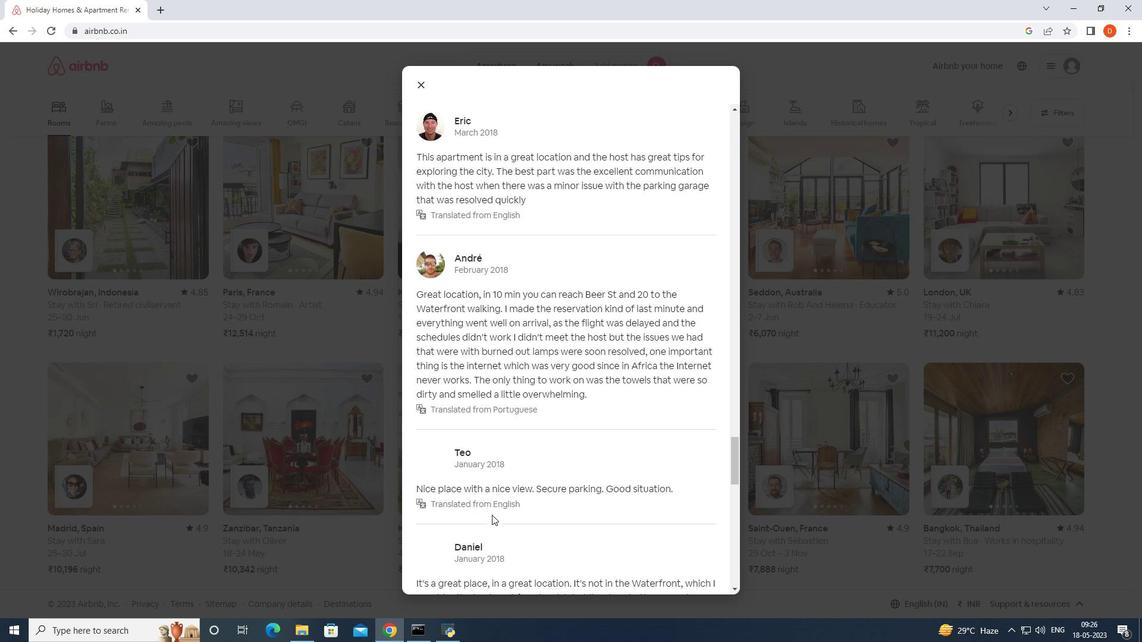 
Action: Mouse scrolled (491, 515) with delta (0, 0)
Screenshot: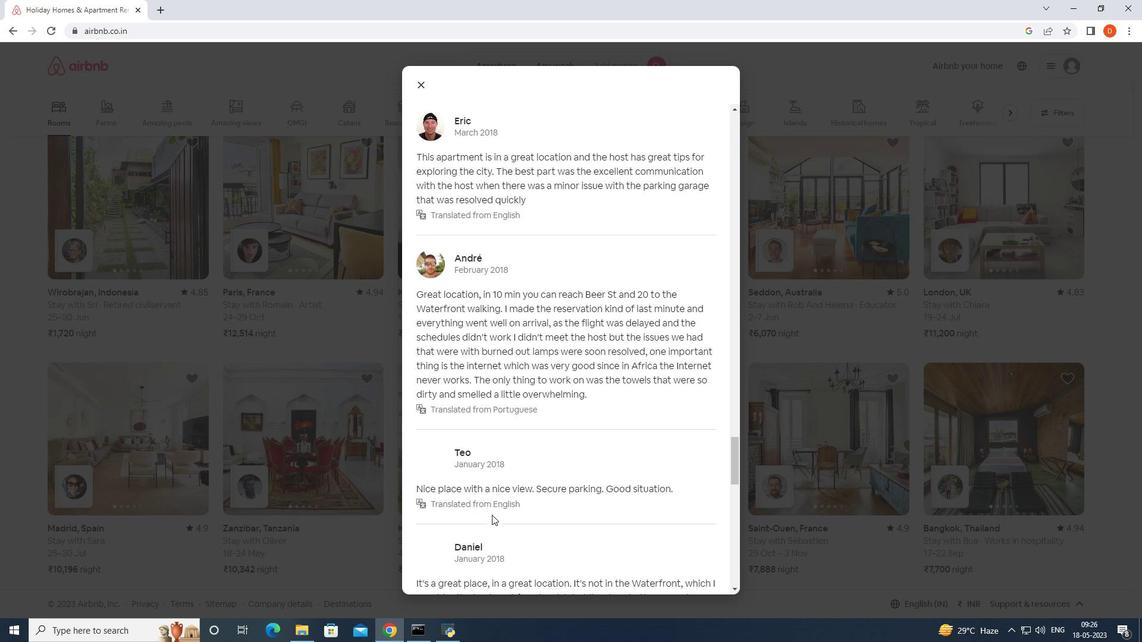 
Action: Mouse moved to (490, 518)
Screenshot: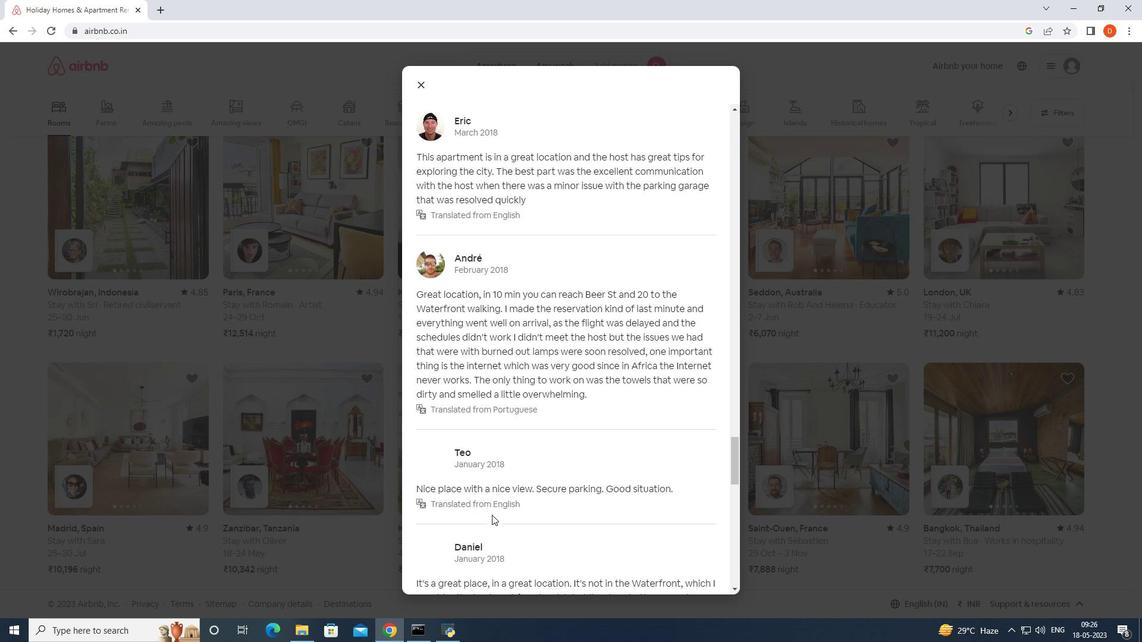 
Action: Mouse scrolled (490, 518) with delta (0, 0)
Screenshot: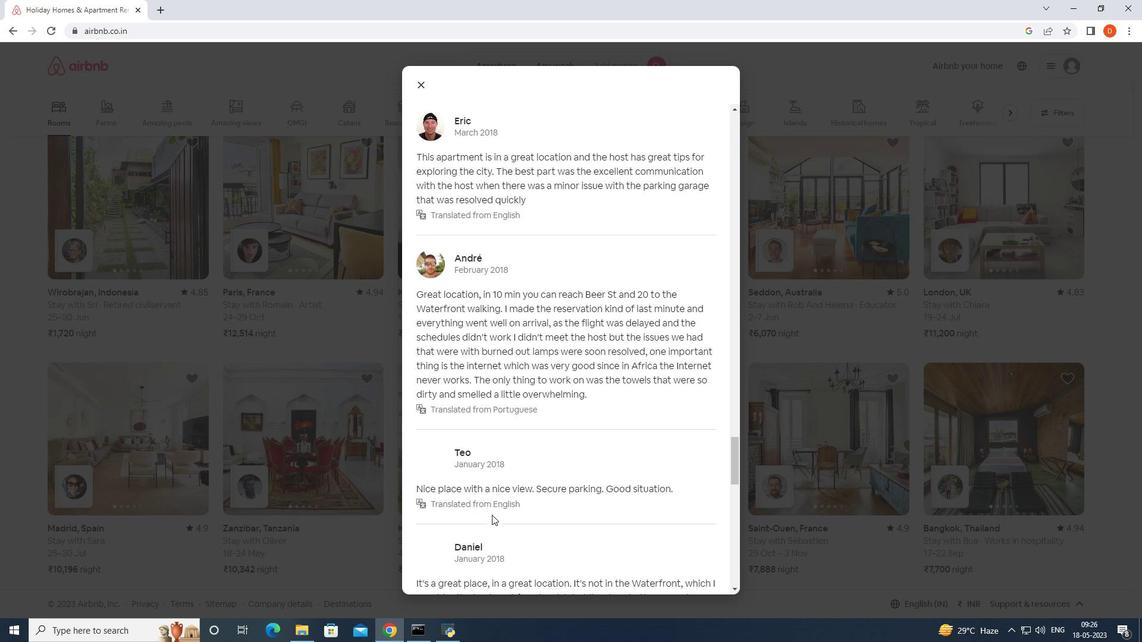 
Action: Mouse moved to (490, 519)
Screenshot: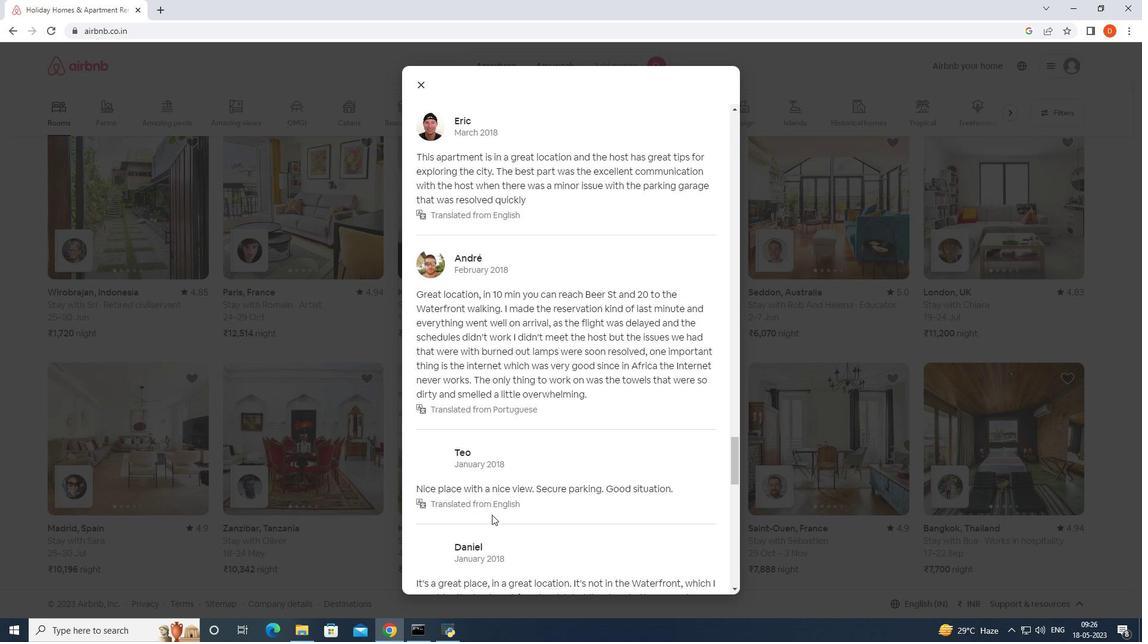 
Action: Mouse scrolled (490, 518) with delta (0, 0)
Screenshot: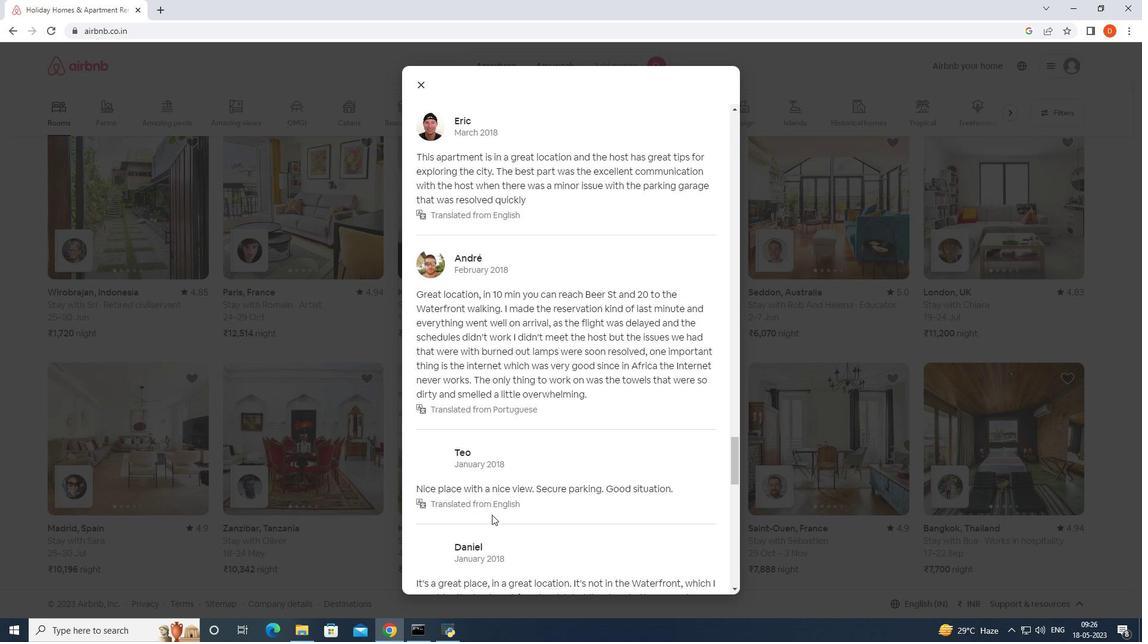 
Action: Mouse scrolled (490, 518) with delta (0, 0)
Screenshot: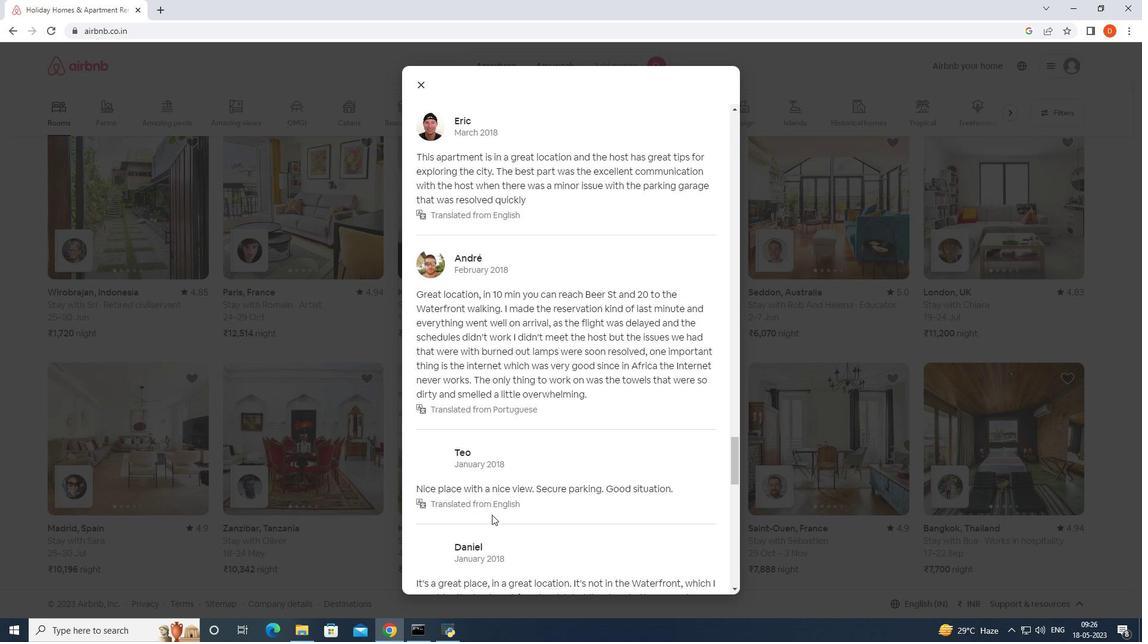 
Action: Mouse scrolled (490, 518) with delta (0, 0)
Screenshot: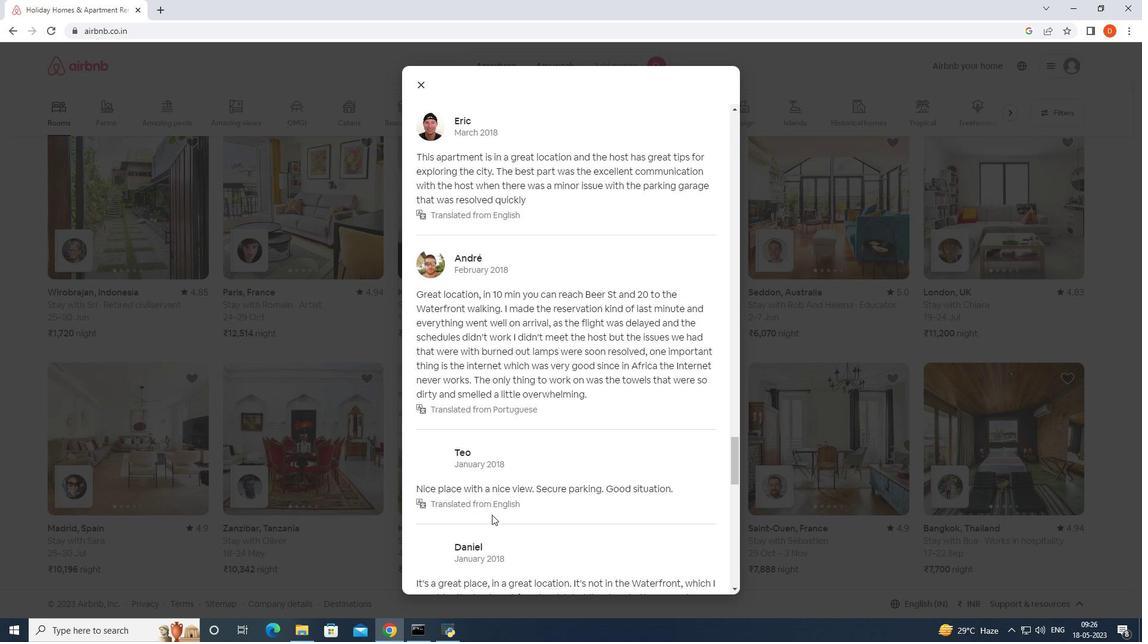 
Action: Mouse scrolled (490, 518) with delta (0, 0)
Screenshot: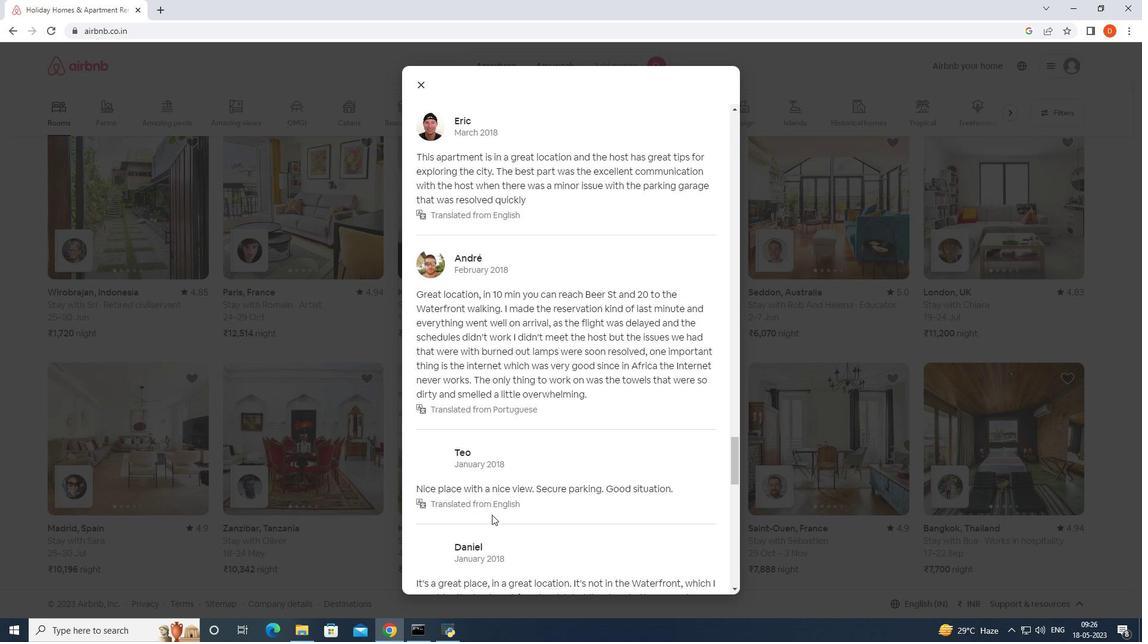 
Action: Mouse moved to (489, 520)
Screenshot: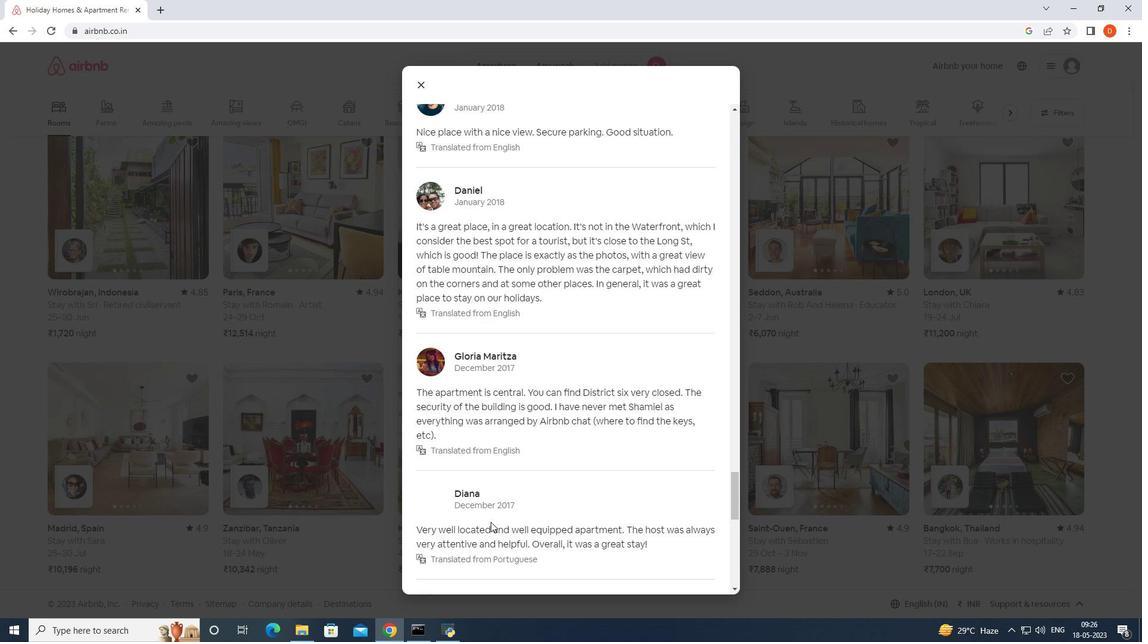 
Action: Mouse scrolled (489, 520) with delta (0, 0)
Screenshot: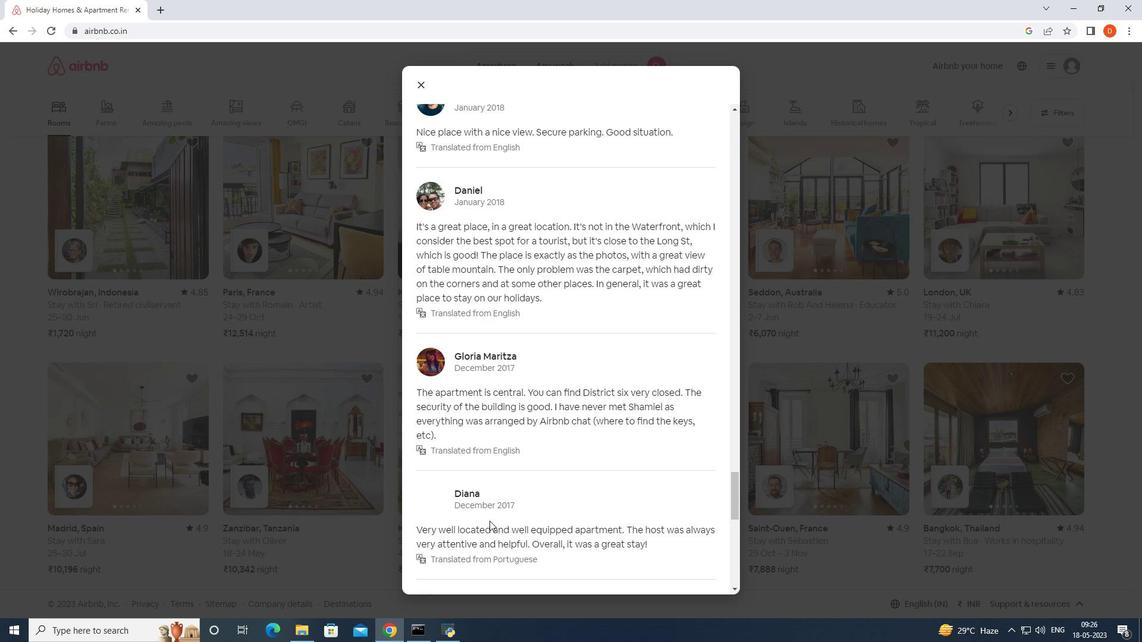 
Action: Mouse scrolled (489, 520) with delta (0, 0)
Screenshot: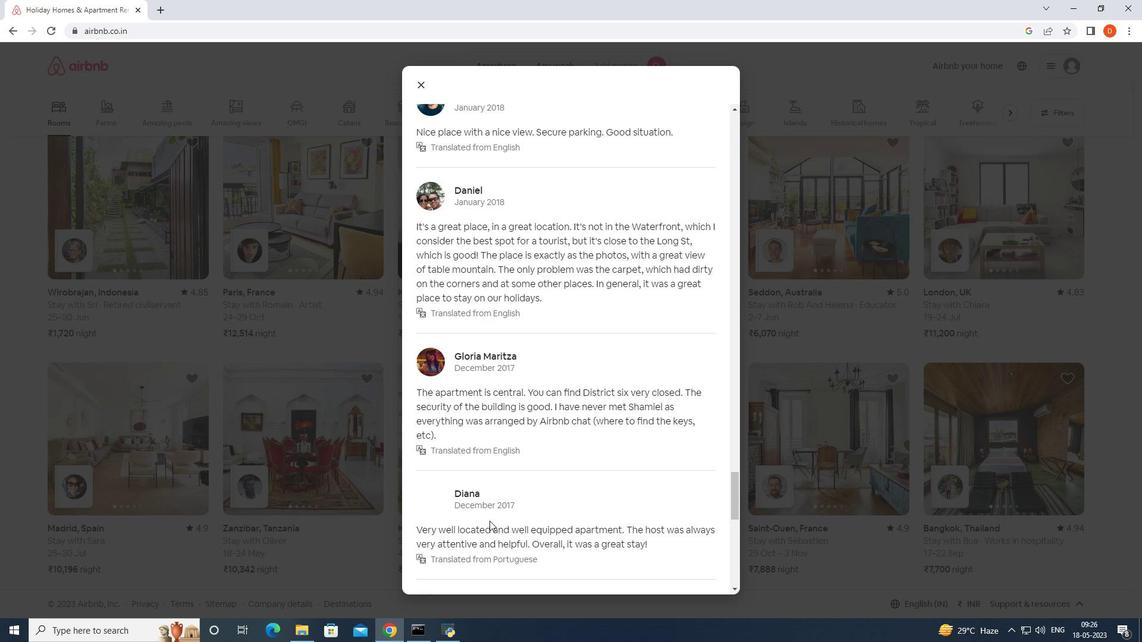 
Action: Mouse moved to (489, 520)
Screenshot: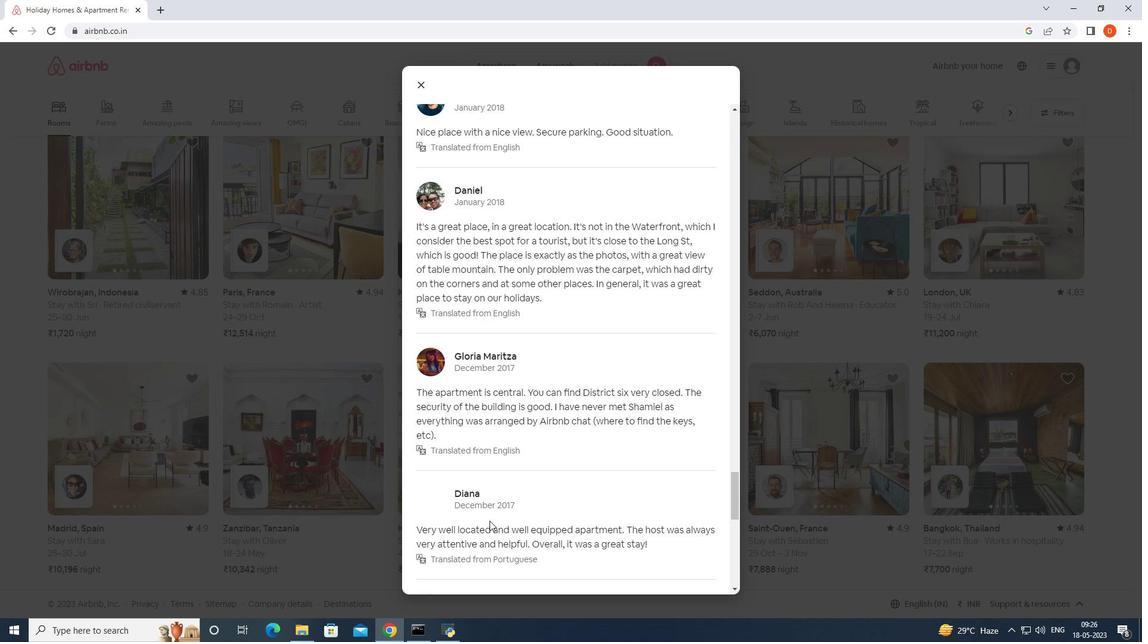 
Action: Mouse scrolled (489, 520) with delta (0, 0)
Screenshot: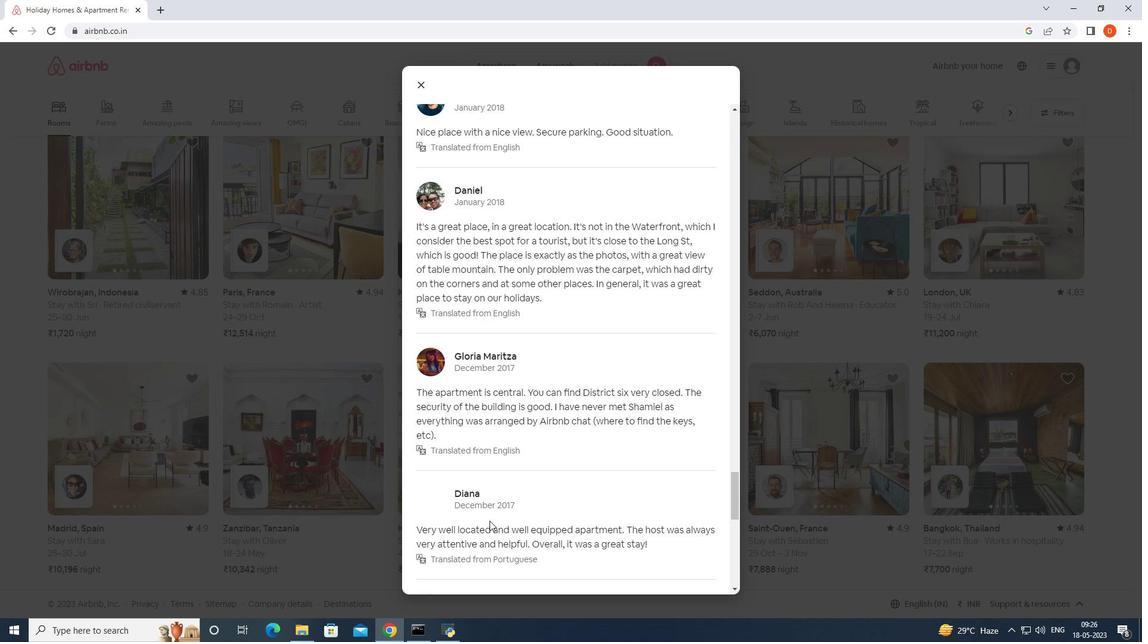 
Action: Mouse moved to (489, 520)
Screenshot: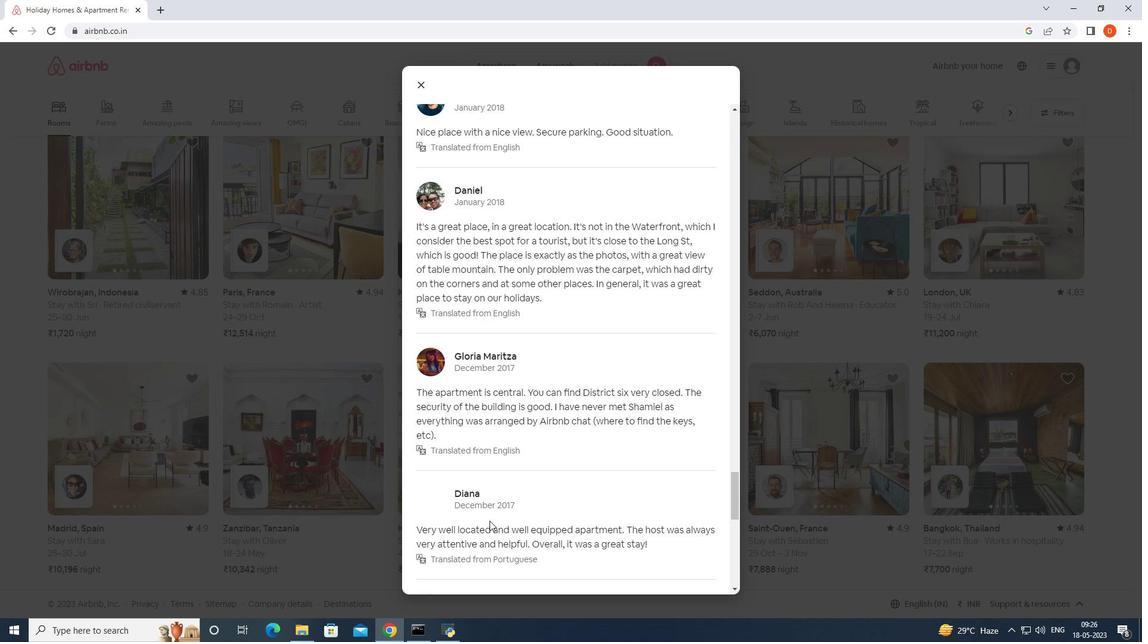 
Action: Mouse scrolled (489, 520) with delta (0, 0)
Screenshot: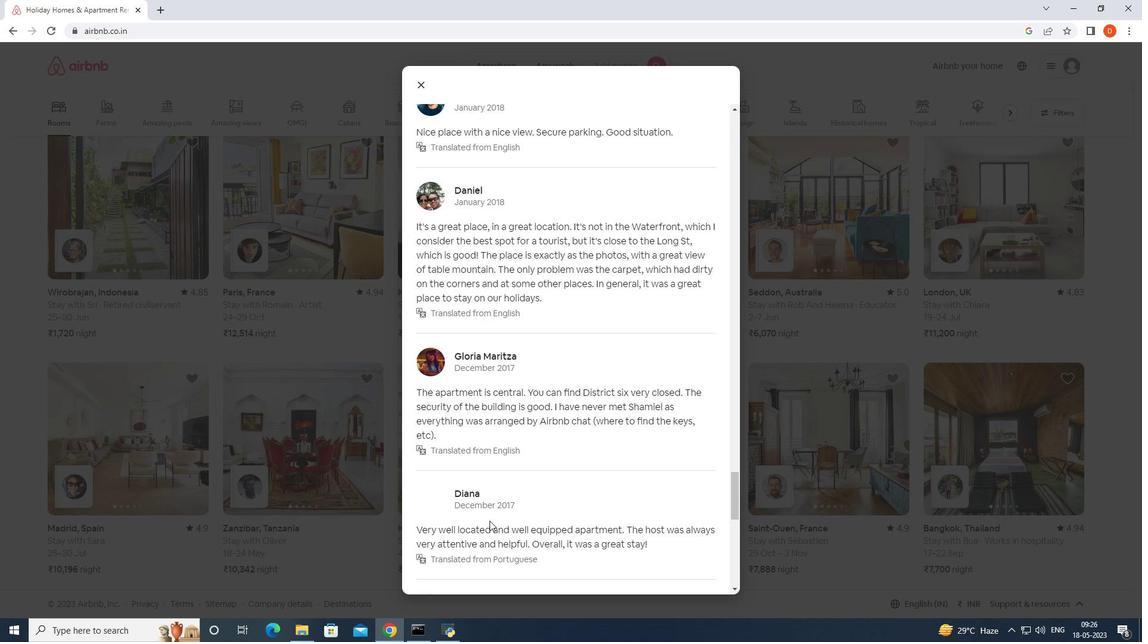 
Action: Mouse scrolled (489, 520) with delta (0, 0)
Screenshot: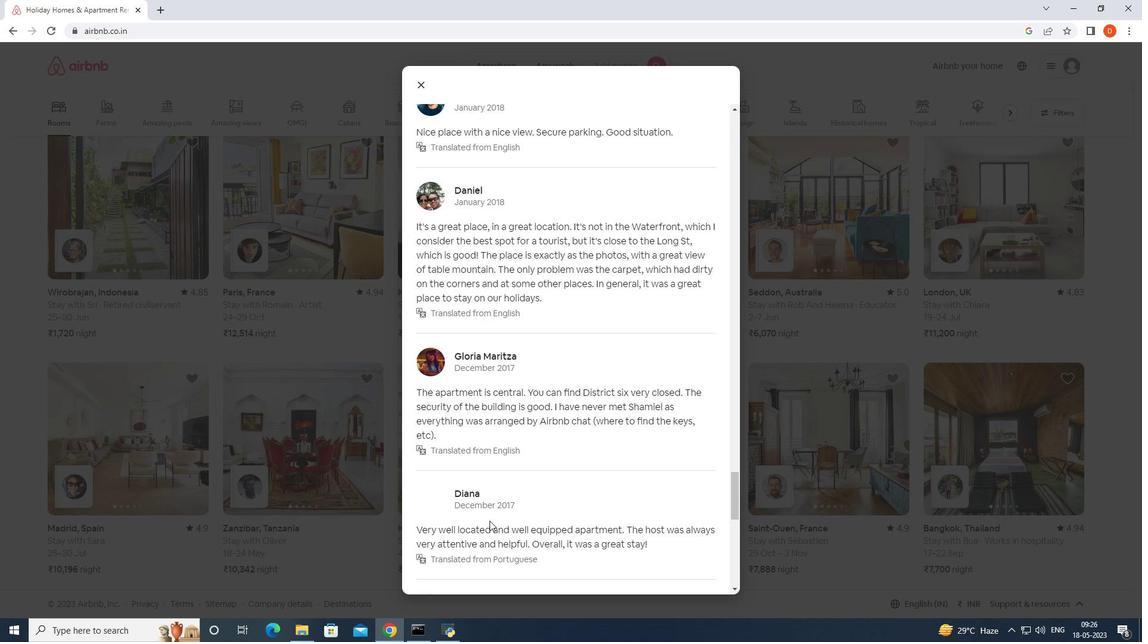 
Action: Mouse scrolled (489, 520) with delta (0, 0)
Screenshot: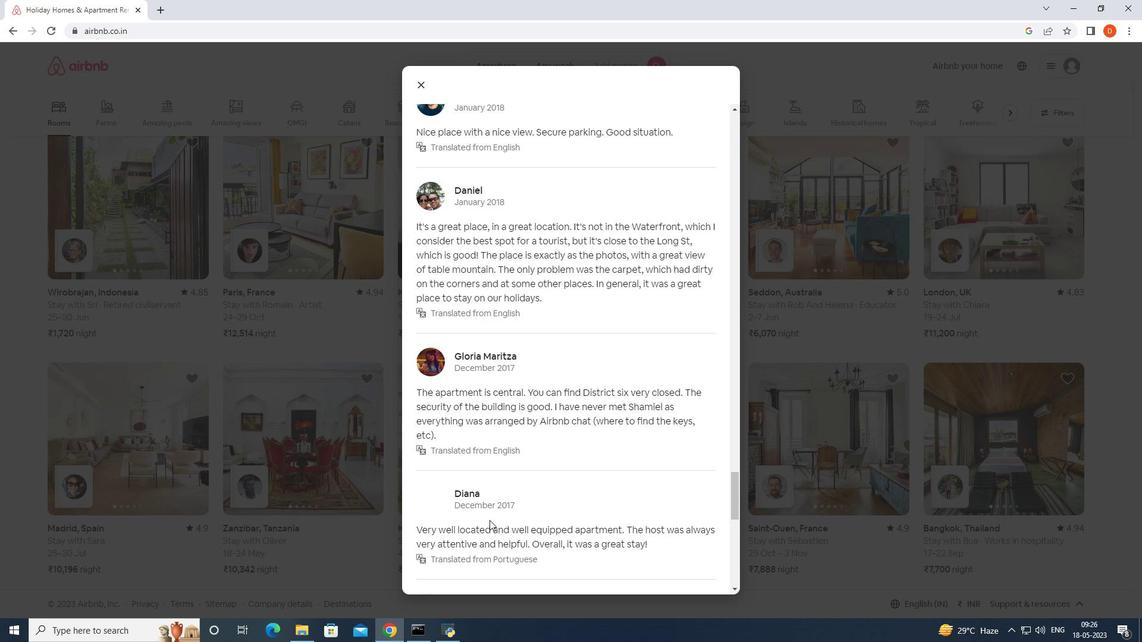 
Action: Mouse moved to (489, 520)
Screenshot: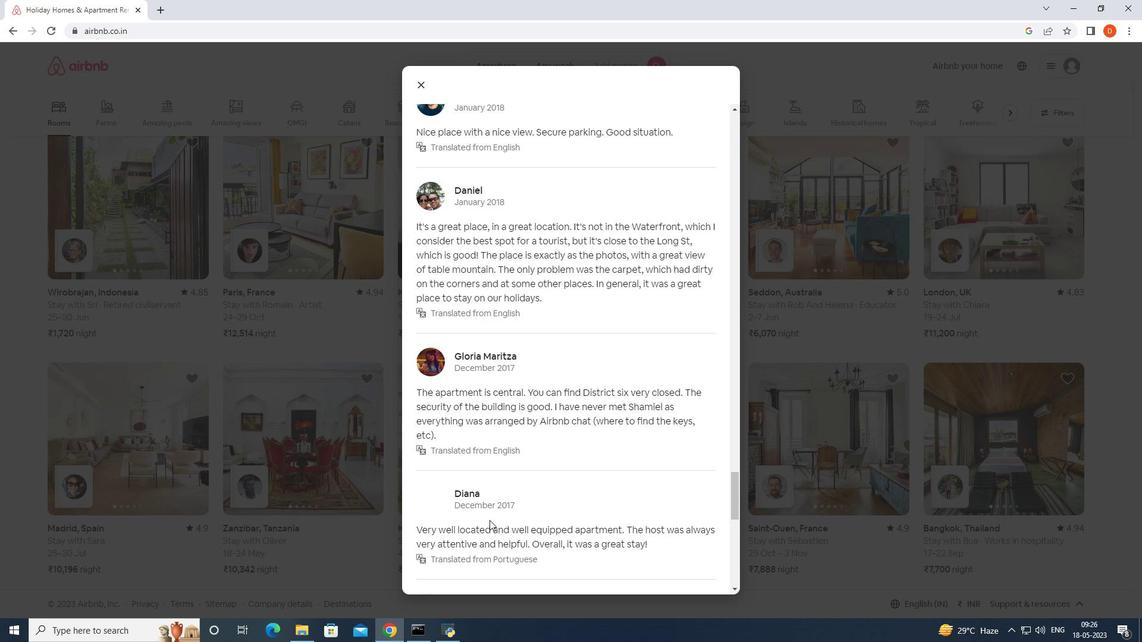 
Action: Mouse scrolled (489, 520) with delta (0, 0)
Screenshot: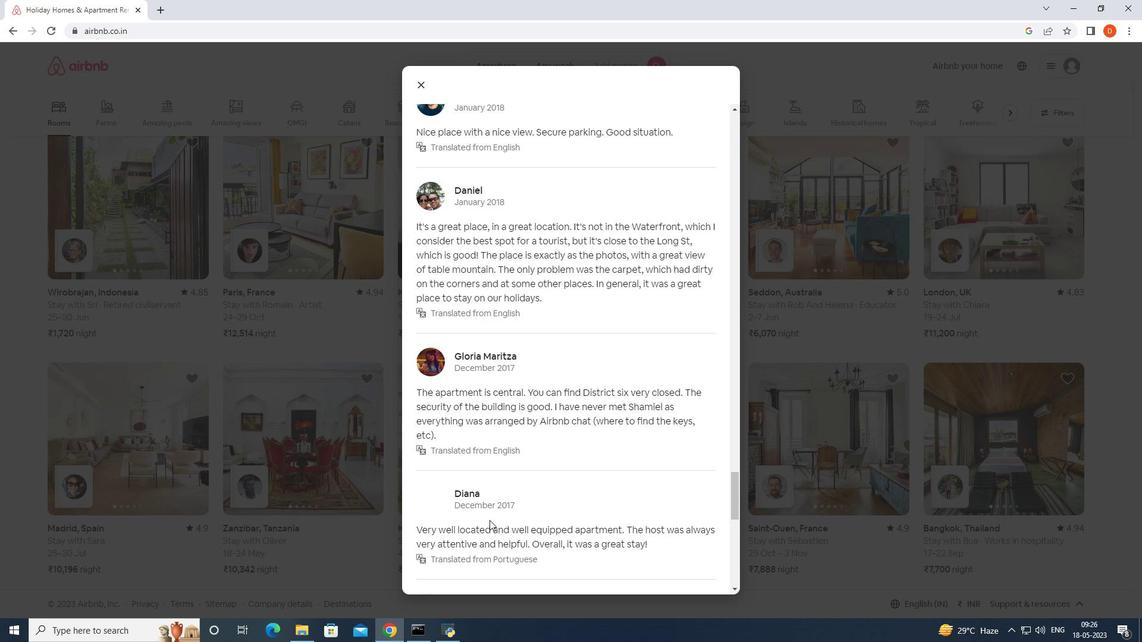 
Action: Mouse moved to (487, 518)
Screenshot: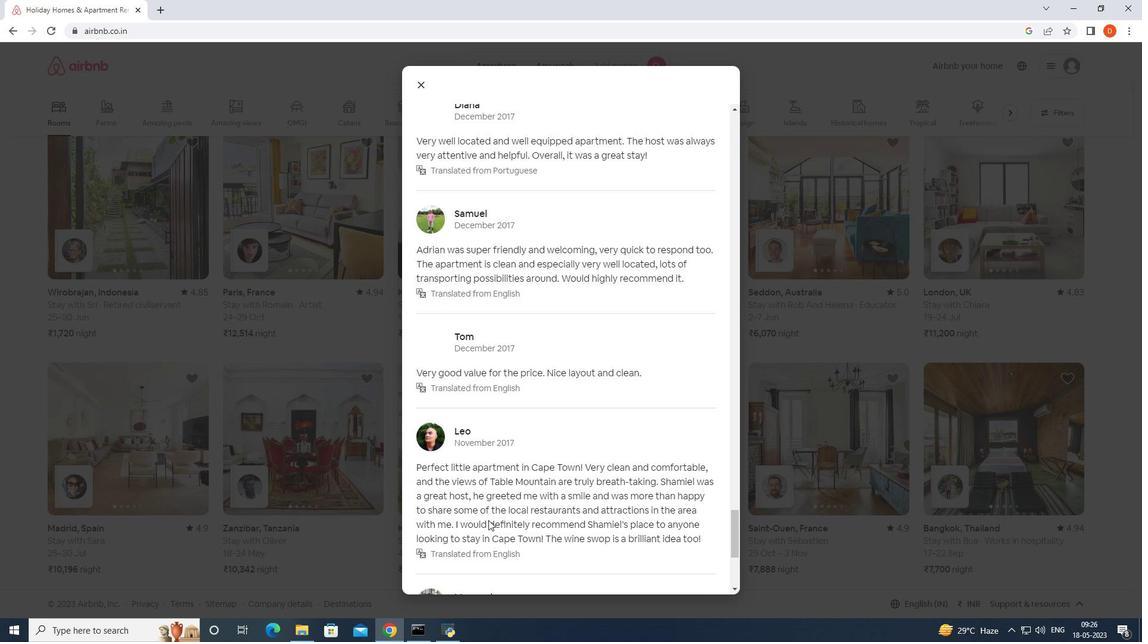
Action: Mouse scrolled (487, 517) with delta (0, 0)
Screenshot: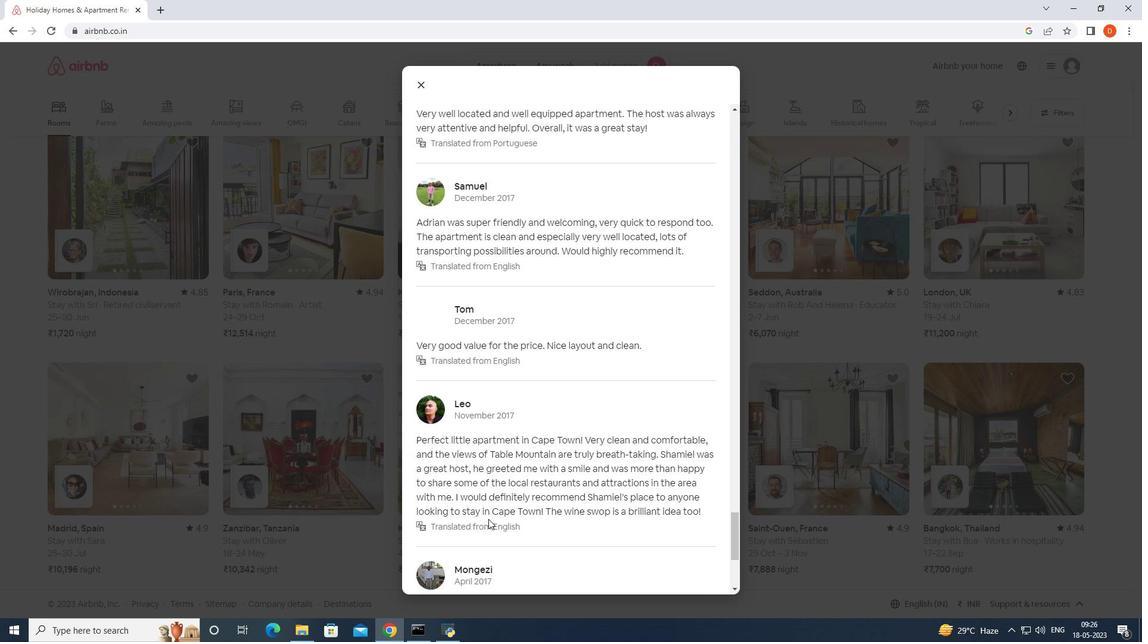 
Action: Mouse moved to (486, 518)
Screenshot: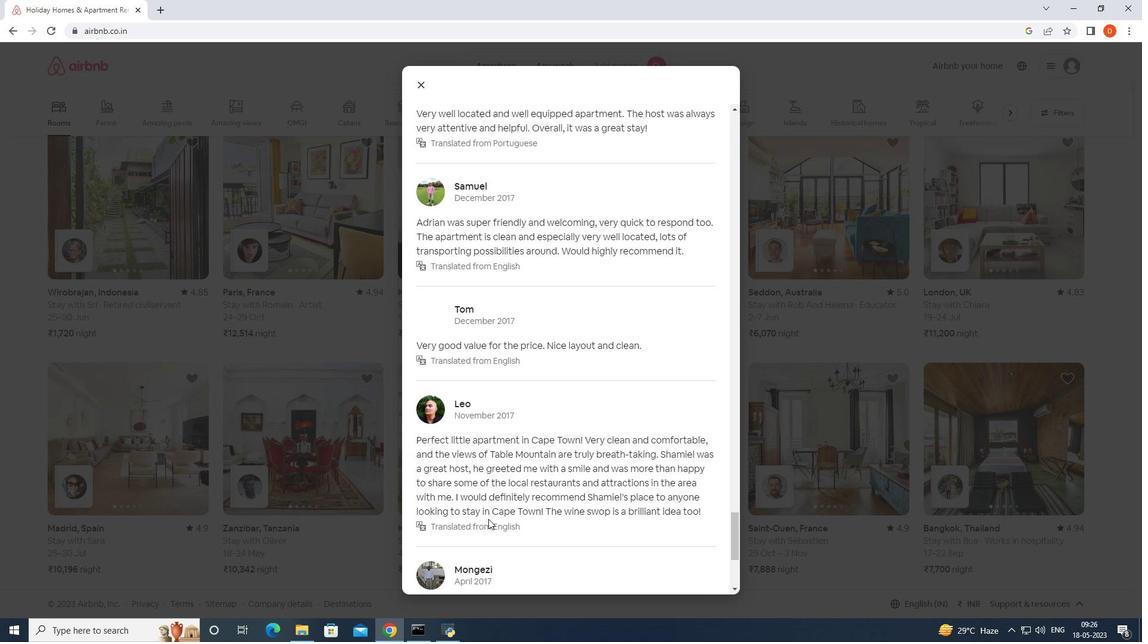 
Action: Mouse scrolled (486, 517) with delta (0, 0)
Screenshot: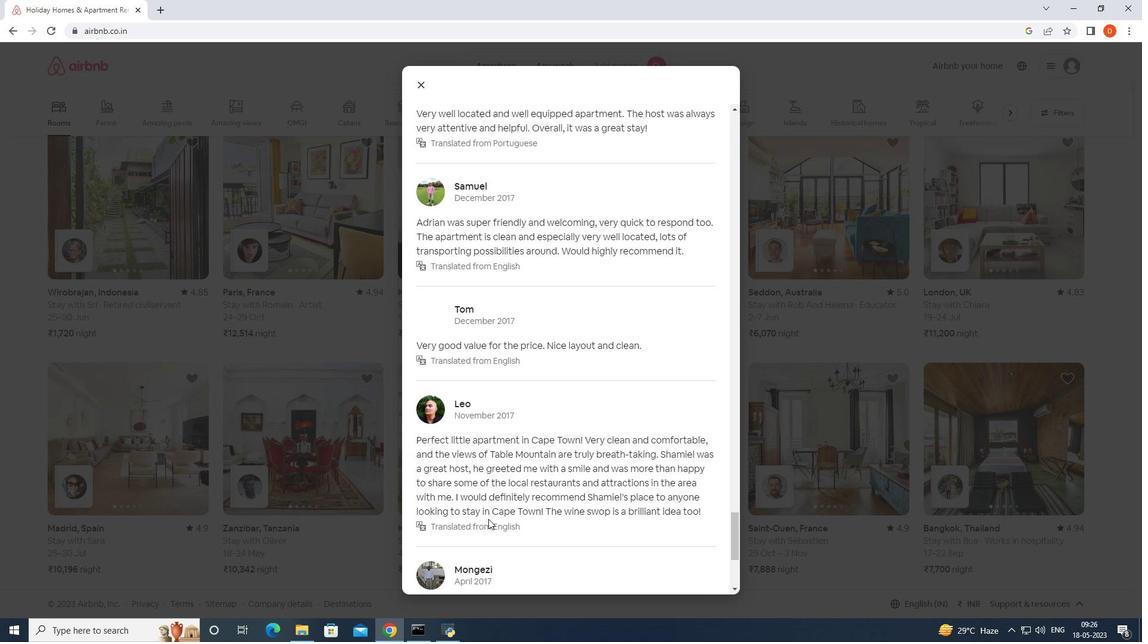 
Action: Mouse scrolled (486, 517) with delta (0, 0)
Screenshot: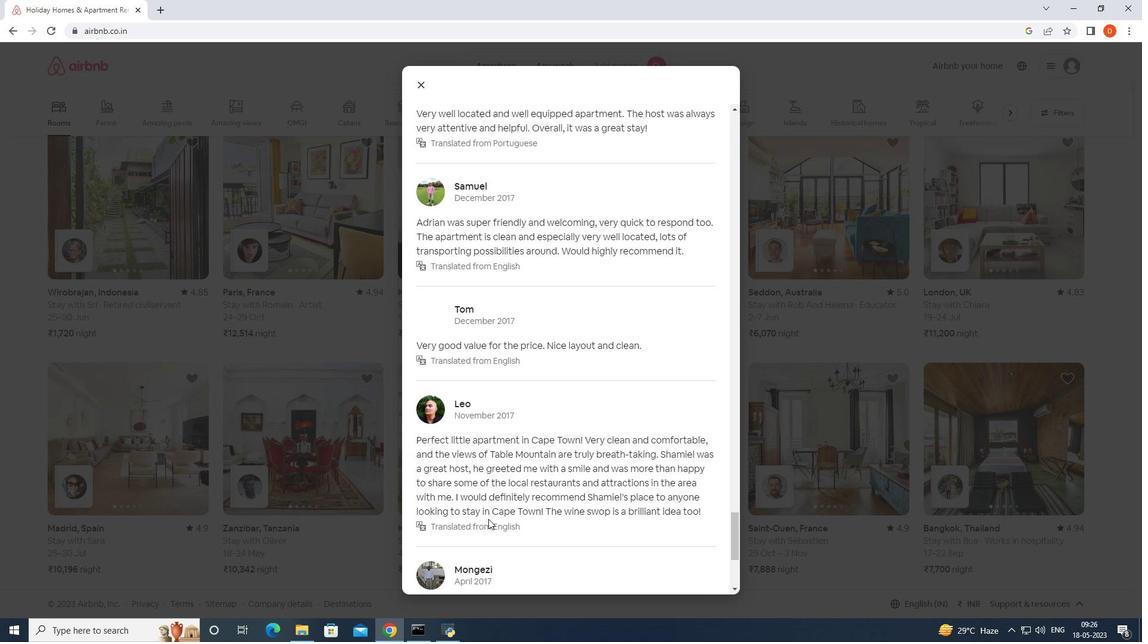 
Action: Mouse scrolled (486, 517) with delta (0, 0)
Screenshot: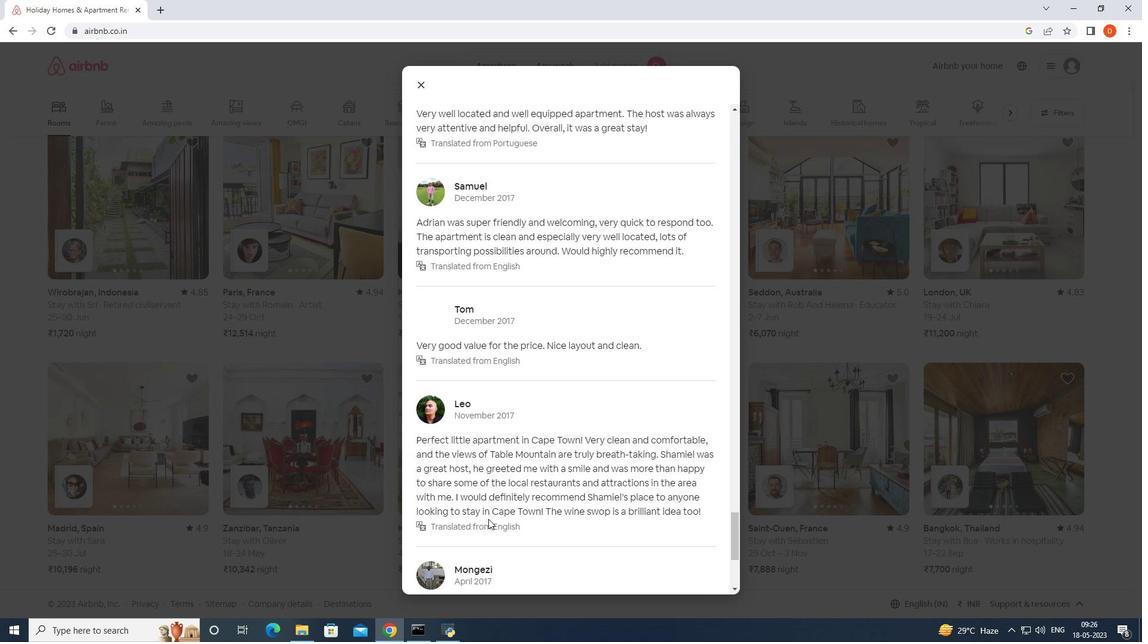 
Action: Mouse scrolled (486, 517) with delta (0, 0)
Screenshot: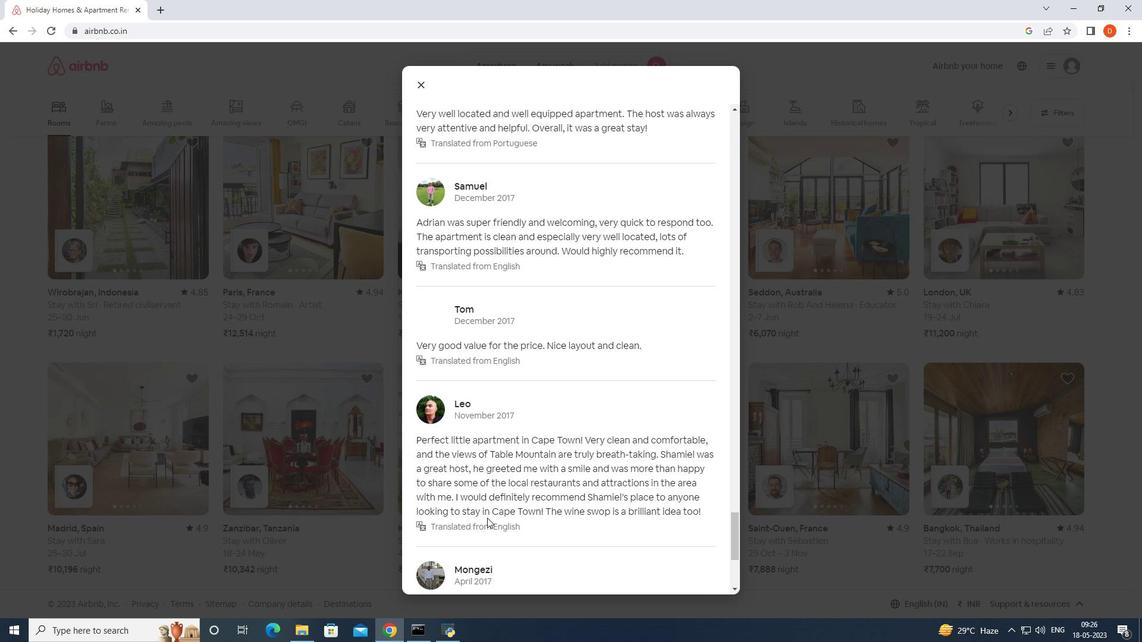 
Action: Mouse scrolled (486, 517) with delta (0, 0)
Screenshot: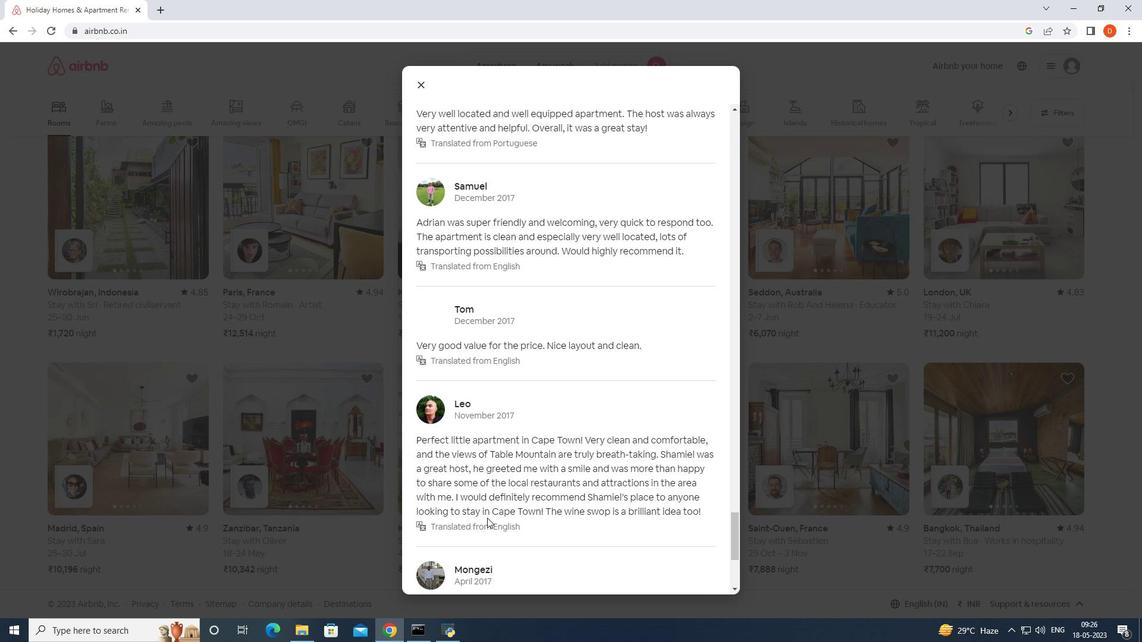 
Action: Mouse moved to (485, 516)
Screenshot: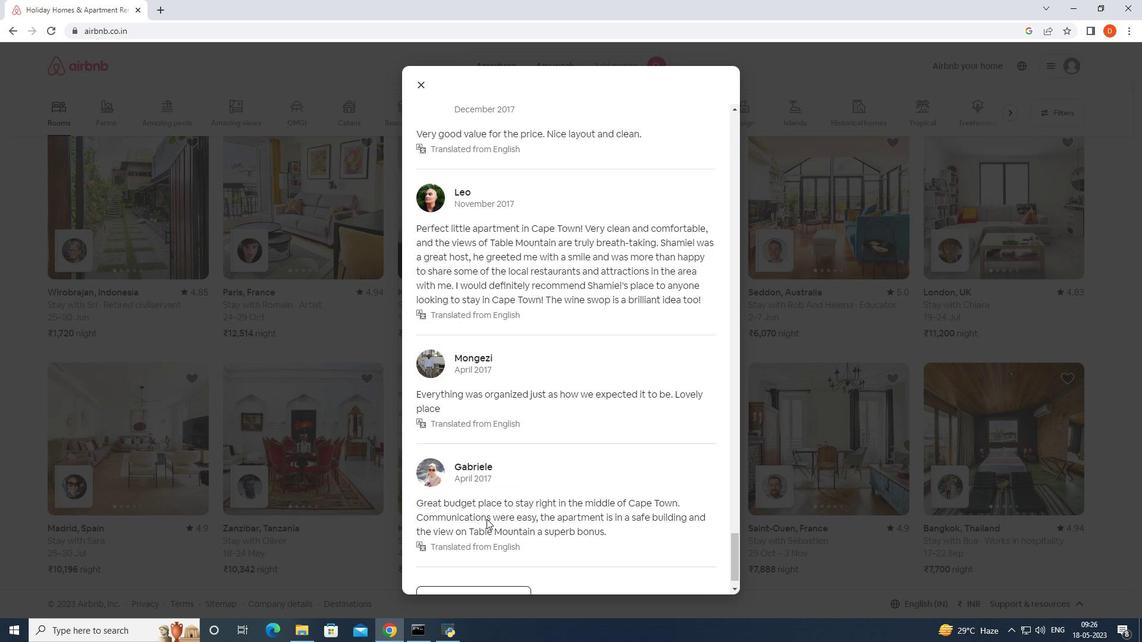 
Action: Mouse scrolled (485, 515) with delta (0, 0)
Screenshot: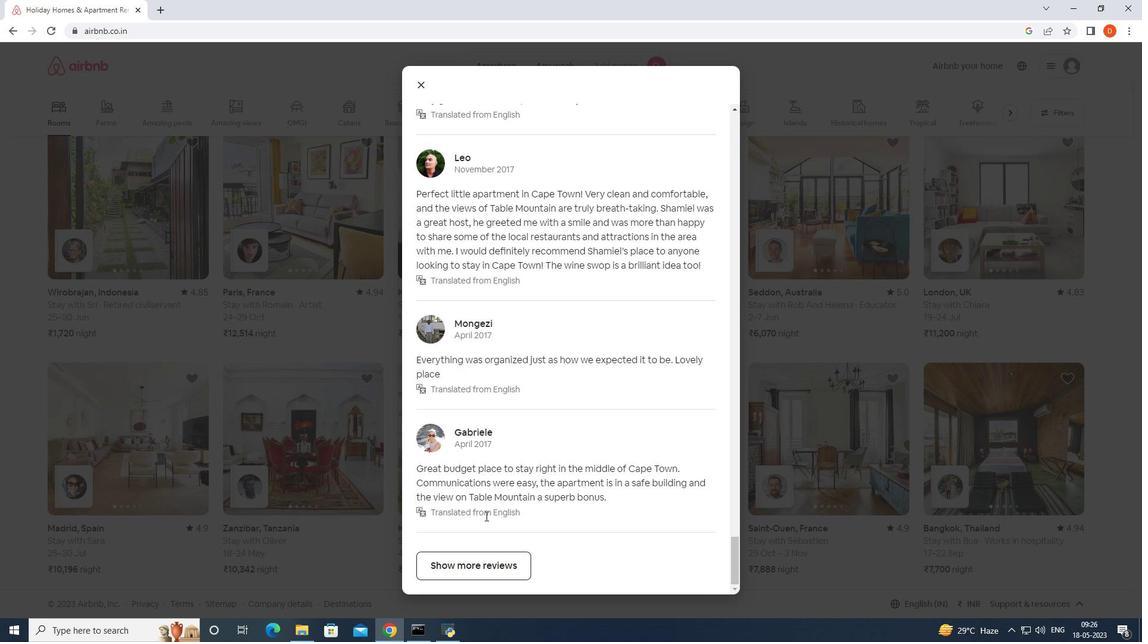 
Action: Mouse scrolled (485, 515) with delta (0, 0)
Screenshot: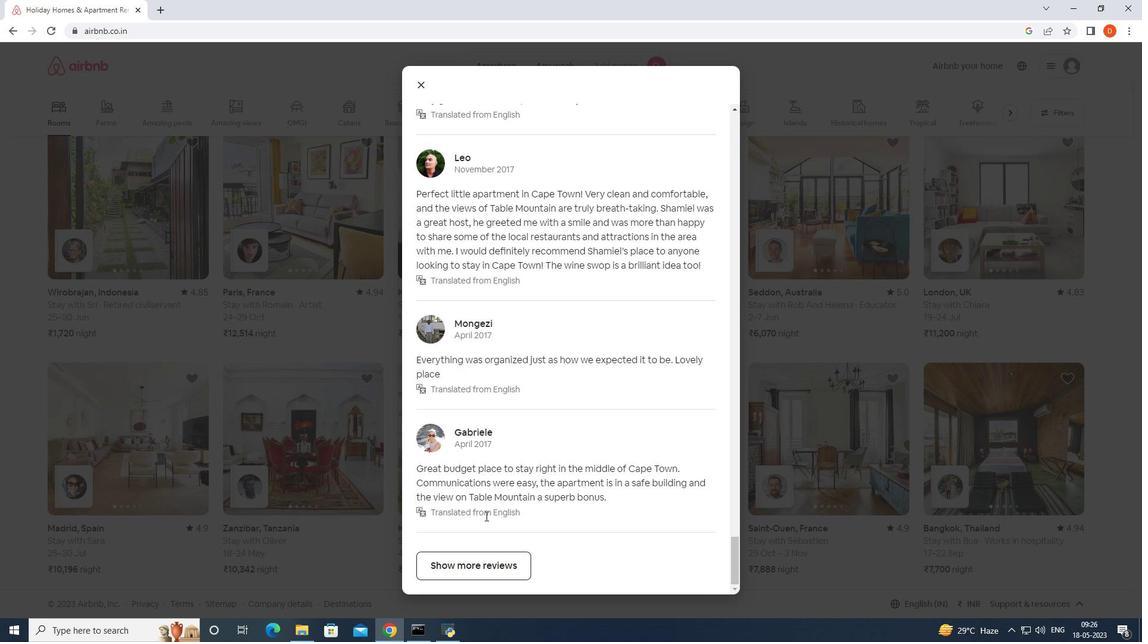 
Action: Mouse scrolled (485, 515) with delta (0, 0)
Screenshot: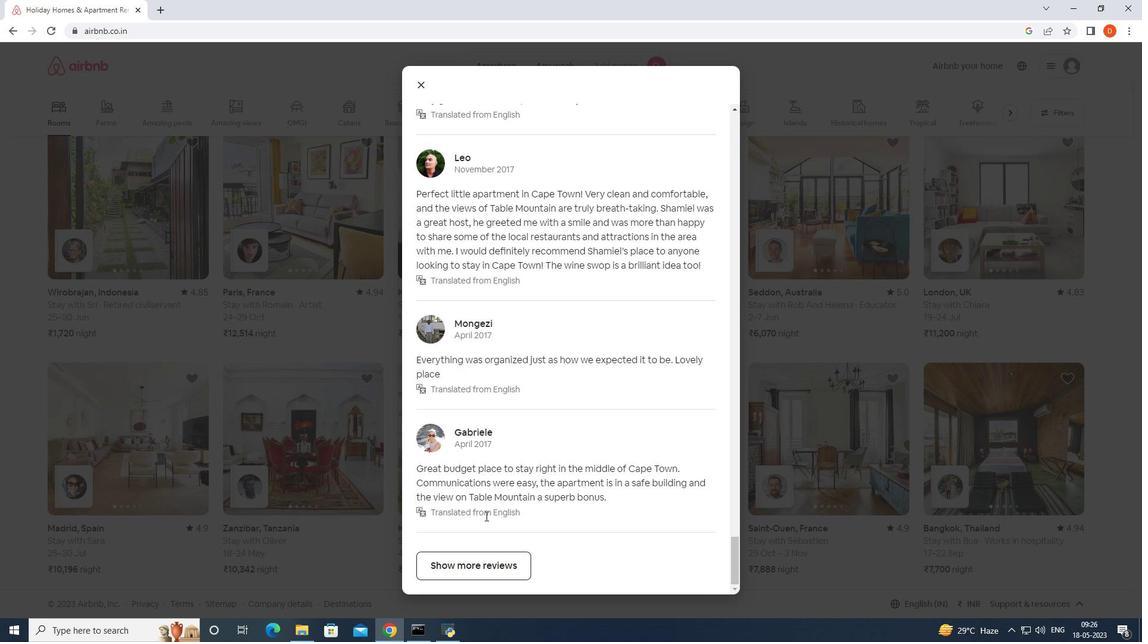 
Action: Mouse scrolled (485, 515) with delta (0, 0)
Screenshot: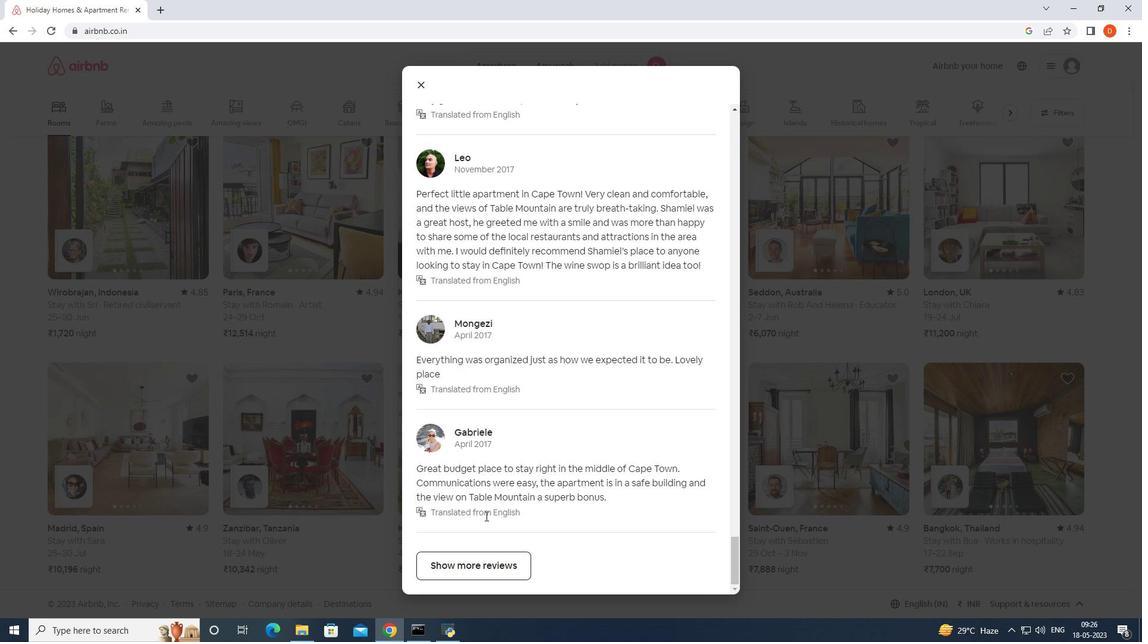 
Action: Mouse scrolled (485, 515) with delta (0, 0)
Screenshot: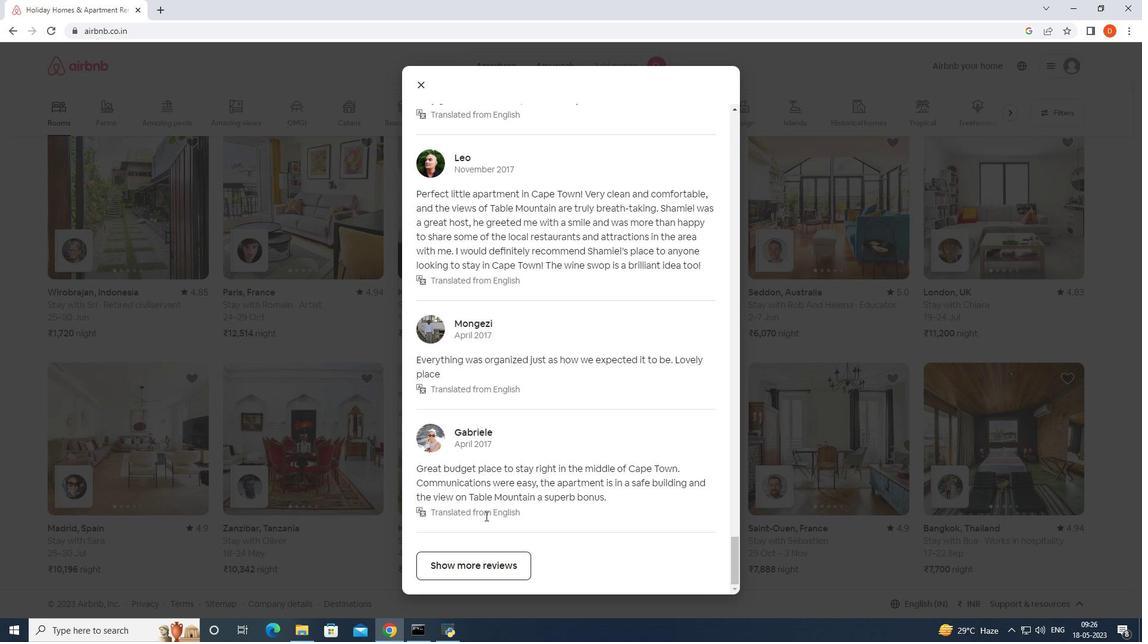 
Action: Mouse scrolled (485, 515) with delta (0, 0)
Screenshot: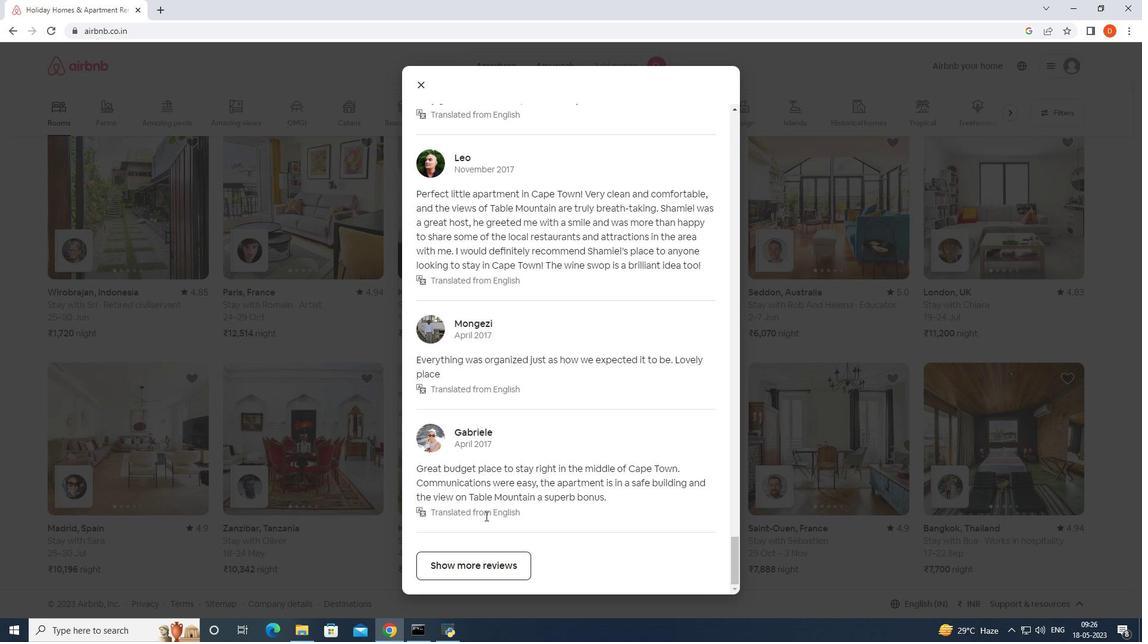 
Action: Mouse scrolled (485, 515) with delta (0, 0)
Screenshot: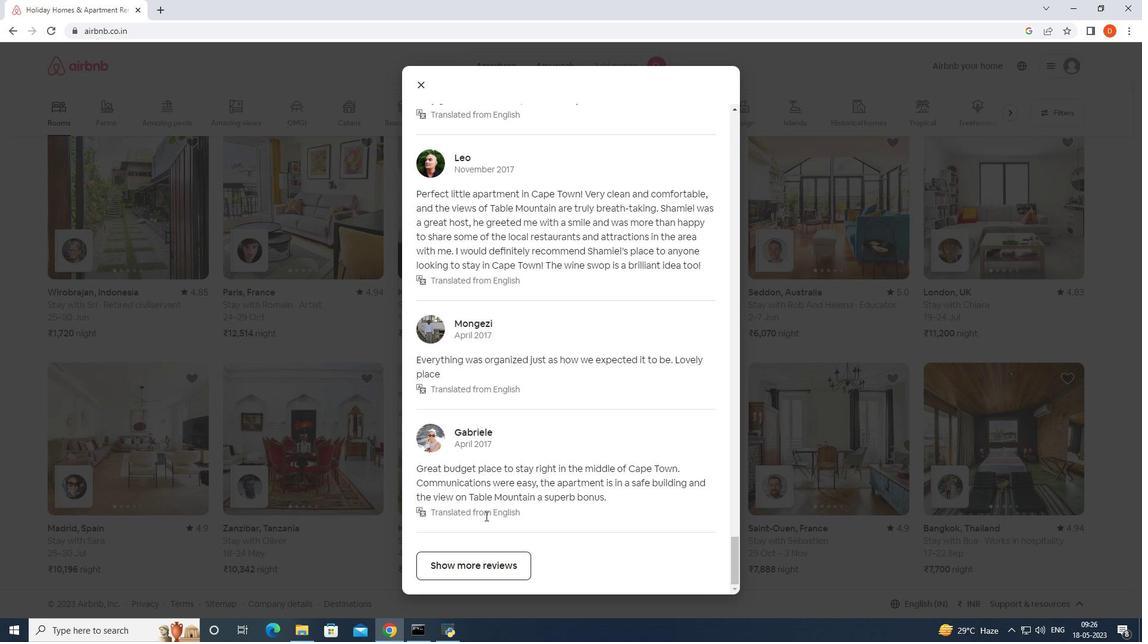 
Action: Mouse moved to (458, 563)
Screenshot: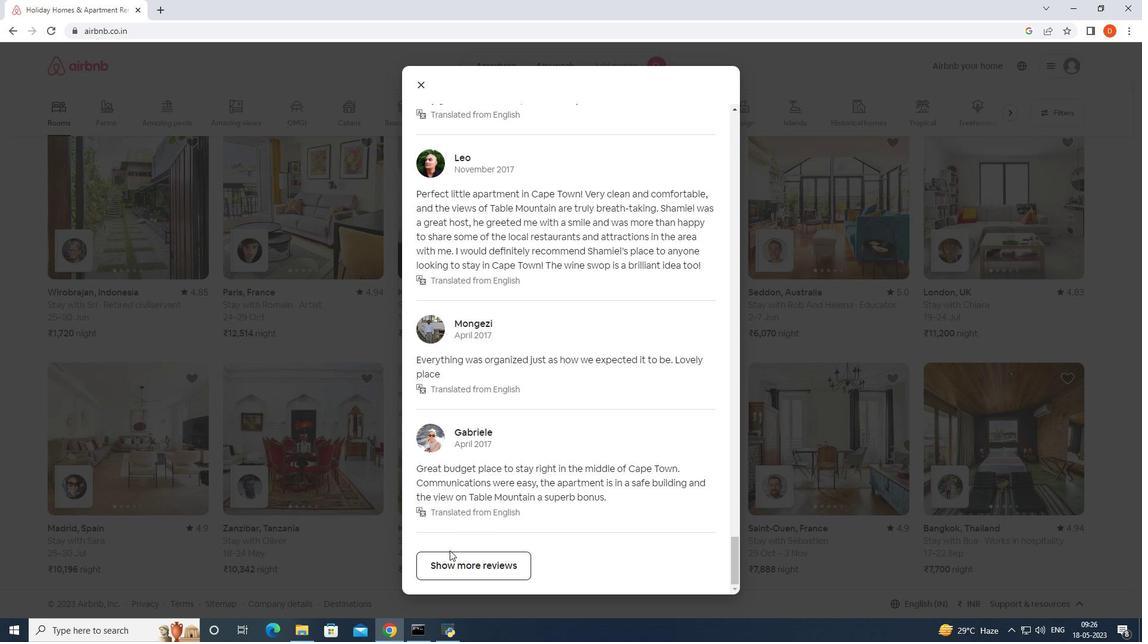 
Action: Mouse pressed left at (458, 563)
Screenshot: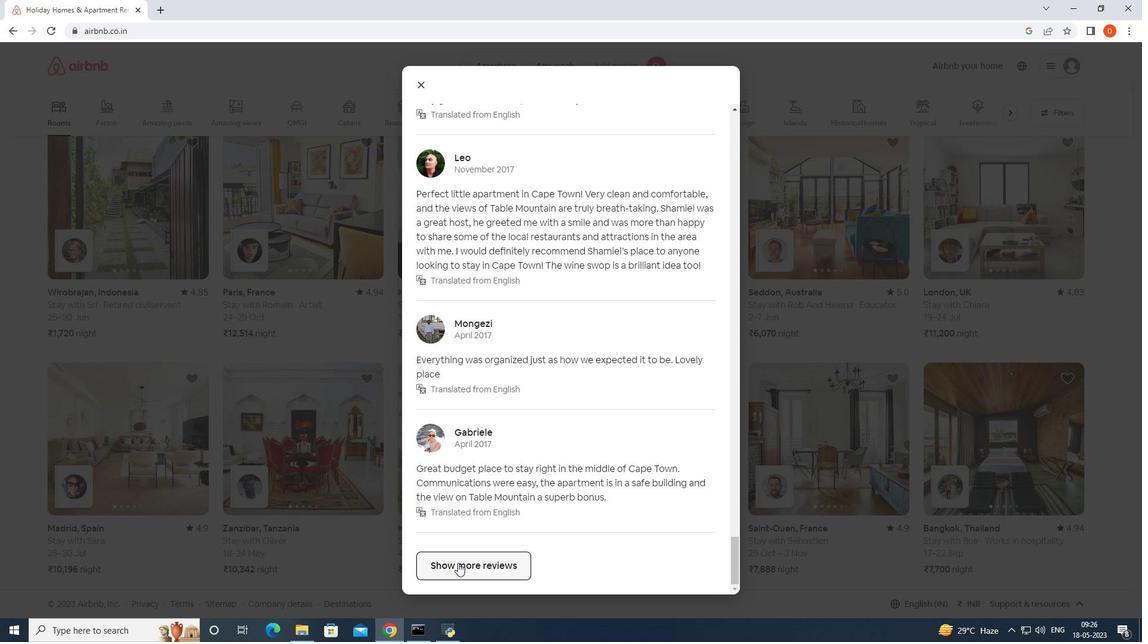 
Action: Mouse moved to (459, 561)
Screenshot: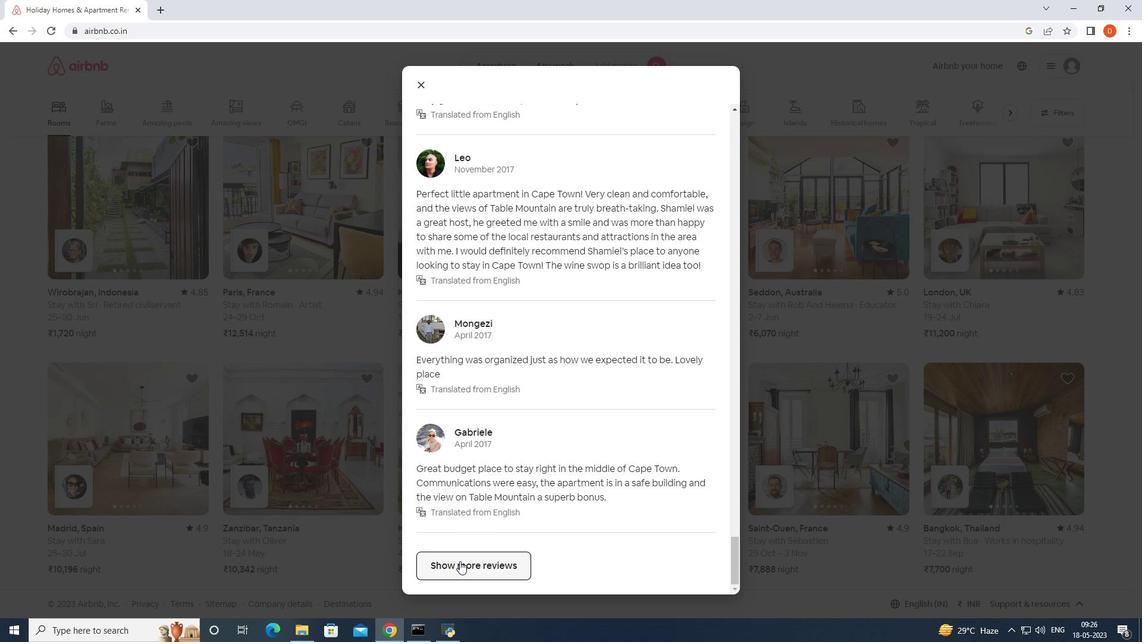 
Action: Mouse scrolled (459, 560) with delta (0, 0)
Screenshot: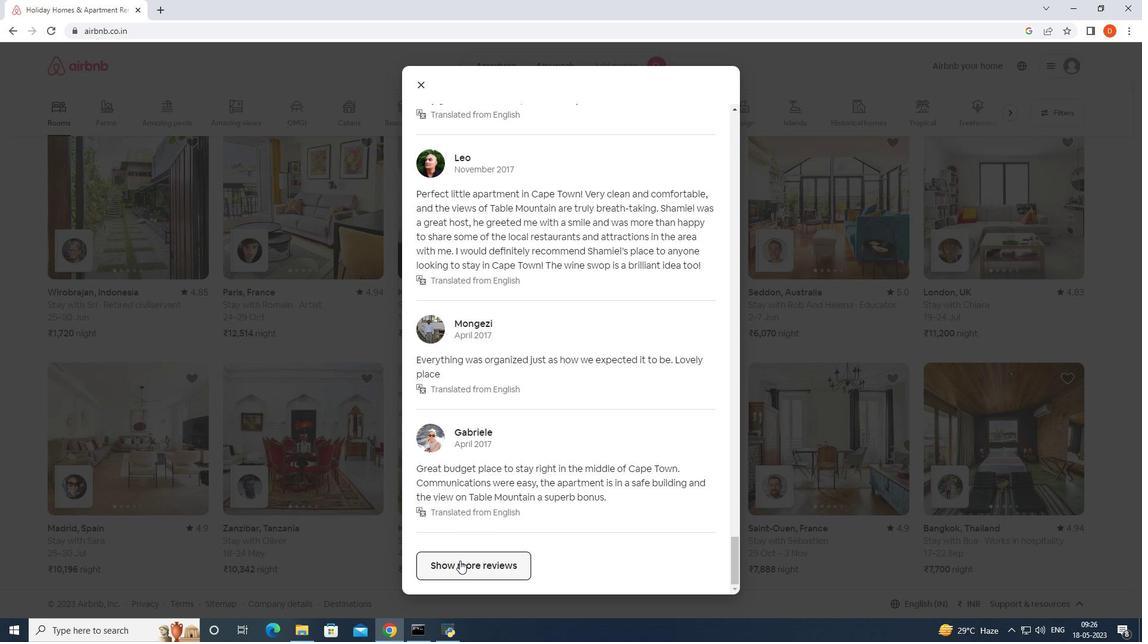 
Action: Mouse scrolled (459, 560) with delta (0, 0)
Screenshot: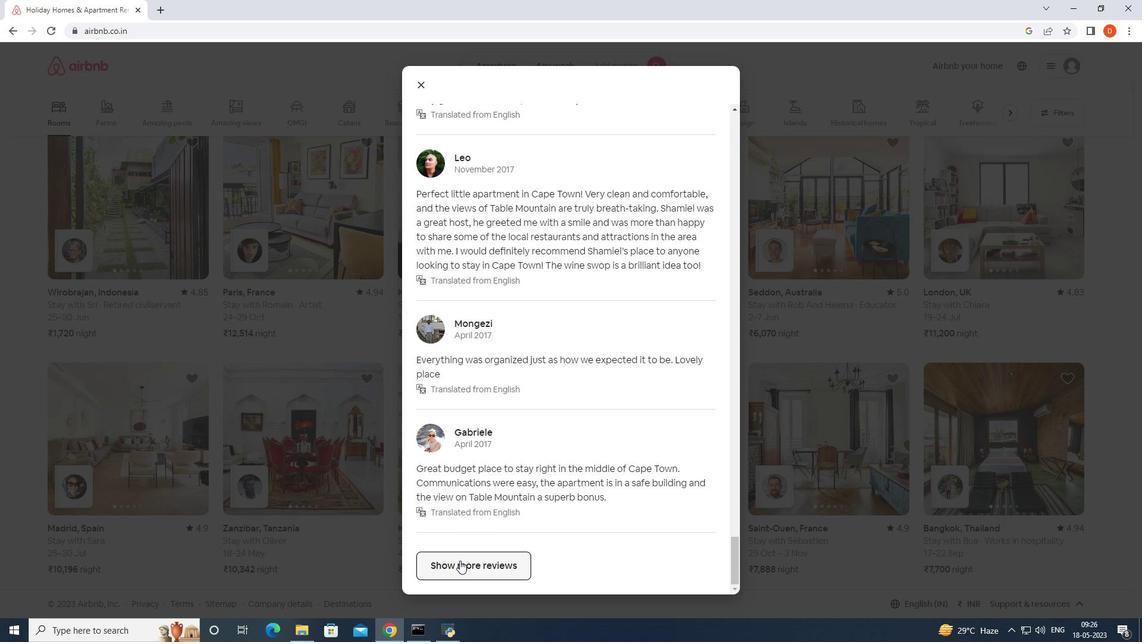
Action: Mouse scrolled (459, 560) with delta (0, 0)
Screenshot: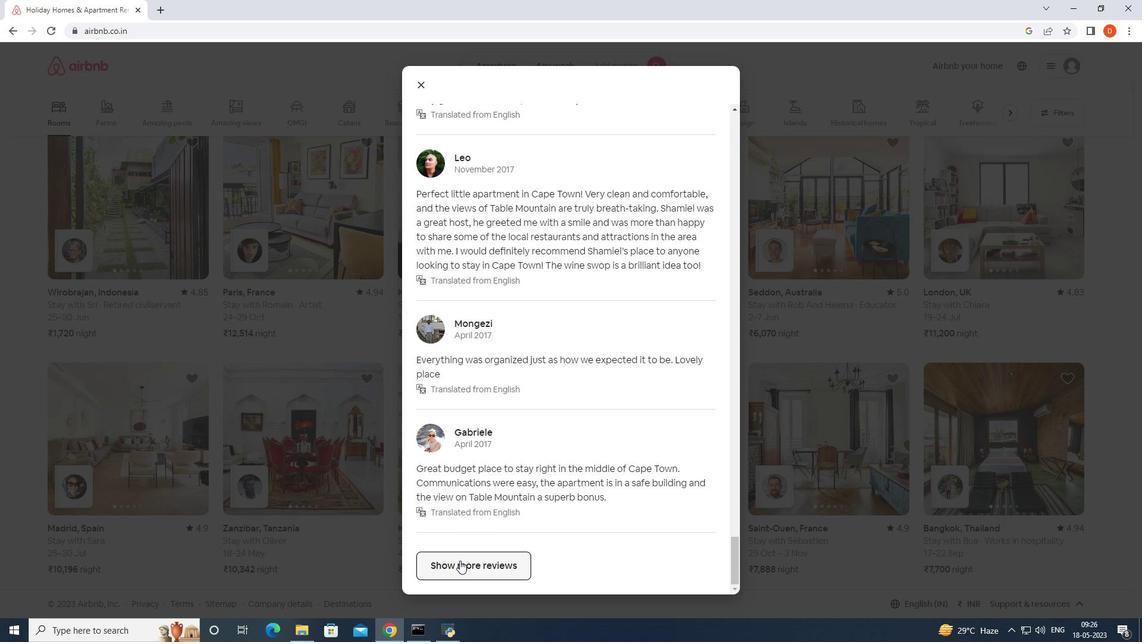 
Action: Mouse scrolled (459, 560) with delta (0, 0)
Screenshot: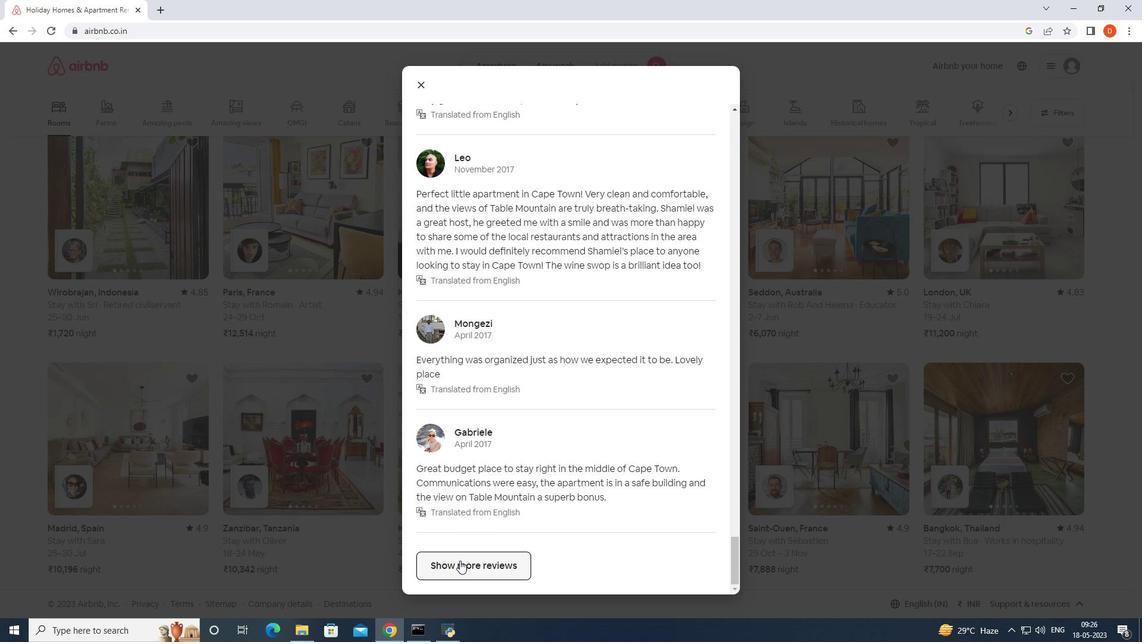 
Action: Mouse scrolled (459, 560) with delta (0, 0)
Screenshot: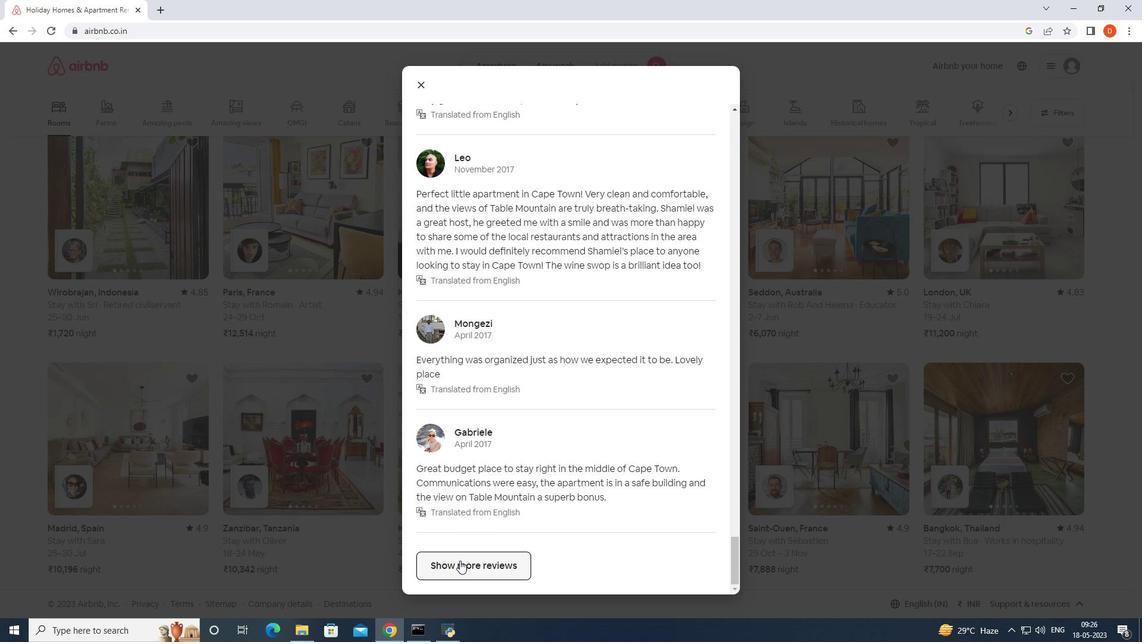 
Action: Mouse scrolled (459, 560) with delta (0, 0)
Screenshot: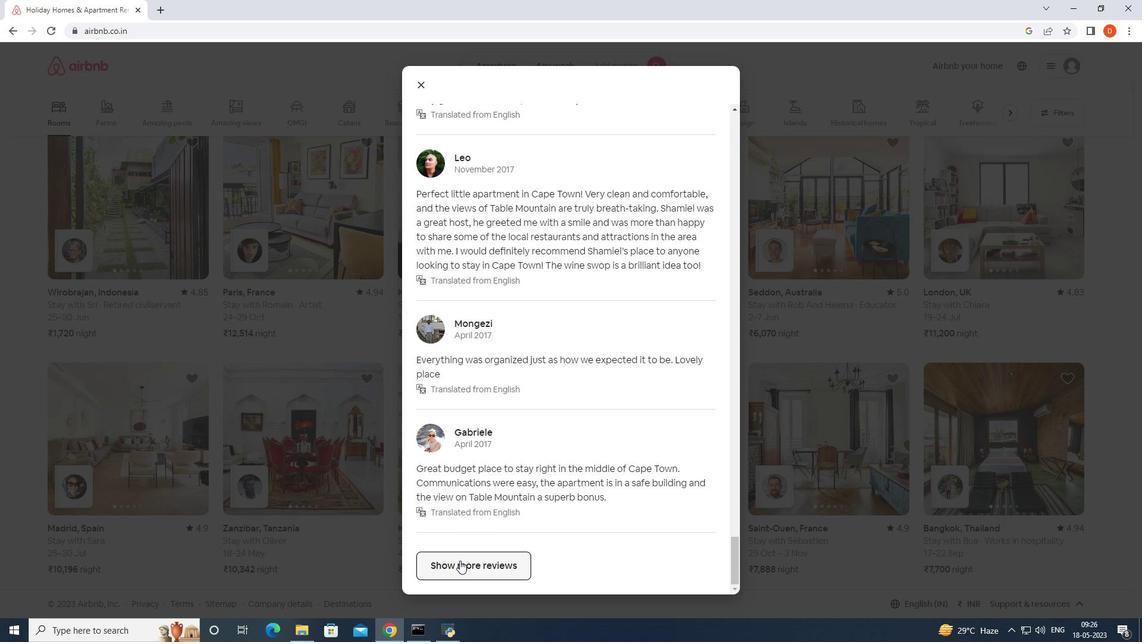 
Action: Mouse moved to (459, 557)
Screenshot: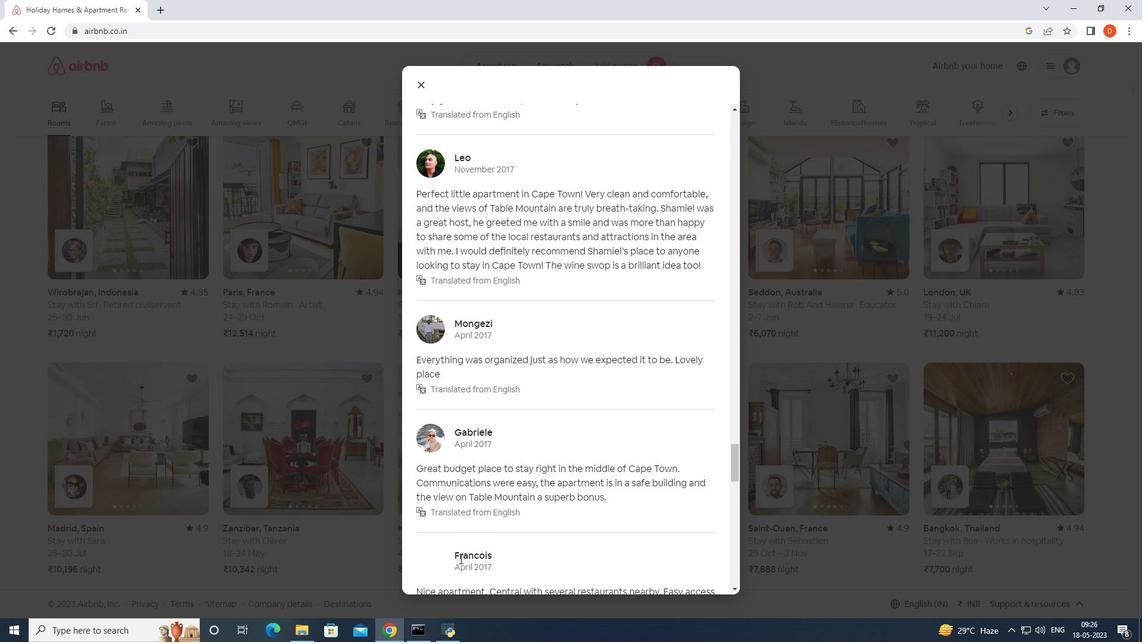 
Action: Mouse scrolled (459, 556) with delta (0, 0)
Screenshot: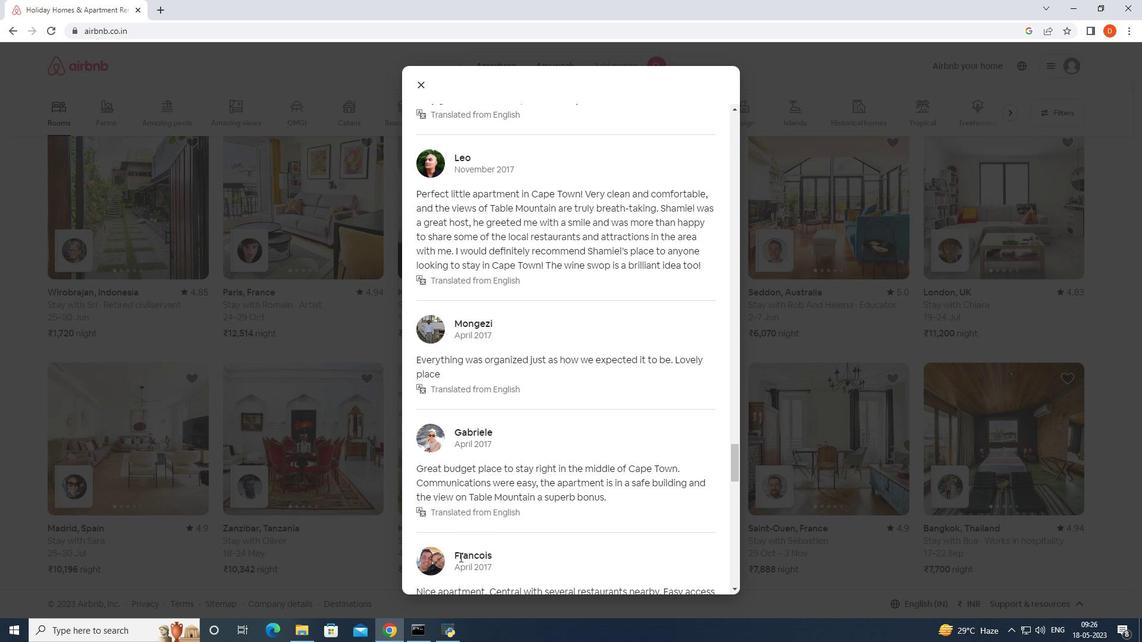 
Action: Mouse scrolled (459, 556) with delta (0, 0)
Screenshot: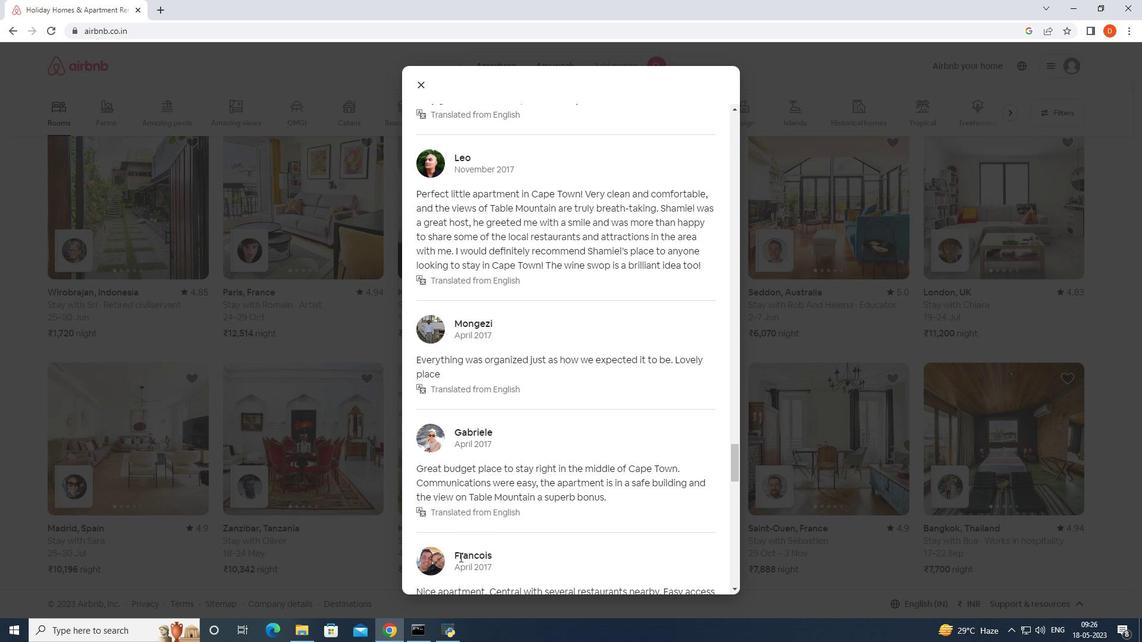
Action: Mouse moved to (459, 557)
Screenshot: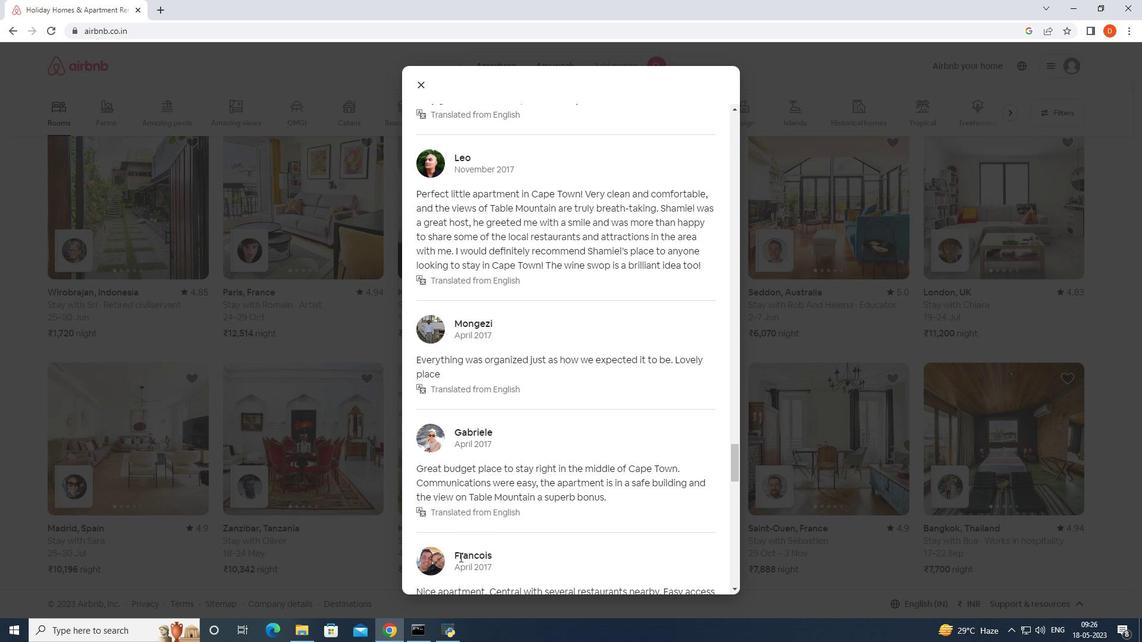 
Action: Mouse scrolled (459, 556) with delta (0, 0)
Screenshot: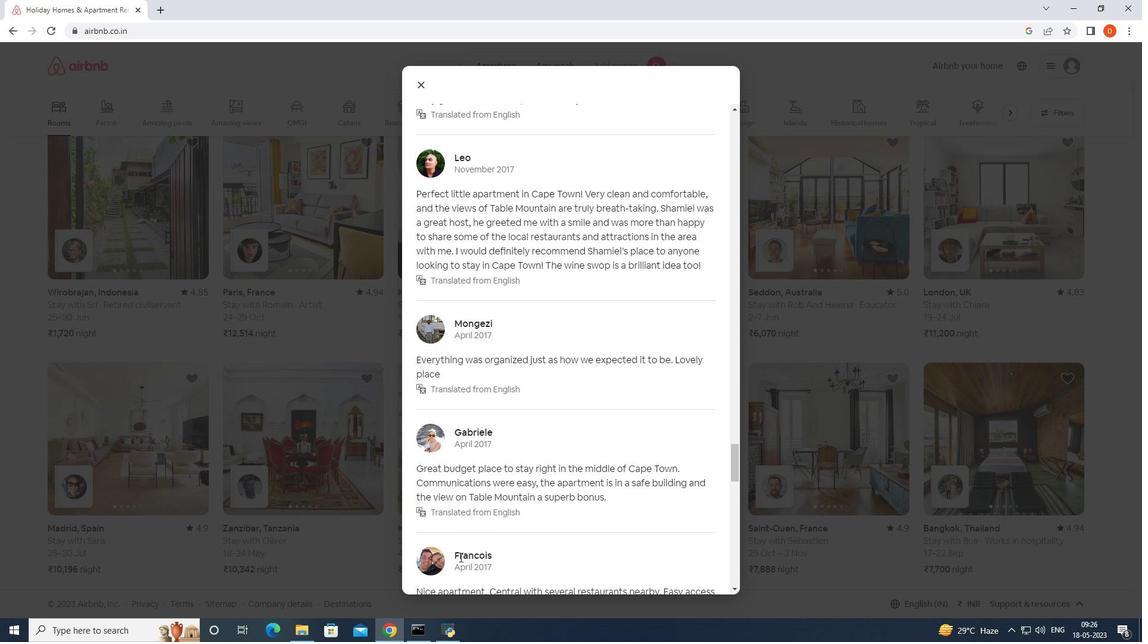 
Action: Mouse scrolled (459, 556) with delta (0, 0)
Screenshot: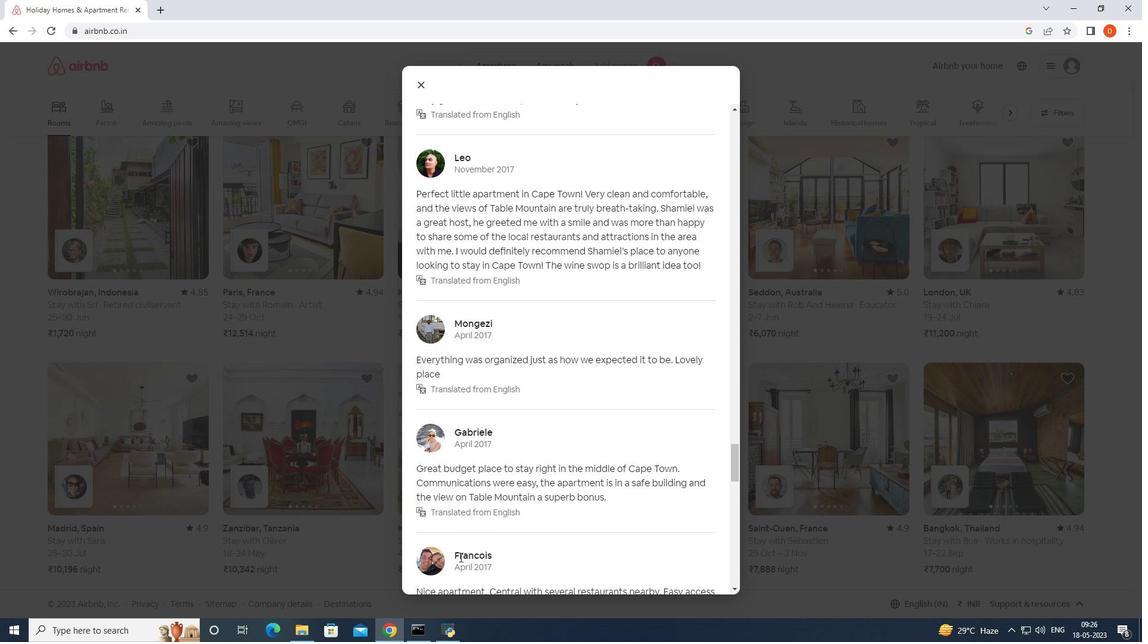 
Action: Mouse moved to (459, 556)
Screenshot: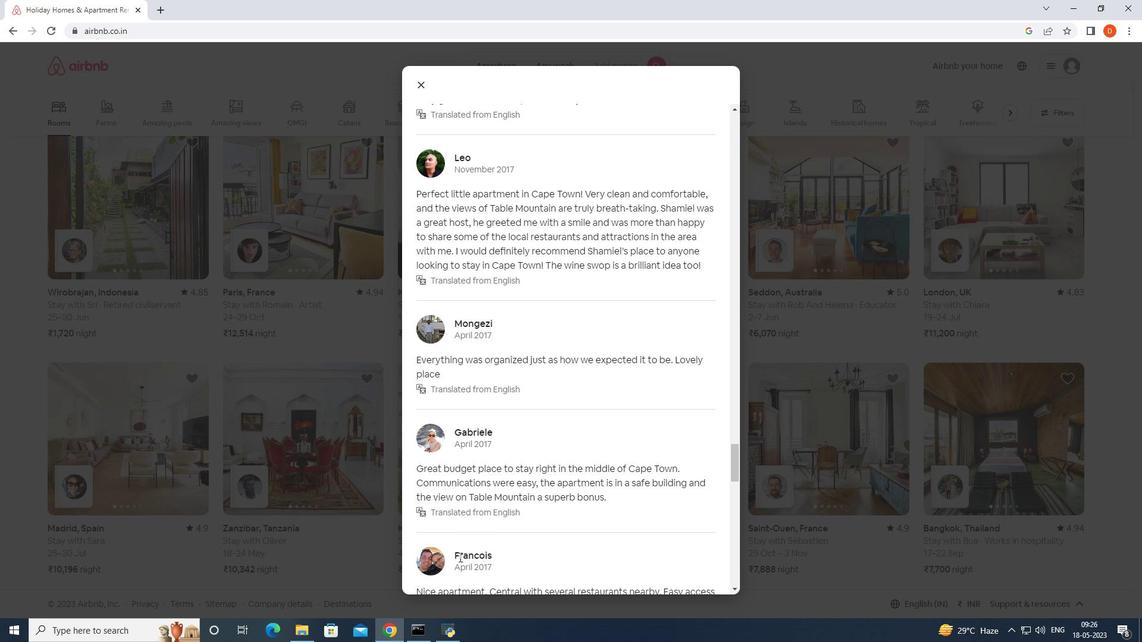 
Action: Mouse scrolled (459, 556) with delta (0, 0)
Screenshot: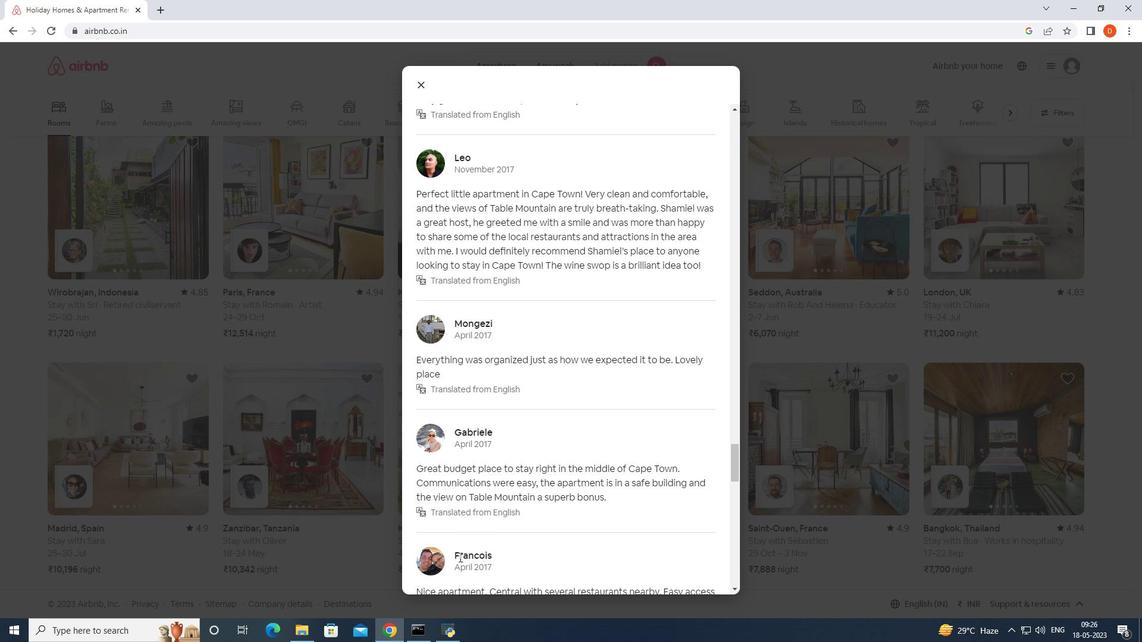 
Action: Mouse moved to (459, 556)
Screenshot: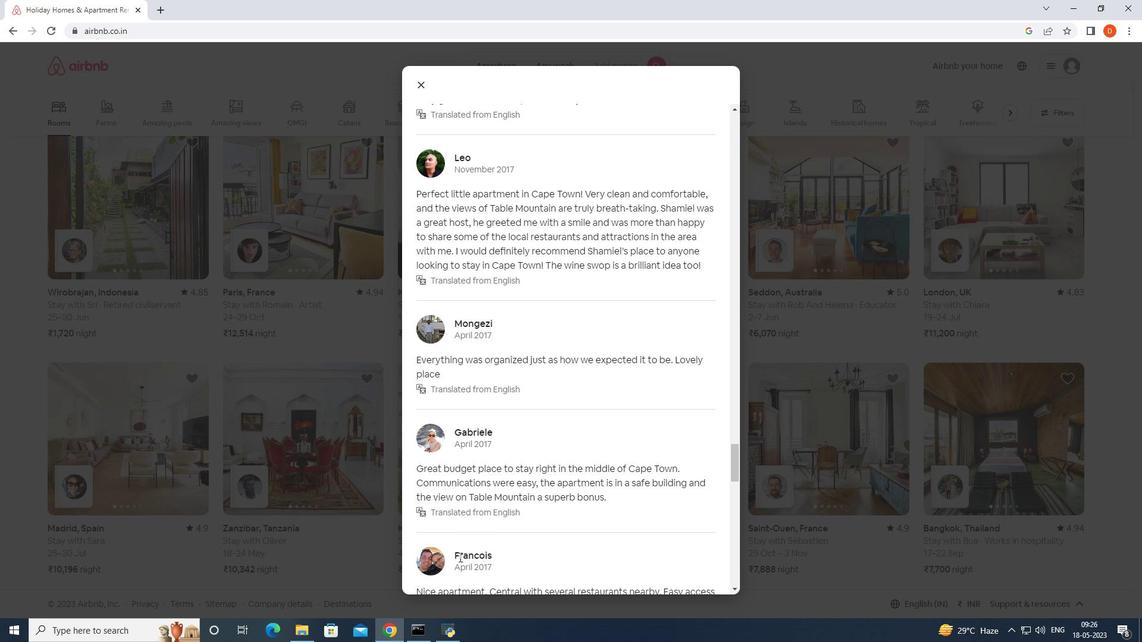 
Action: Mouse scrolled (459, 556) with delta (0, 0)
